 Task: Add a timeline in the project CodeScape for the epic 'Business Intelligence Development' from 2024/05/23 to 2025/07/28. Add a timeline in the project CodeScape for the epic 'Chatbot Integration' from 2024/02/10 to 2024/07/16. Add a timeline in the project CodeScape for the epic 'Social Media Integration' from 2023/06/03 to 2024/09/07
Action: Mouse moved to (247, 67)
Screenshot: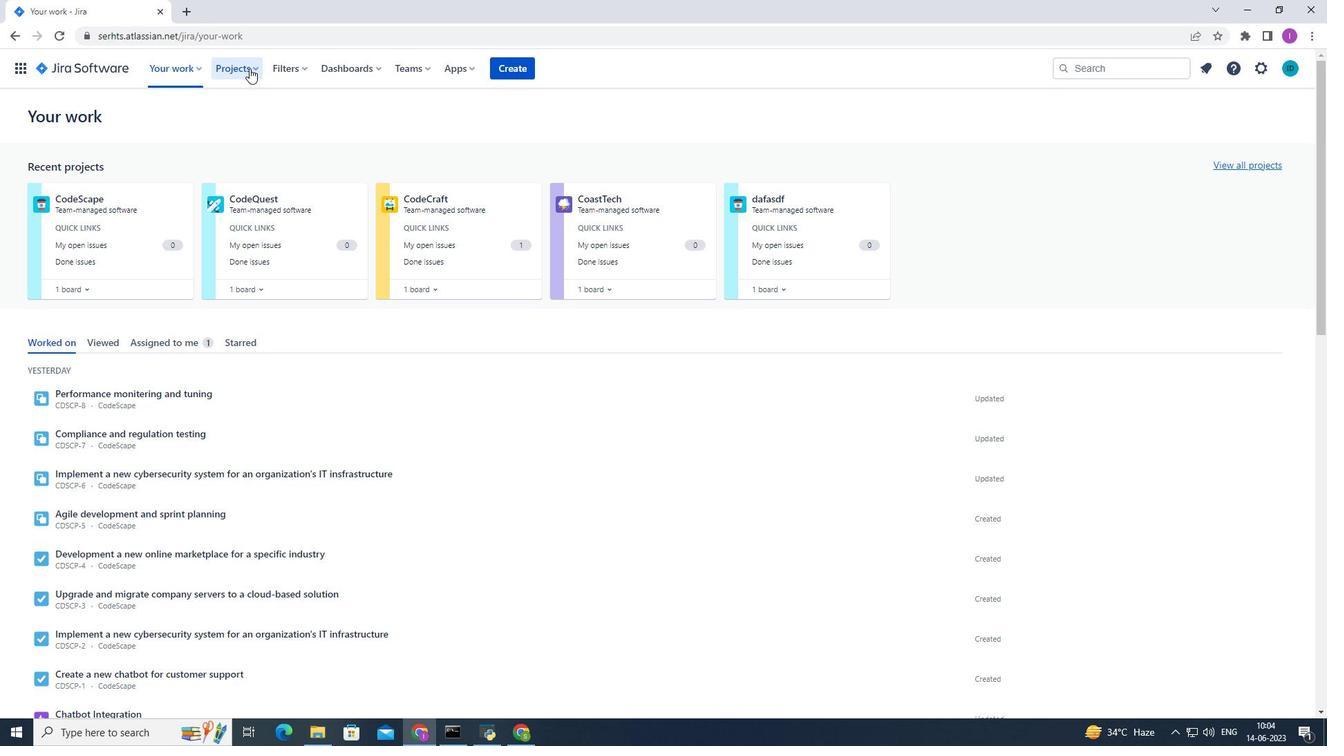 
Action: Mouse pressed left at (247, 67)
Screenshot: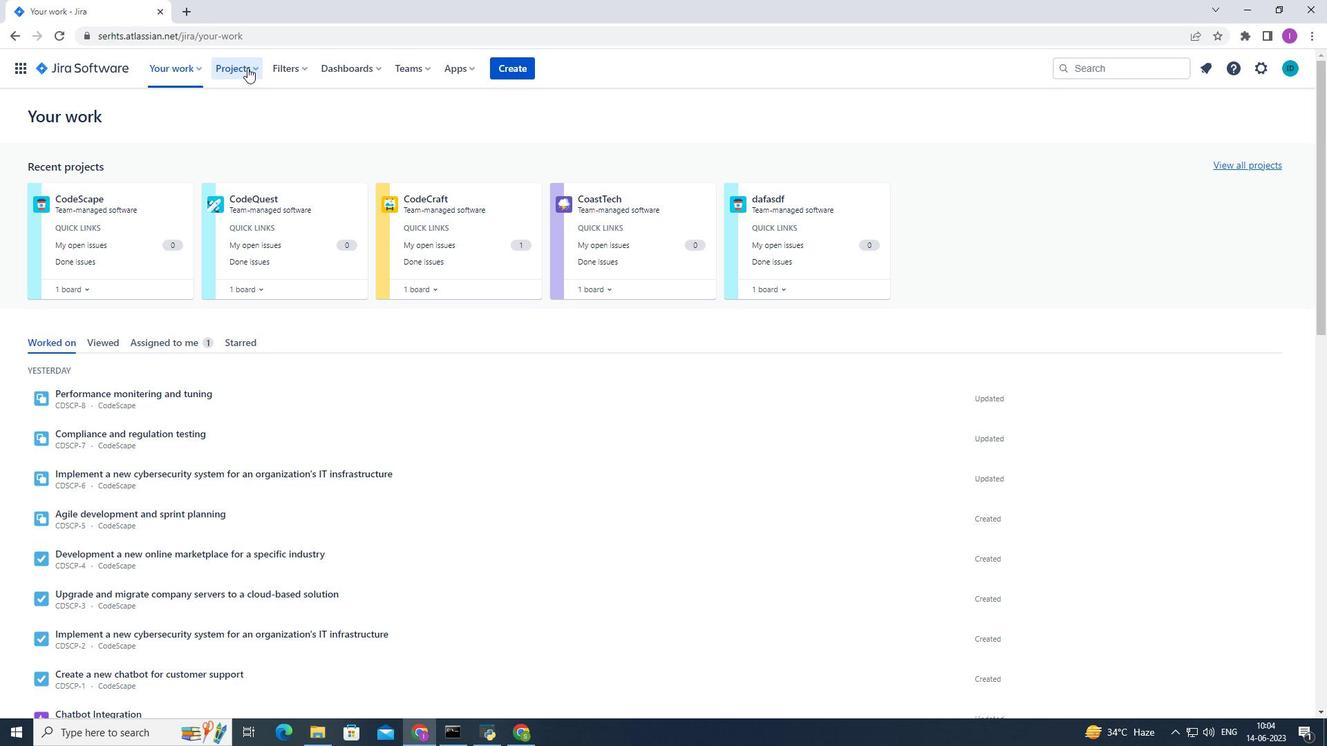 
Action: Mouse moved to (262, 134)
Screenshot: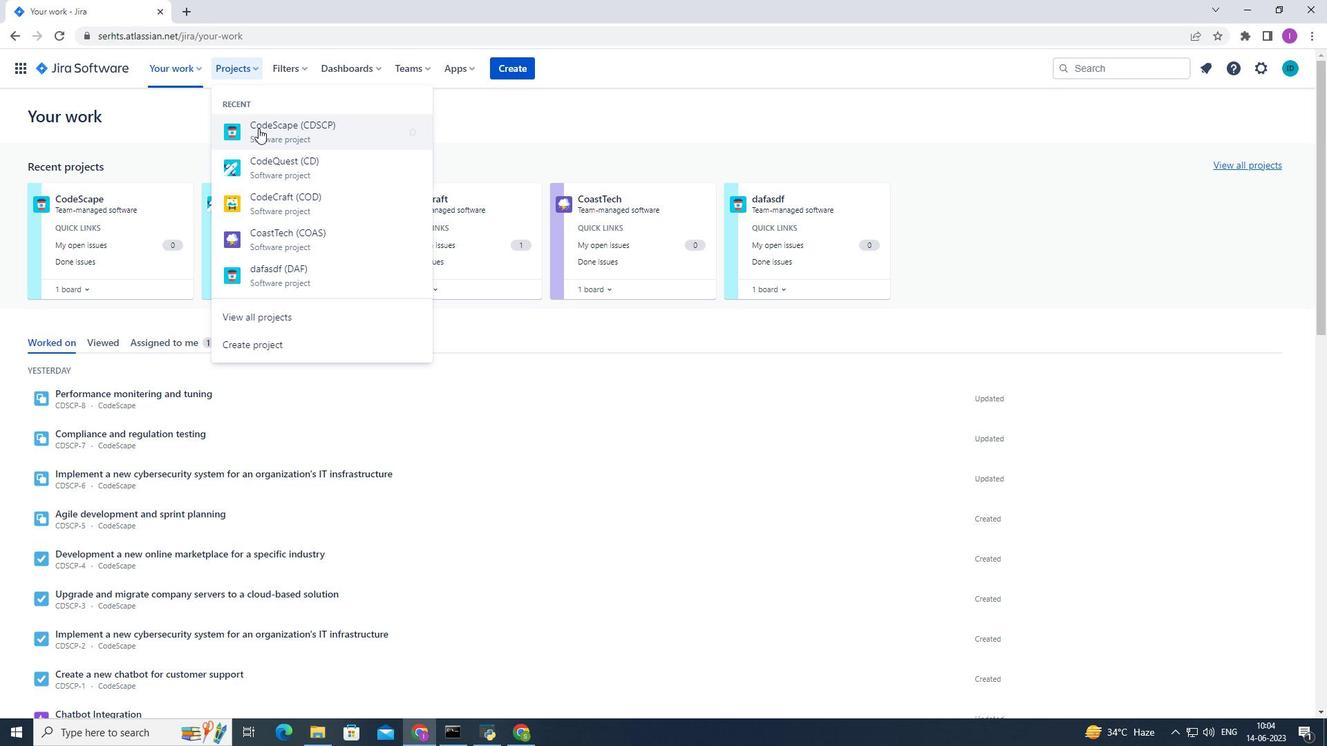 
Action: Mouse pressed left at (262, 134)
Screenshot: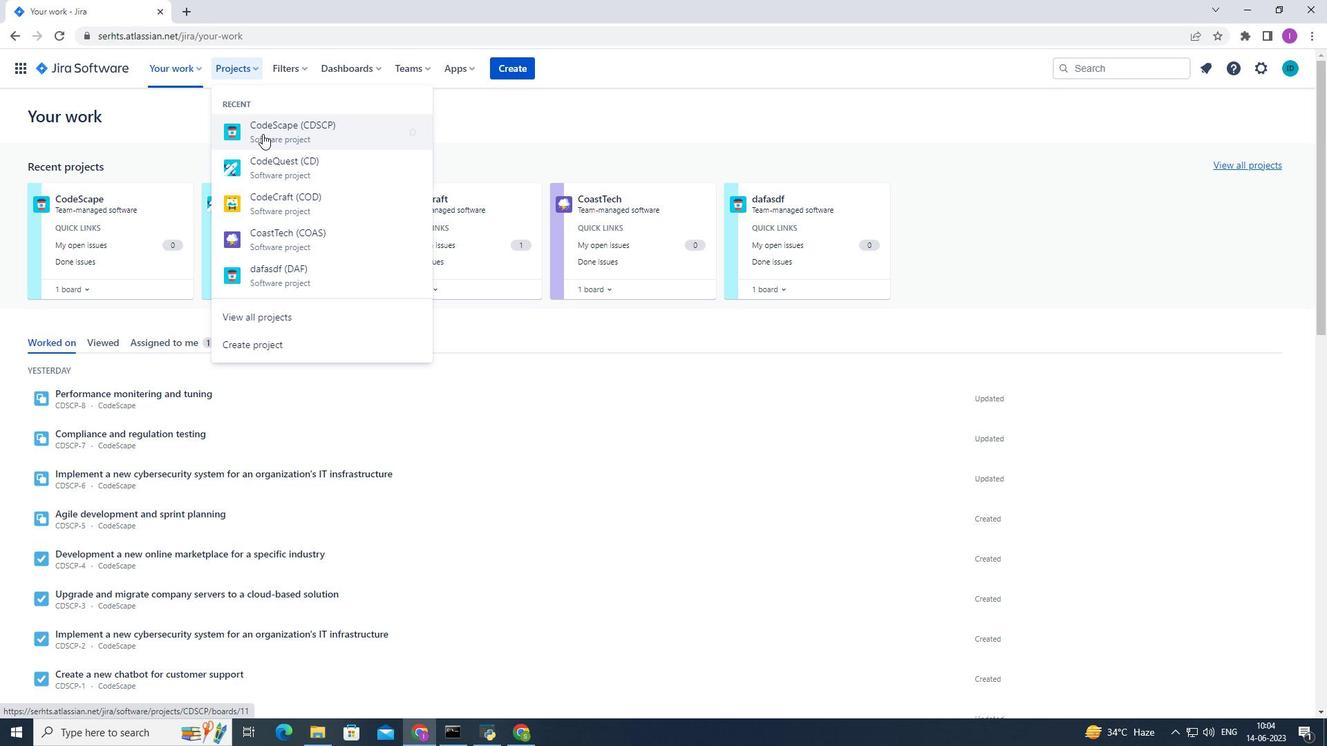 
Action: Mouse moved to (88, 201)
Screenshot: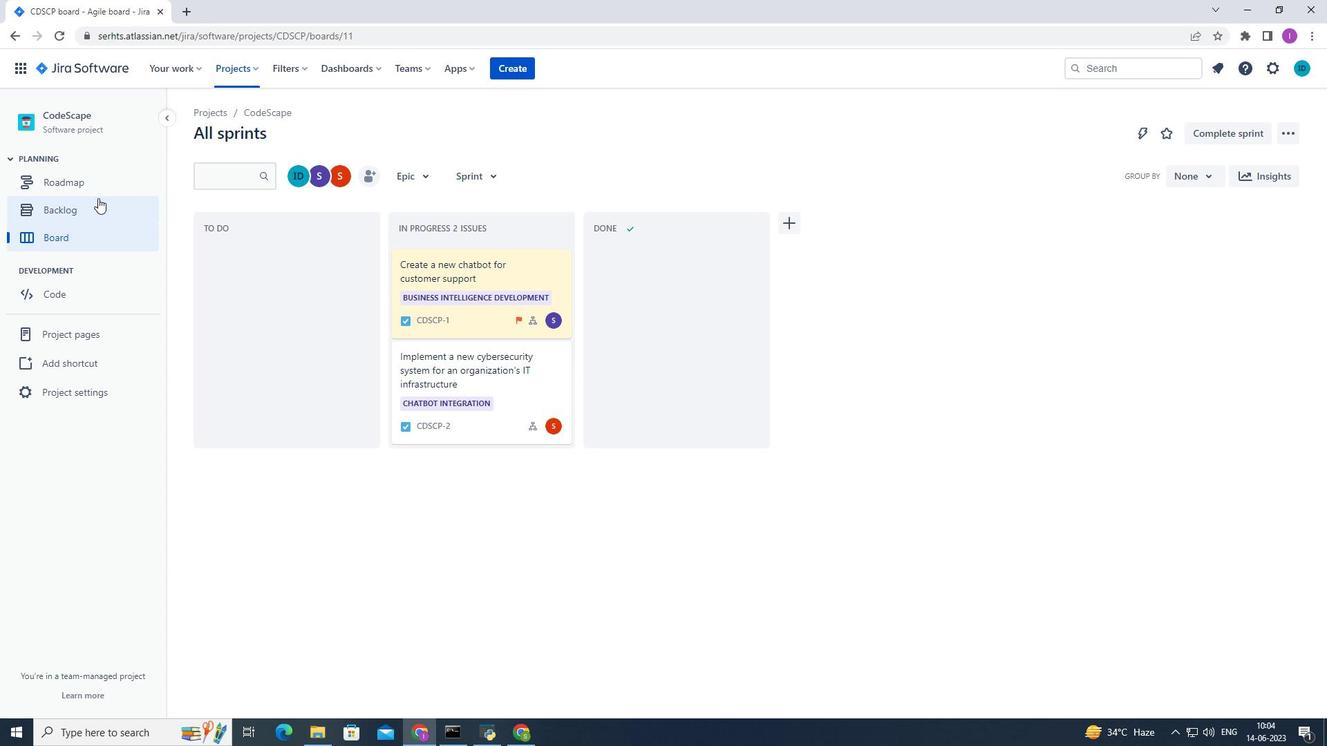 
Action: Mouse pressed left at (88, 201)
Screenshot: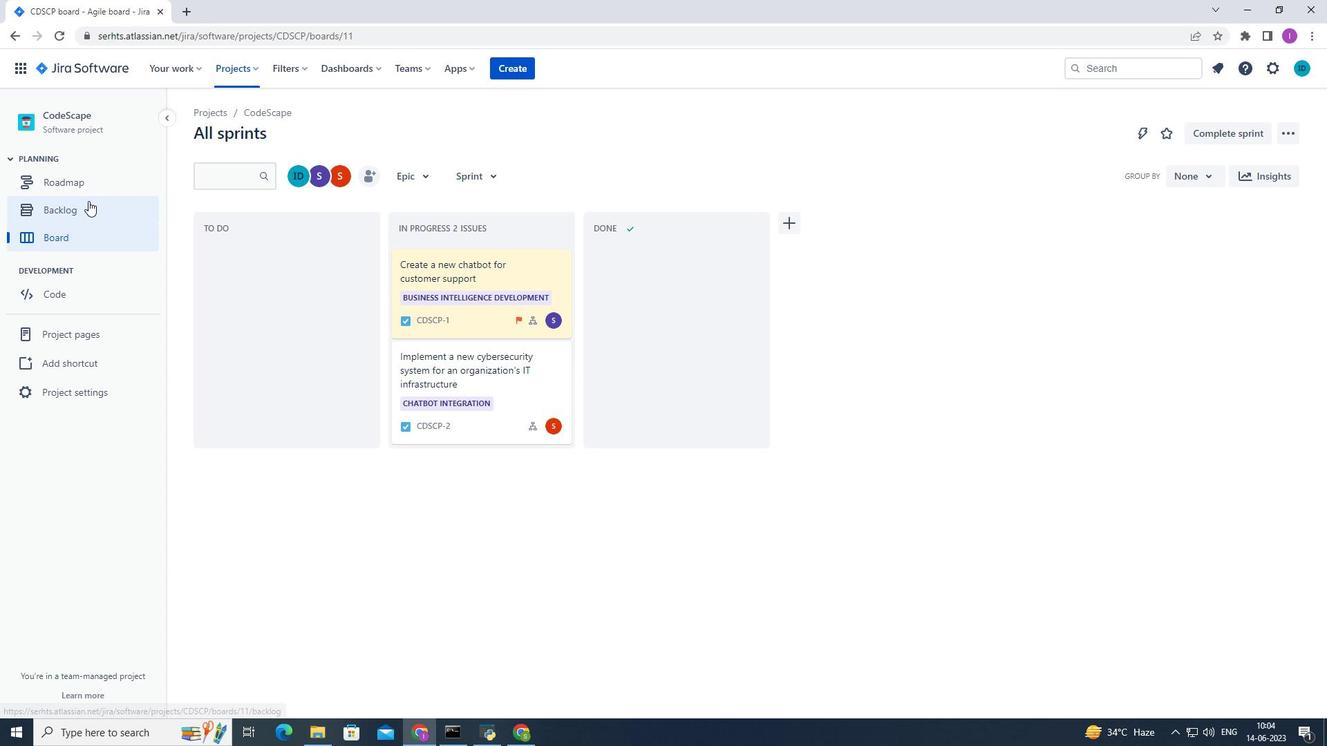 
Action: Mouse moved to (208, 280)
Screenshot: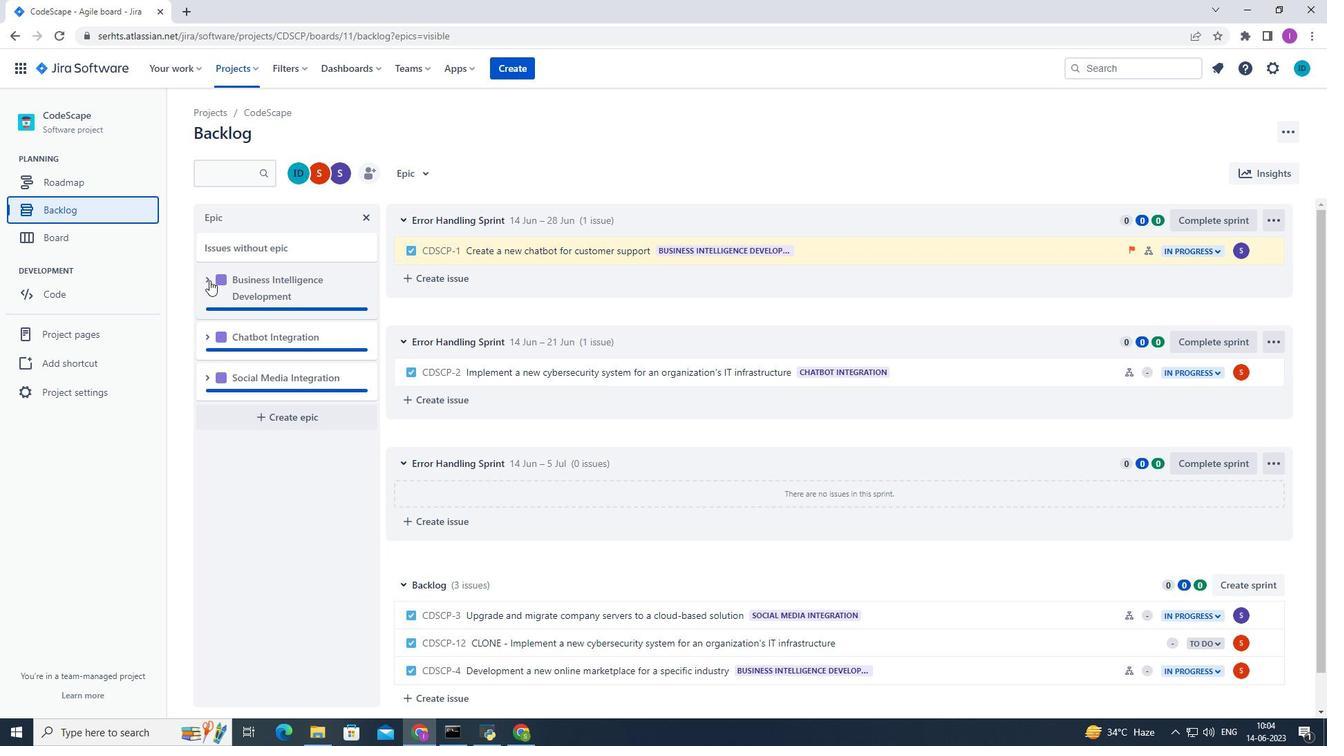 
Action: Mouse pressed left at (208, 280)
Screenshot: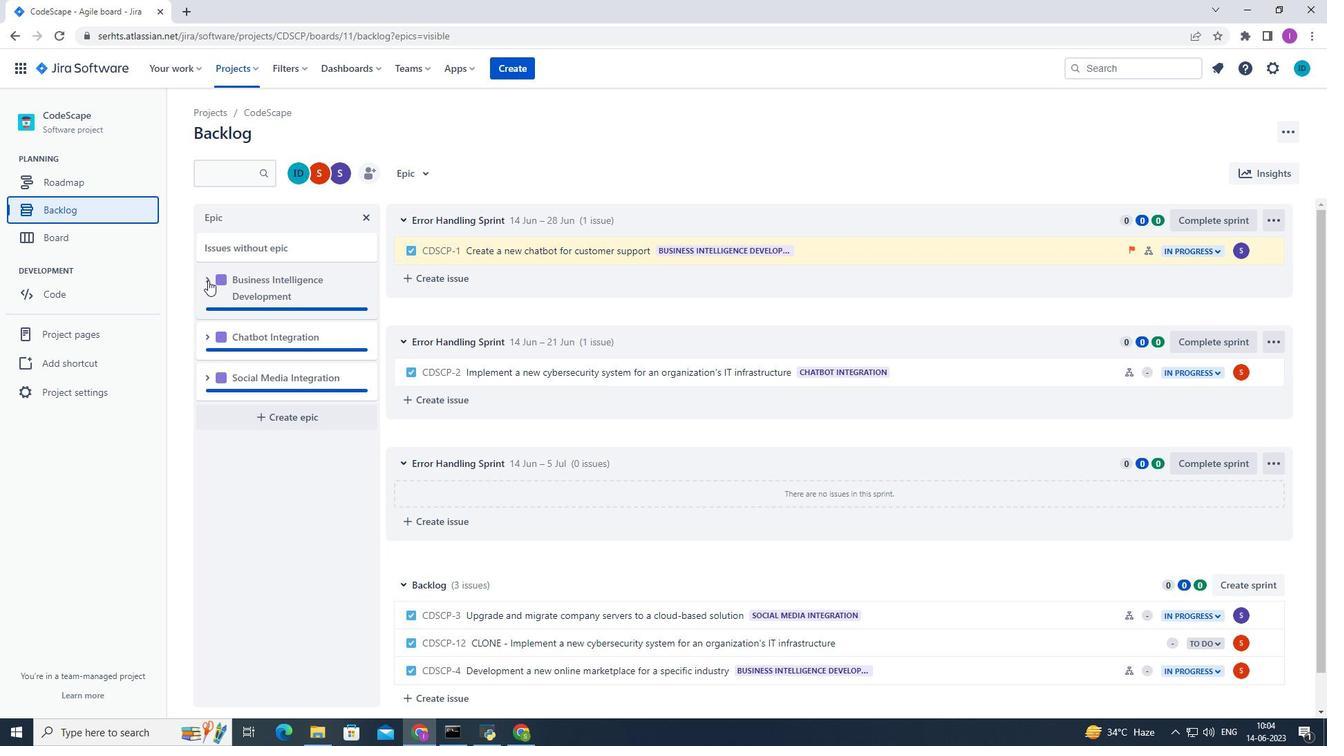 
Action: Mouse moved to (278, 396)
Screenshot: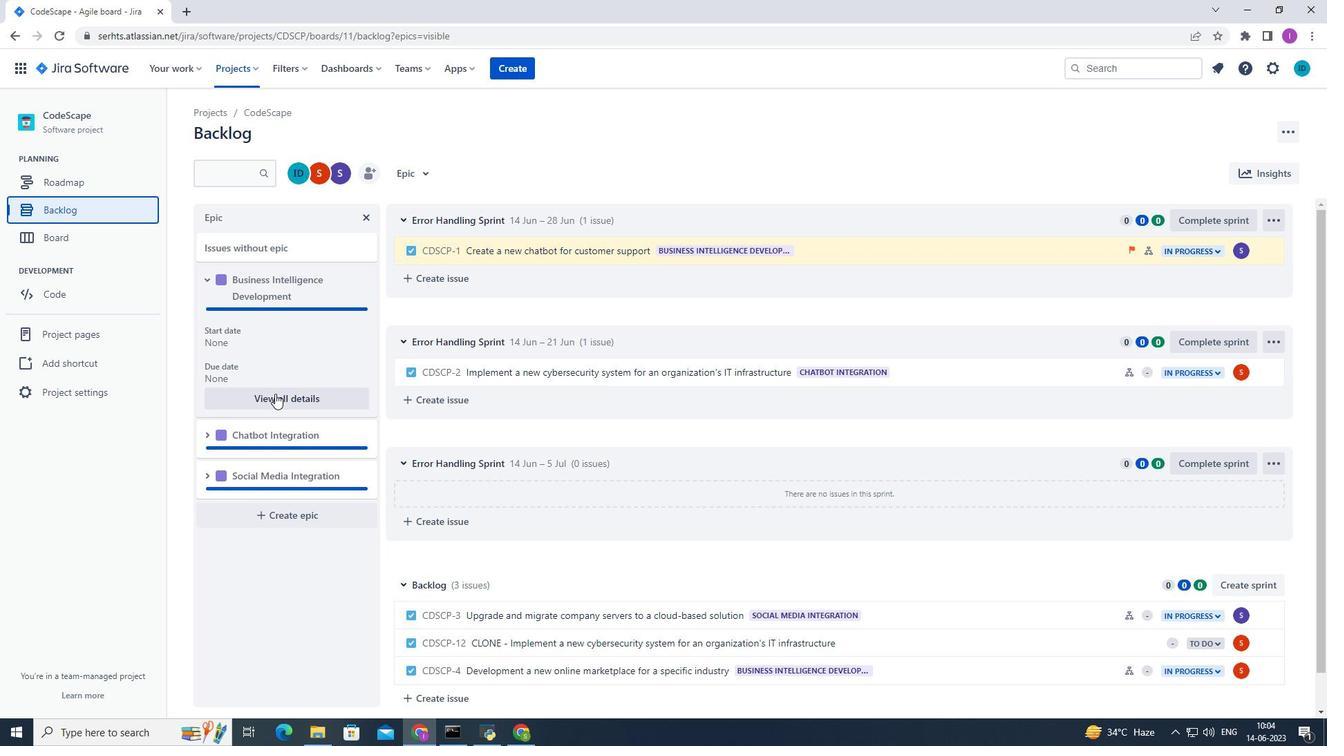 
Action: Mouse pressed left at (278, 396)
Screenshot: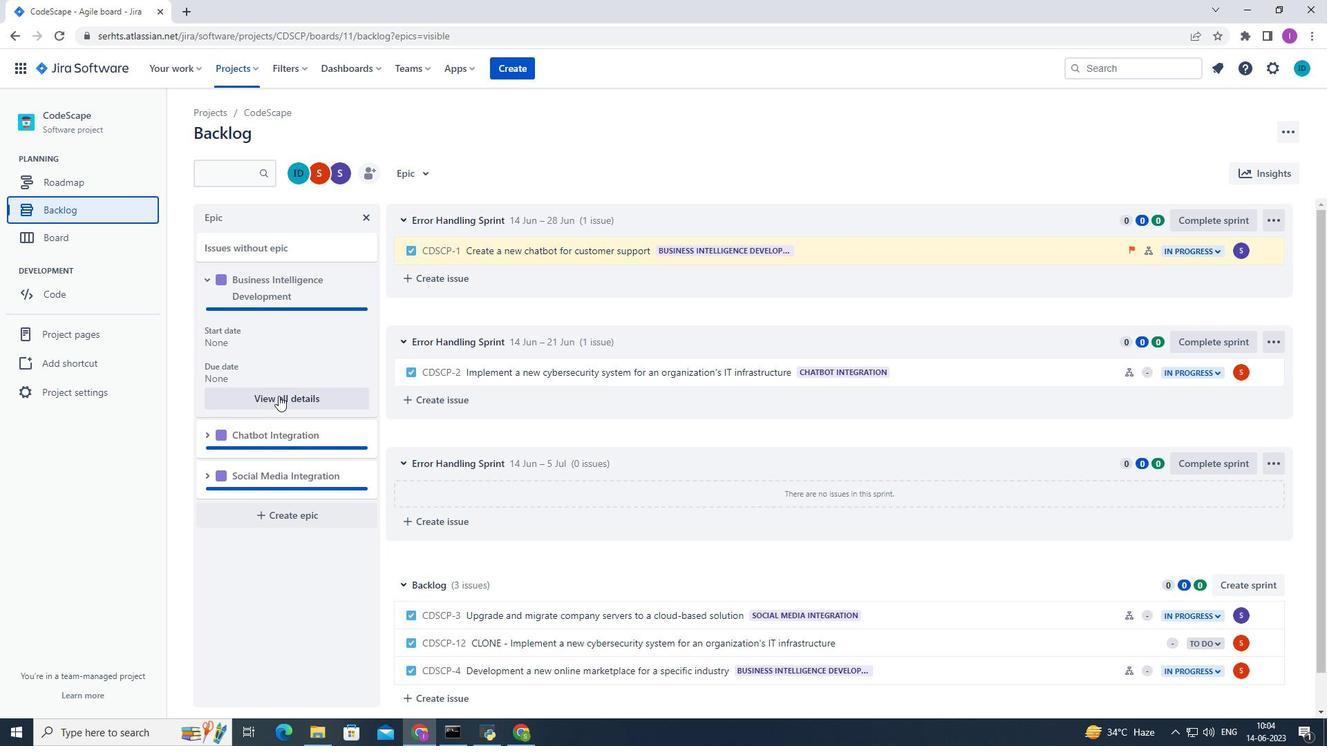 
Action: Mouse moved to (1179, 462)
Screenshot: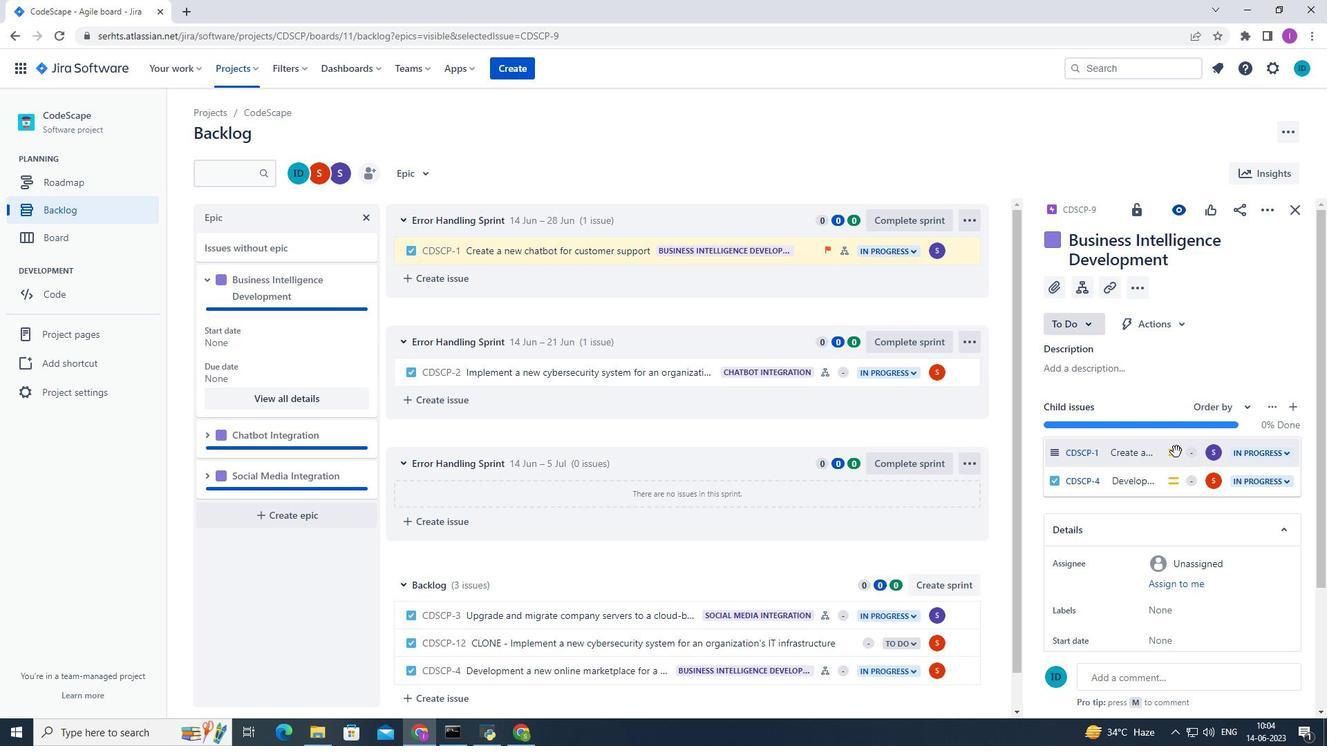 
Action: Mouse scrolled (1179, 461) with delta (0, 0)
Screenshot: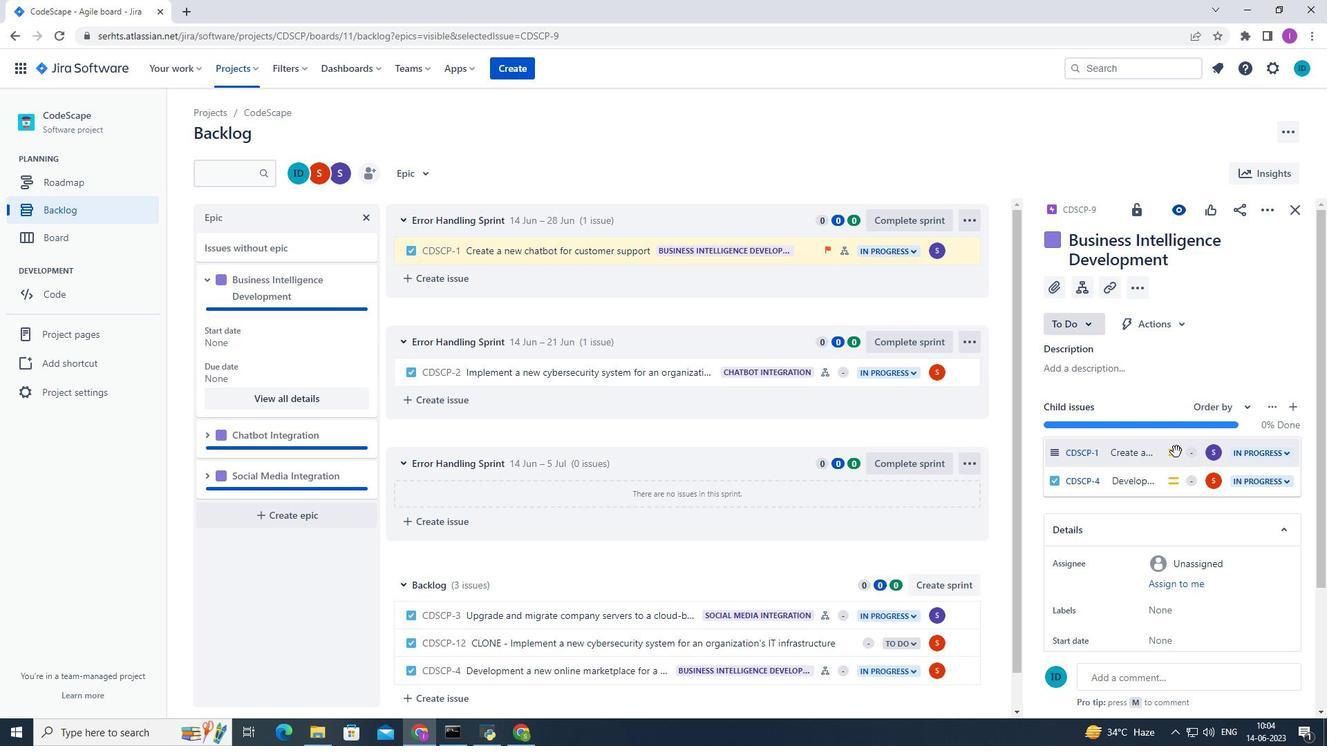 
Action: Mouse moved to (1180, 466)
Screenshot: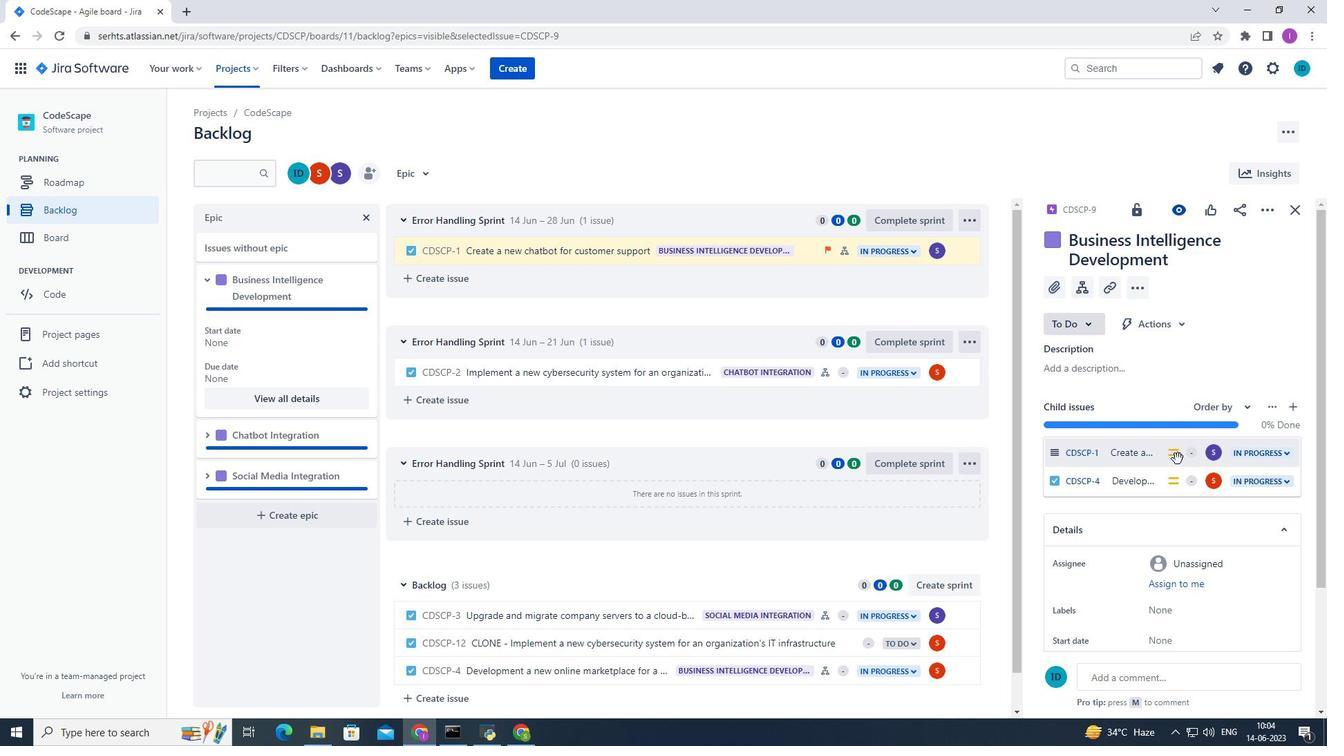 
Action: Mouse scrolled (1180, 466) with delta (0, 0)
Screenshot: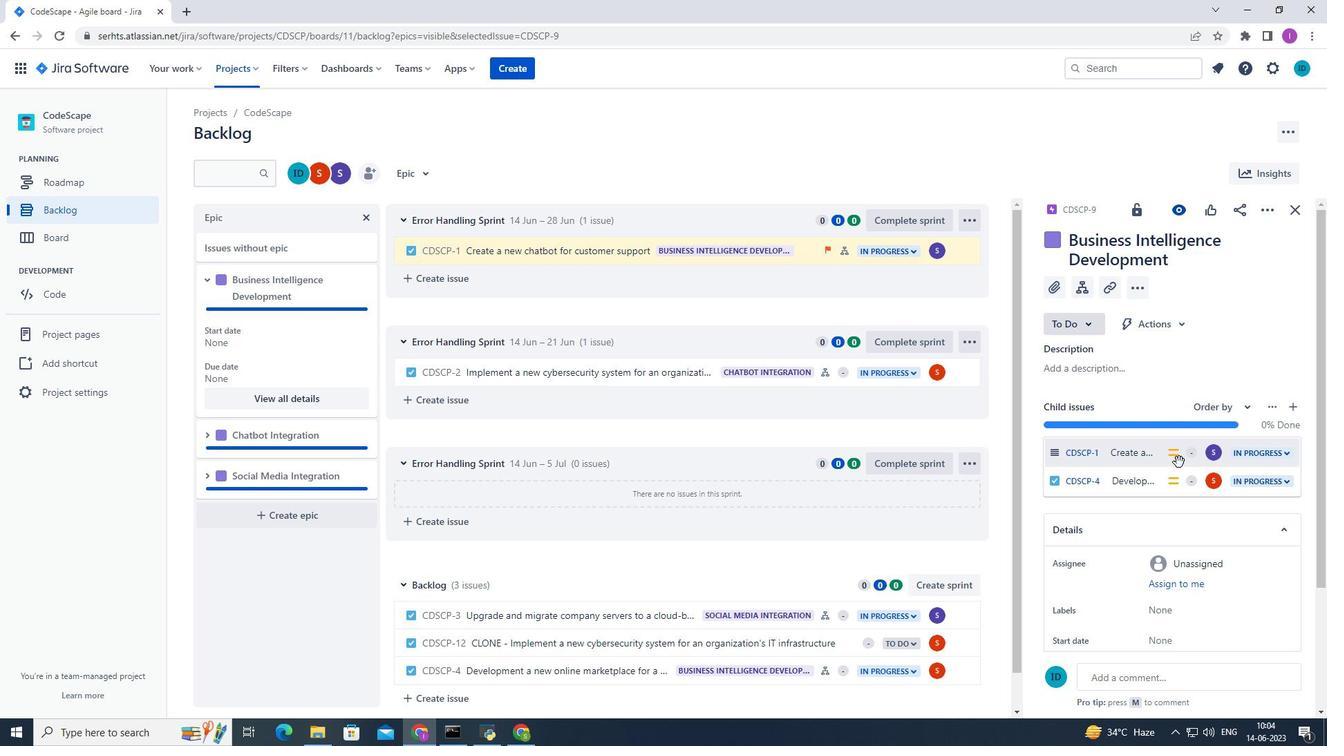 
Action: Mouse moved to (1181, 469)
Screenshot: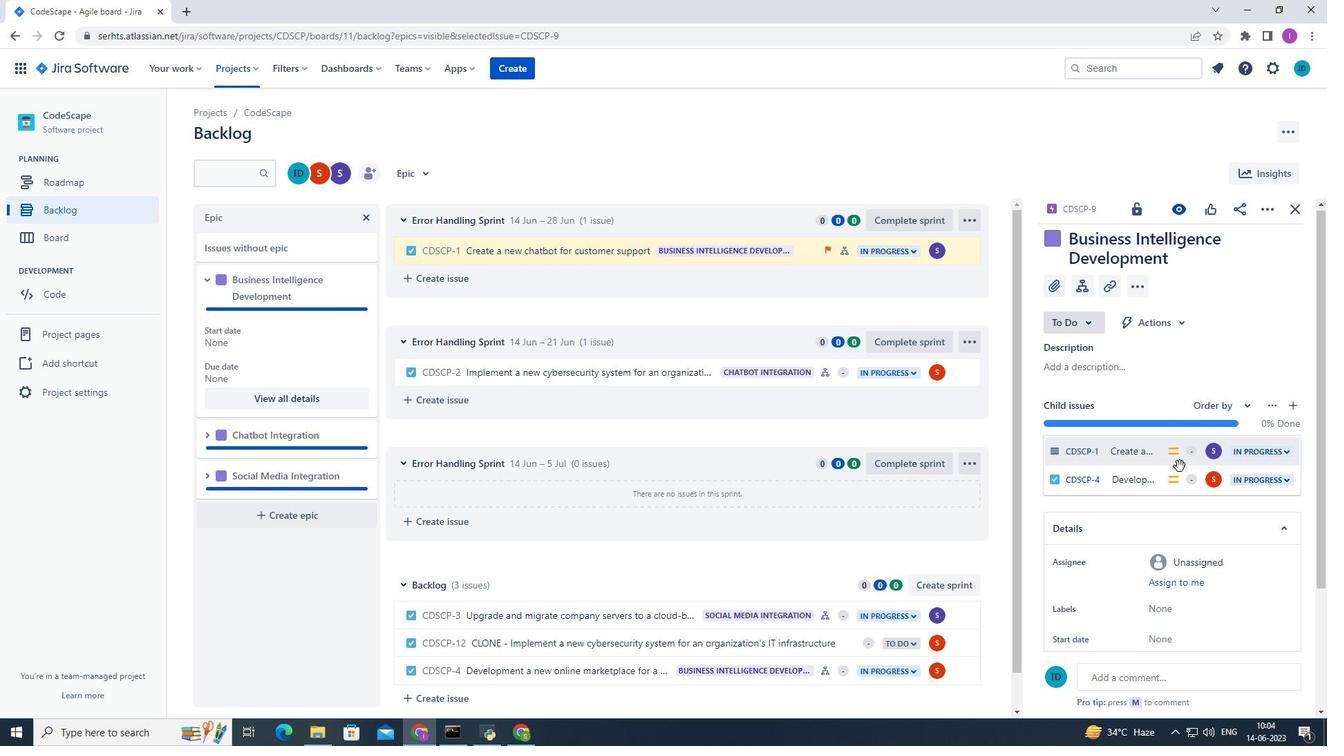 
Action: Mouse scrolled (1181, 468) with delta (0, 0)
Screenshot: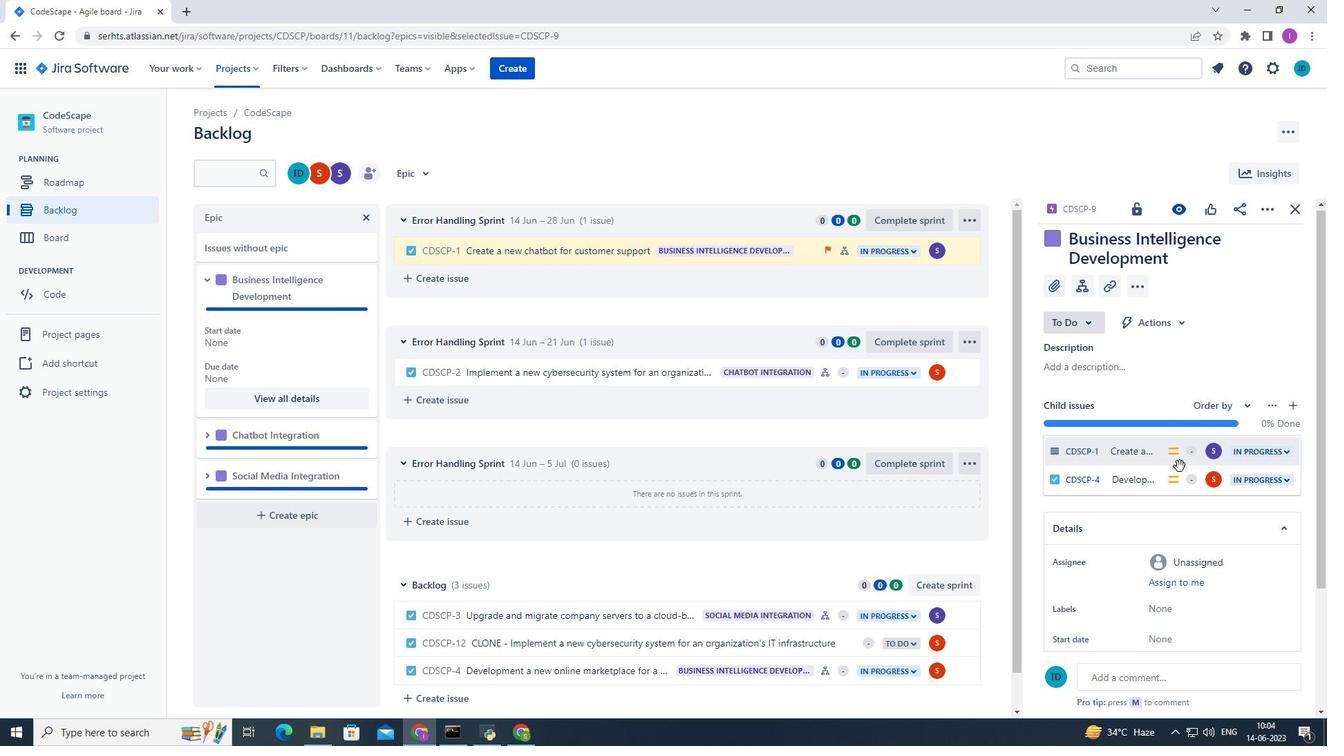 
Action: Mouse moved to (1156, 478)
Screenshot: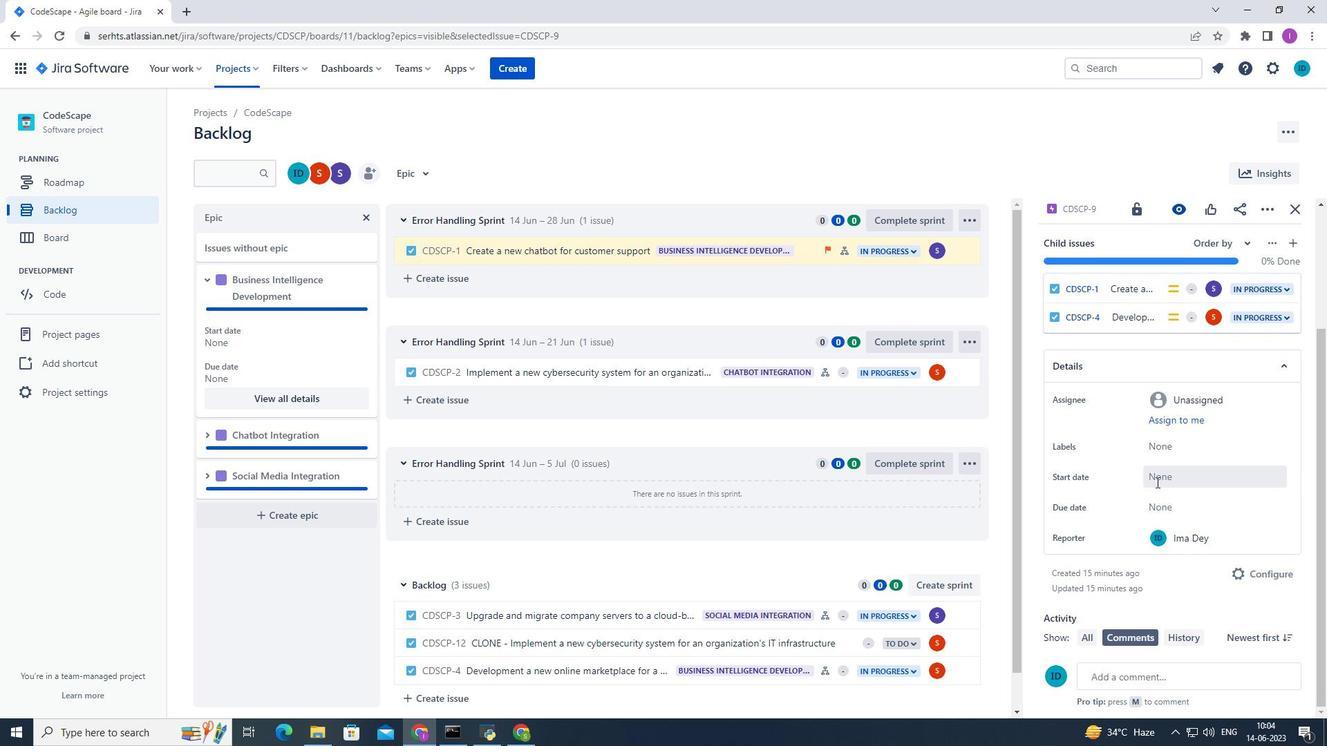 
Action: Mouse pressed left at (1156, 478)
Screenshot: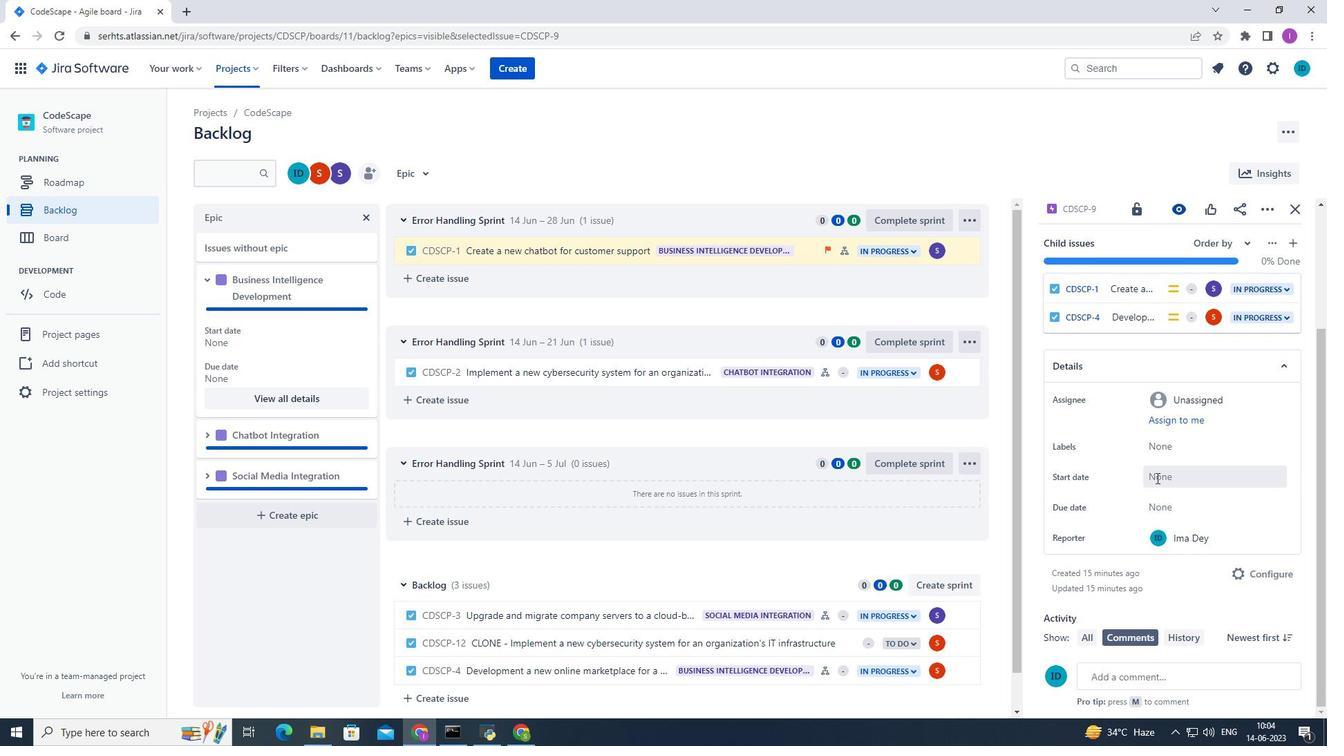 
Action: Mouse moved to (1304, 515)
Screenshot: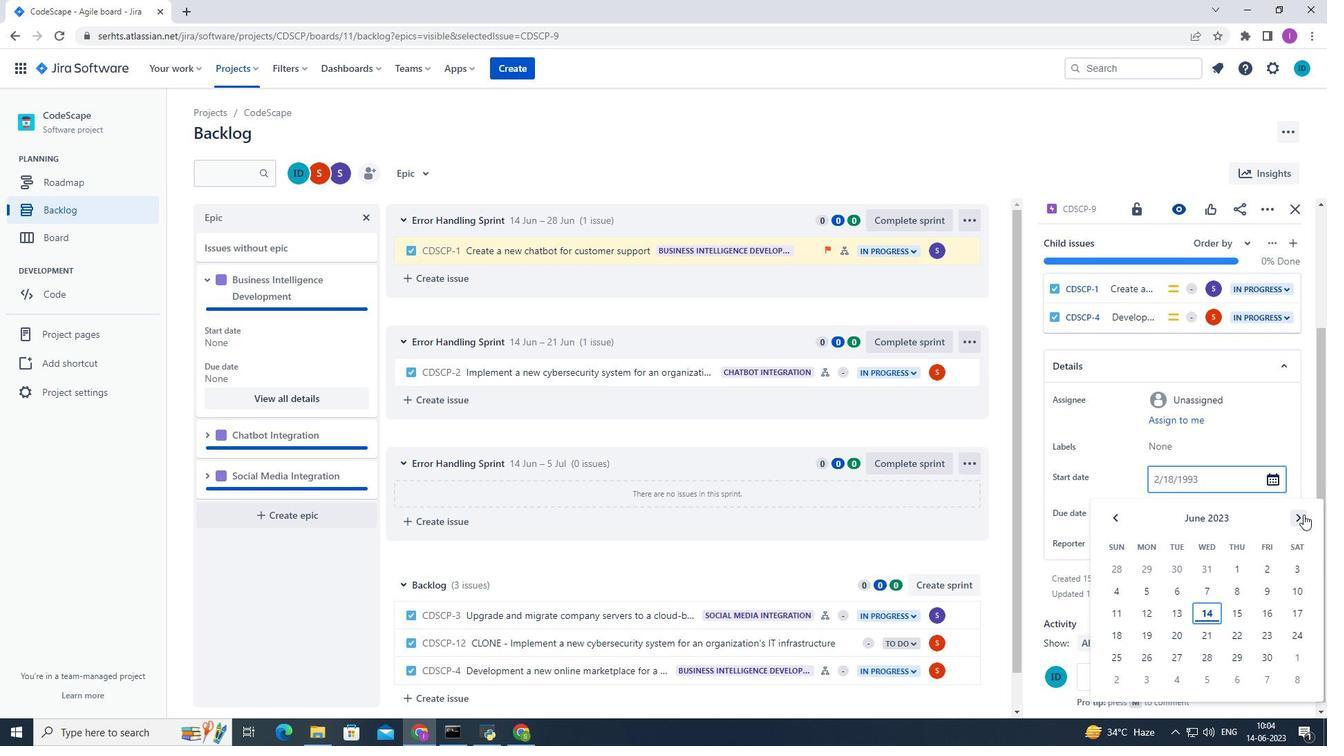 
Action: Mouse pressed left at (1304, 515)
Screenshot: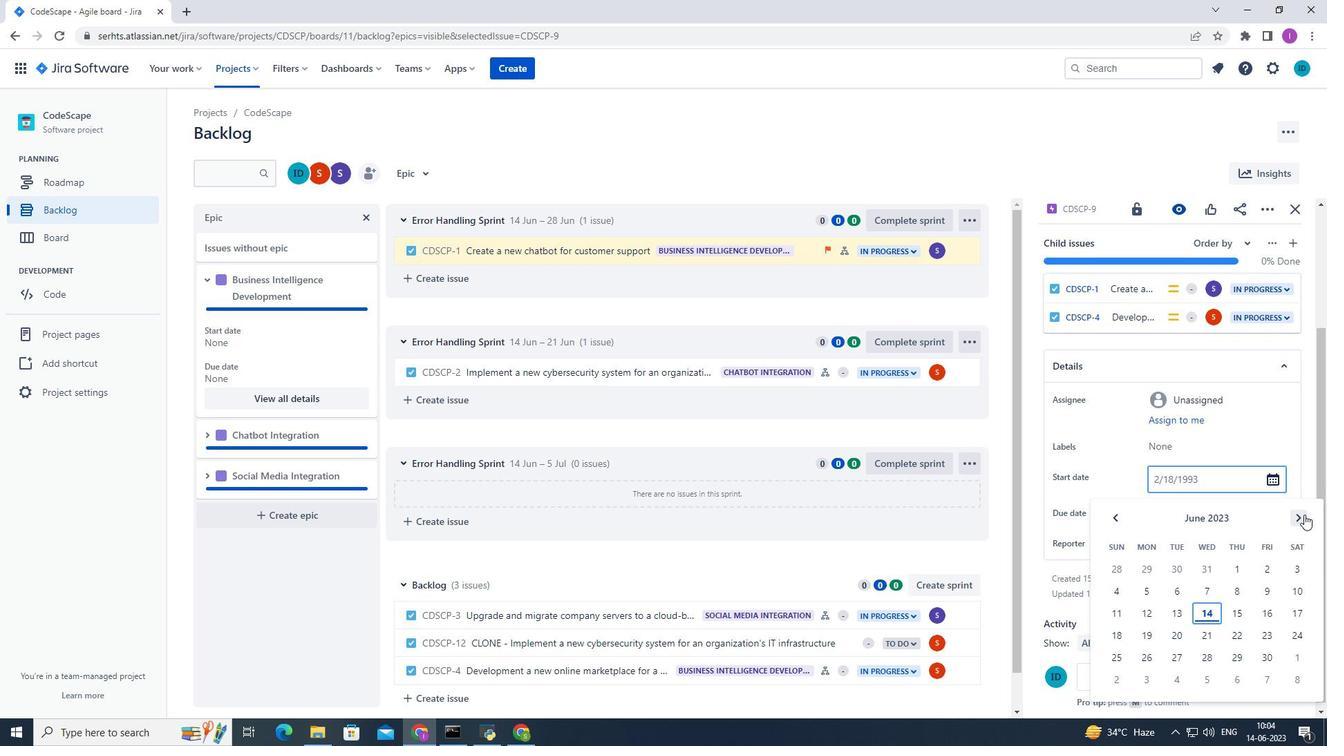 
Action: Mouse pressed left at (1304, 515)
Screenshot: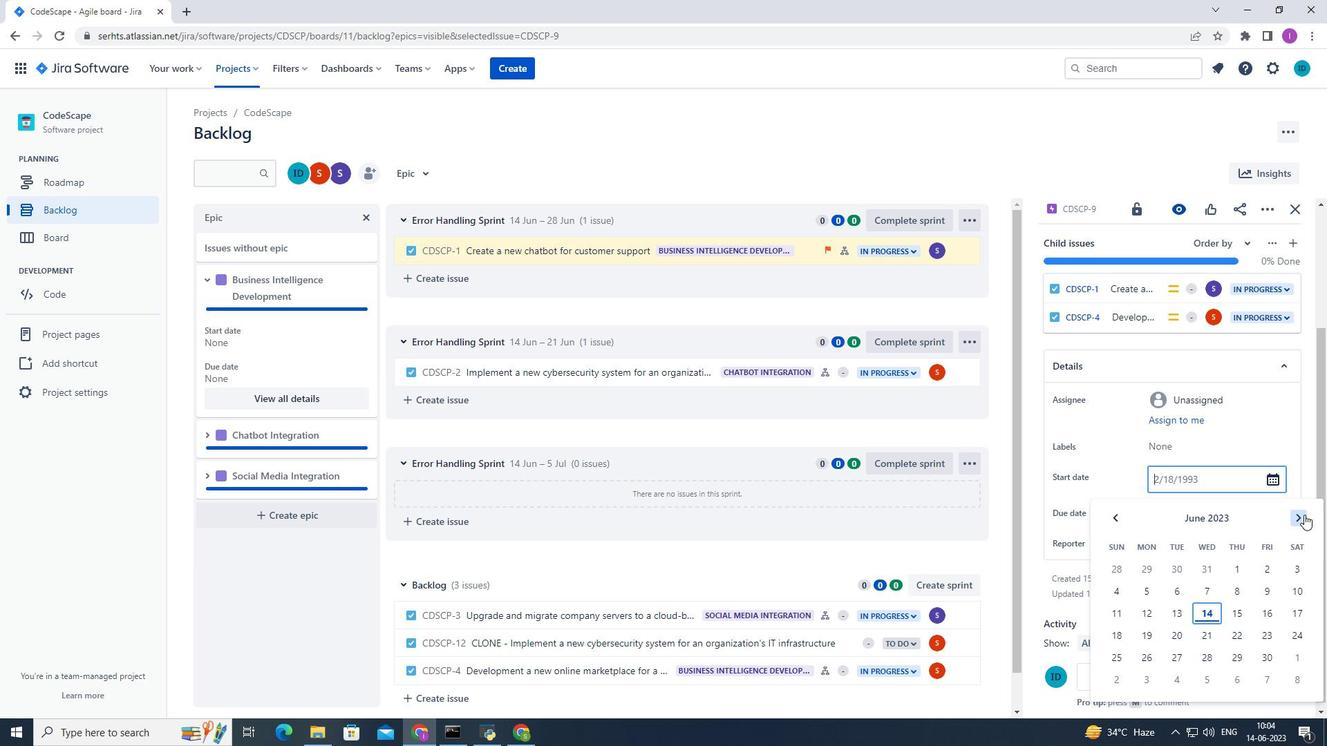 
Action: Mouse pressed left at (1304, 515)
Screenshot: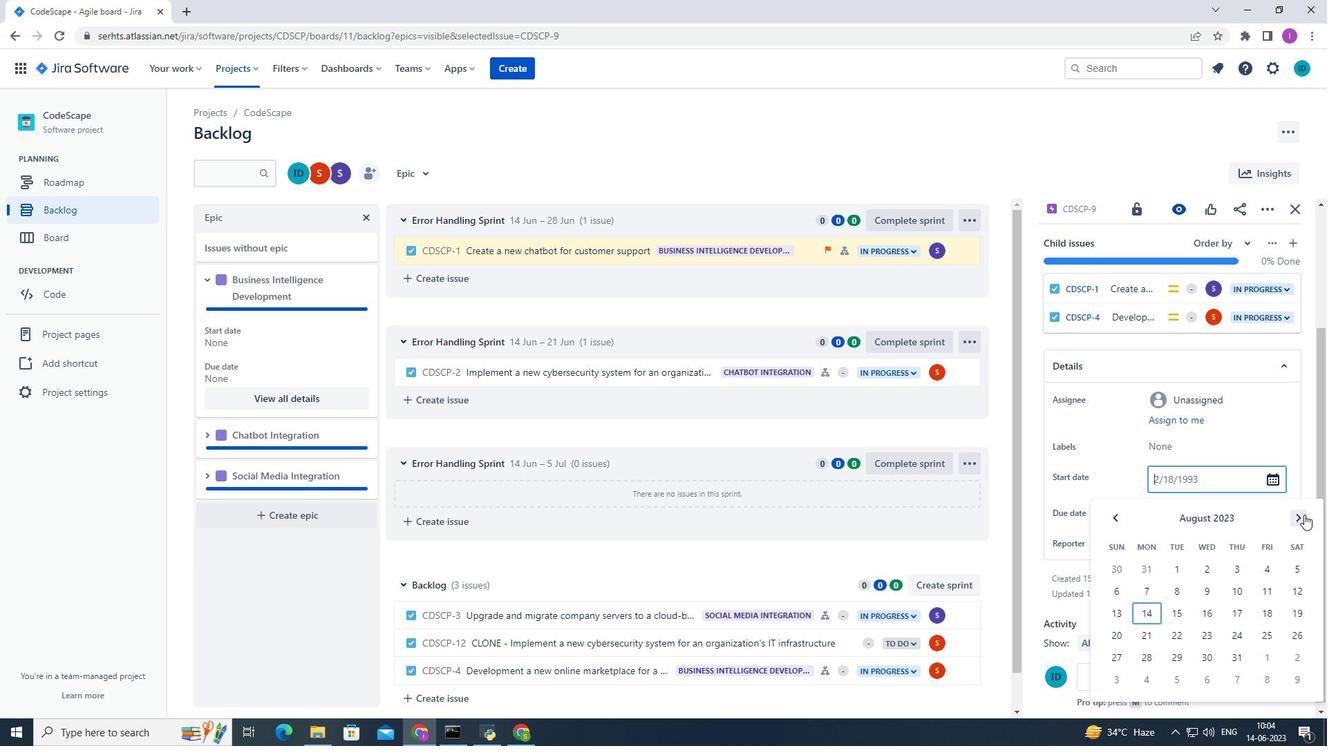 
Action: Mouse pressed left at (1304, 515)
Screenshot: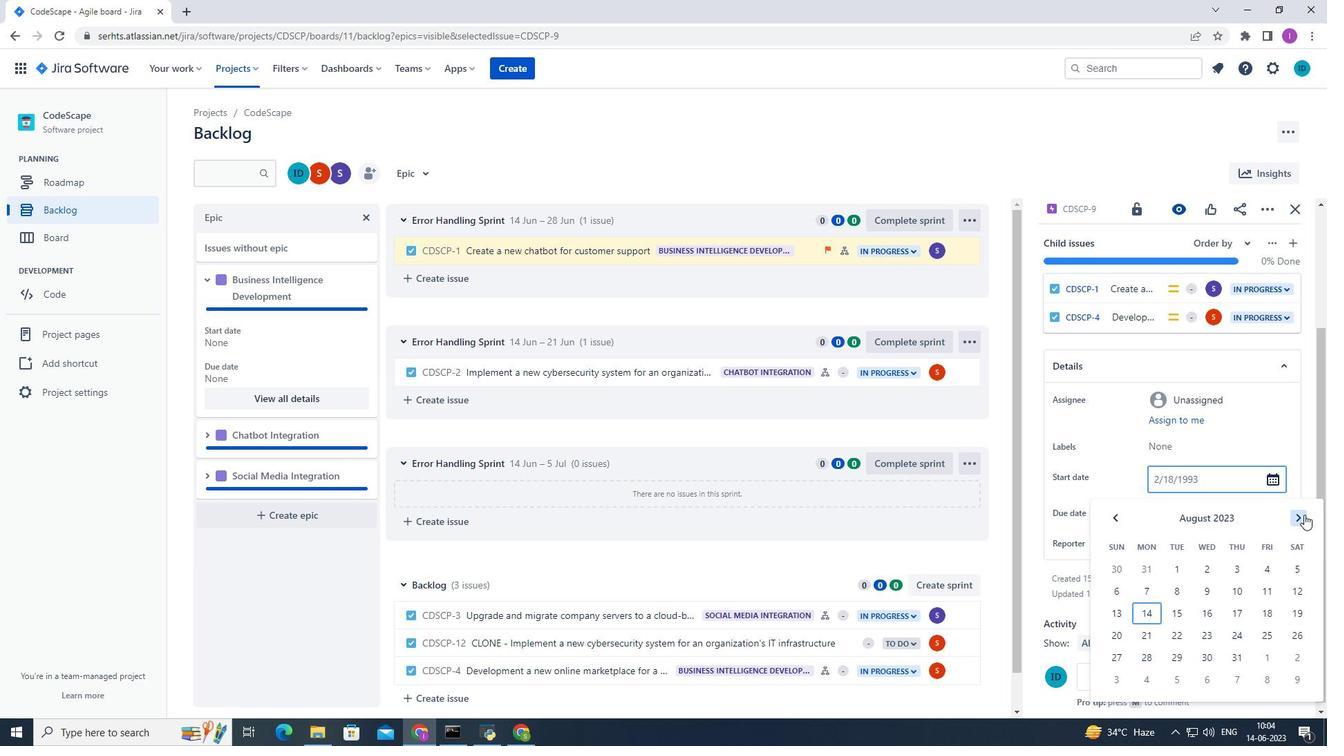 
Action: Mouse pressed left at (1304, 515)
Screenshot: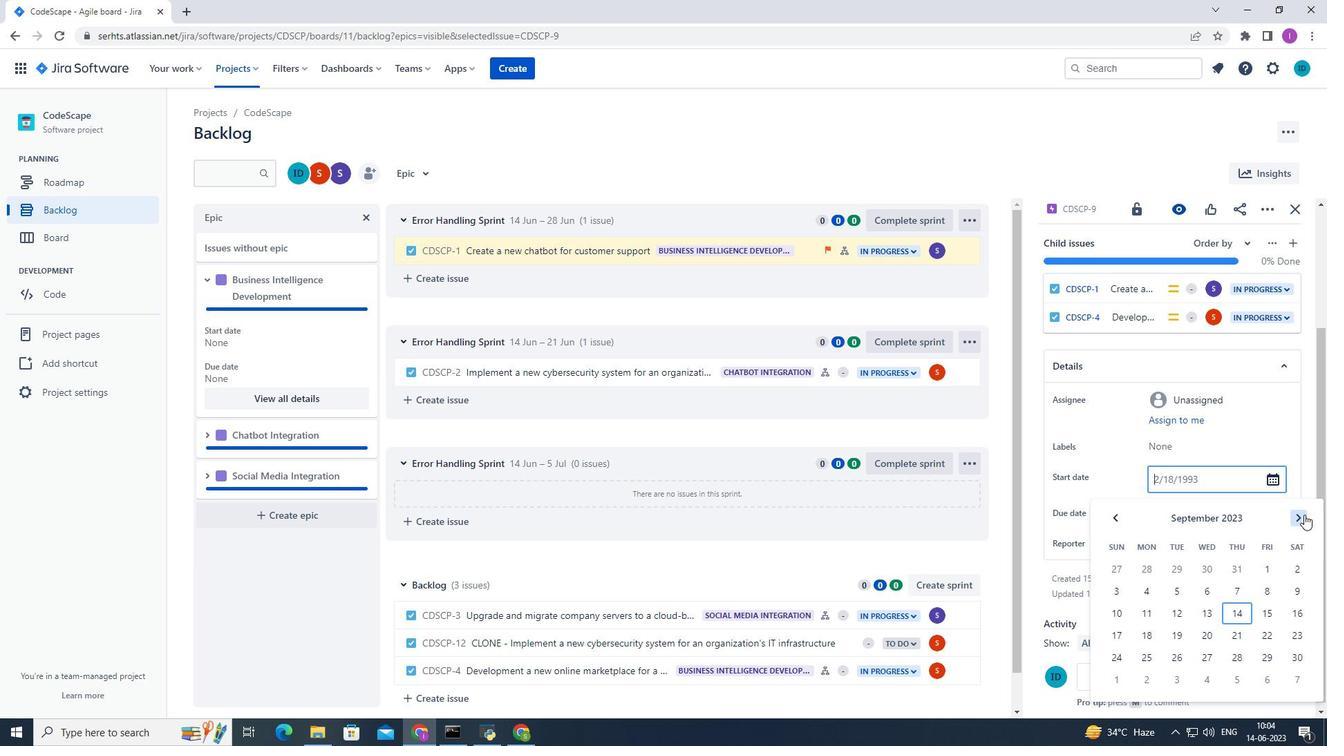 
Action: Mouse pressed left at (1304, 515)
Screenshot: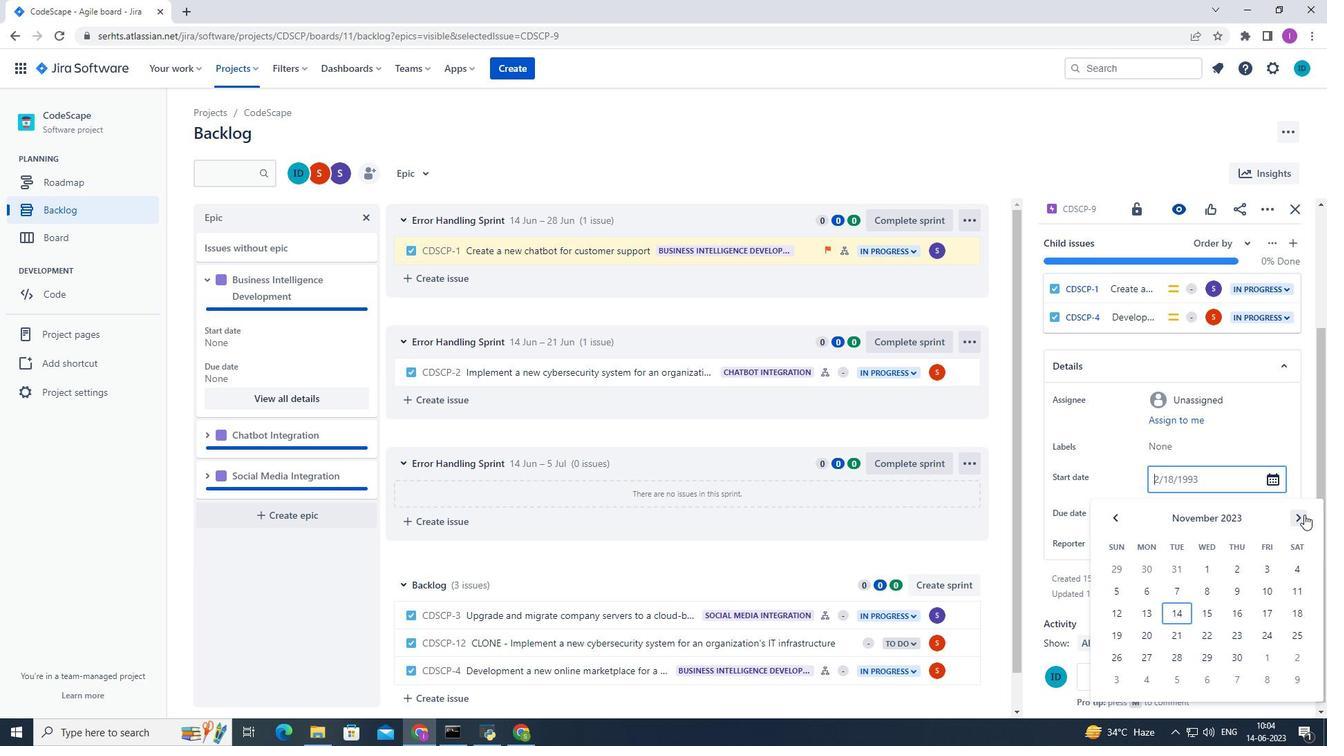 
Action: Mouse pressed left at (1304, 515)
Screenshot: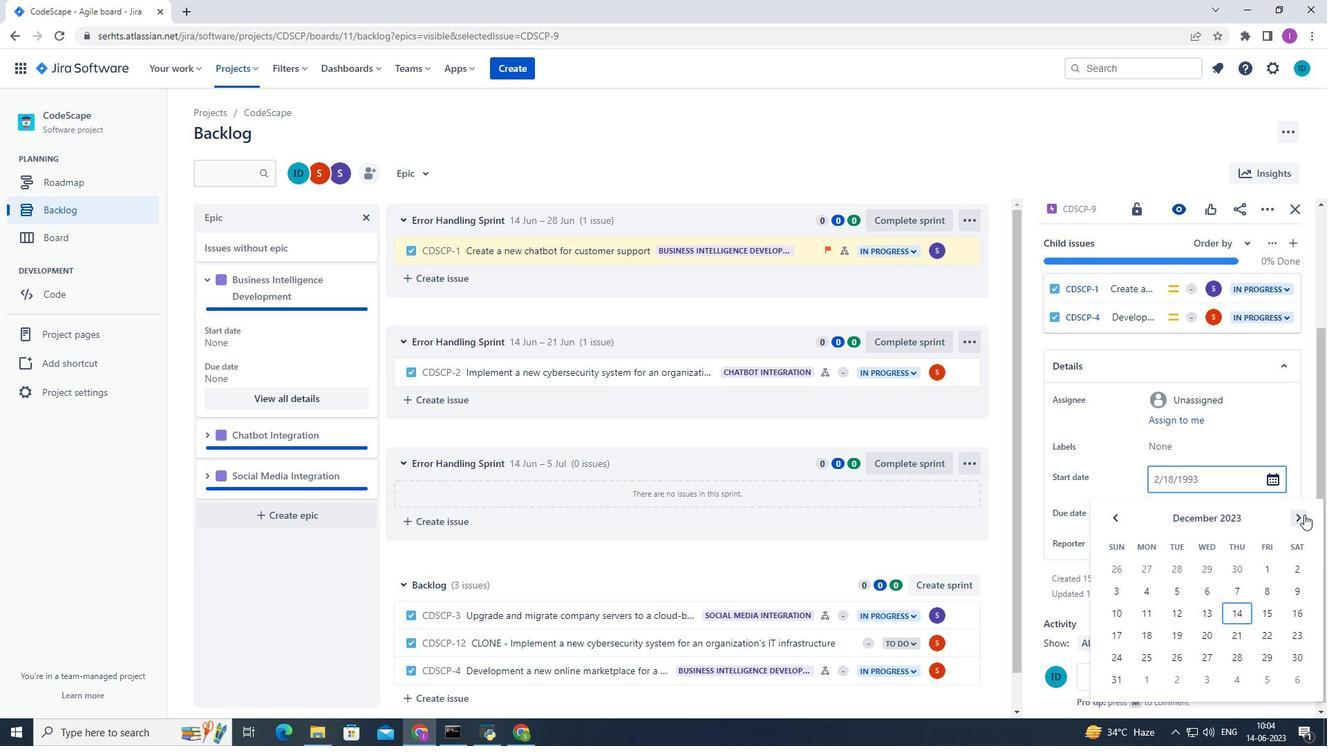 
Action: Mouse pressed left at (1304, 515)
Screenshot: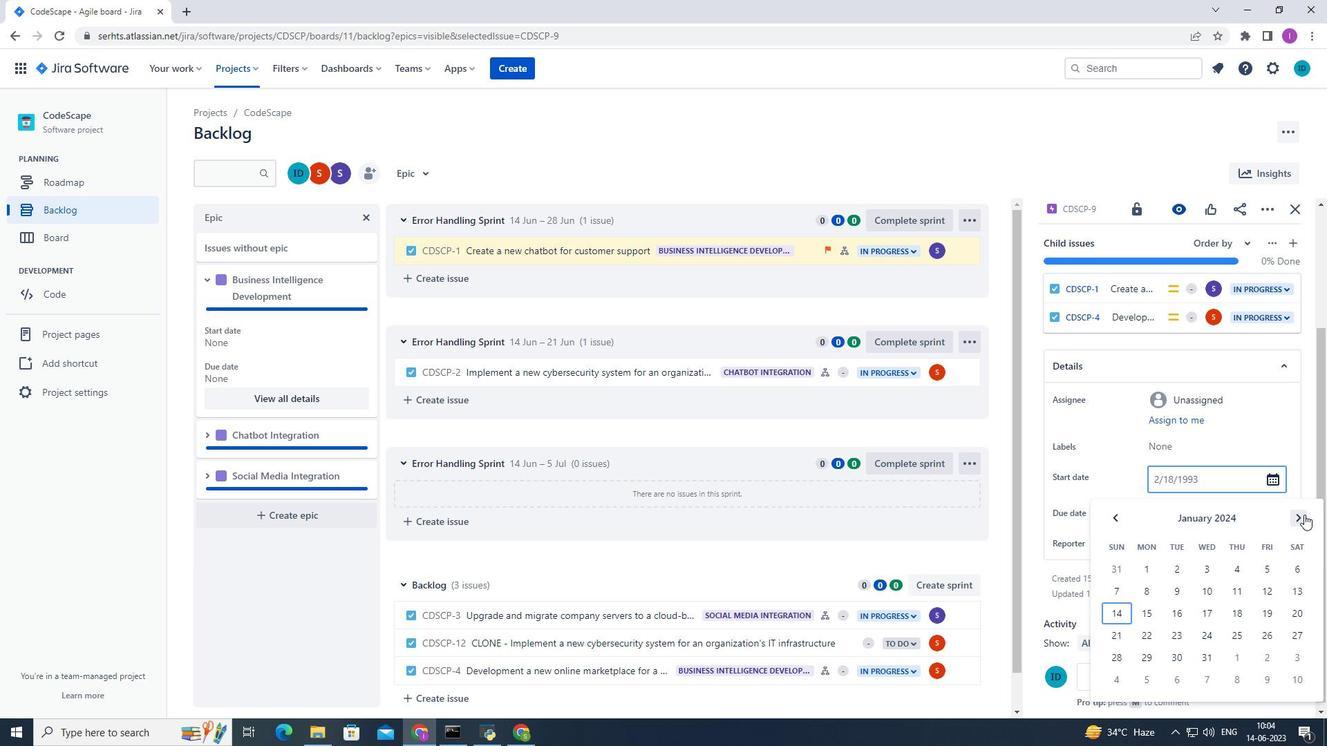
Action: Mouse pressed left at (1304, 515)
Screenshot: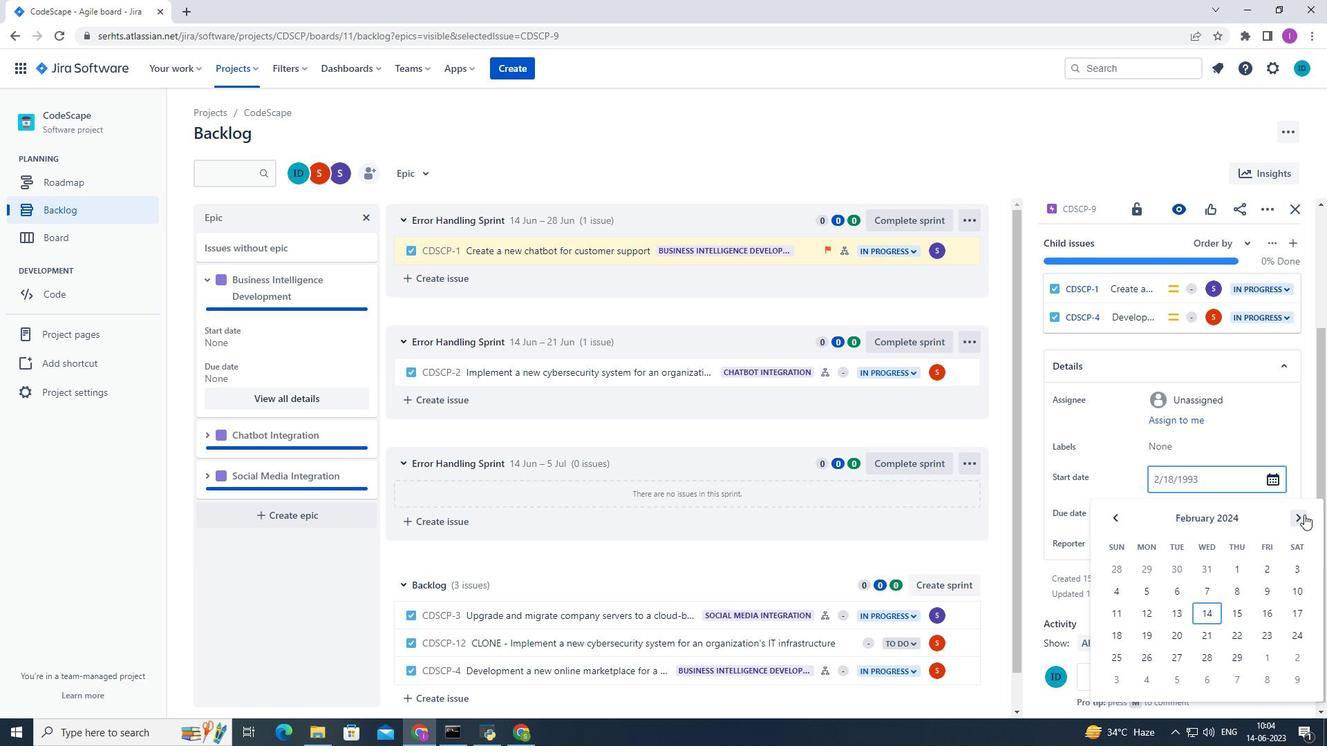 
Action: Mouse pressed left at (1304, 515)
Screenshot: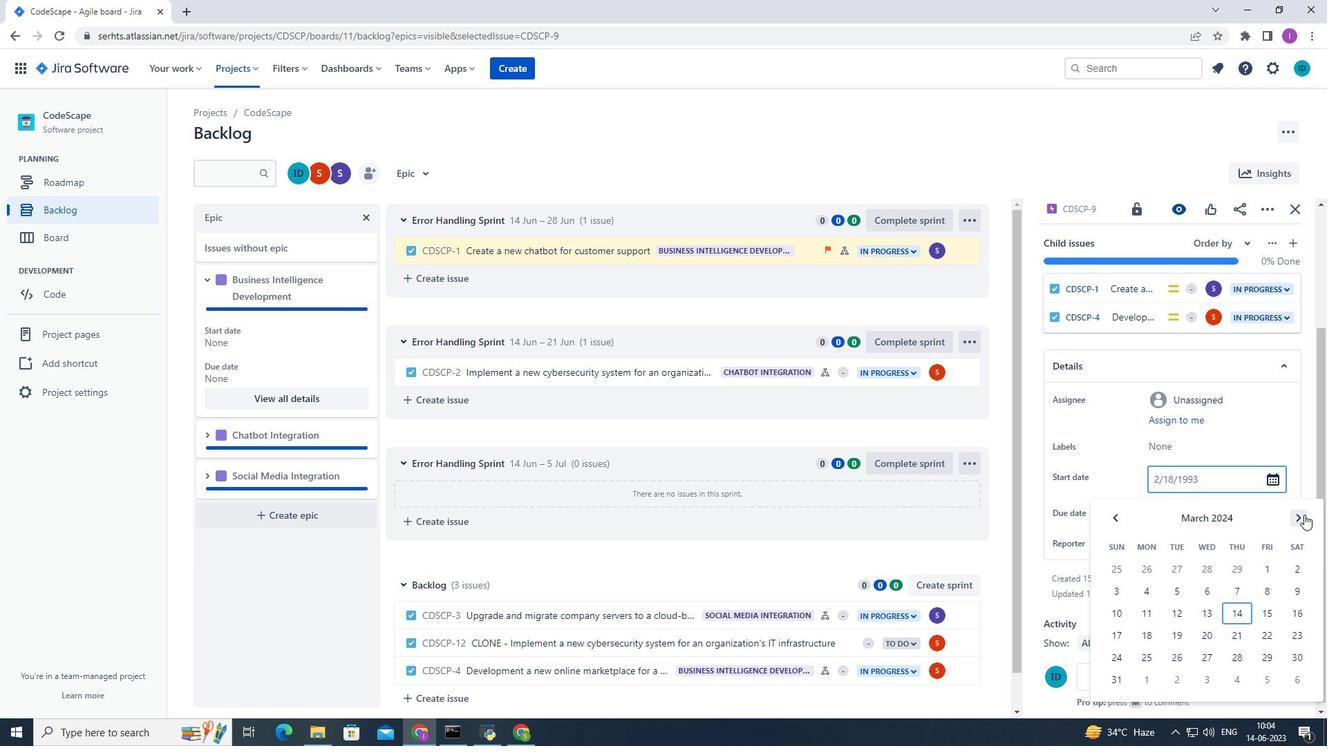
Action: Mouse pressed left at (1304, 515)
Screenshot: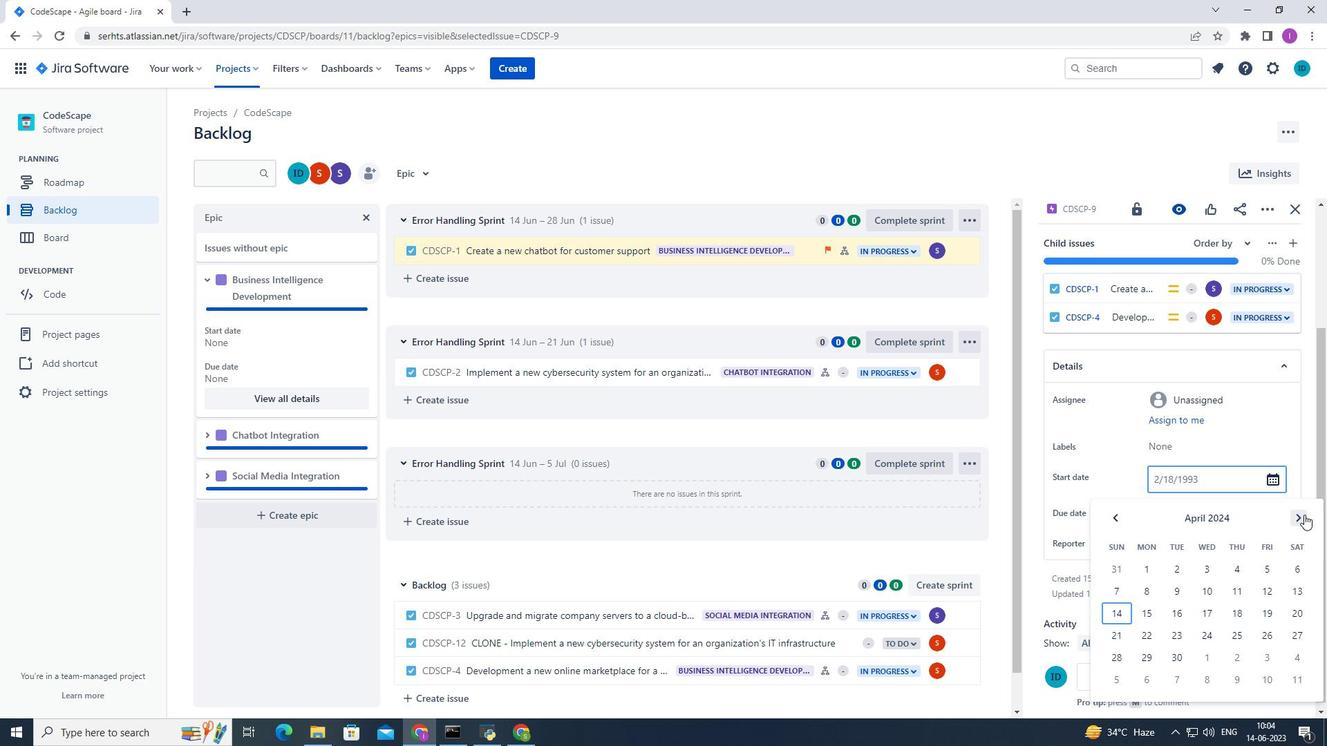 
Action: Mouse moved to (1244, 633)
Screenshot: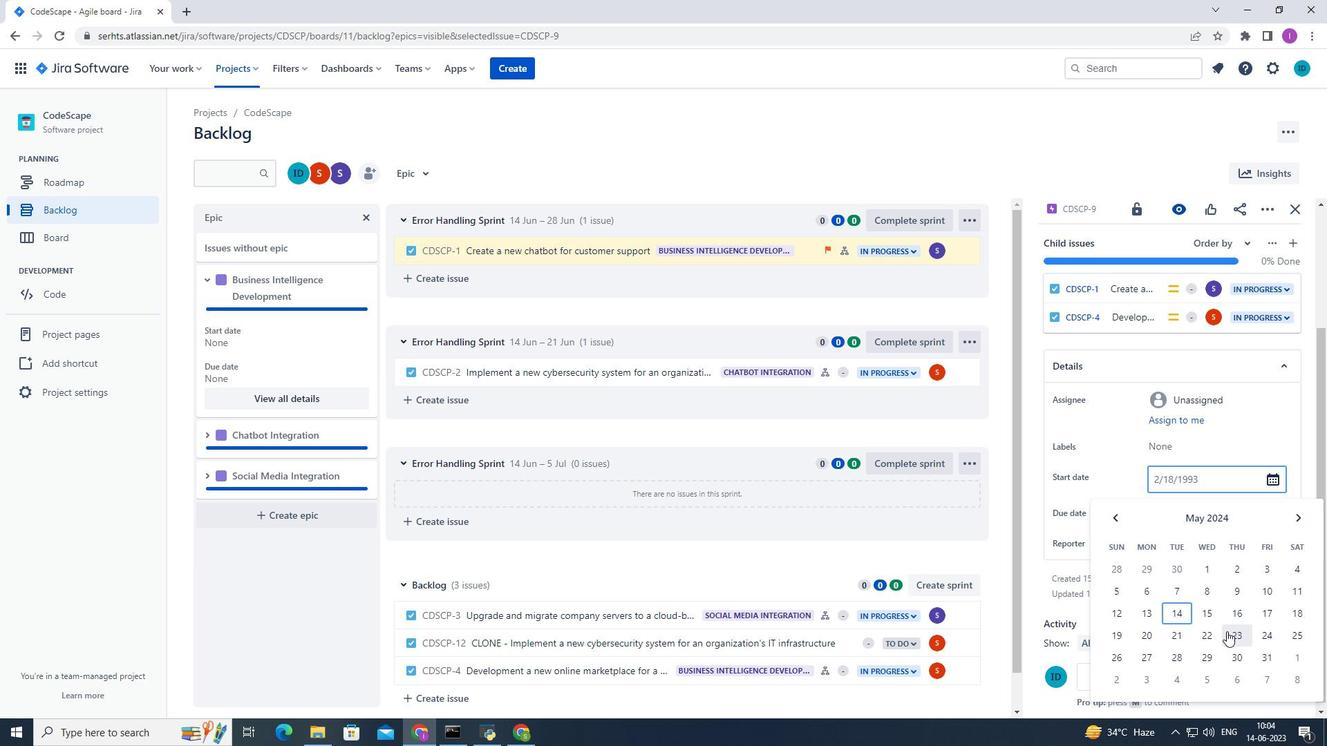 
Action: Mouse pressed left at (1244, 633)
Screenshot: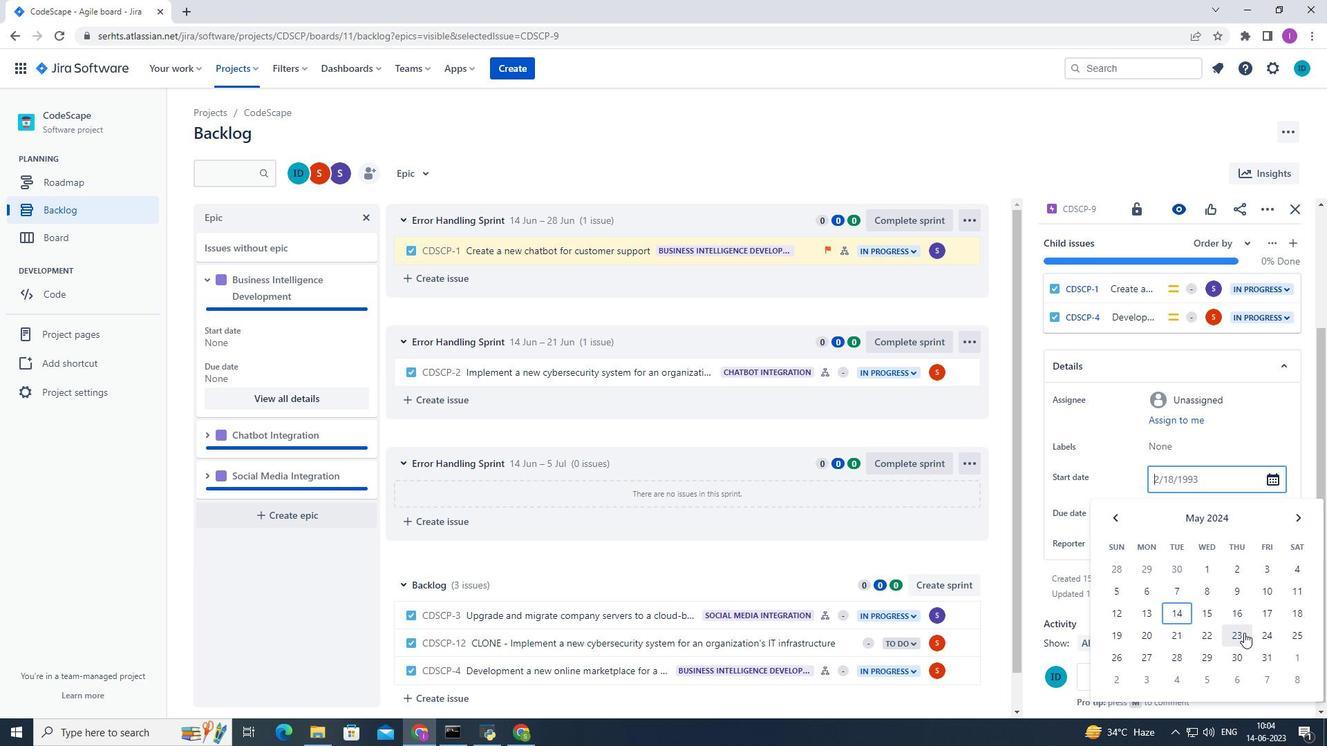 
Action: Mouse moved to (1277, 510)
Screenshot: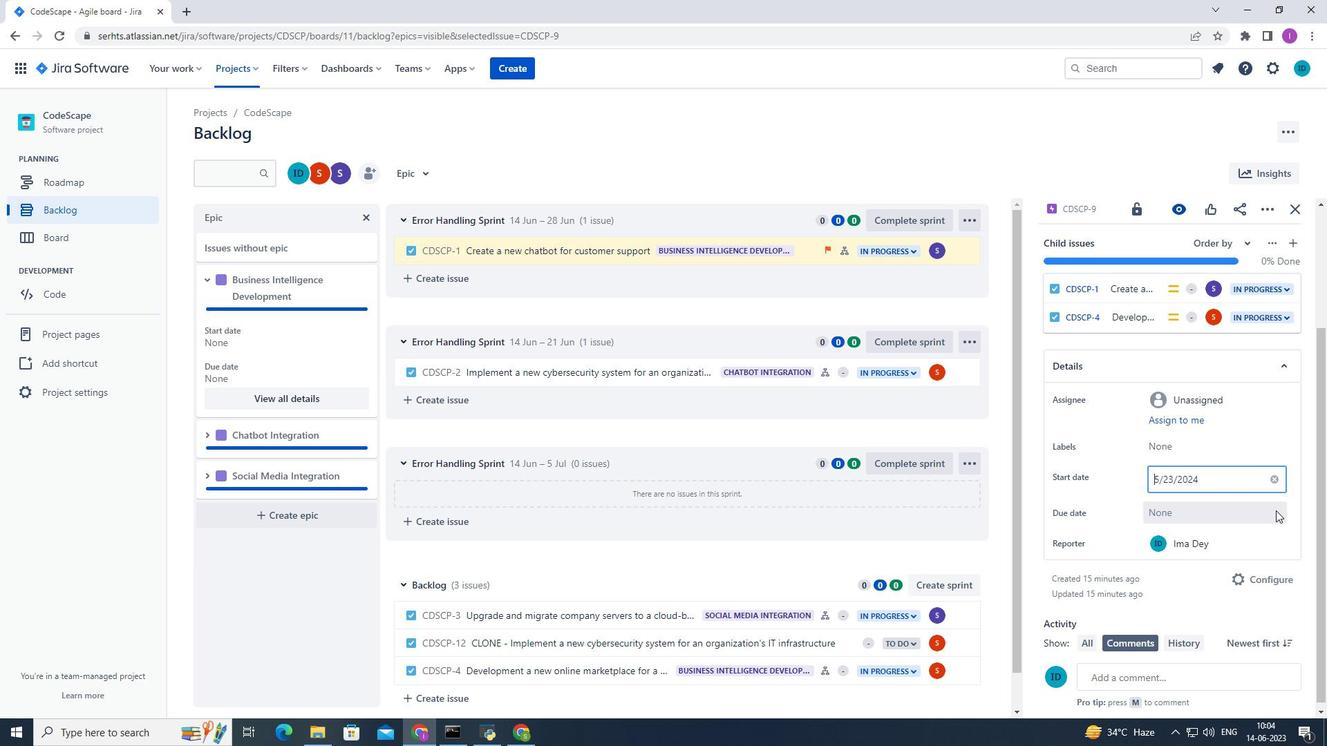 
Action: Mouse pressed left at (1277, 510)
Screenshot: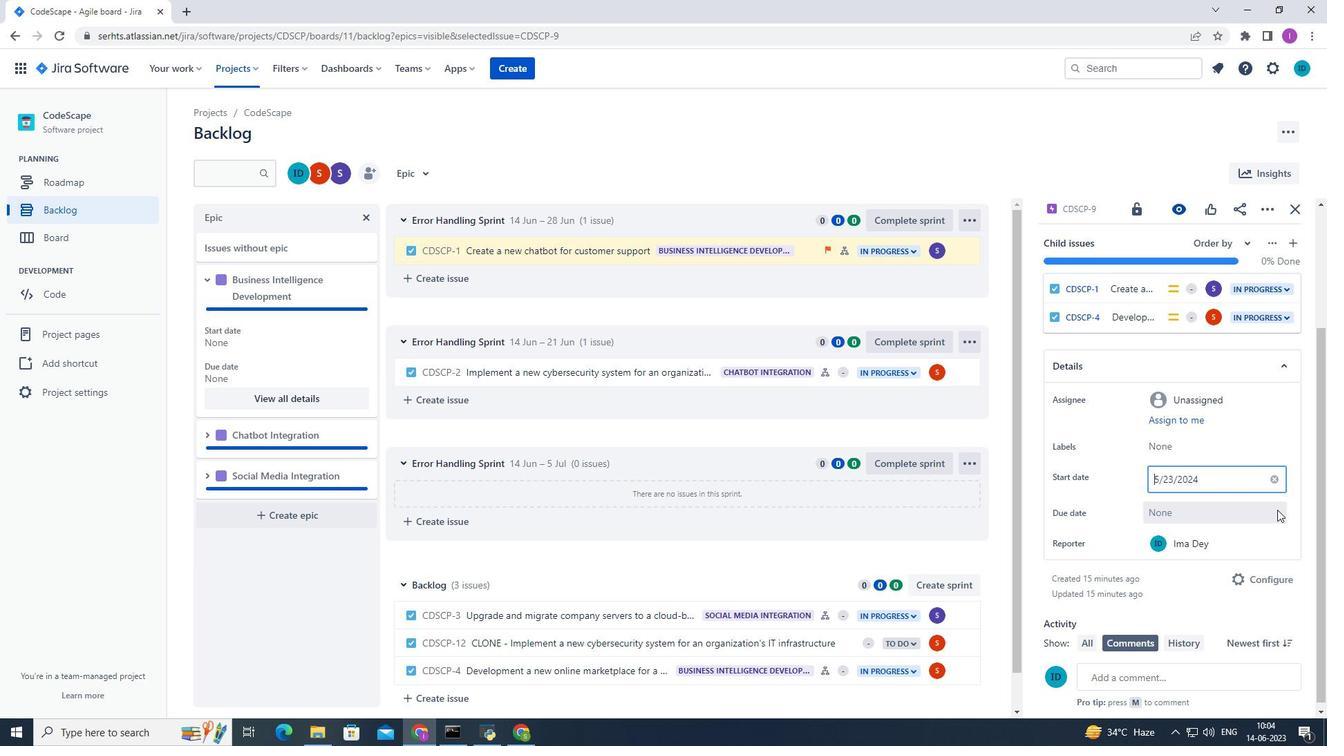 
Action: Mouse moved to (1303, 318)
Screenshot: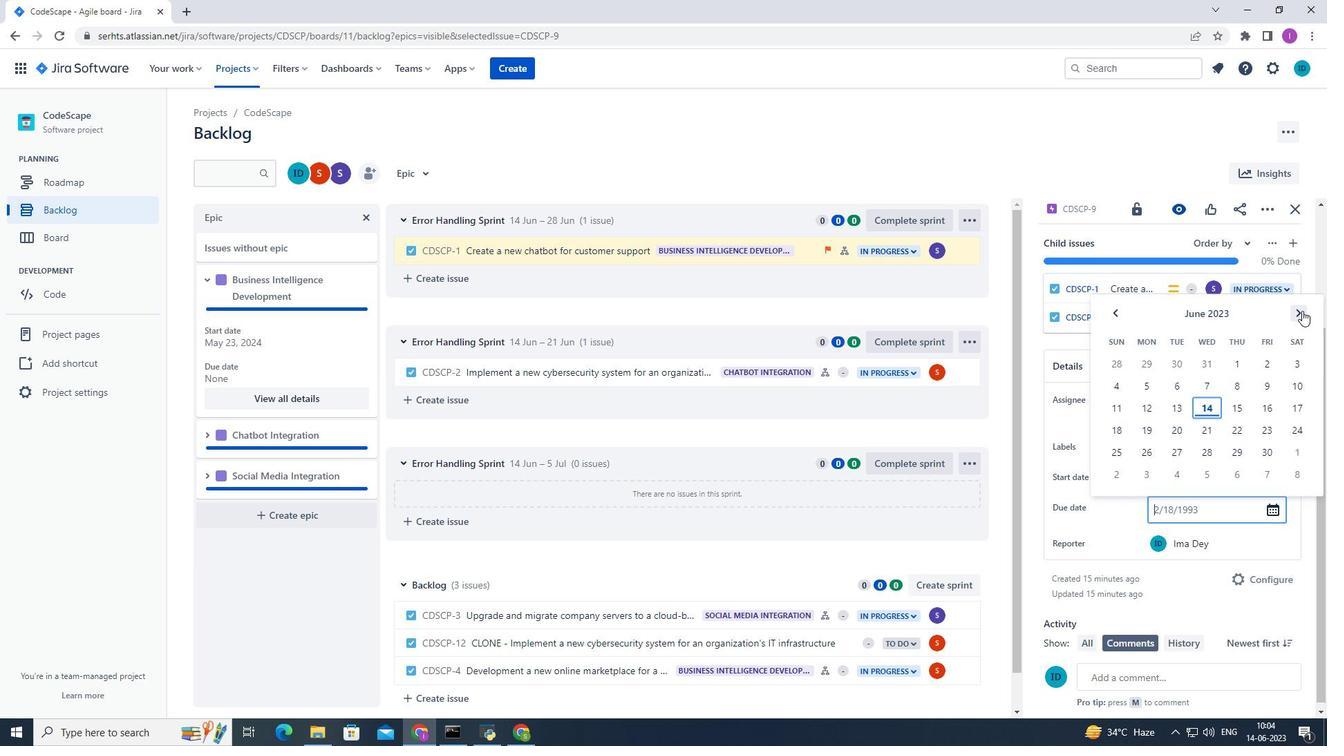 
Action: Mouse pressed left at (1303, 318)
Screenshot: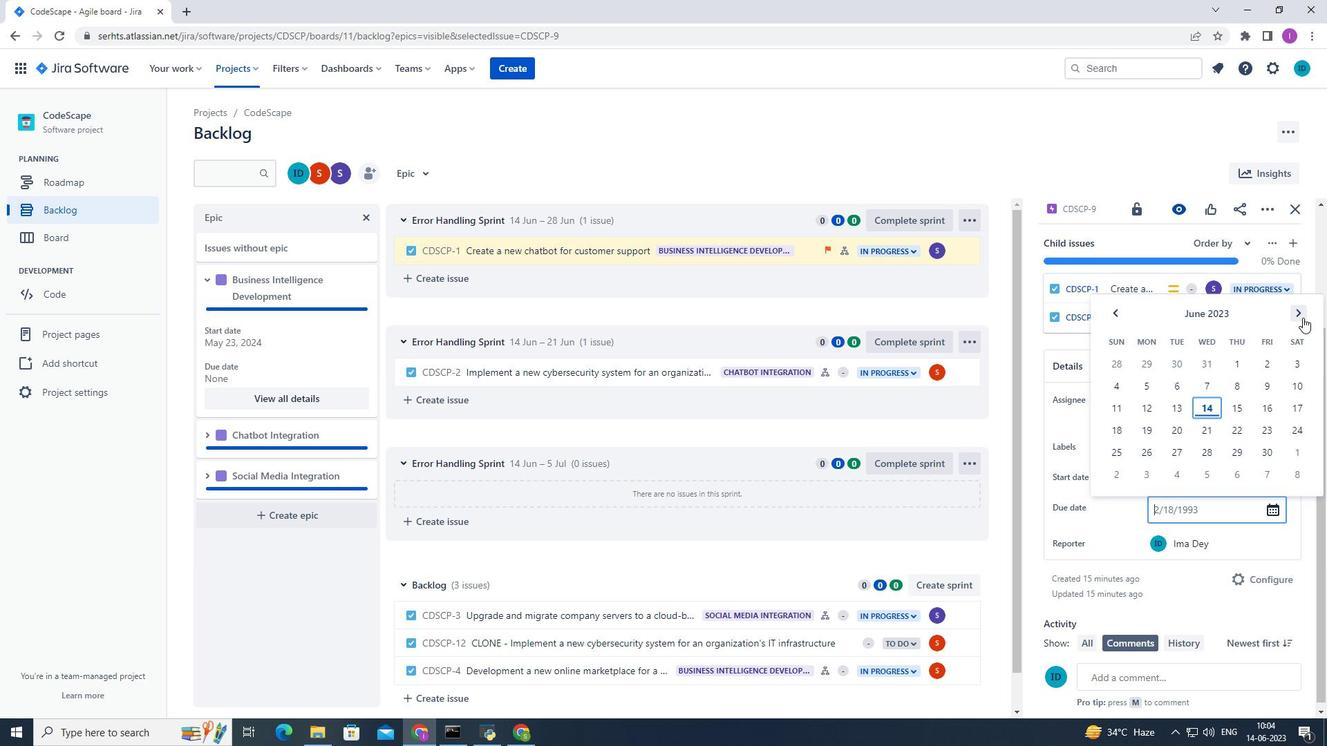 
Action: Mouse pressed left at (1303, 318)
Screenshot: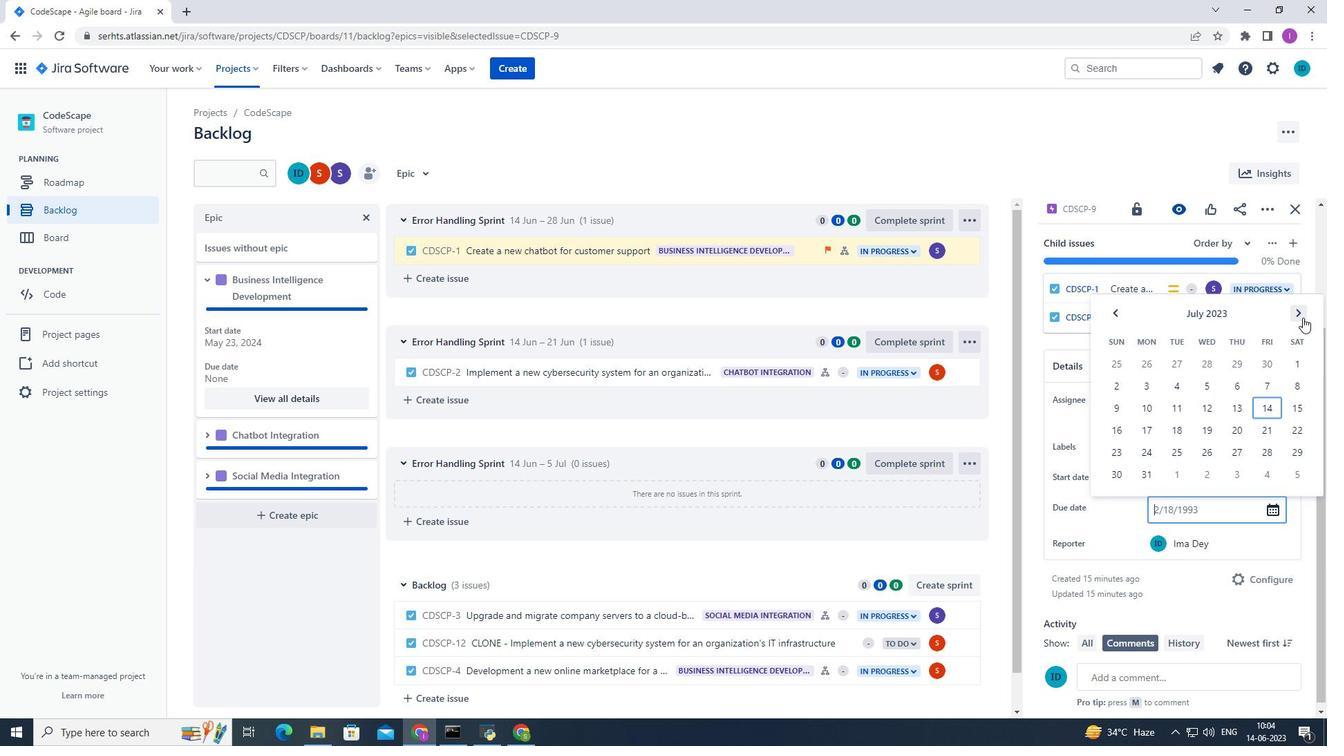 
Action: Mouse pressed left at (1303, 318)
Screenshot: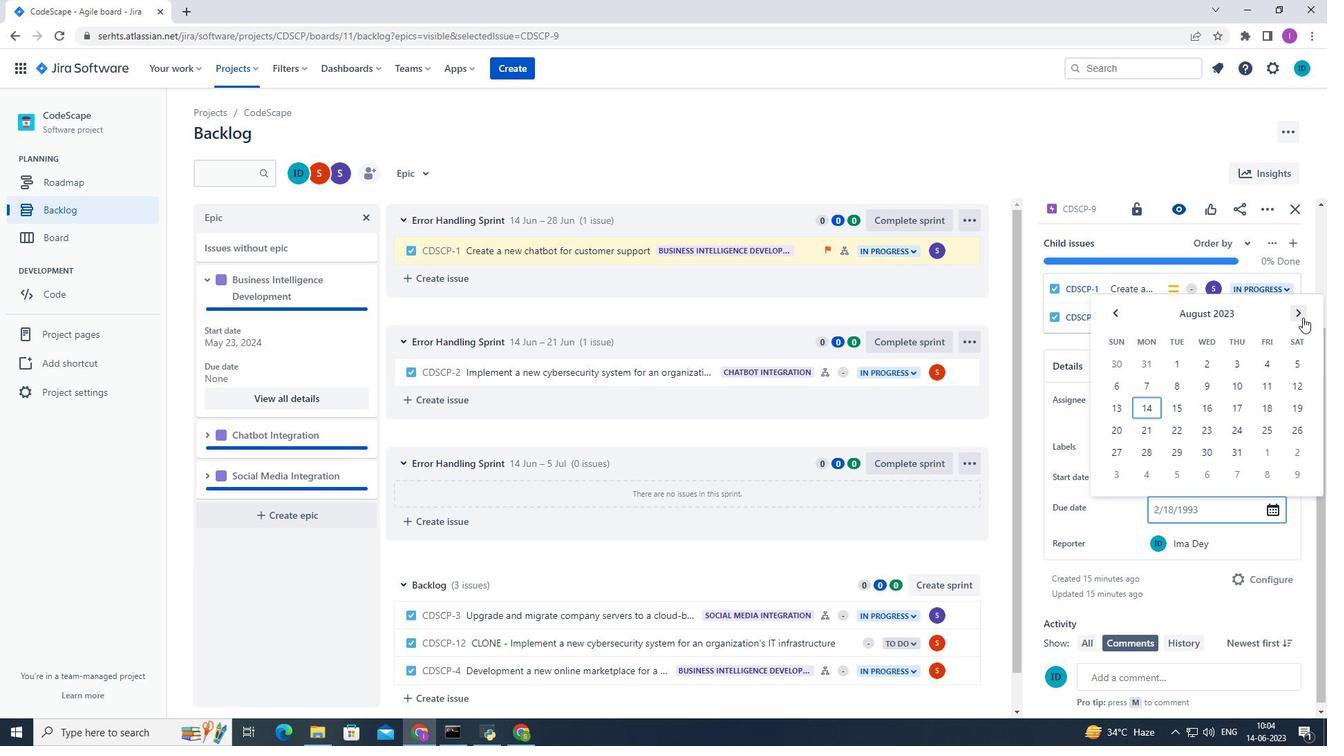 
Action: Mouse pressed left at (1303, 318)
Screenshot: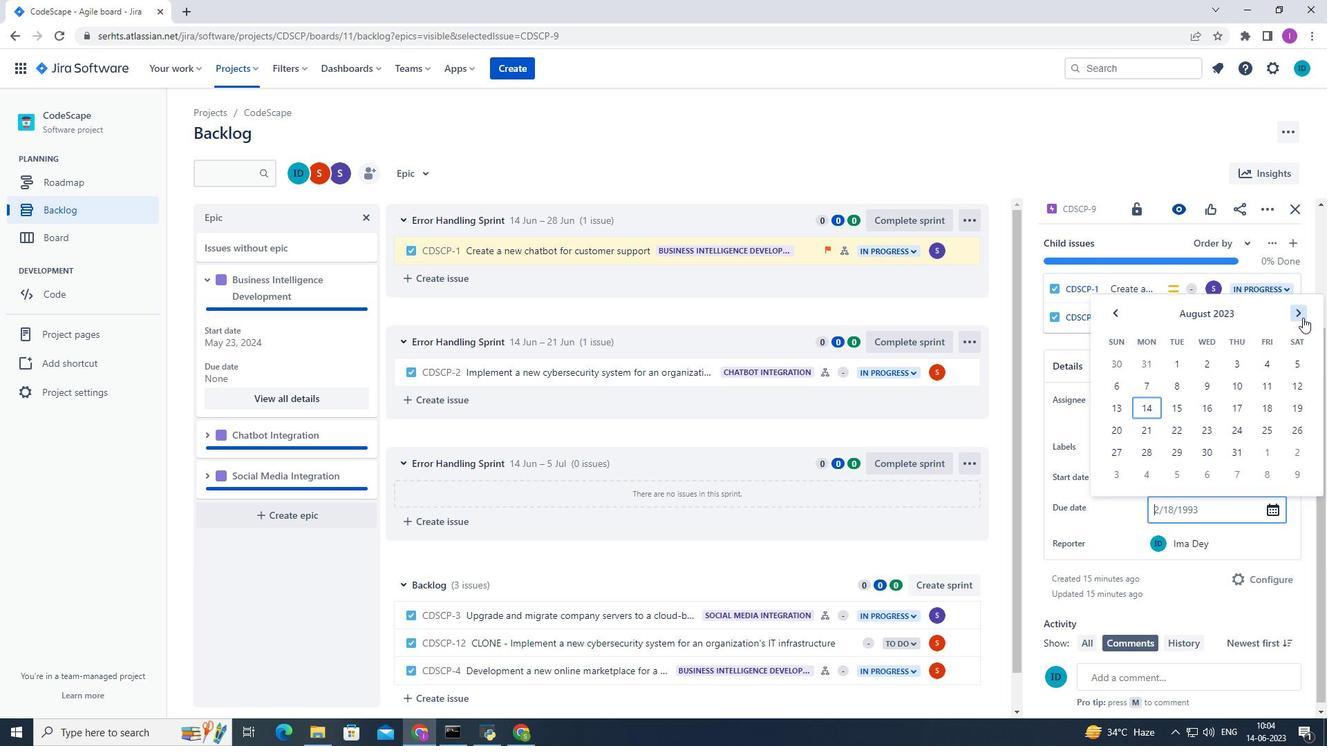 
Action: Mouse pressed left at (1303, 318)
Screenshot: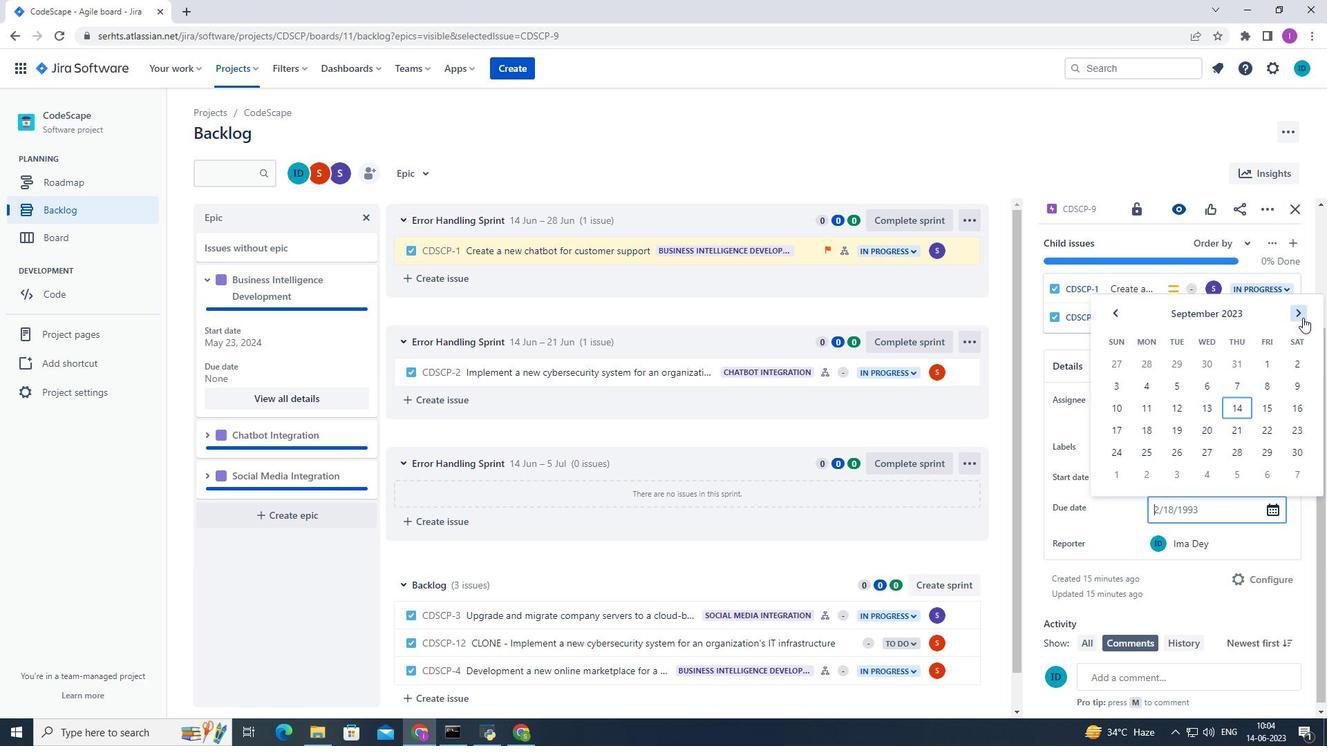
Action: Mouse pressed left at (1303, 318)
Screenshot: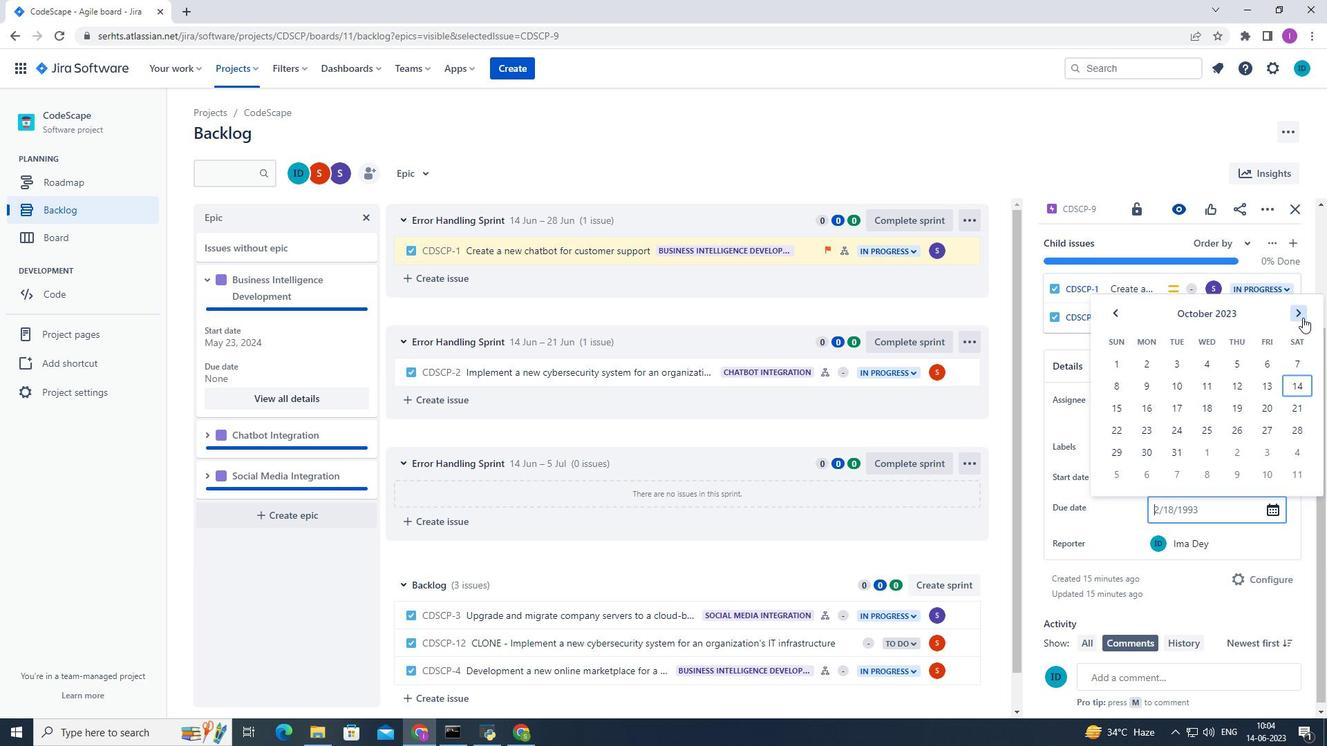 
Action: Mouse pressed left at (1303, 318)
Screenshot: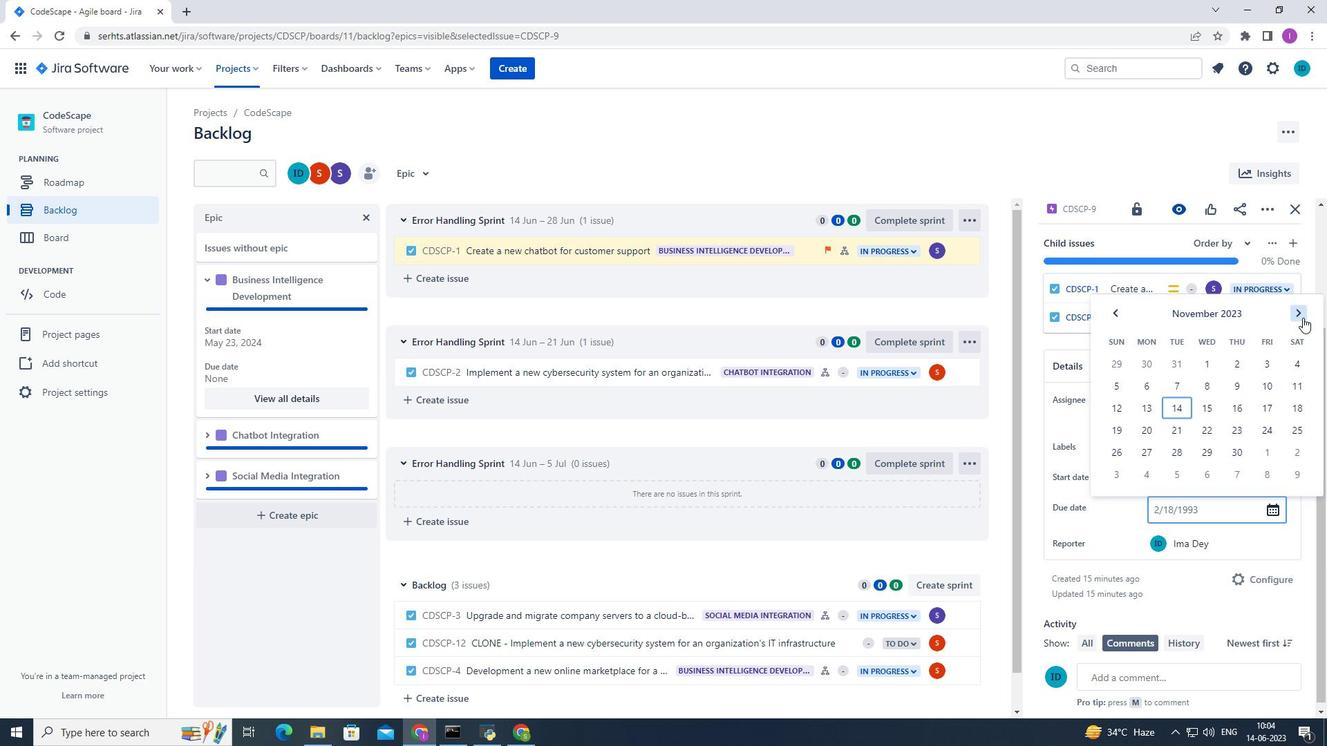
Action: Mouse pressed left at (1303, 318)
Screenshot: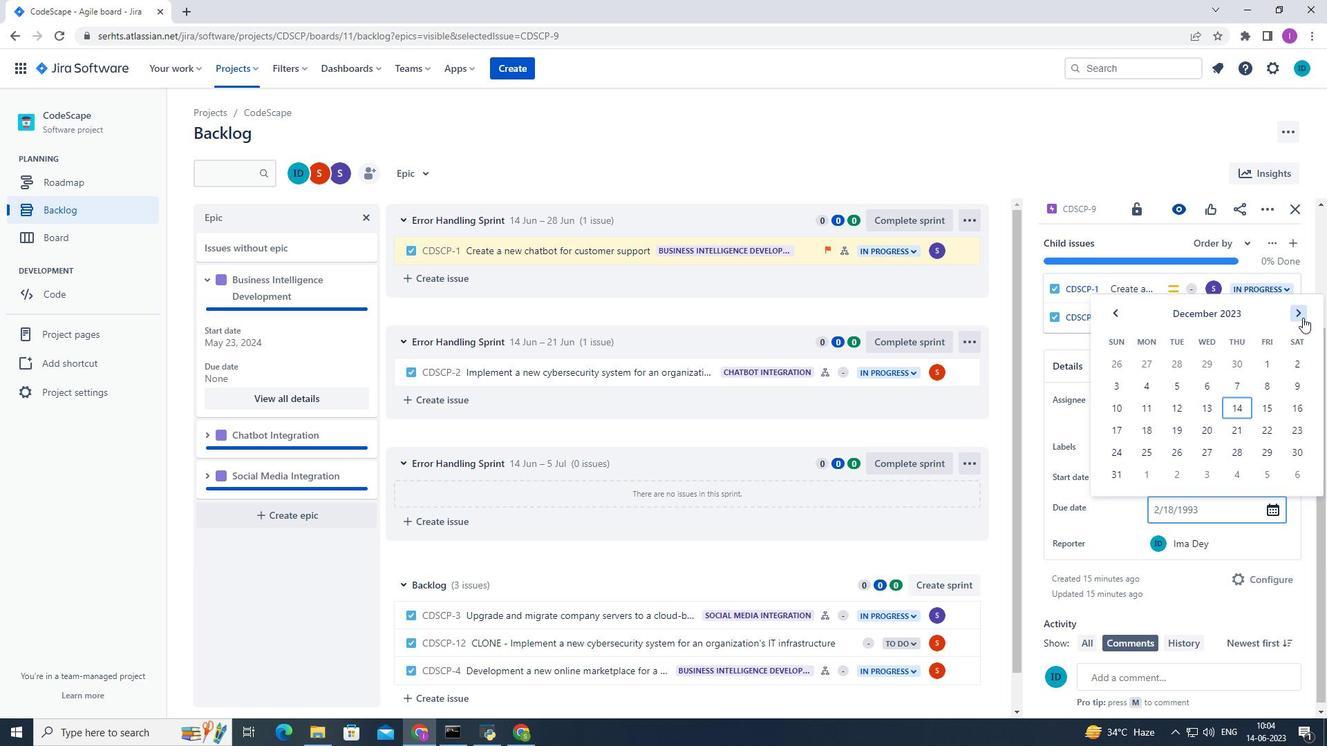 
Action: Mouse pressed left at (1303, 318)
Screenshot: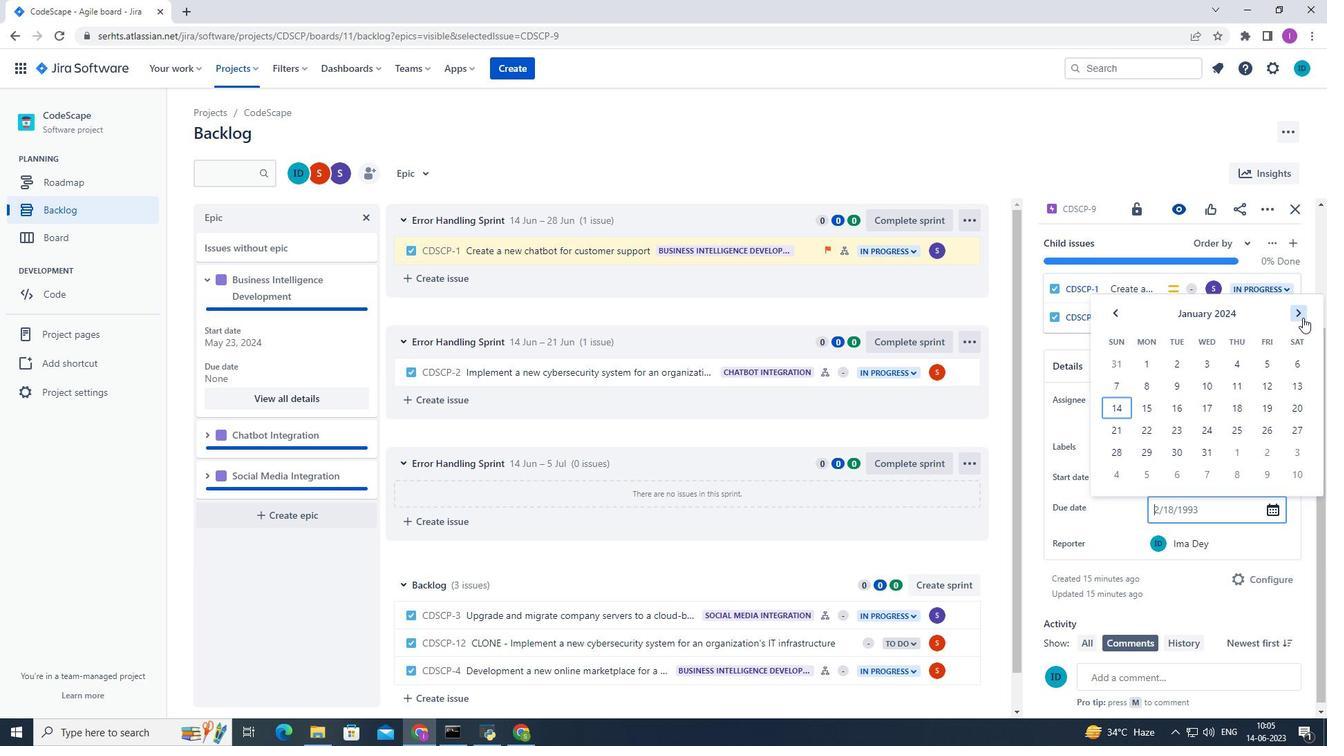 
Action: Mouse pressed left at (1303, 318)
Screenshot: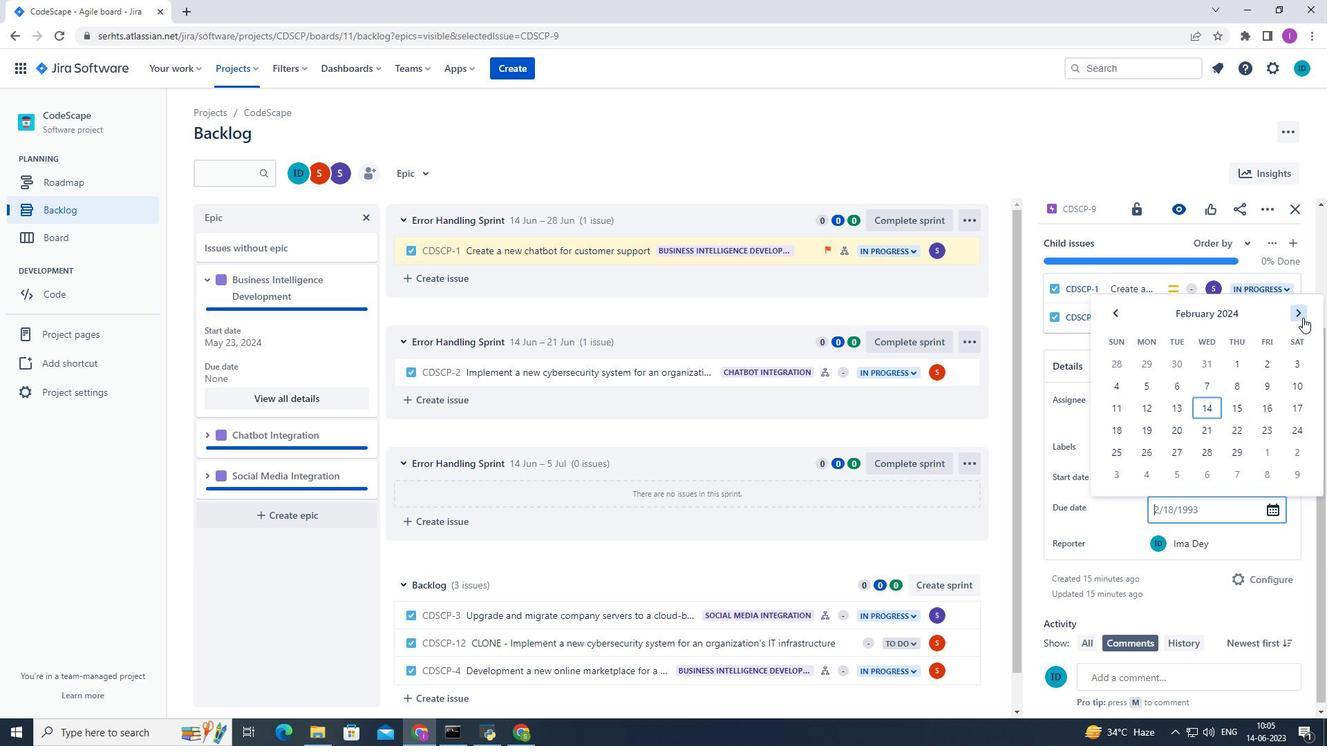 
Action: Mouse pressed left at (1303, 318)
Screenshot: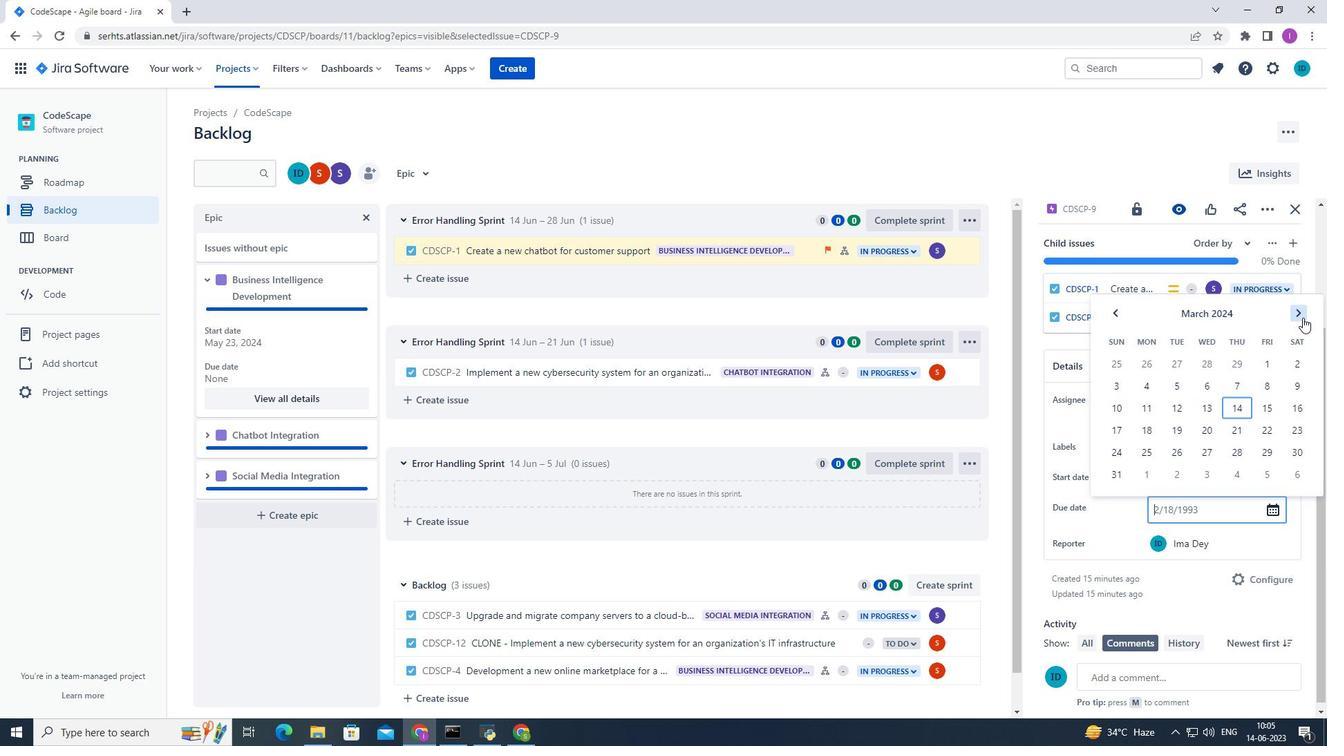 
Action: Mouse pressed left at (1303, 318)
Screenshot: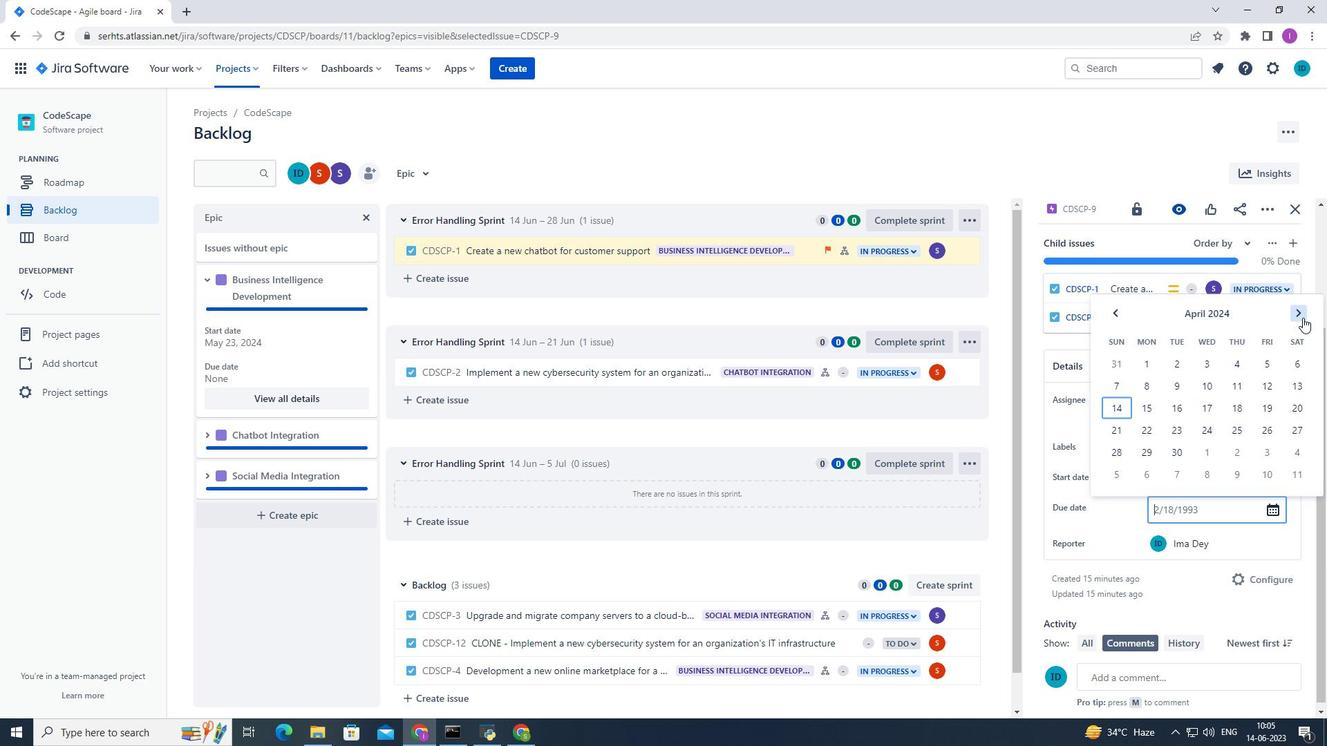 
Action: Mouse pressed left at (1303, 318)
Screenshot: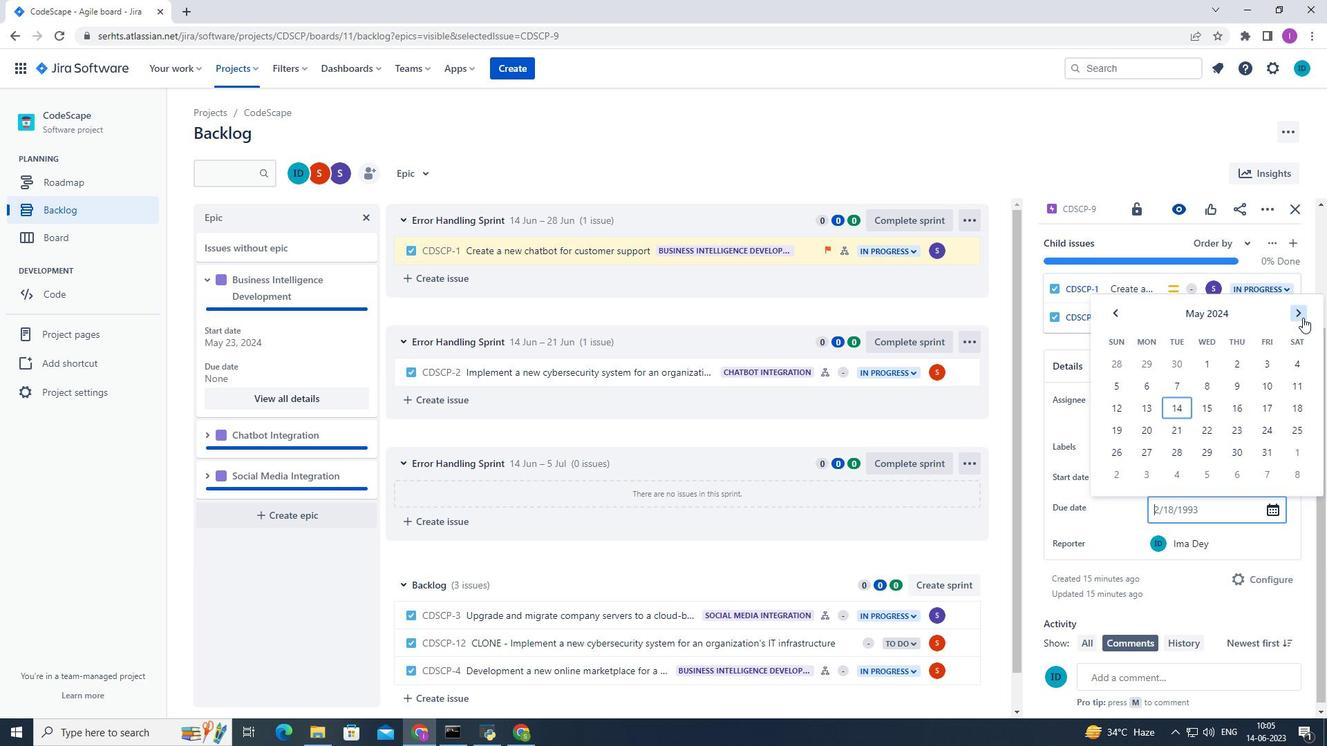 
Action: Mouse pressed left at (1303, 318)
Screenshot: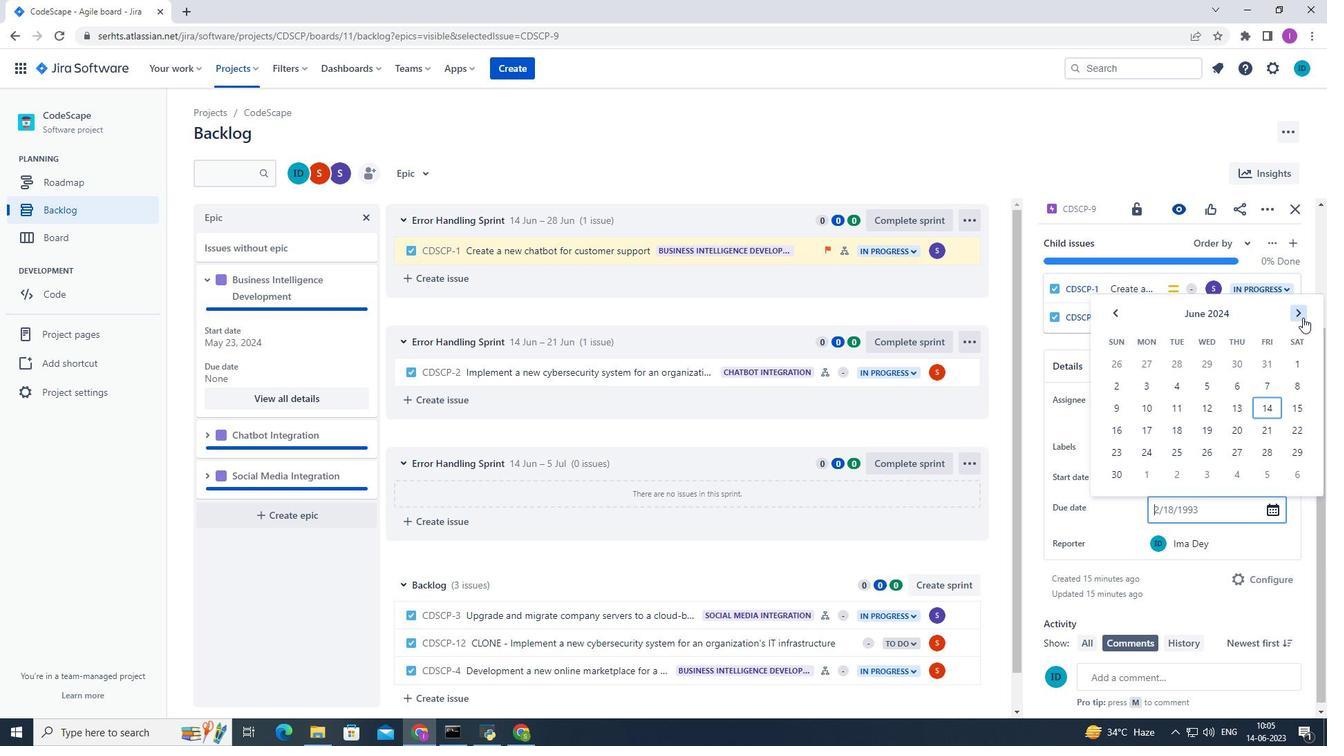 
Action: Mouse pressed left at (1303, 318)
Screenshot: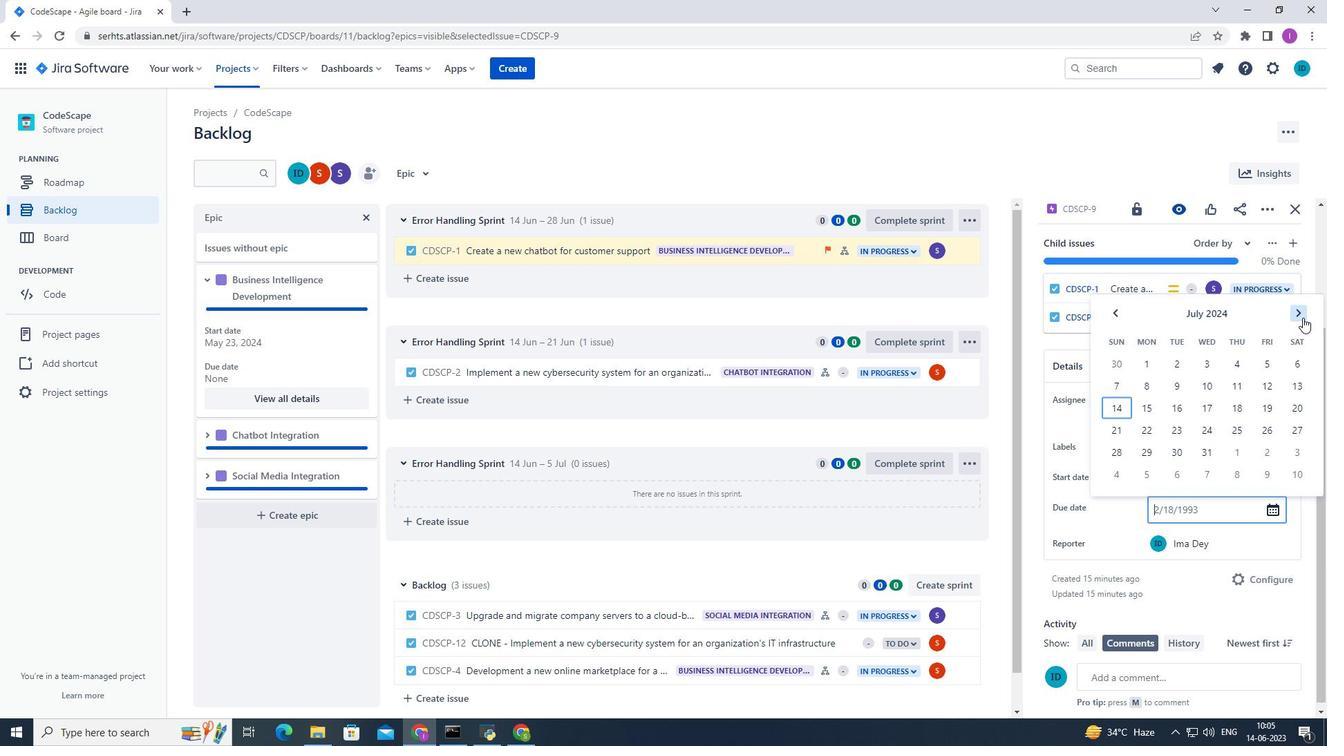 
Action: Mouse pressed left at (1303, 318)
Screenshot: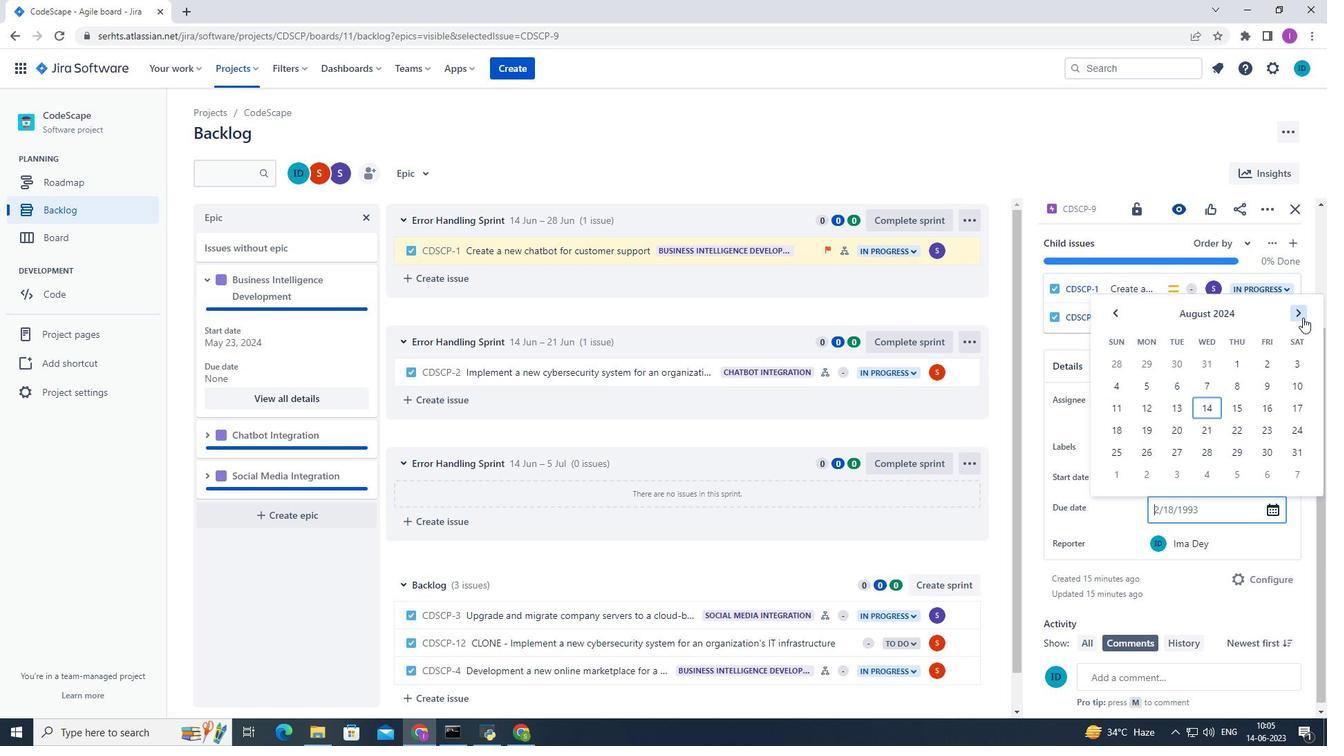 
Action: Mouse pressed left at (1303, 318)
Screenshot: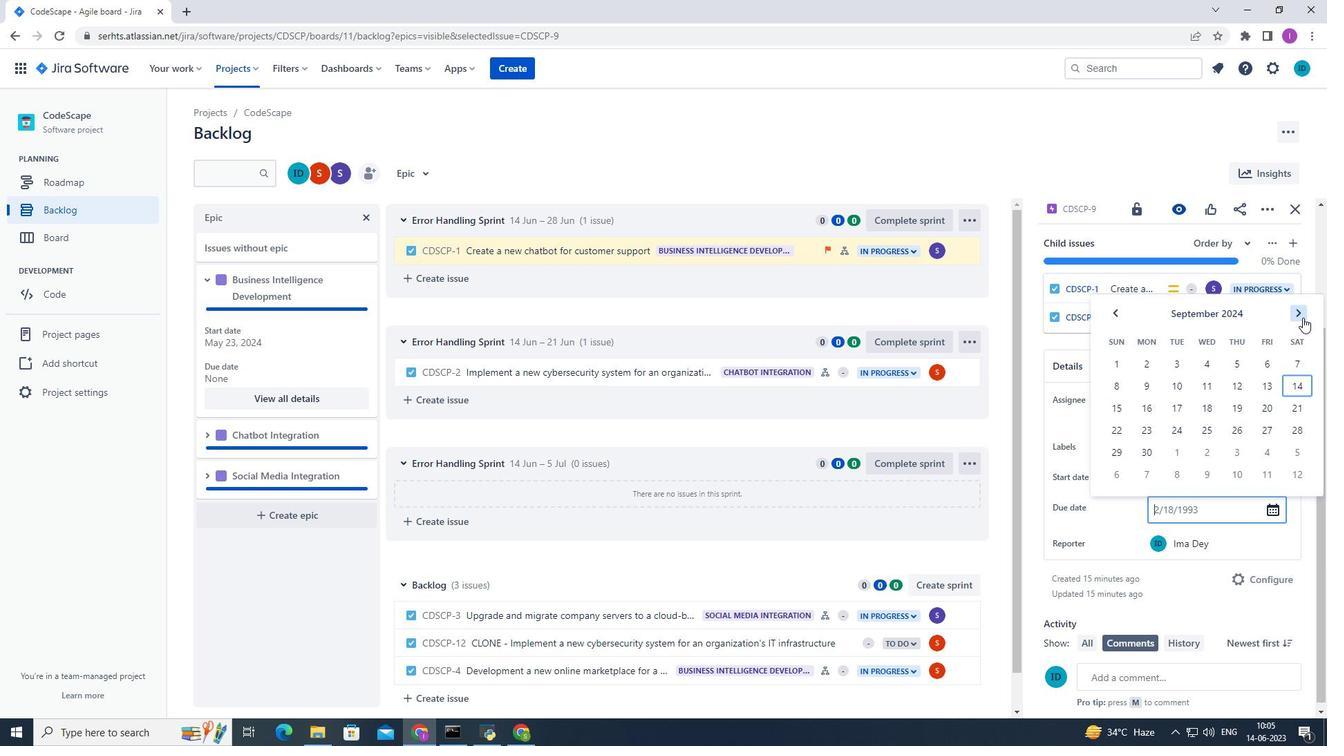 
Action: Mouse pressed left at (1303, 318)
Screenshot: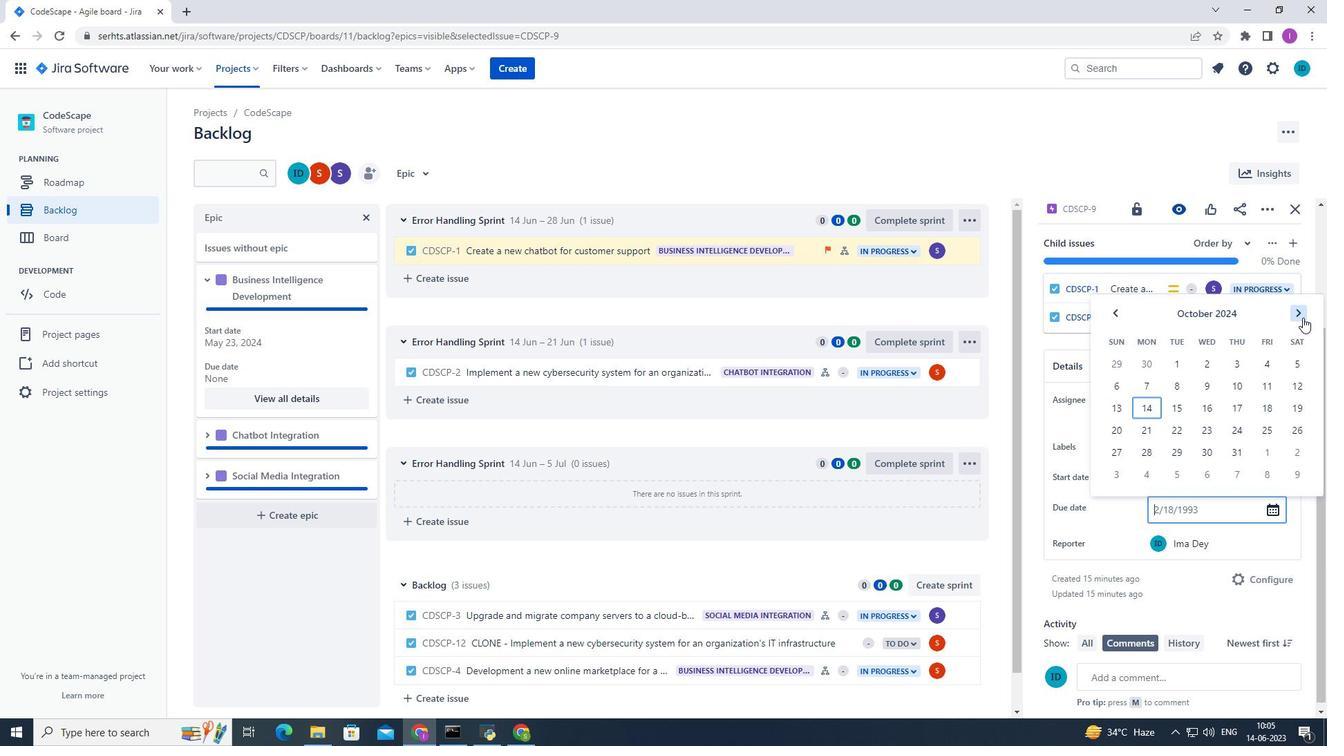 
Action: Mouse pressed left at (1303, 318)
Screenshot: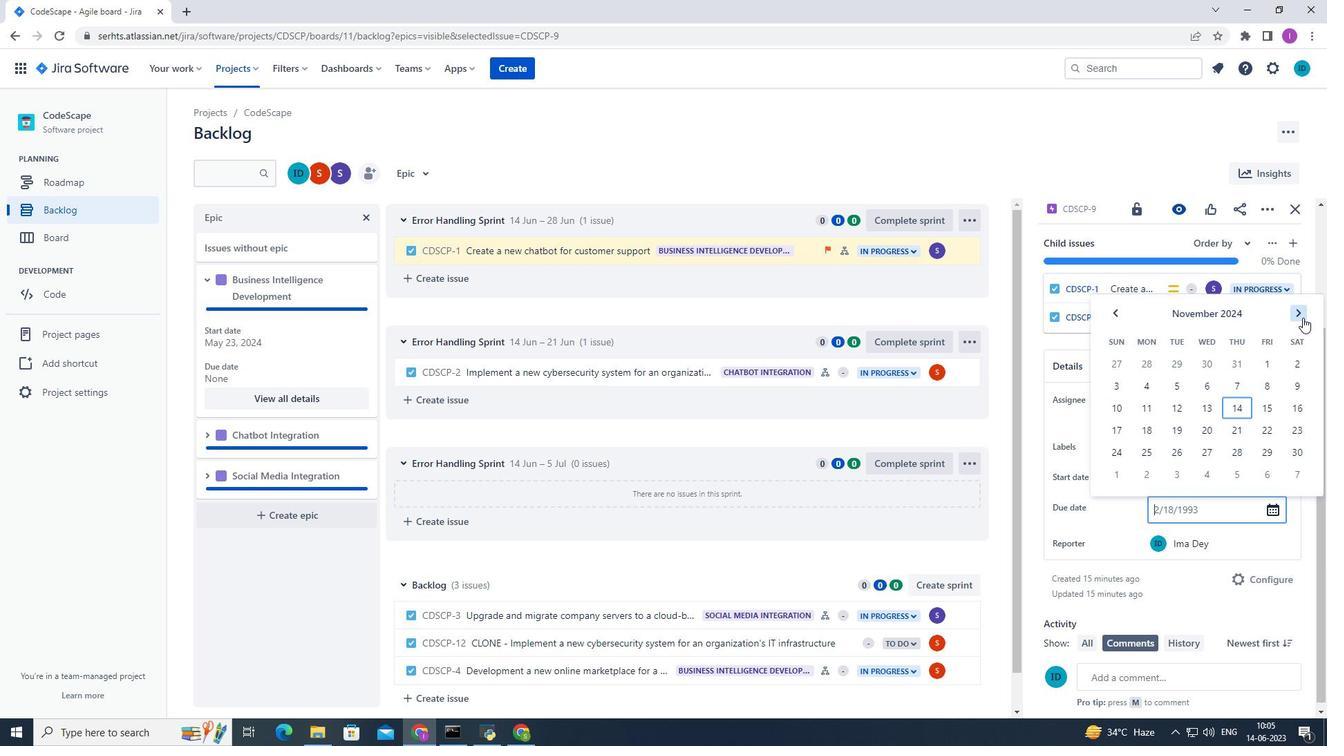 
Action: Mouse pressed left at (1303, 318)
Screenshot: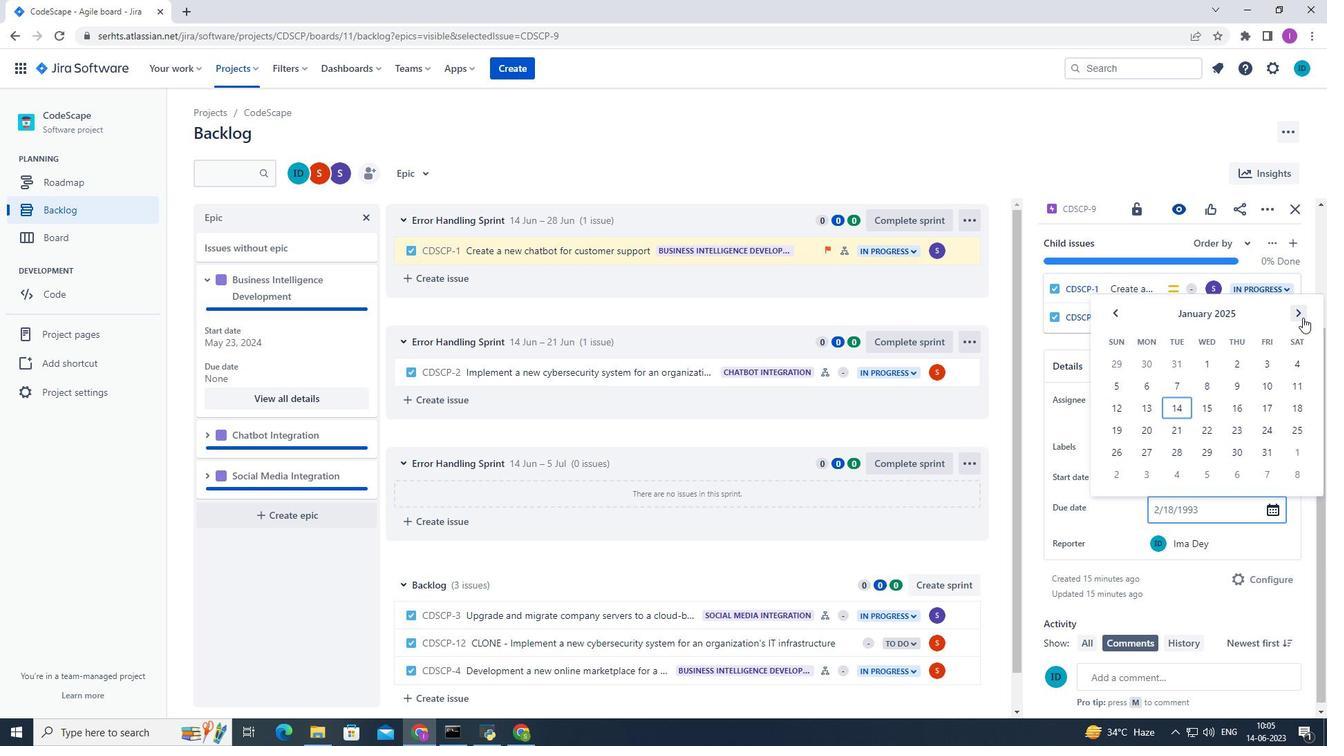 
Action: Mouse pressed left at (1303, 318)
Screenshot: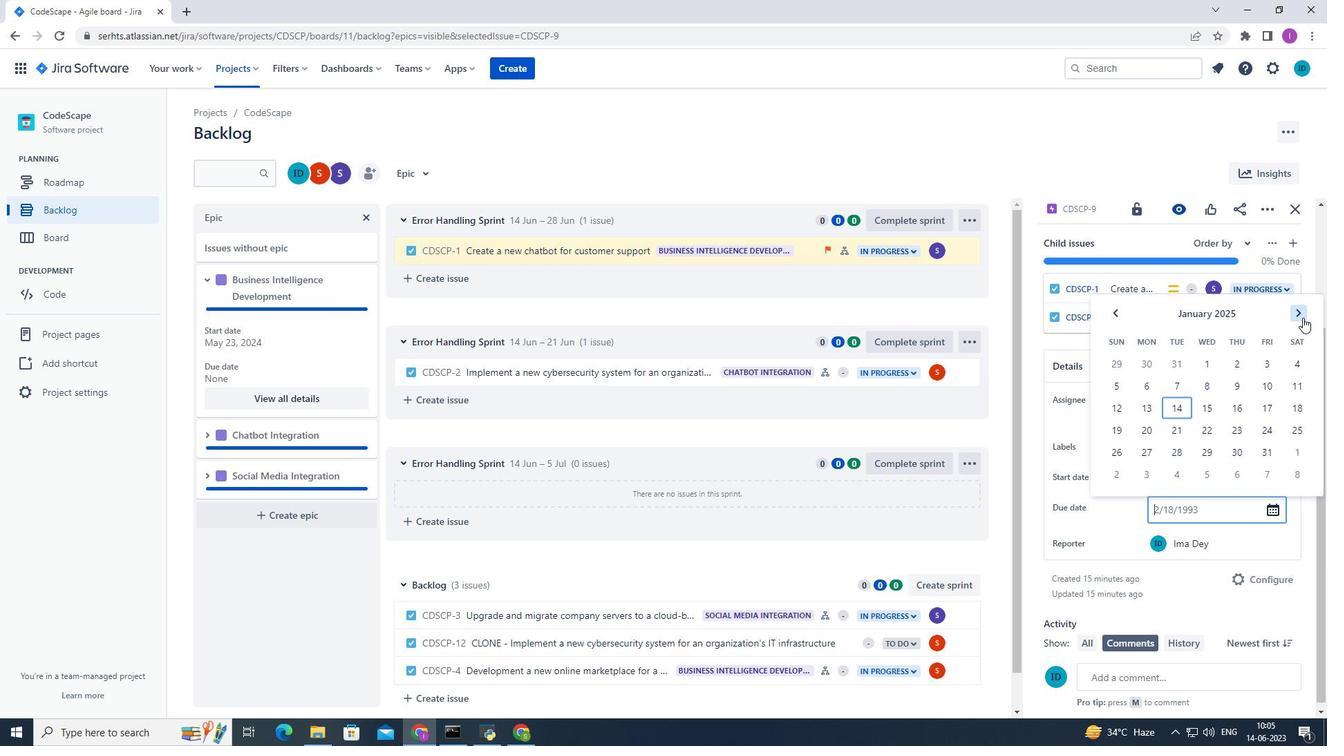 
Action: Mouse pressed left at (1303, 318)
Screenshot: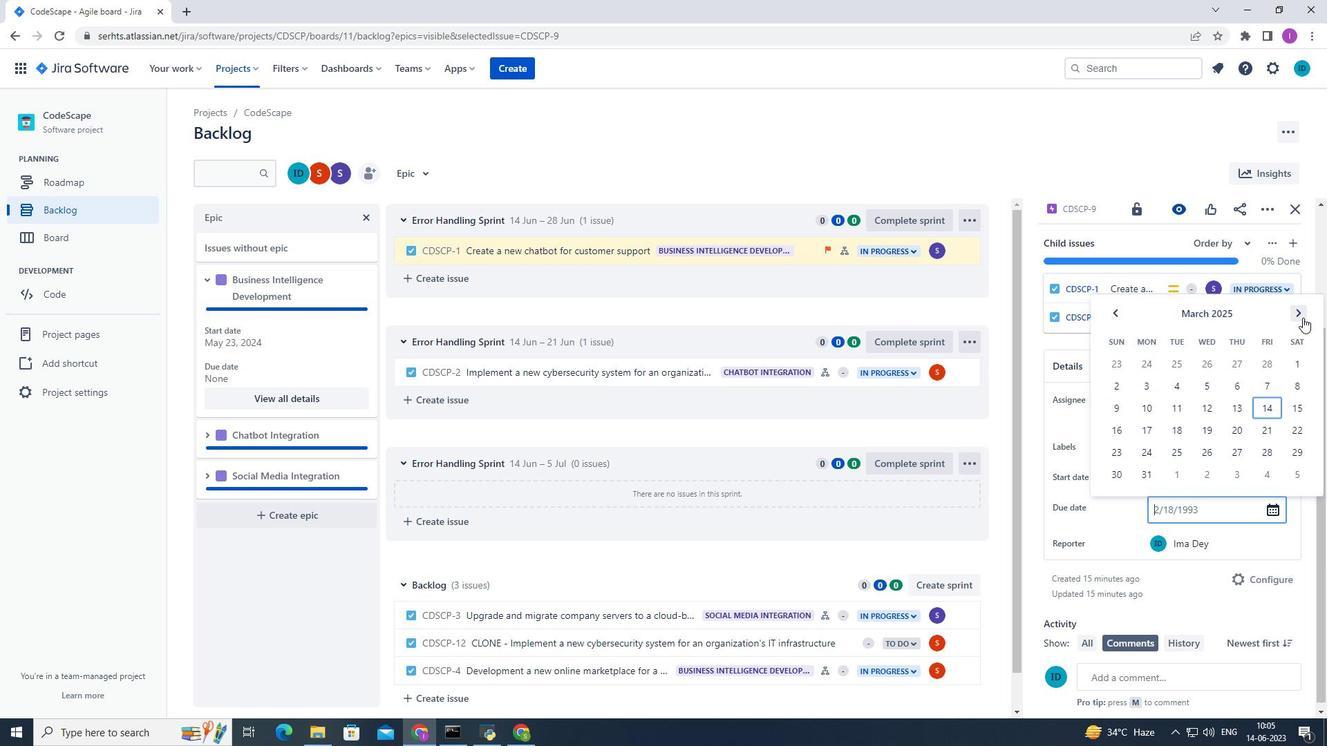 
Action: Mouse pressed left at (1303, 318)
Screenshot: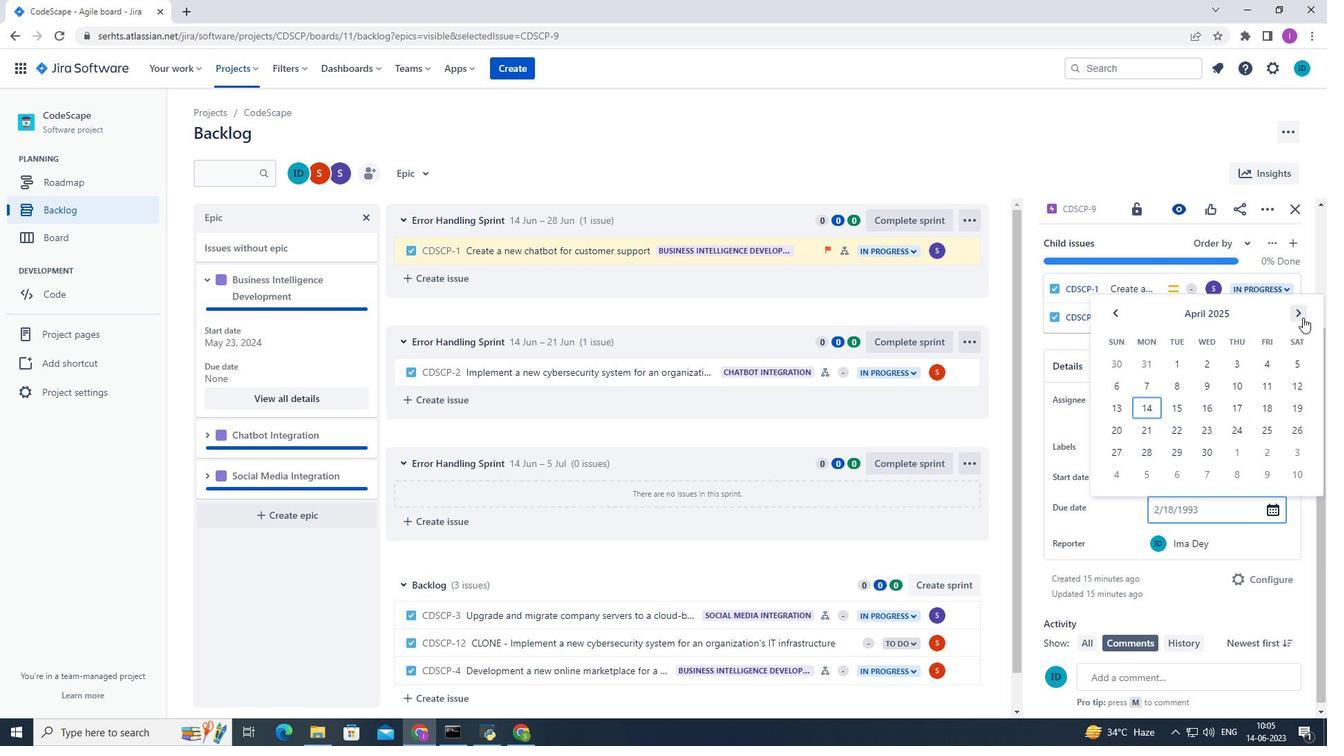 
Action: Mouse pressed left at (1303, 318)
Screenshot: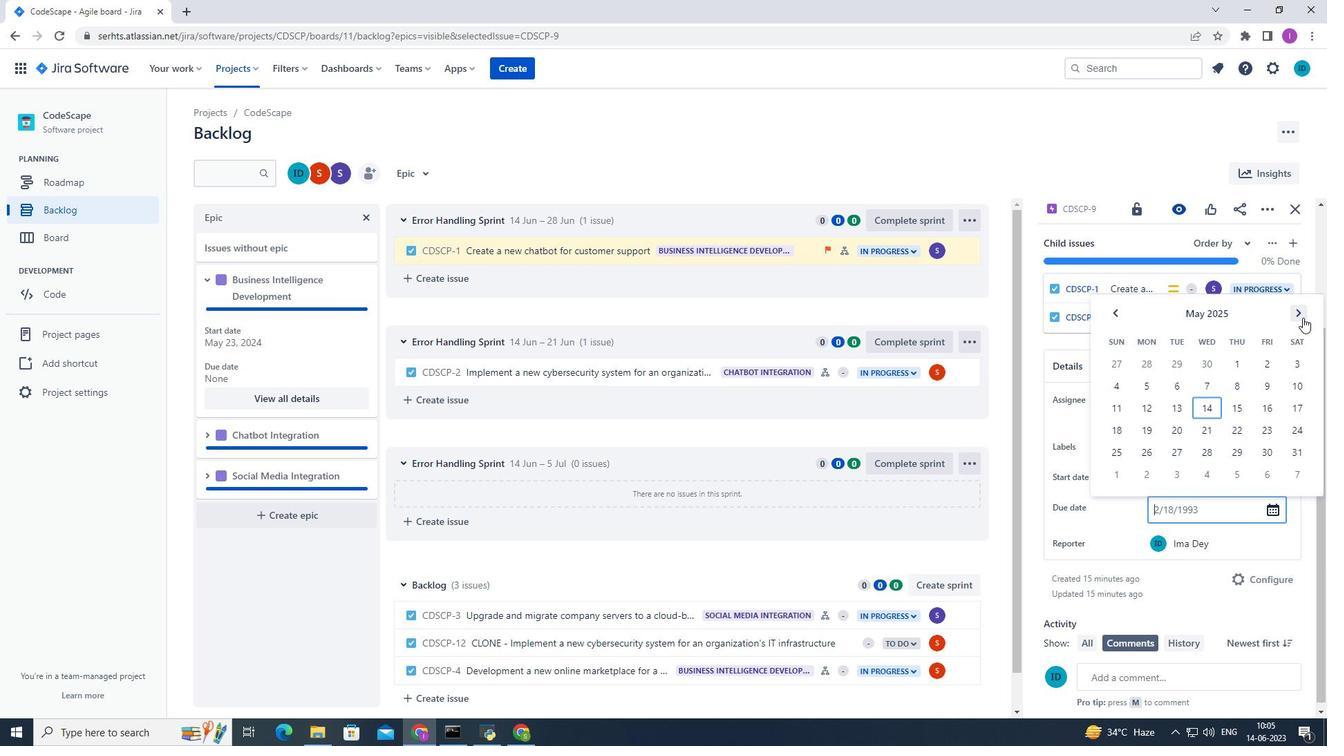 
Action: Mouse pressed left at (1303, 318)
Screenshot: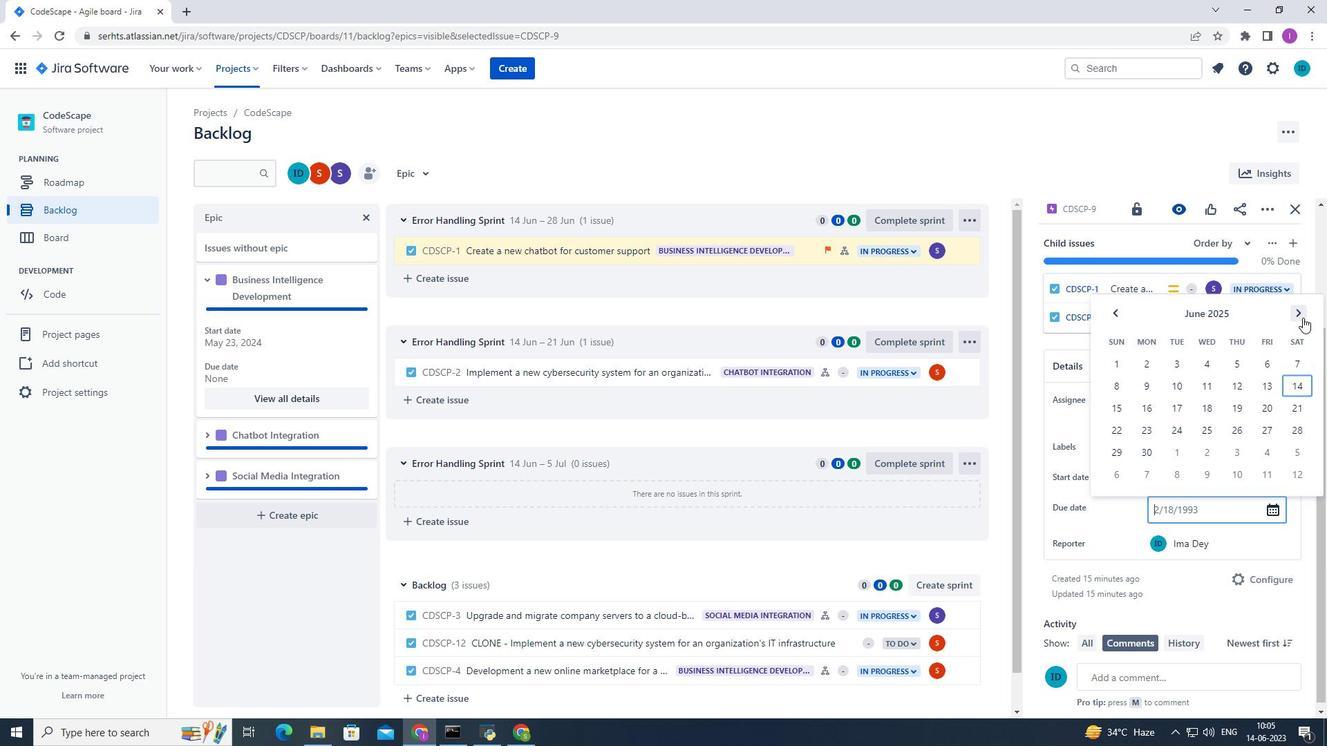
Action: Mouse moved to (1144, 453)
Screenshot: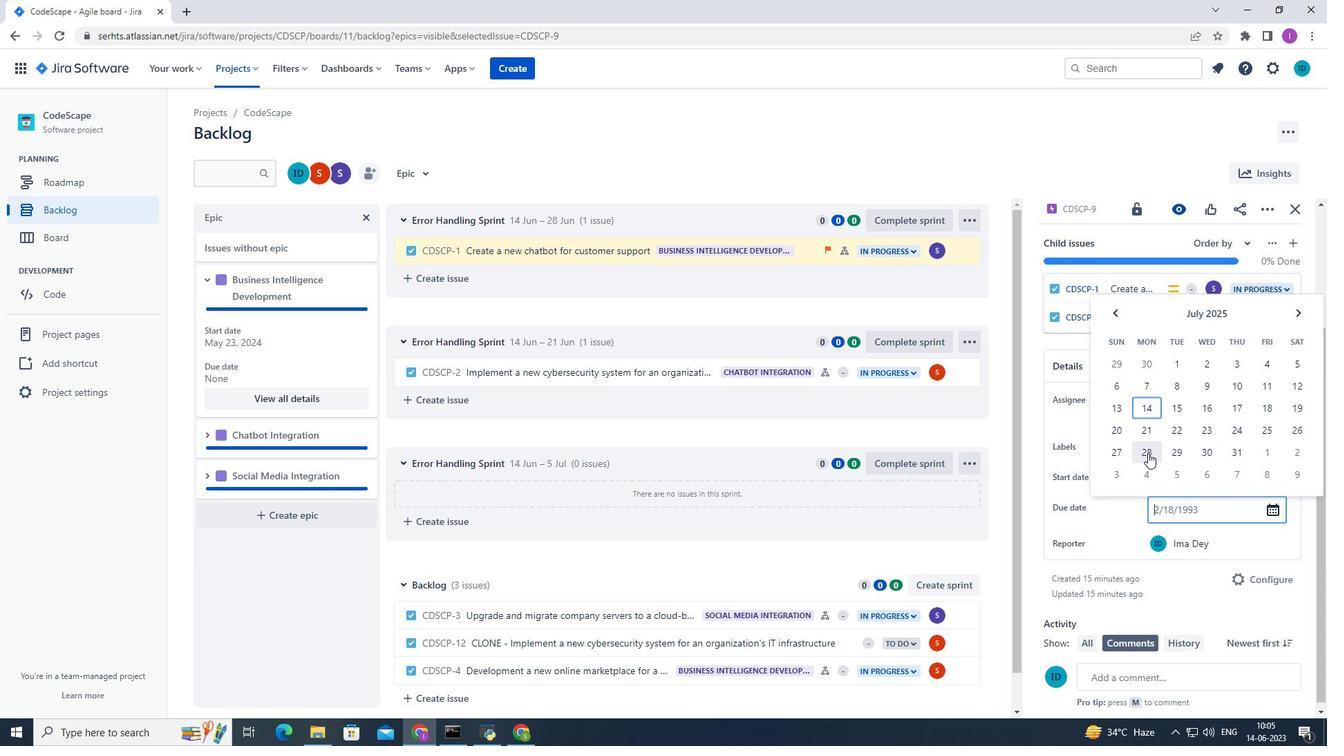 
Action: Mouse pressed left at (1144, 453)
Screenshot: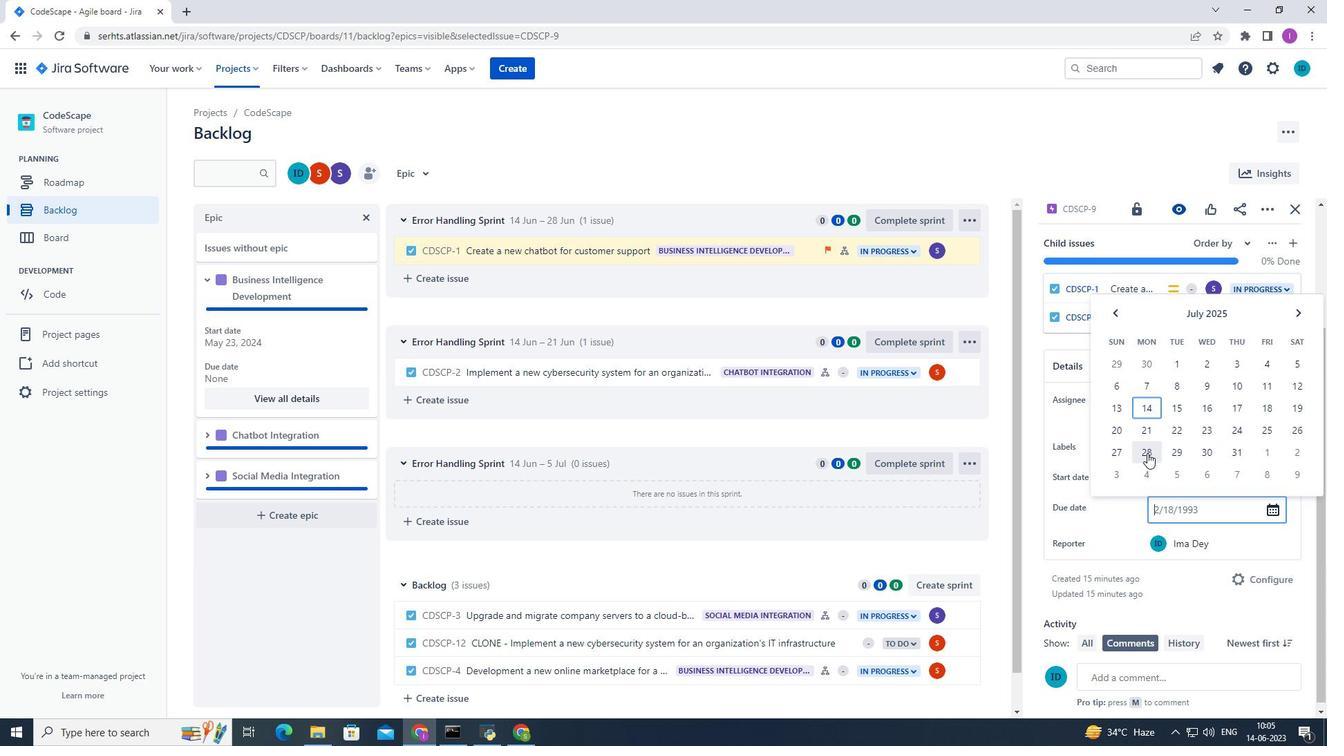 
Action: Mouse moved to (1117, 537)
Screenshot: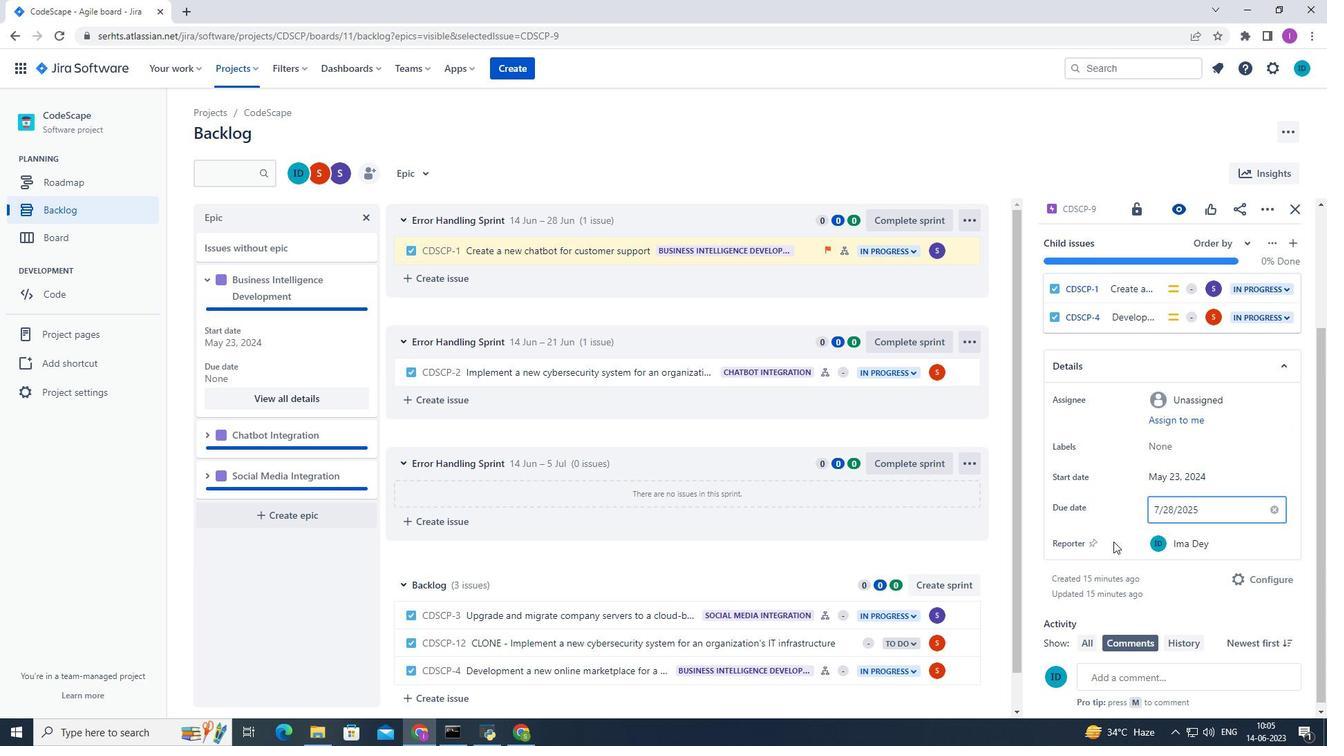 
Action: Mouse scrolled (1117, 536) with delta (0, 0)
Screenshot: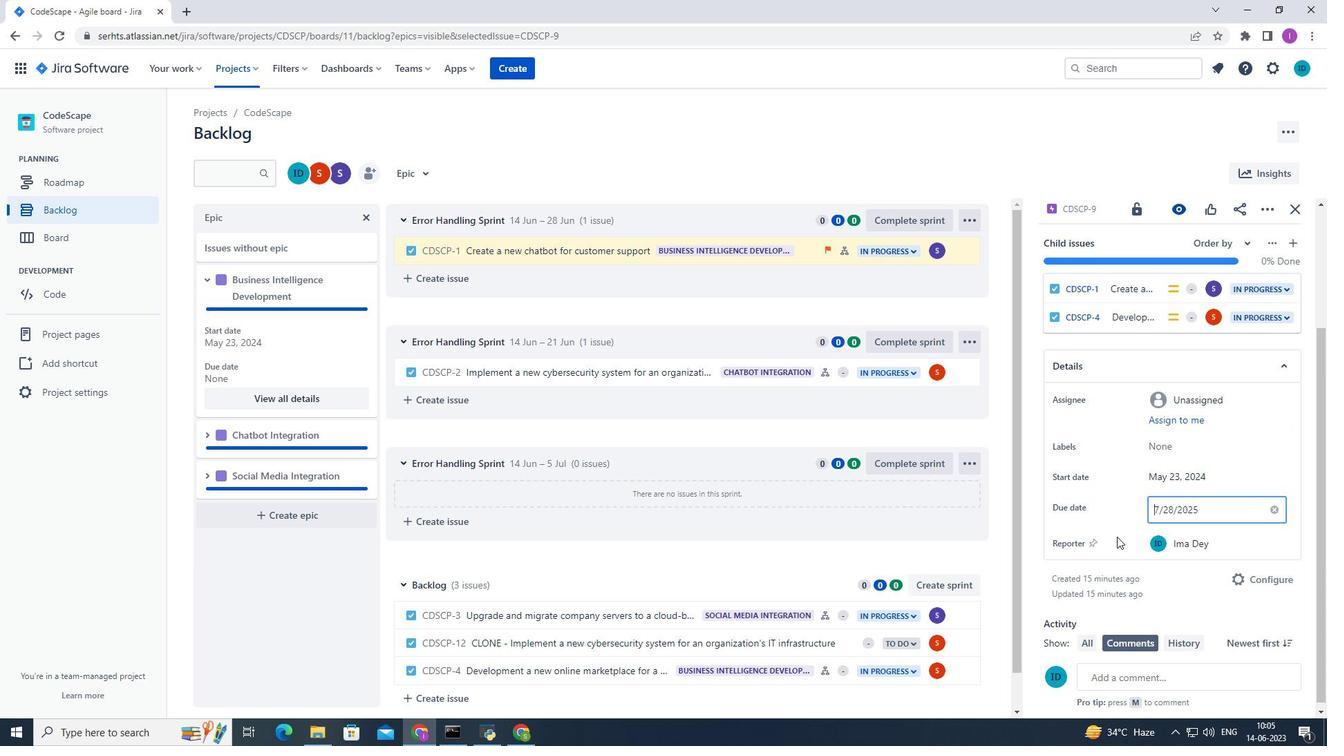 
Action: Mouse scrolled (1117, 536) with delta (0, 0)
Screenshot: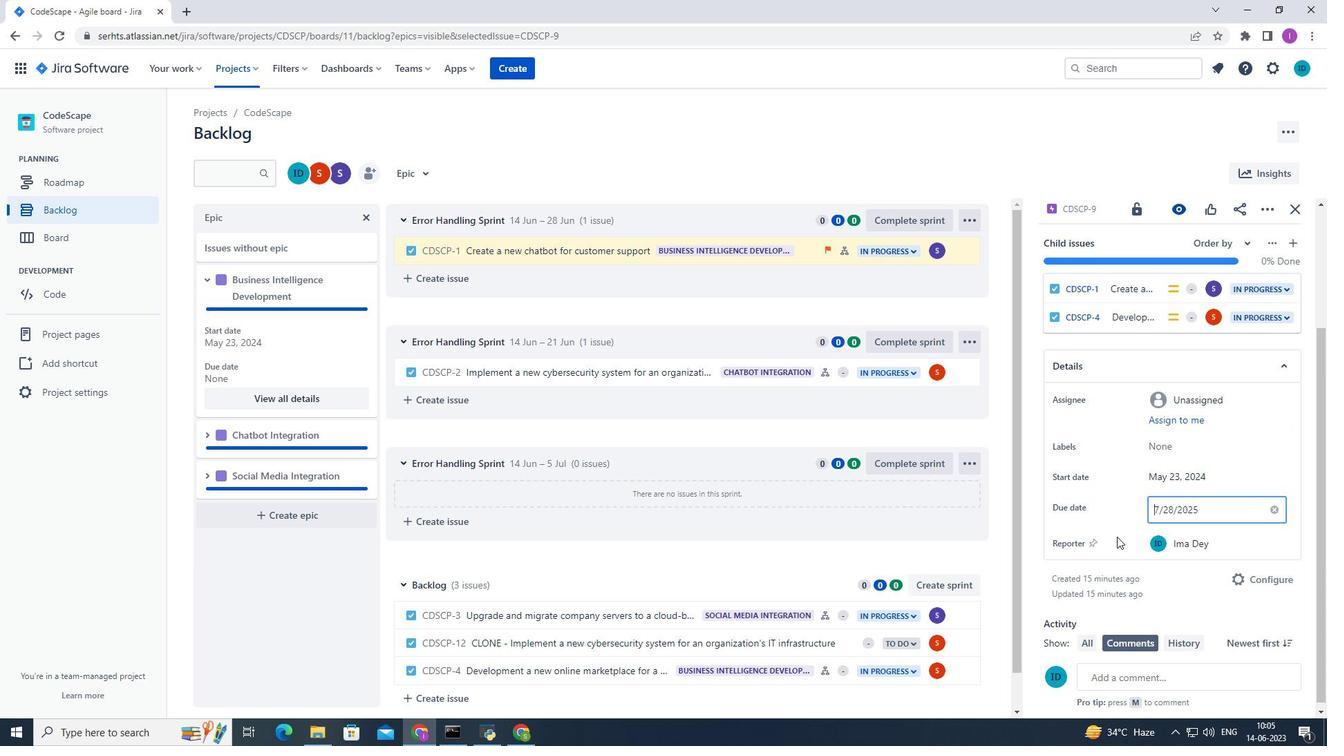 
Action: Mouse moved to (1118, 537)
Screenshot: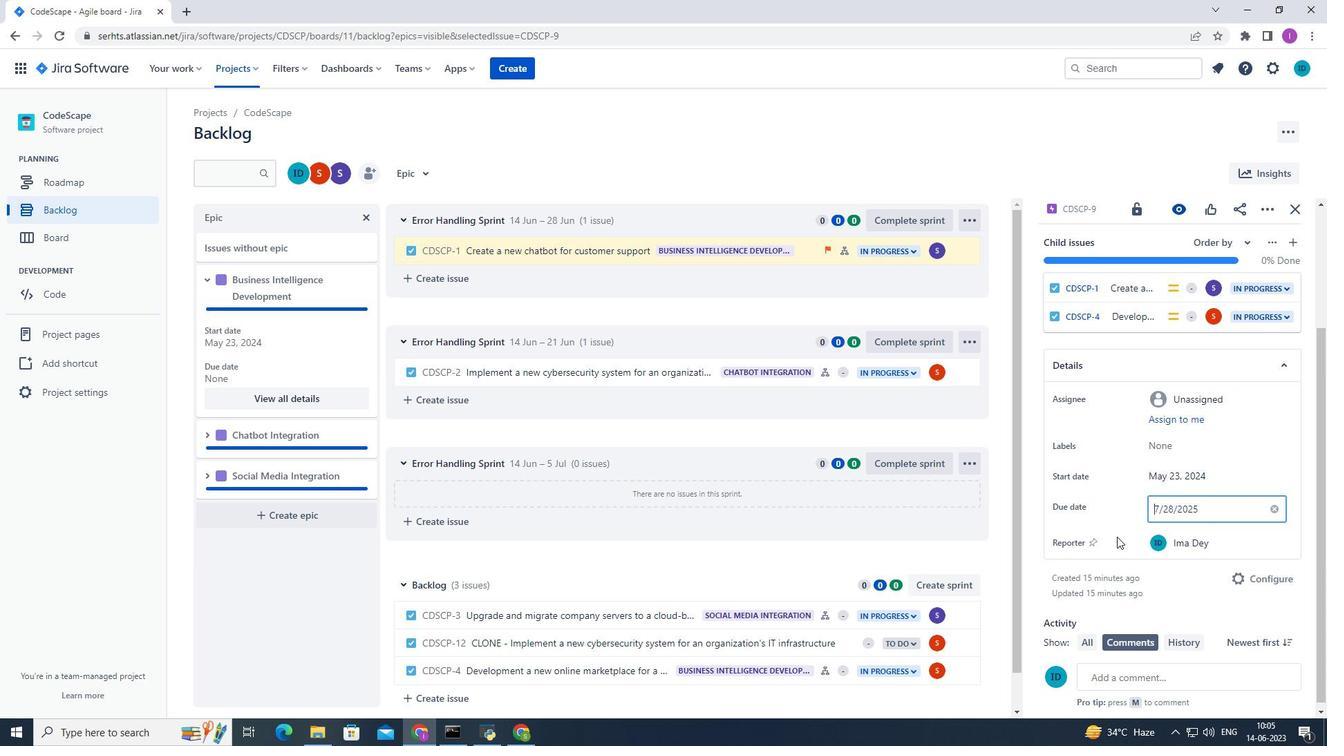 
Action: Mouse scrolled (1118, 536) with delta (0, 0)
Screenshot: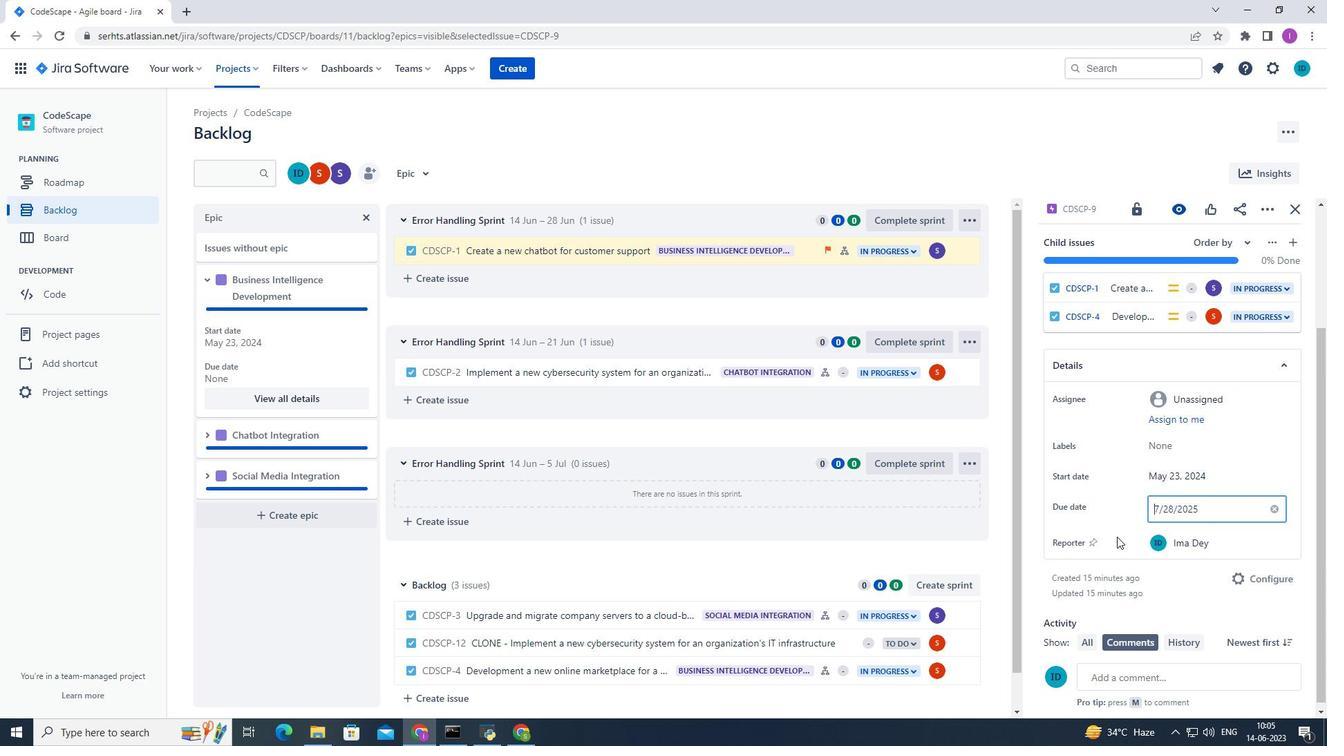 
Action: Mouse scrolled (1118, 536) with delta (0, 0)
Screenshot: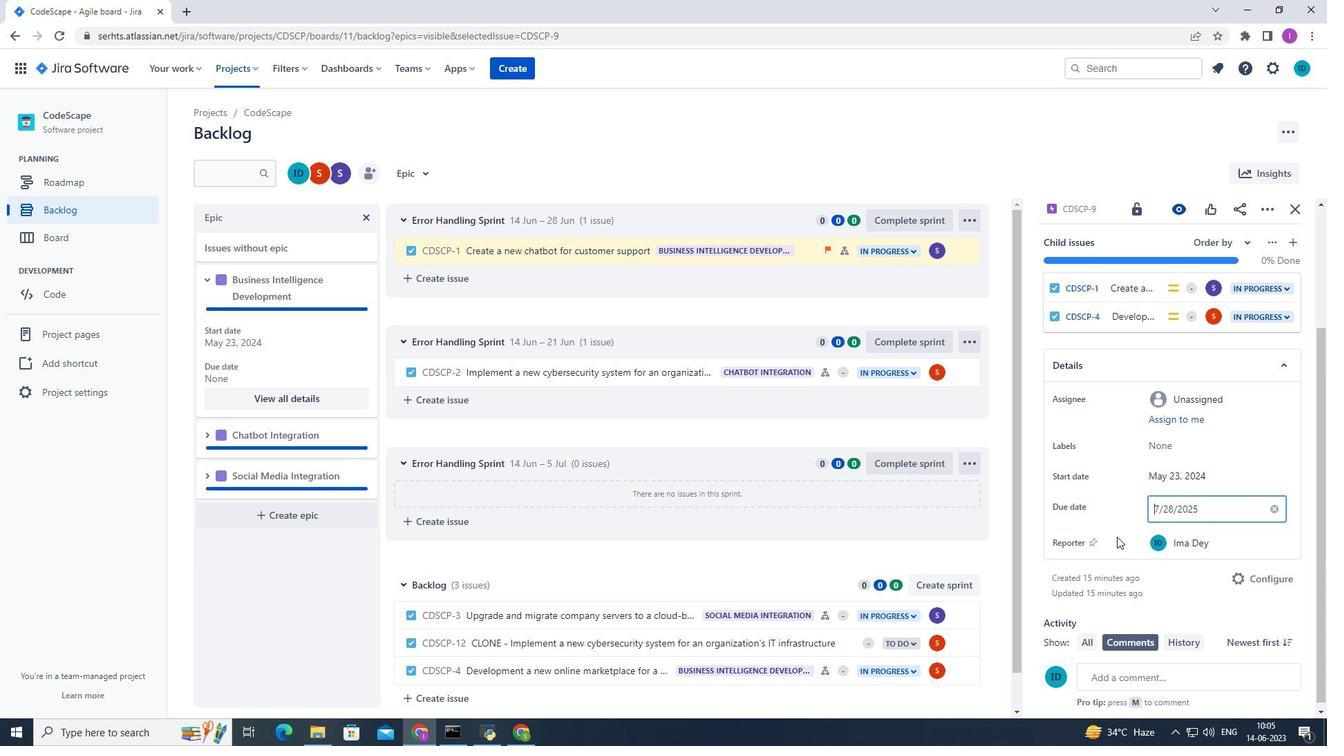 
Action: Mouse moved to (205, 435)
Screenshot: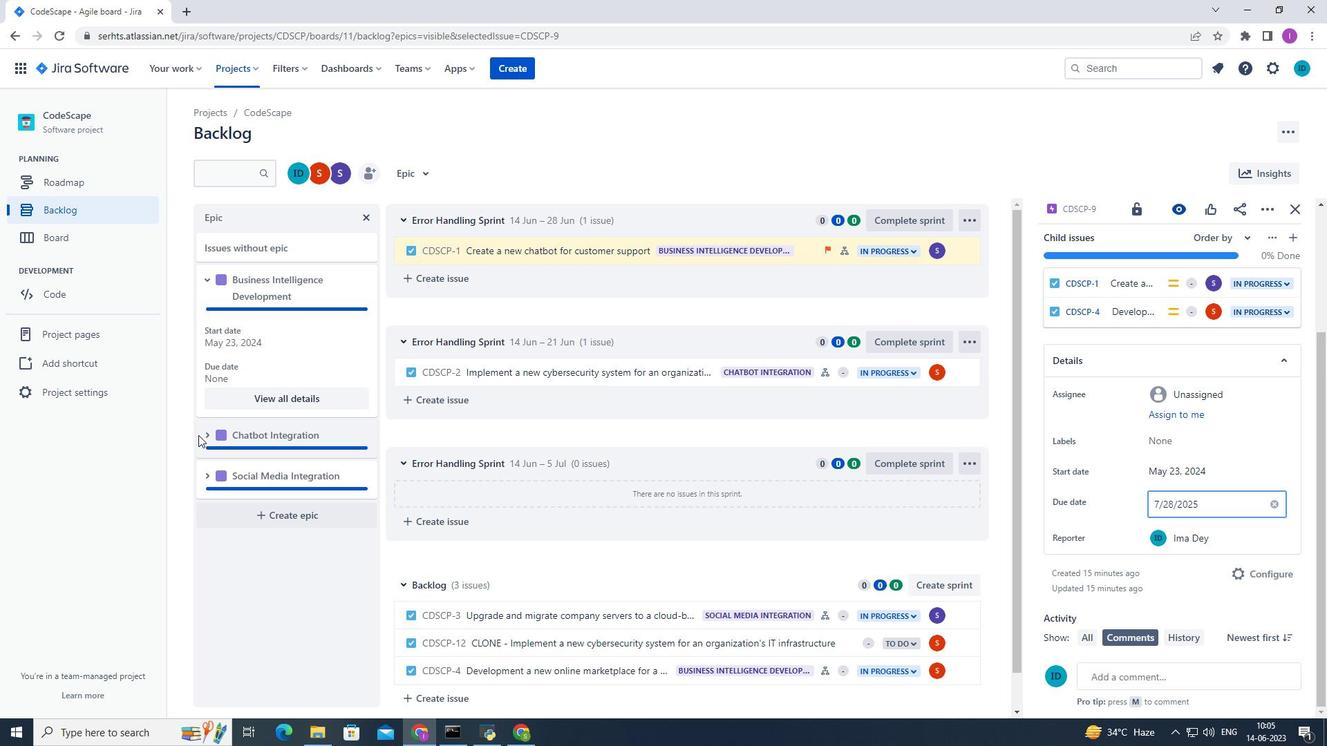 
Action: Mouse pressed left at (205, 435)
Screenshot: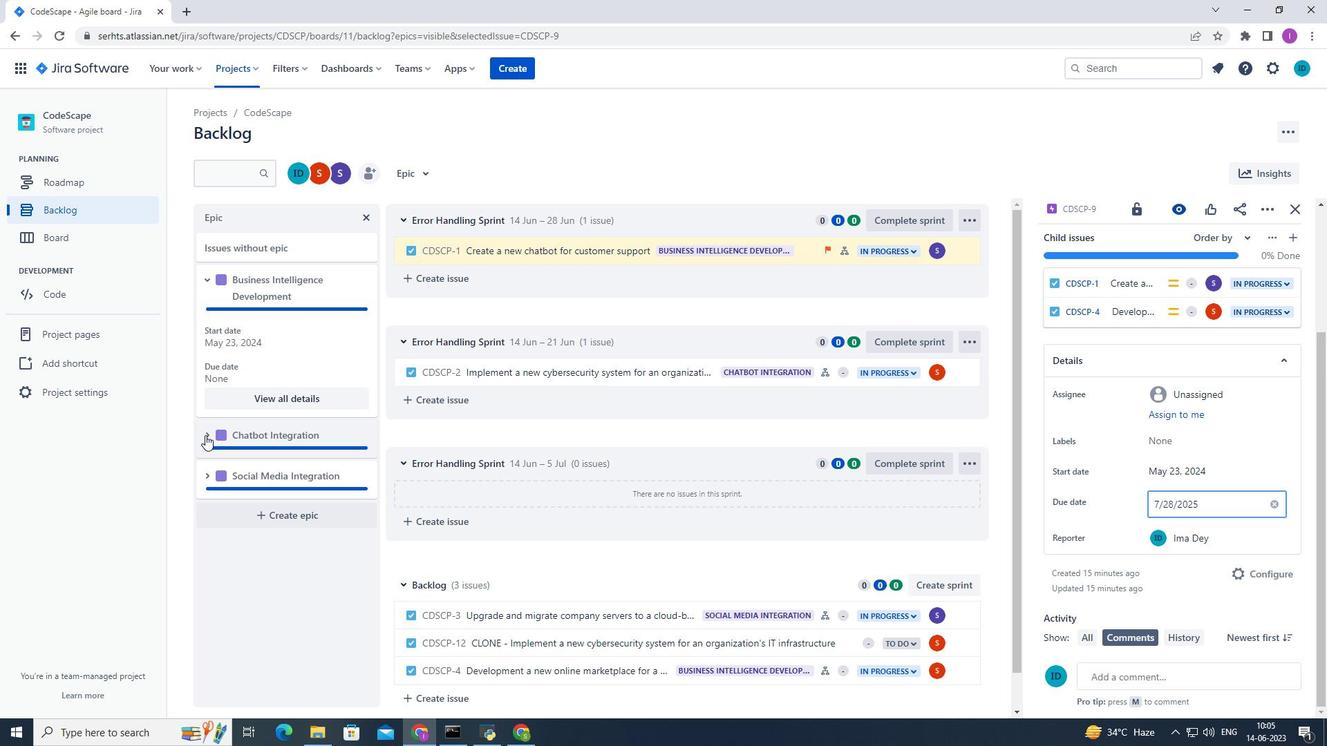 
Action: Mouse moved to (278, 542)
Screenshot: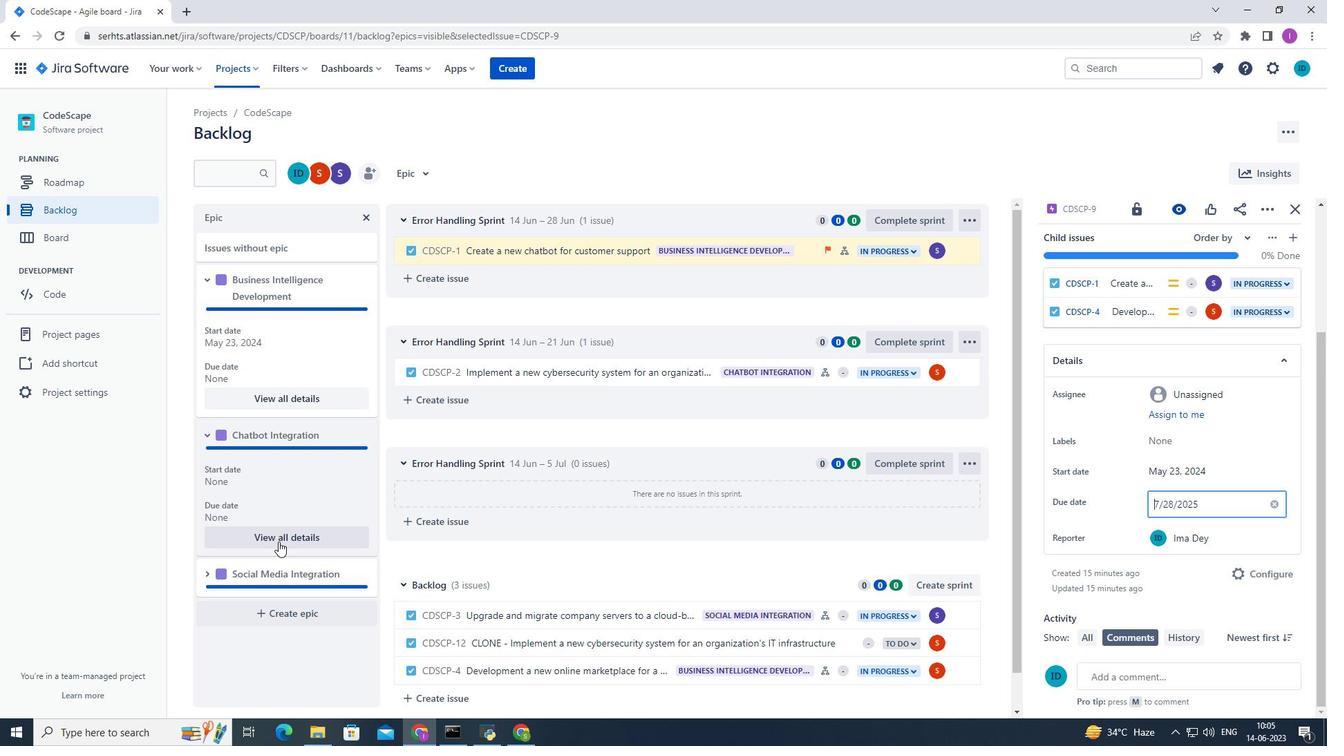 
Action: Mouse pressed left at (278, 542)
Screenshot: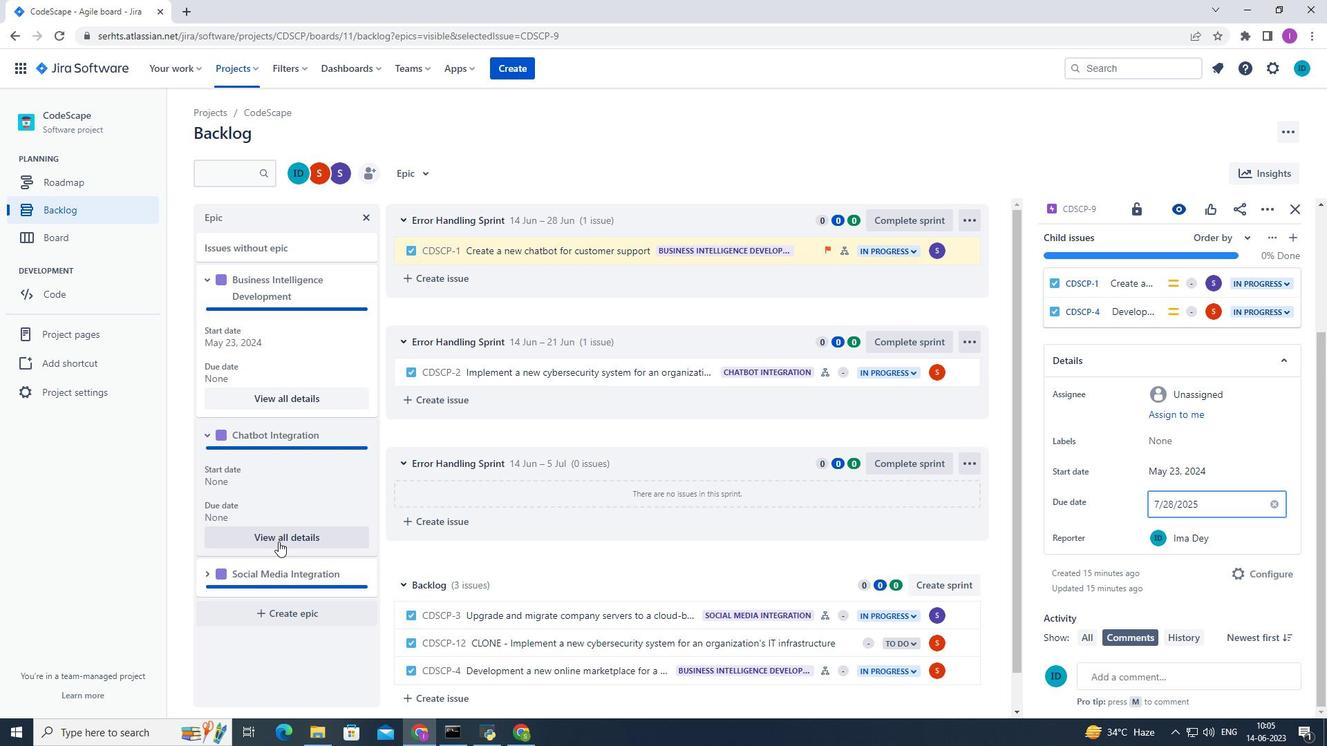 
Action: Mouse moved to (1288, 549)
Screenshot: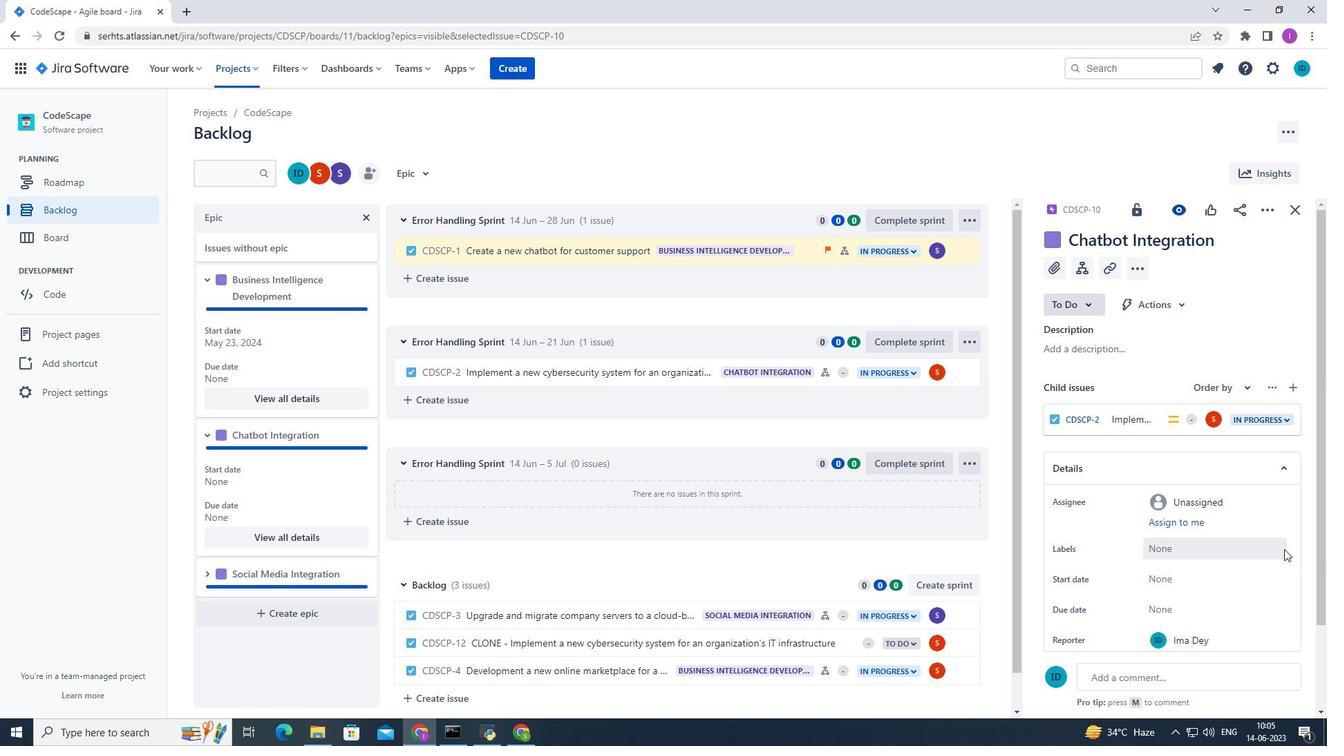 
Action: Mouse scrolled (1288, 549) with delta (0, 0)
Screenshot: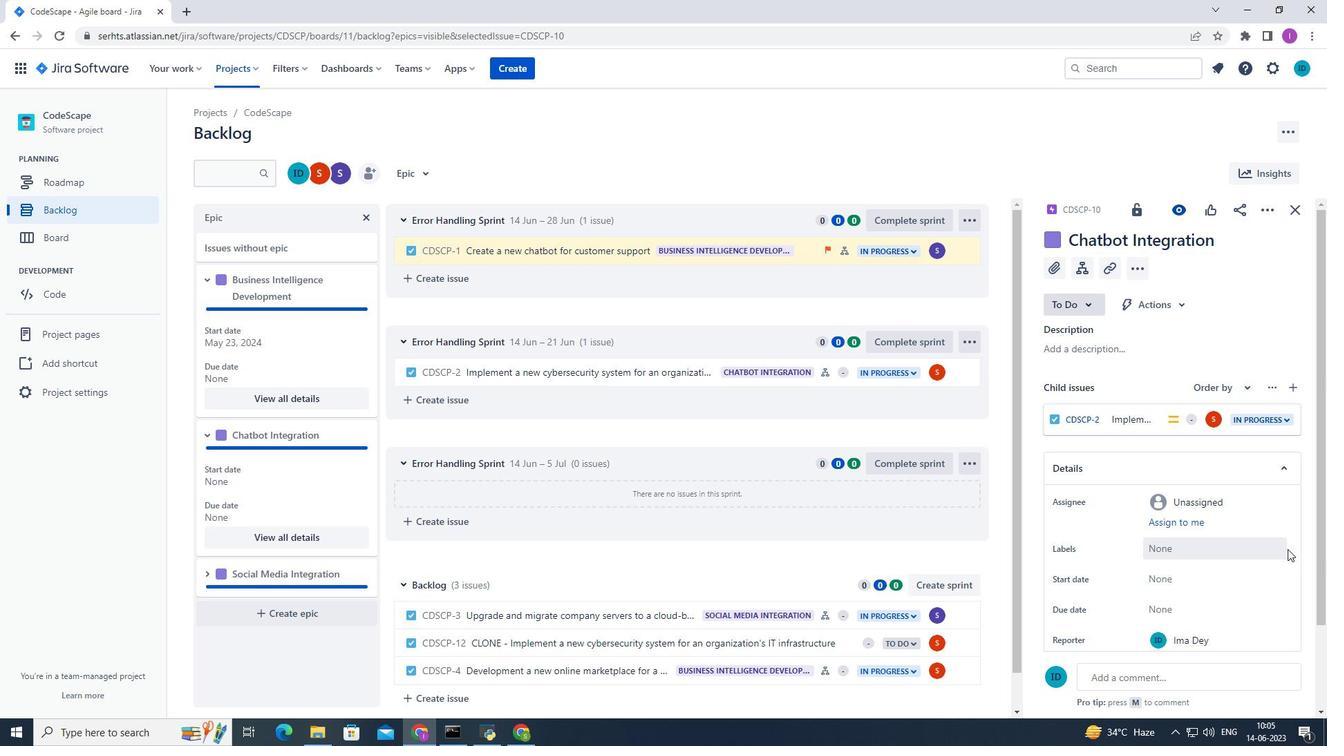 
Action: Mouse scrolled (1288, 549) with delta (0, 0)
Screenshot: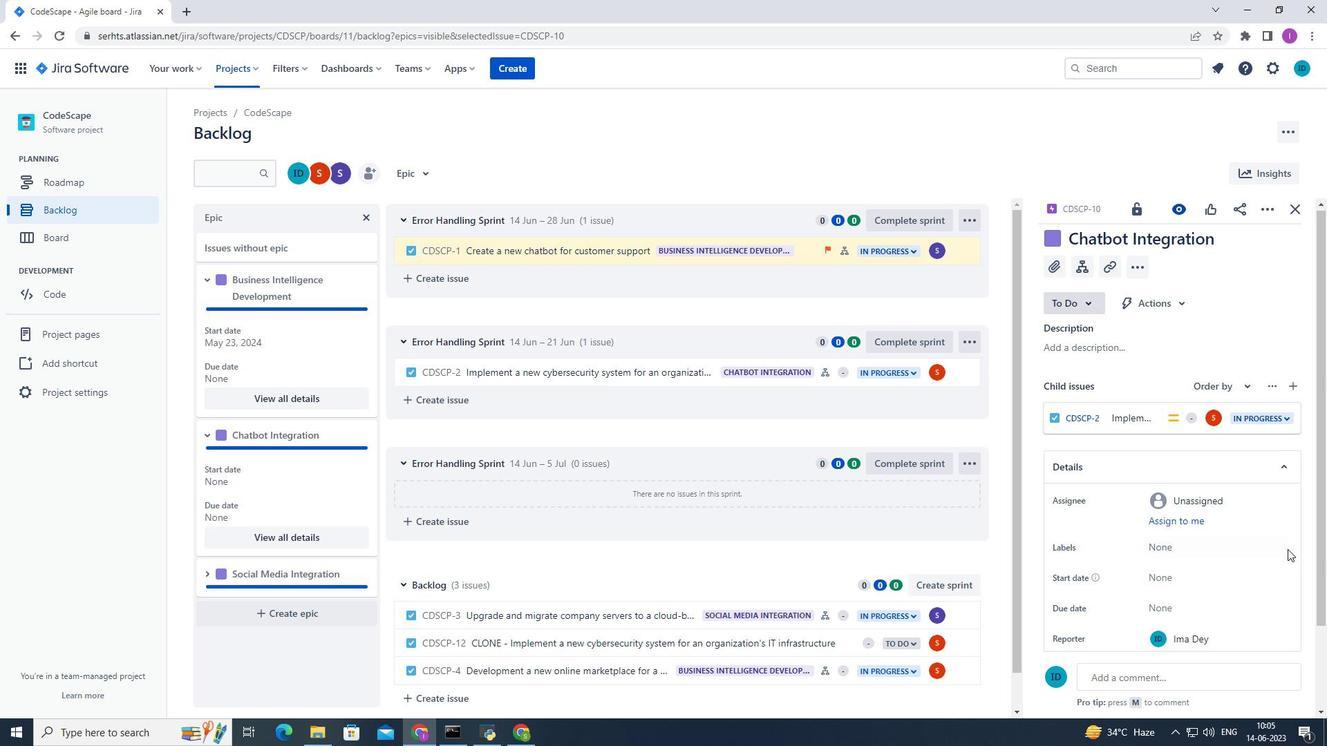 
Action: Mouse moved to (1179, 477)
Screenshot: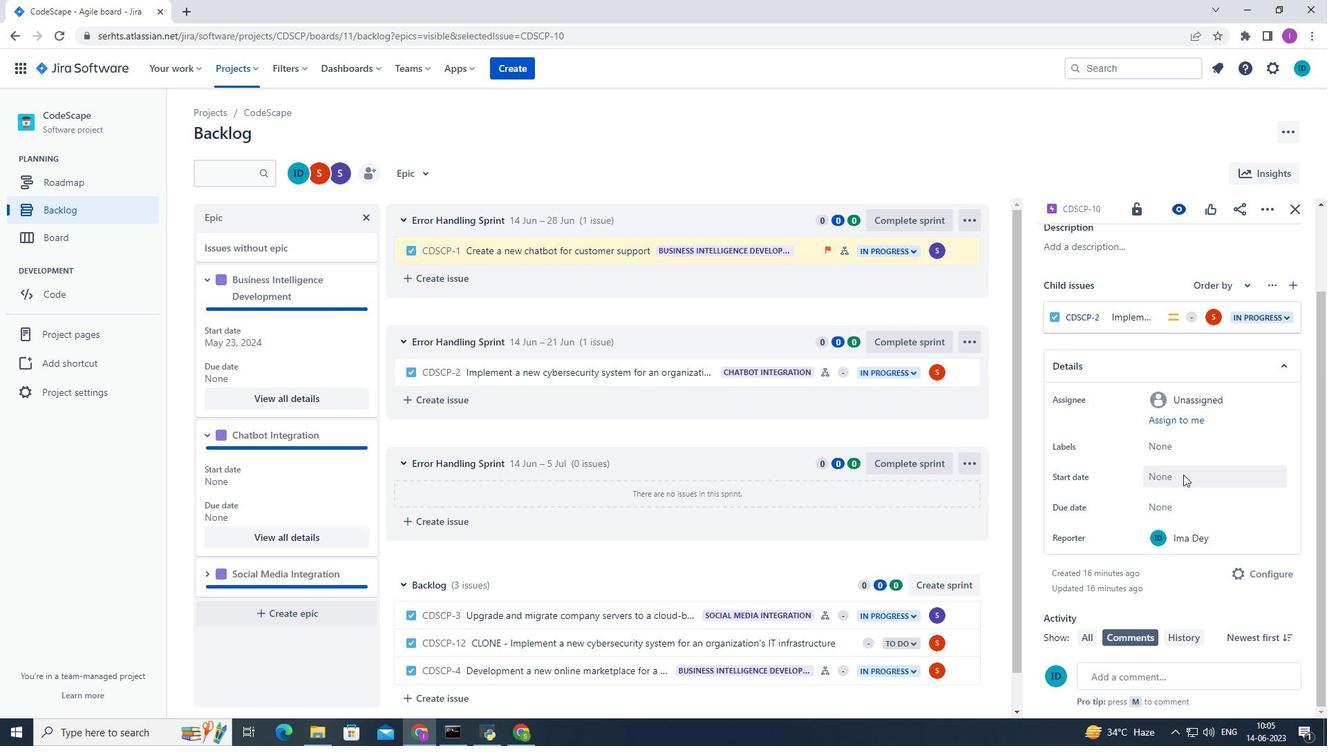 
Action: Mouse pressed left at (1179, 477)
Screenshot: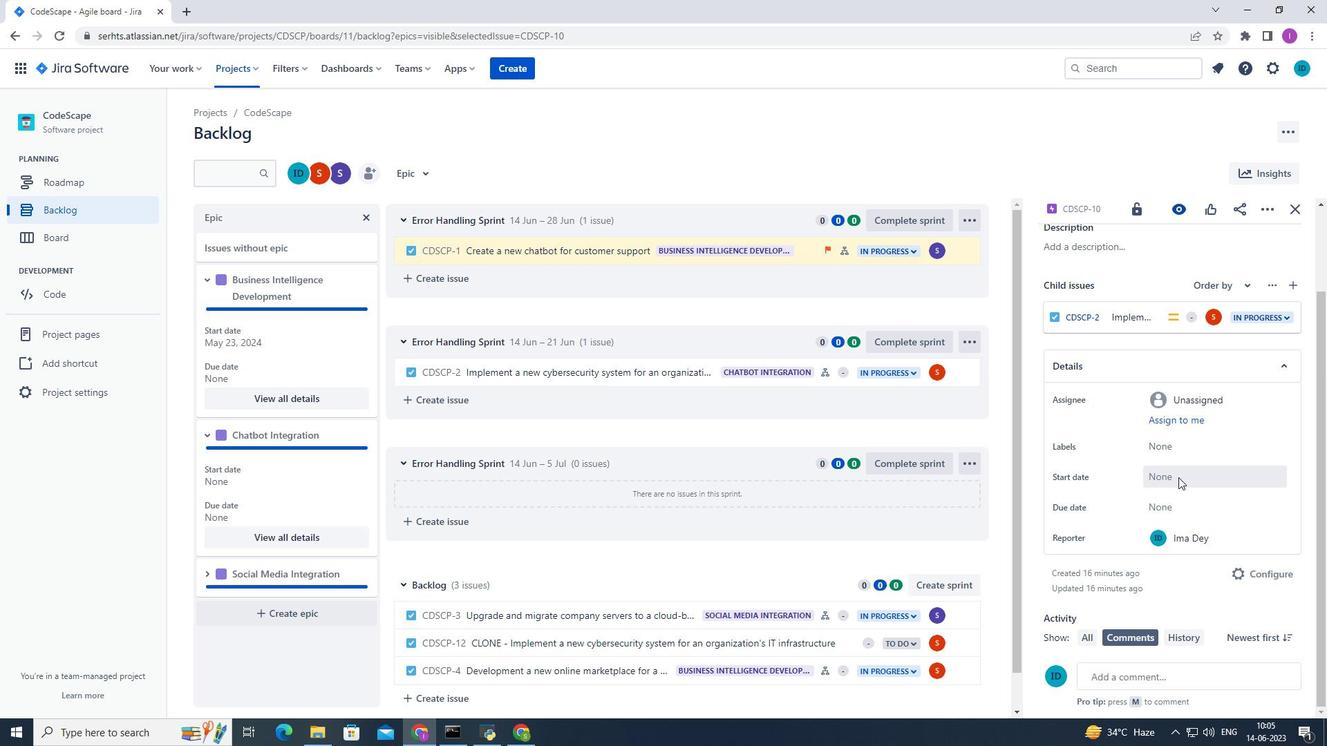 
Action: Mouse moved to (1301, 518)
Screenshot: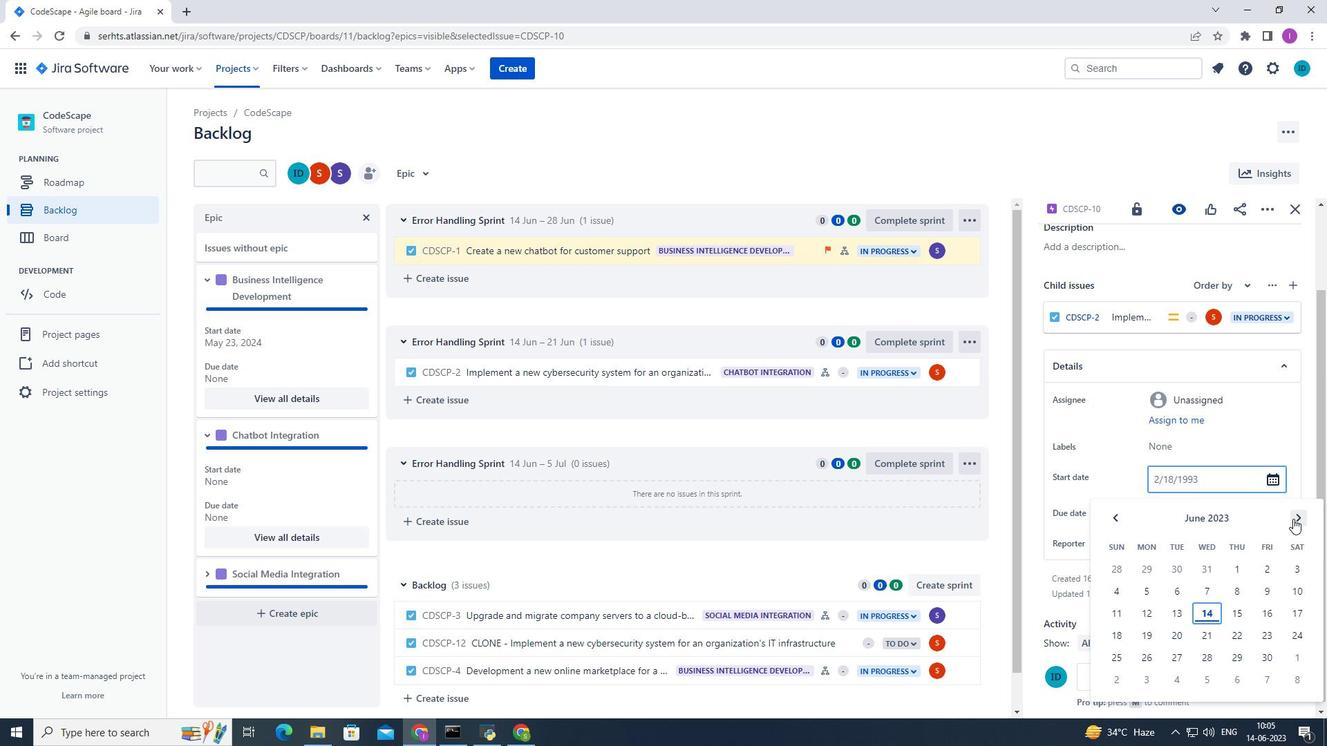 
Action: Mouse pressed left at (1301, 518)
Screenshot: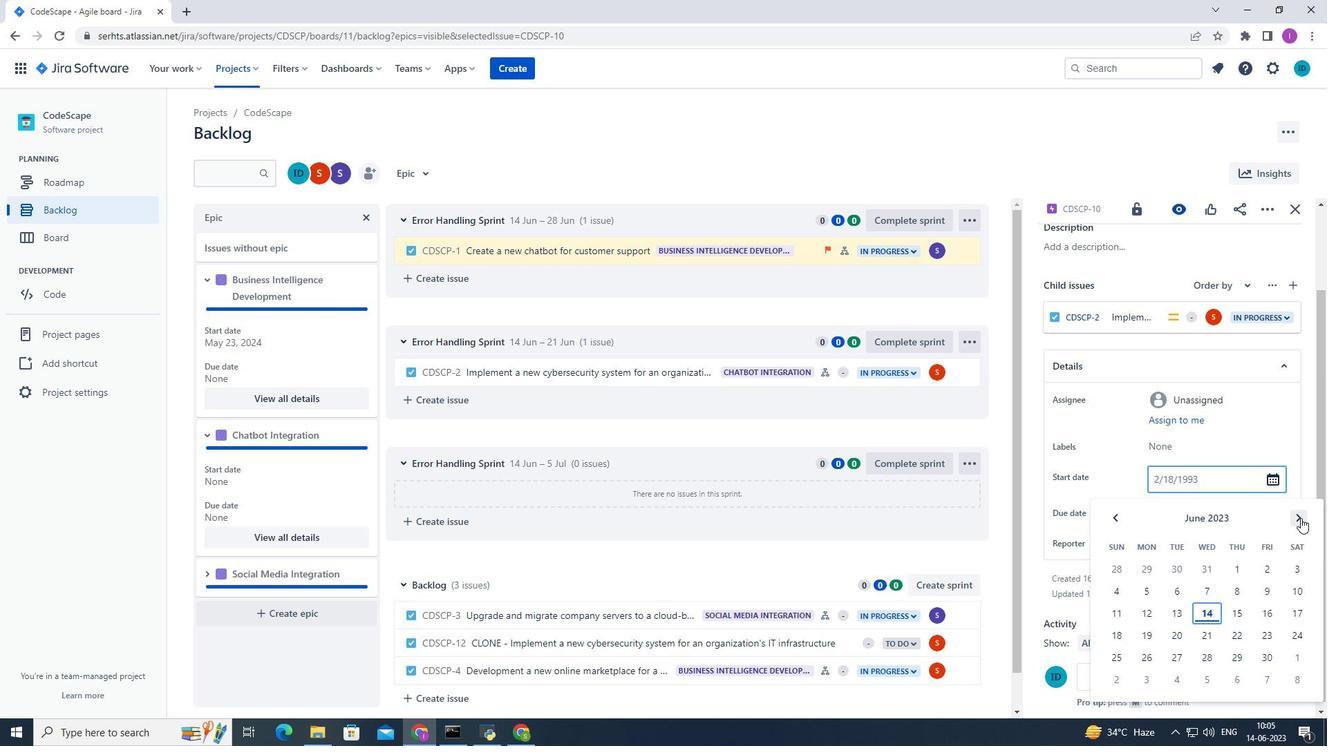 
Action: Mouse pressed left at (1301, 518)
Screenshot: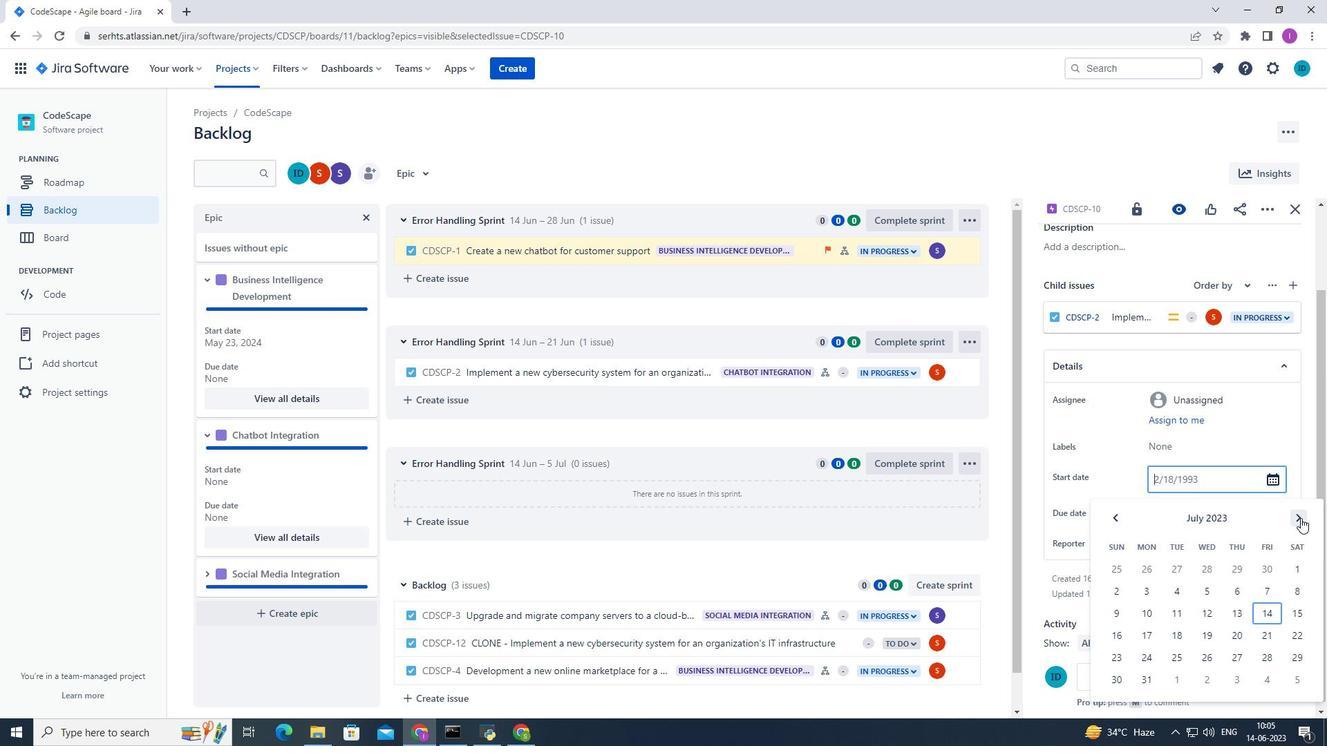 
Action: Mouse pressed left at (1301, 518)
Screenshot: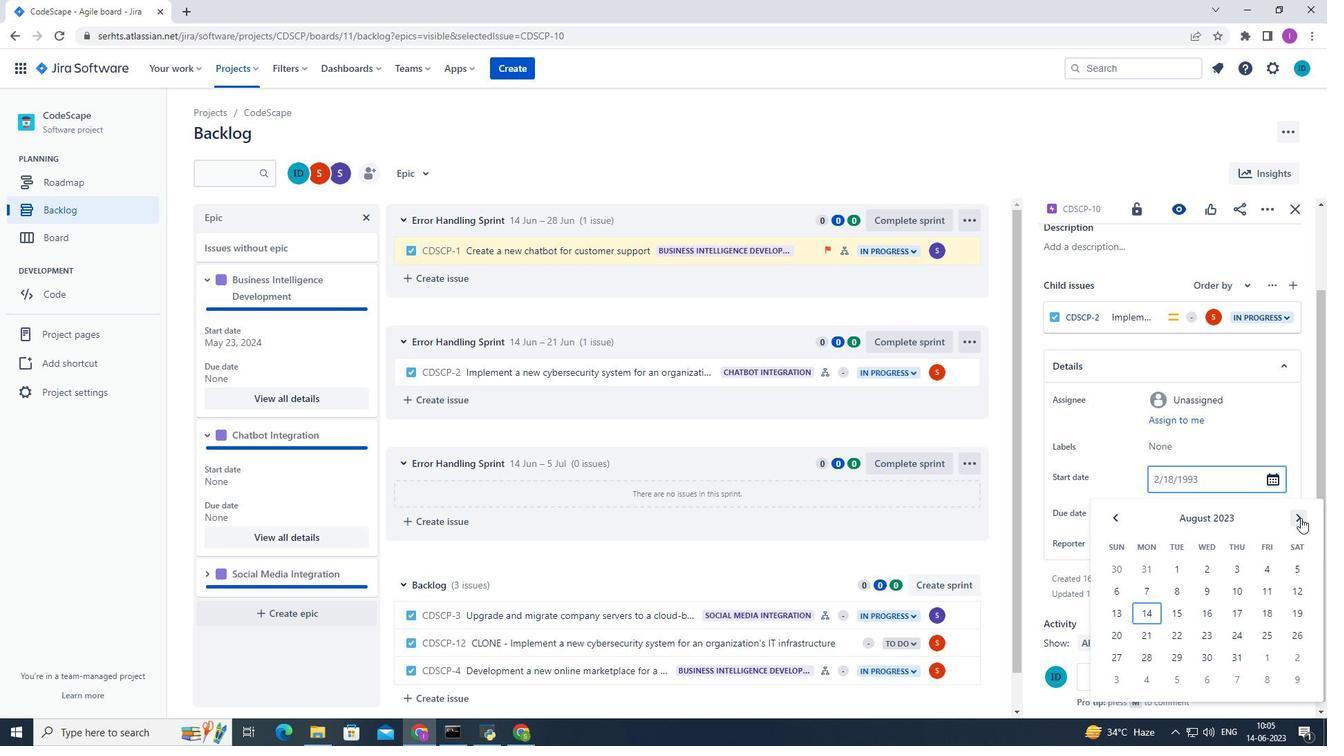 
Action: Mouse pressed left at (1301, 518)
Screenshot: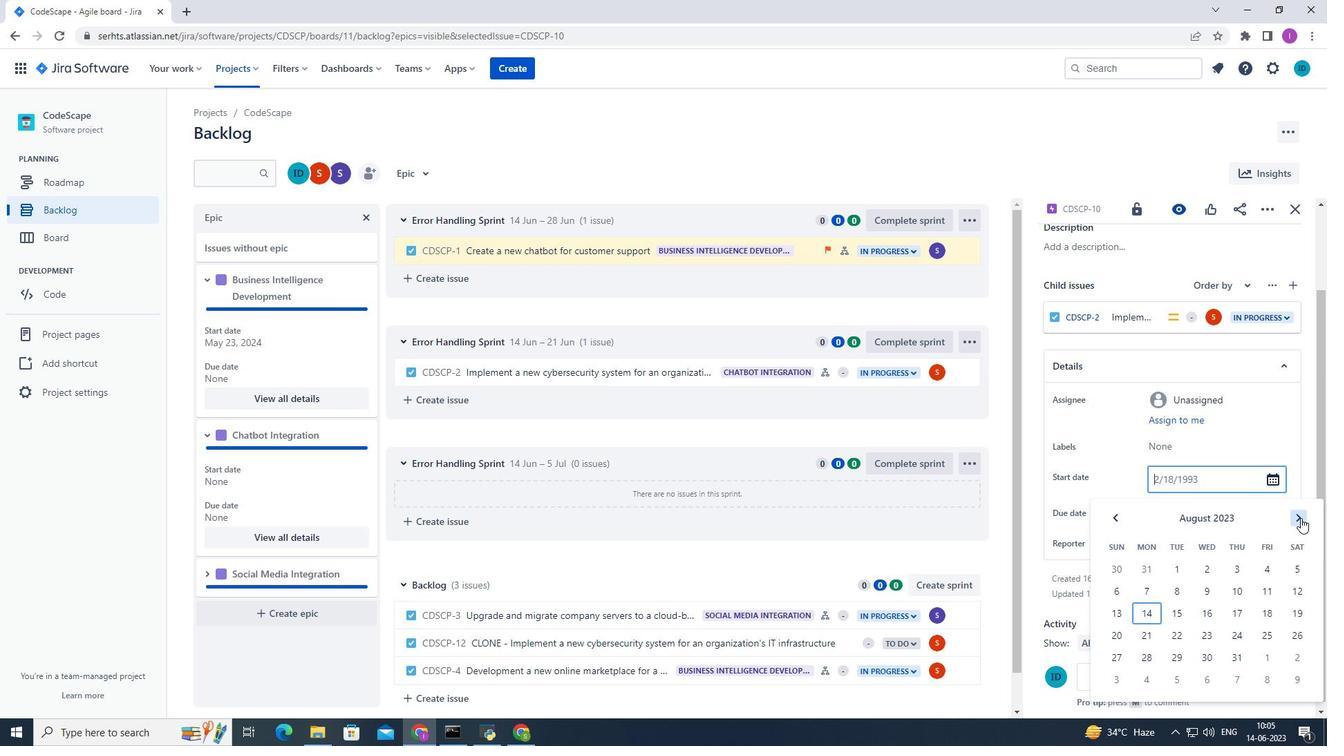 
Action: Mouse pressed left at (1301, 518)
Screenshot: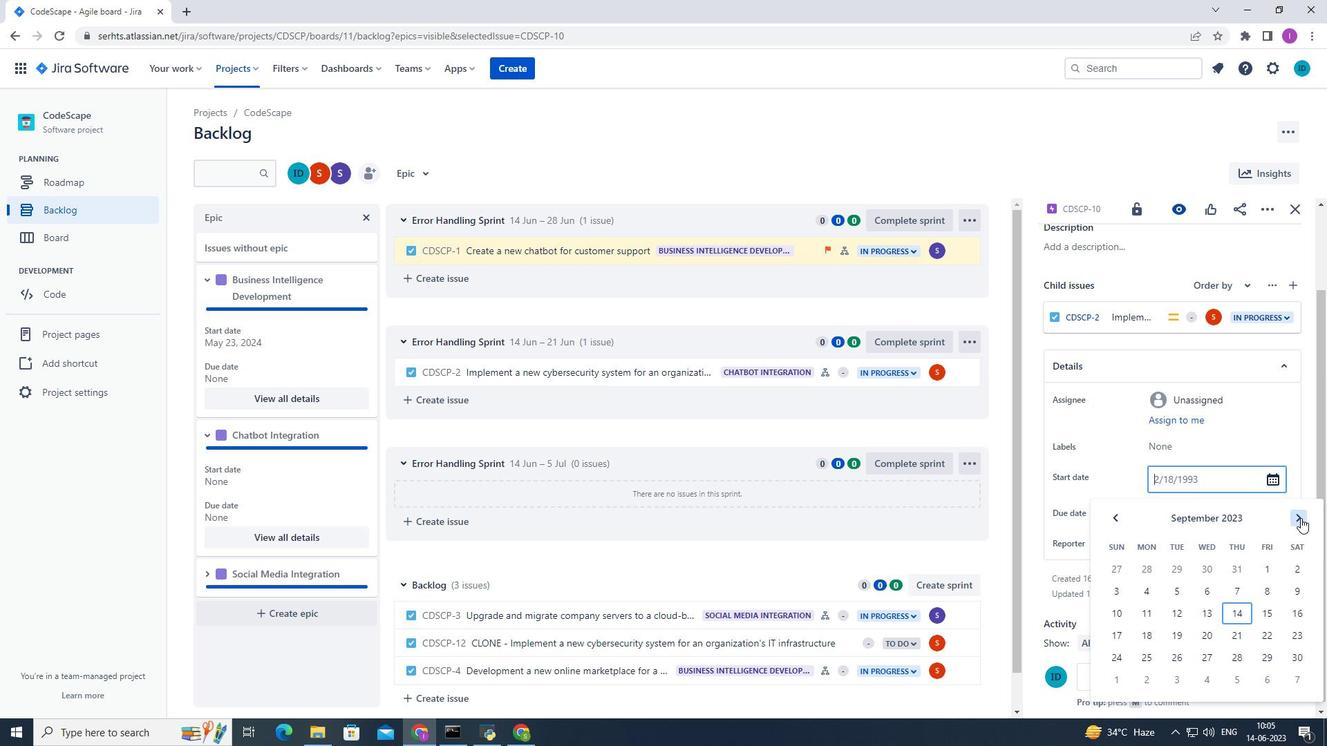 
Action: Mouse pressed left at (1301, 518)
Screenshot: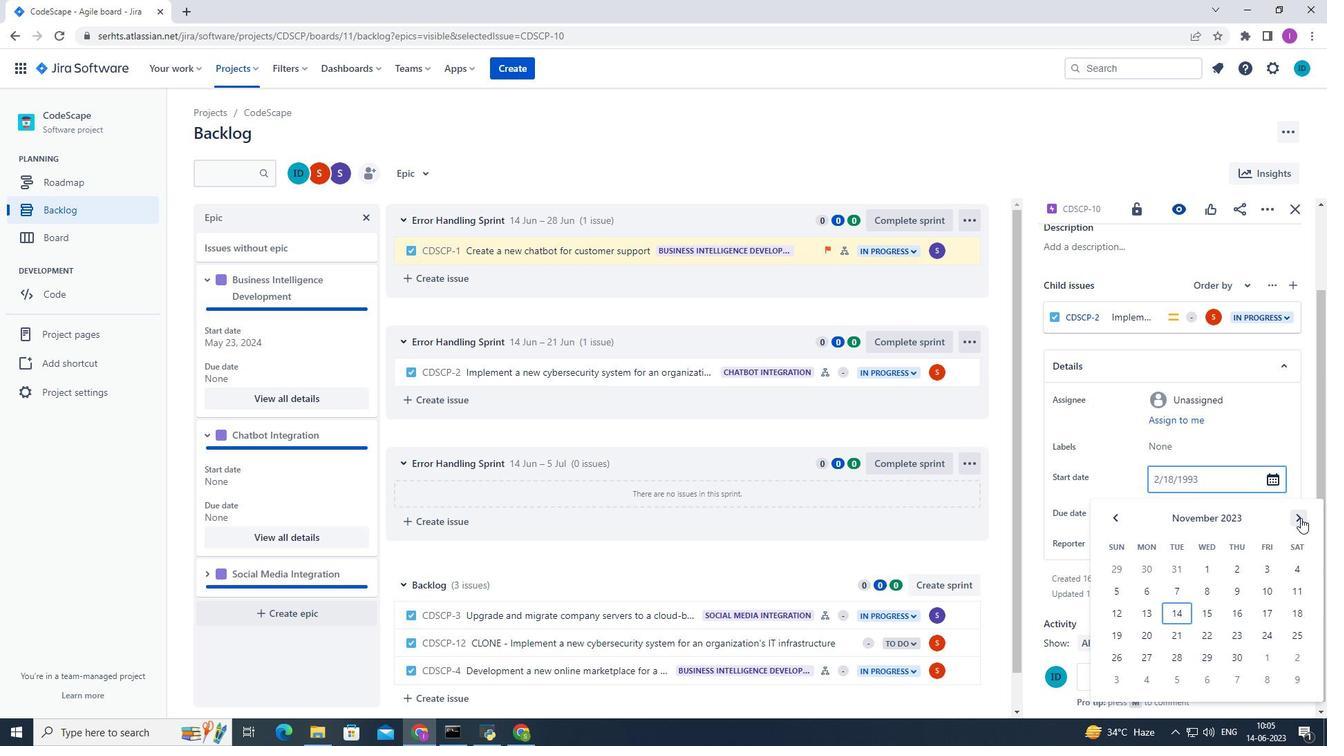 
Action: Mouse pressed left at (1301, 518)
Screenshot: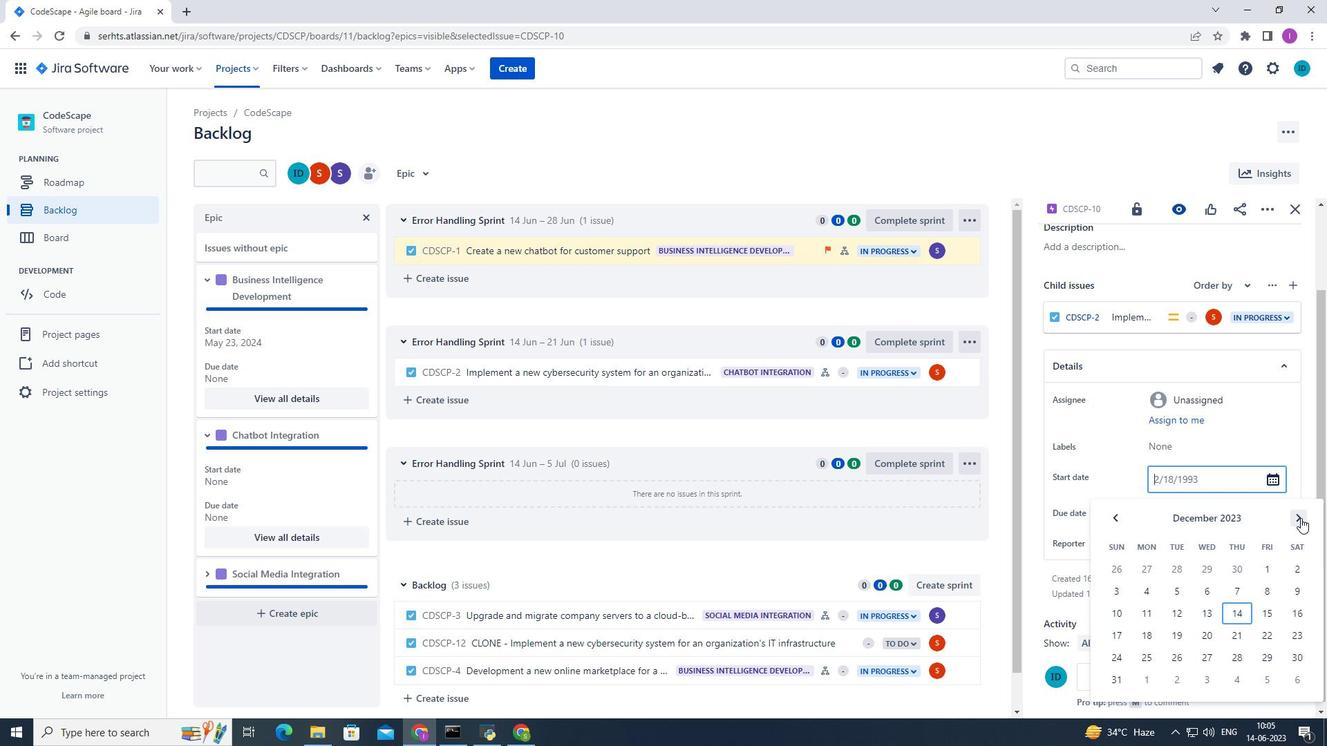 
Action: Mouse pressed left at (1301, 518)
Screenshot: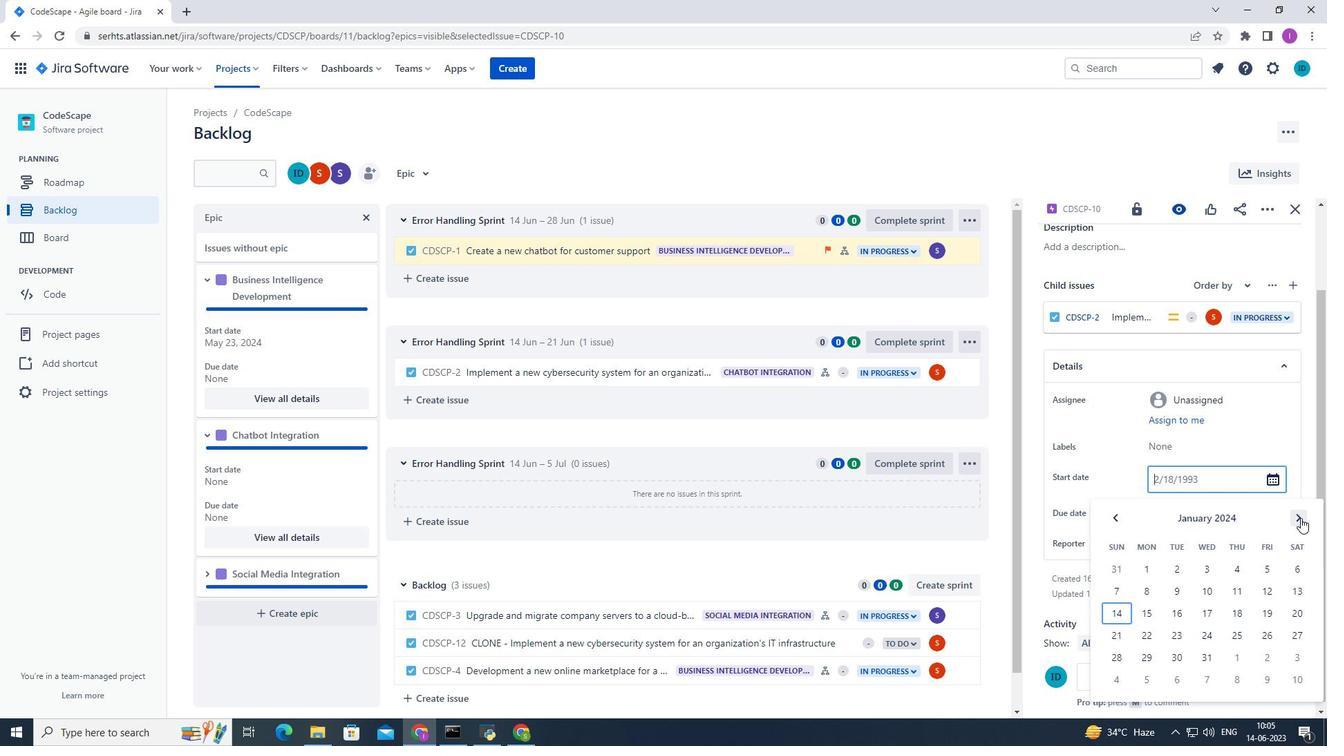 
Action: Mouse moved to (1293, 587)
Screenshot: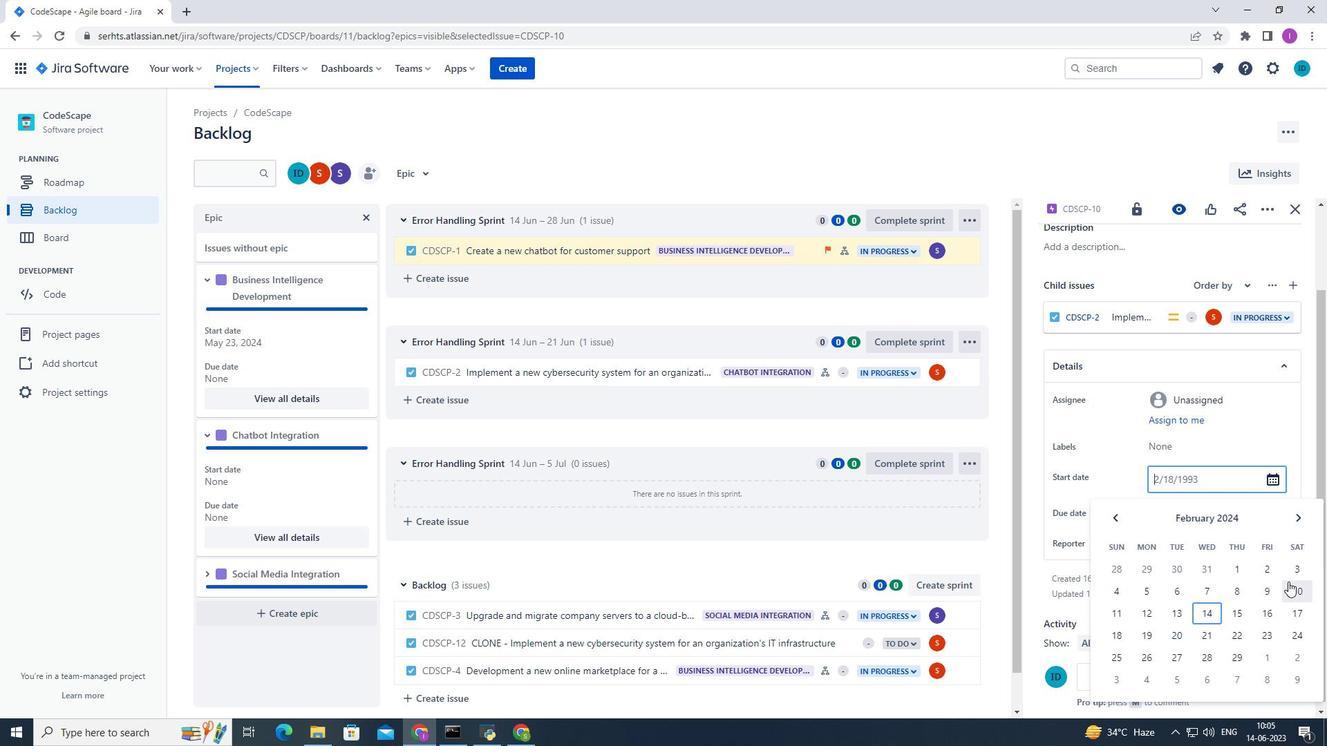 
Action: Mouse pressed left at (1293, 587)
Screenshot: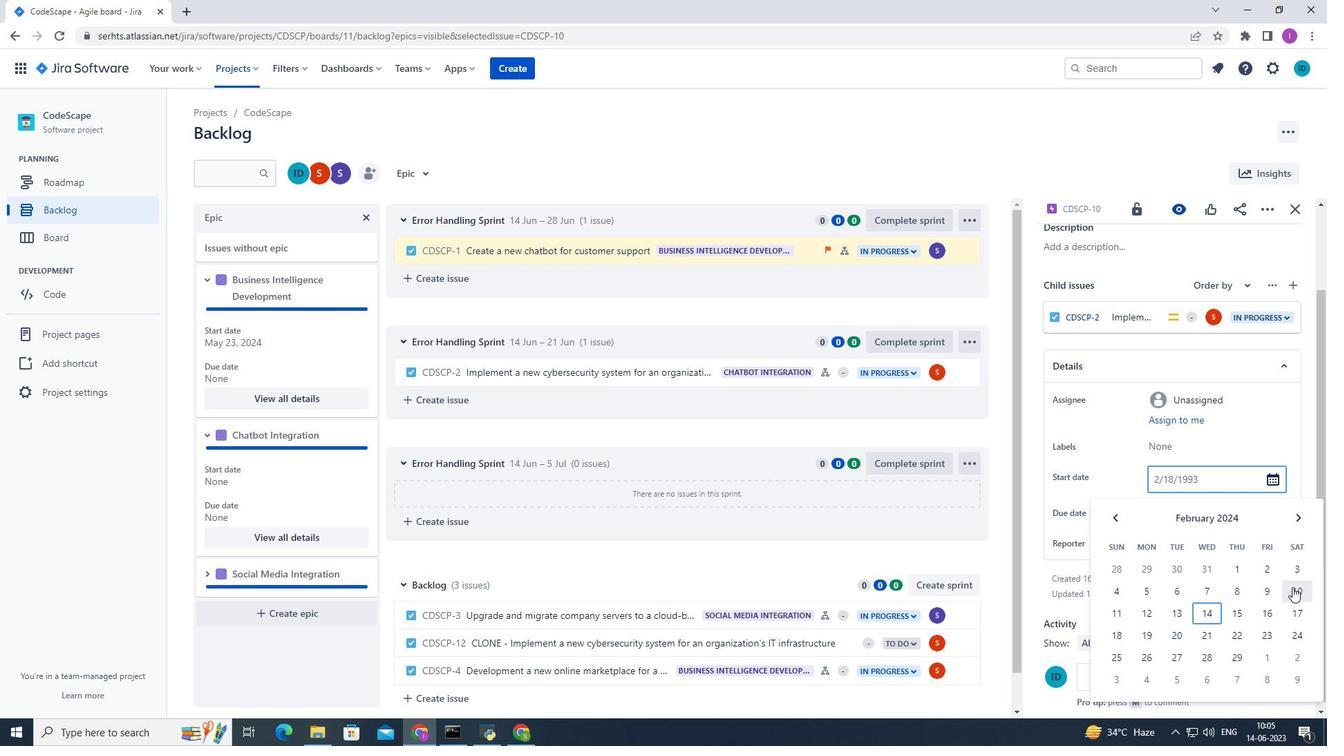 
Action: Mouse moved to (1221, 518)
Screenshot: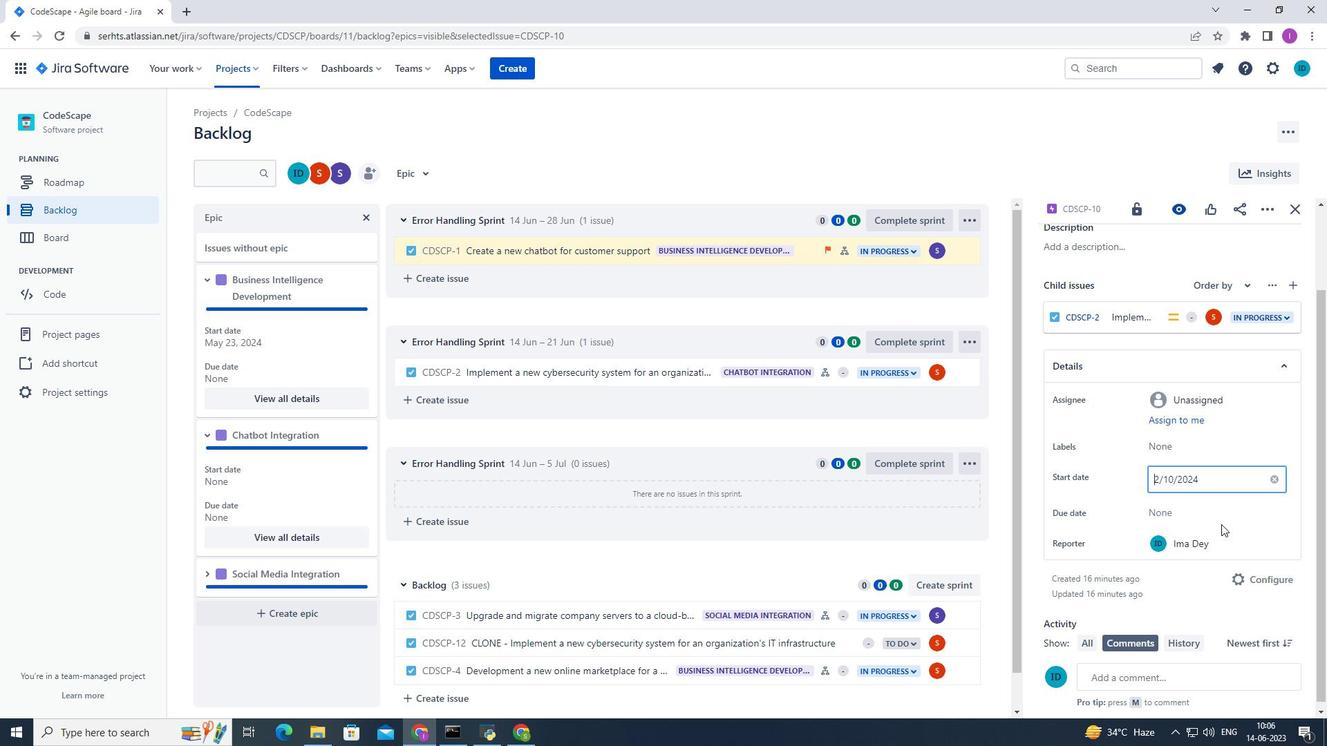 
Action: Mouse pressed left at (1221, 518)
Screenshot: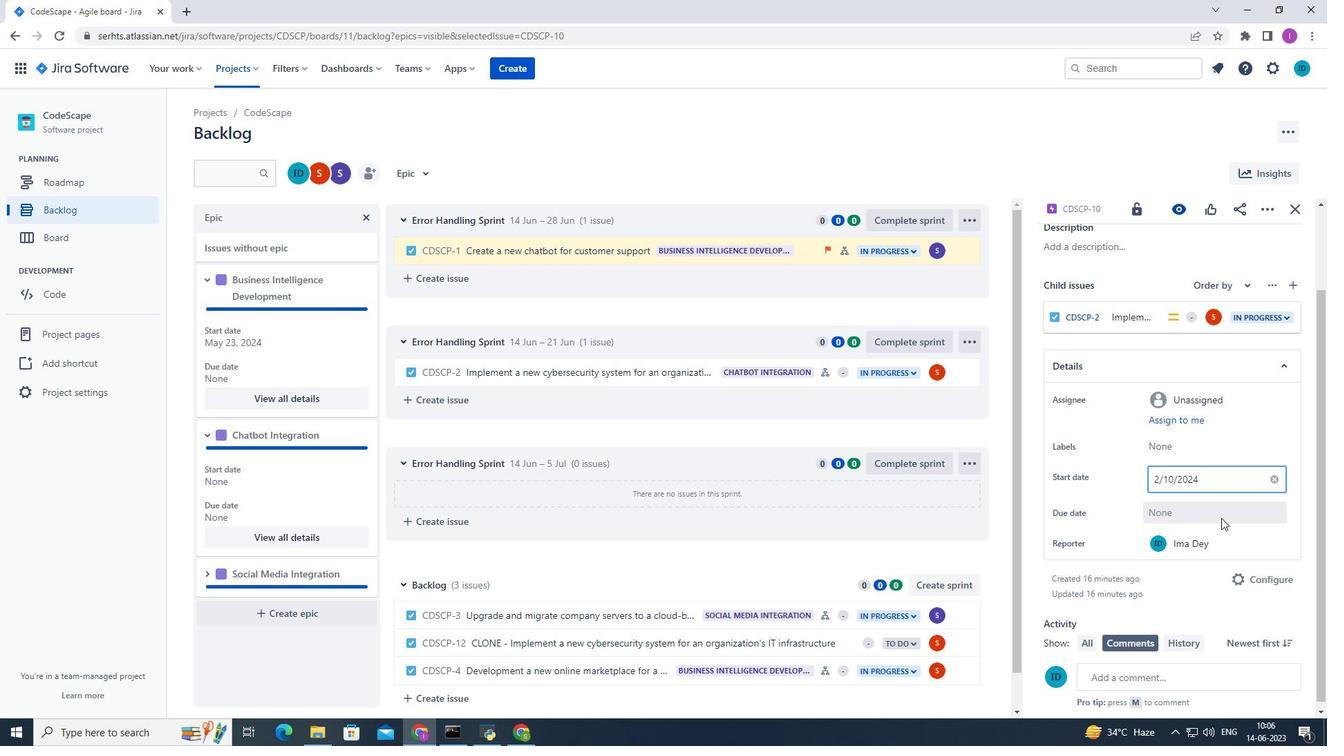 
Action: Mouse moved to (1292, 313)
Screenshot: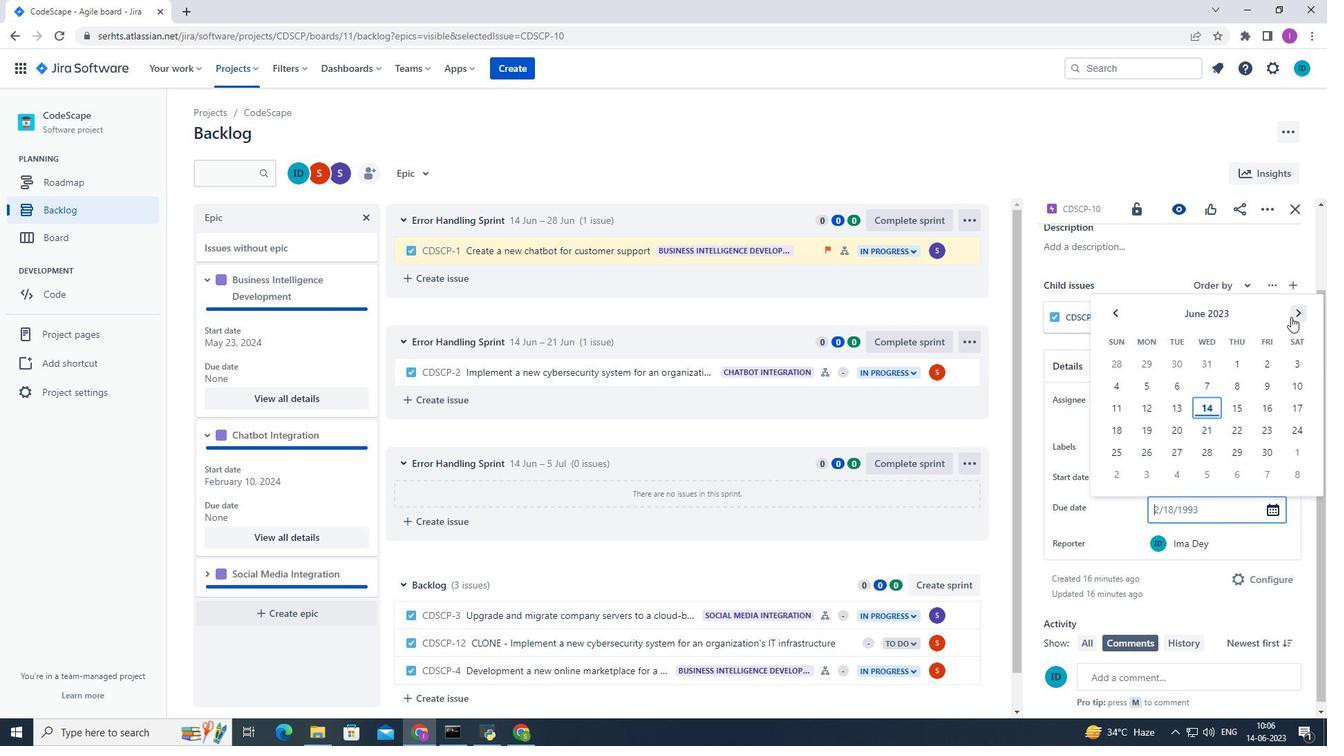 
Action: Mouse pressed left at (1292, 313)
Screenshot: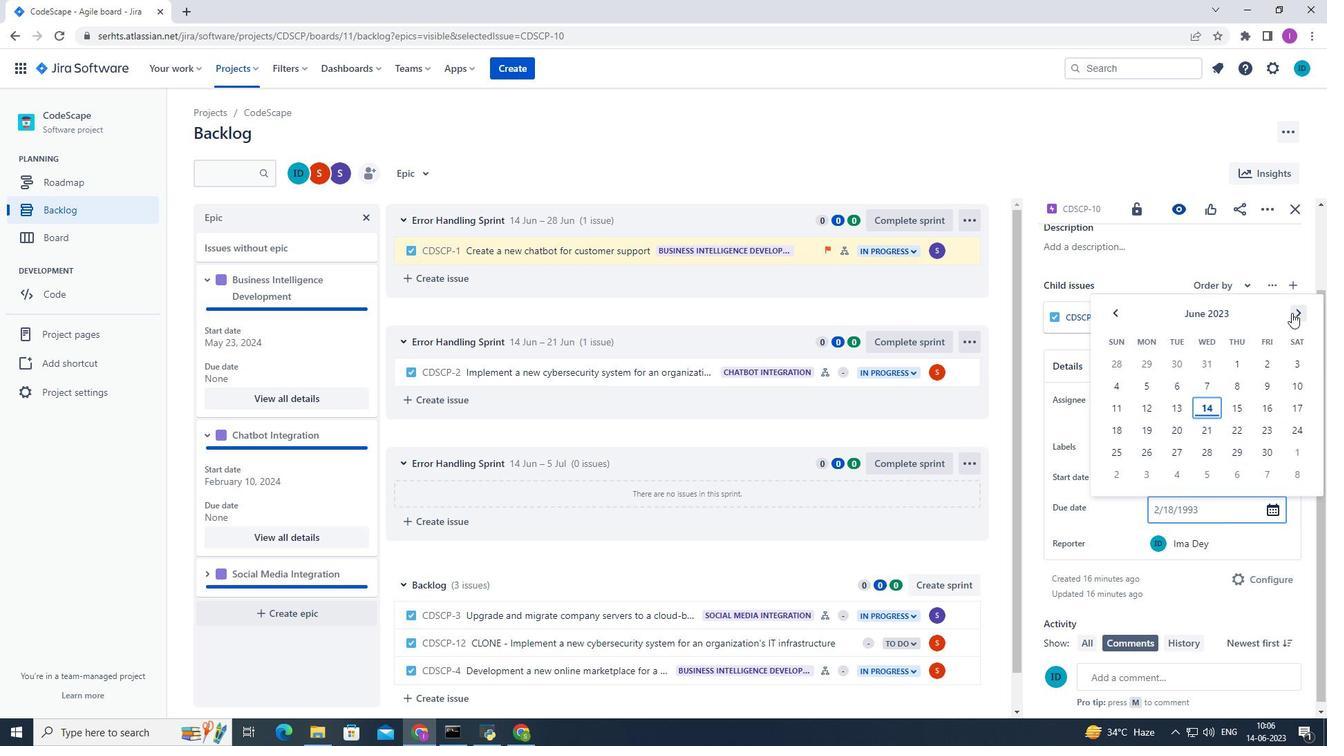 
Action: Mouse pressed left at (1292, 313)
Screenshot: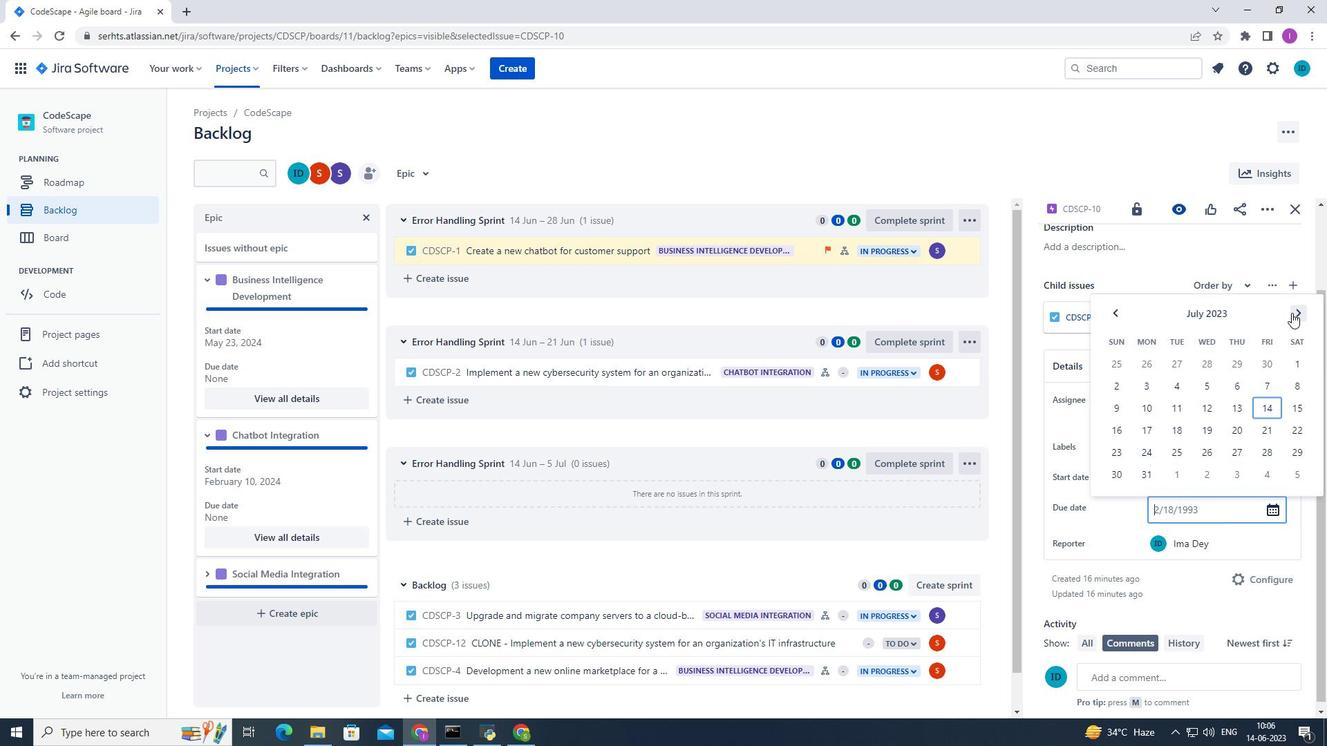 
Action: Mouse pressed left at (1292, 313)
Screenshot: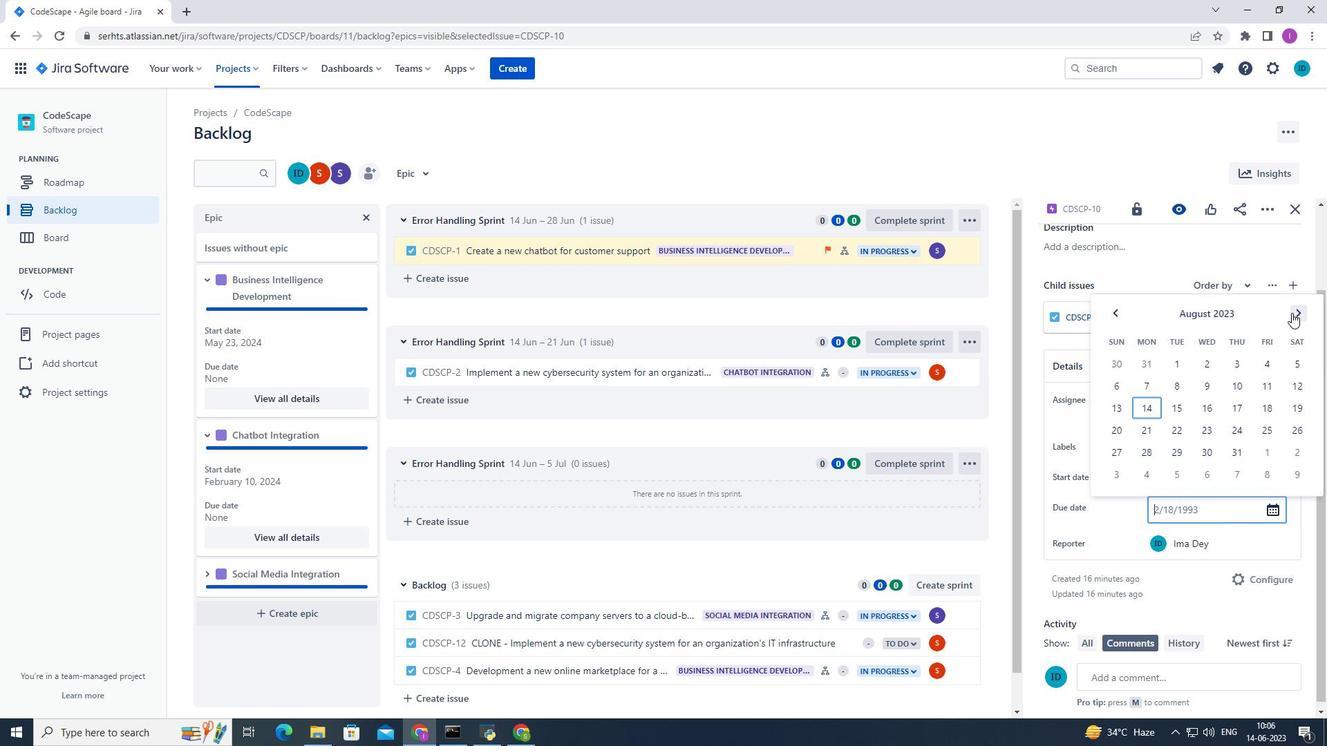 
Action: Mouse pressed left at (1292, 313)
Screenshot: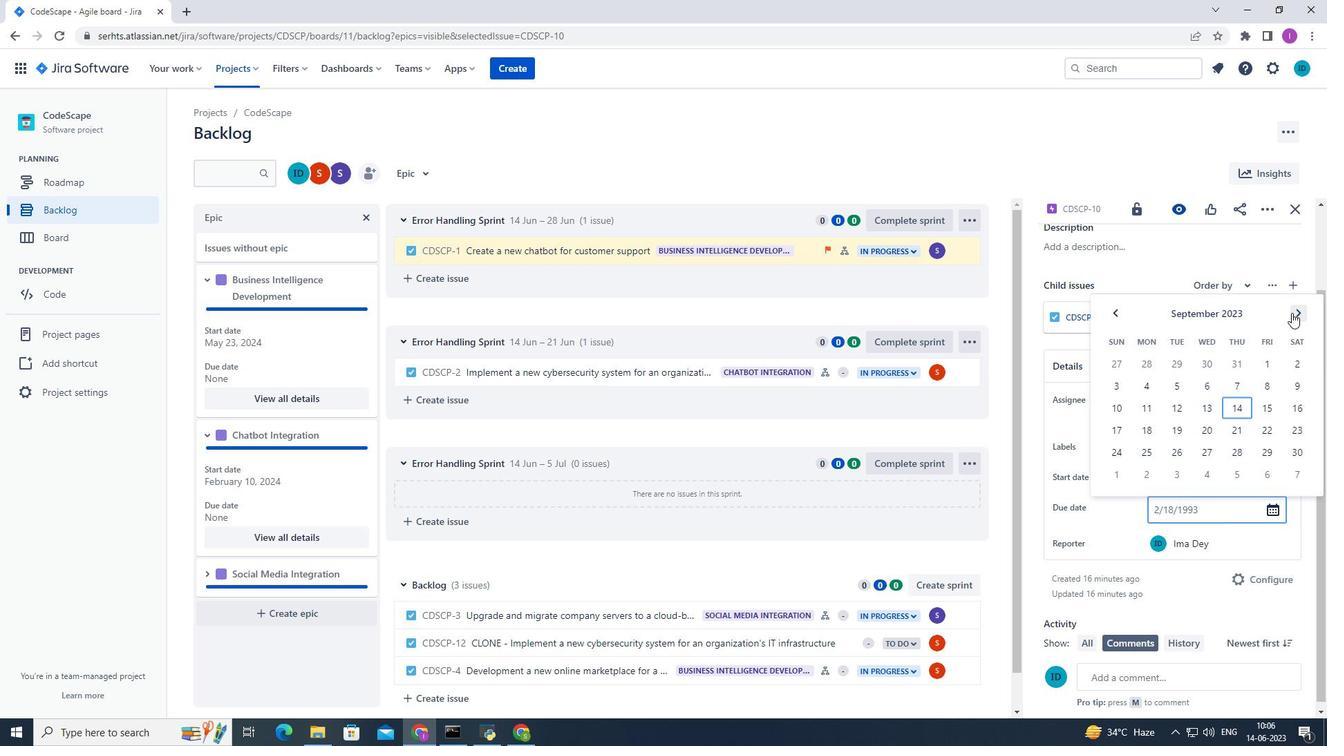 
Action: Mouse pressed left at (1292, 313)
Screenshot: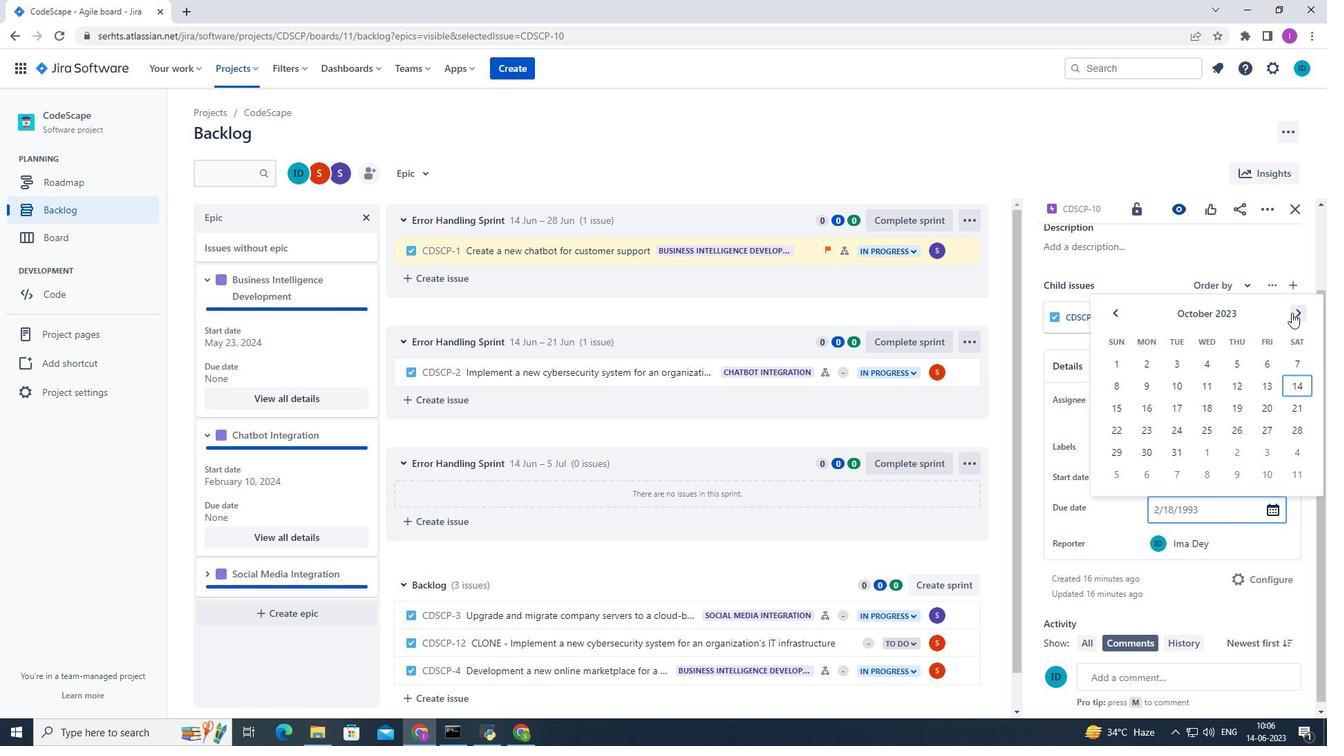 
Action: Mouse pressed left at (1292, 313)
Screenshot: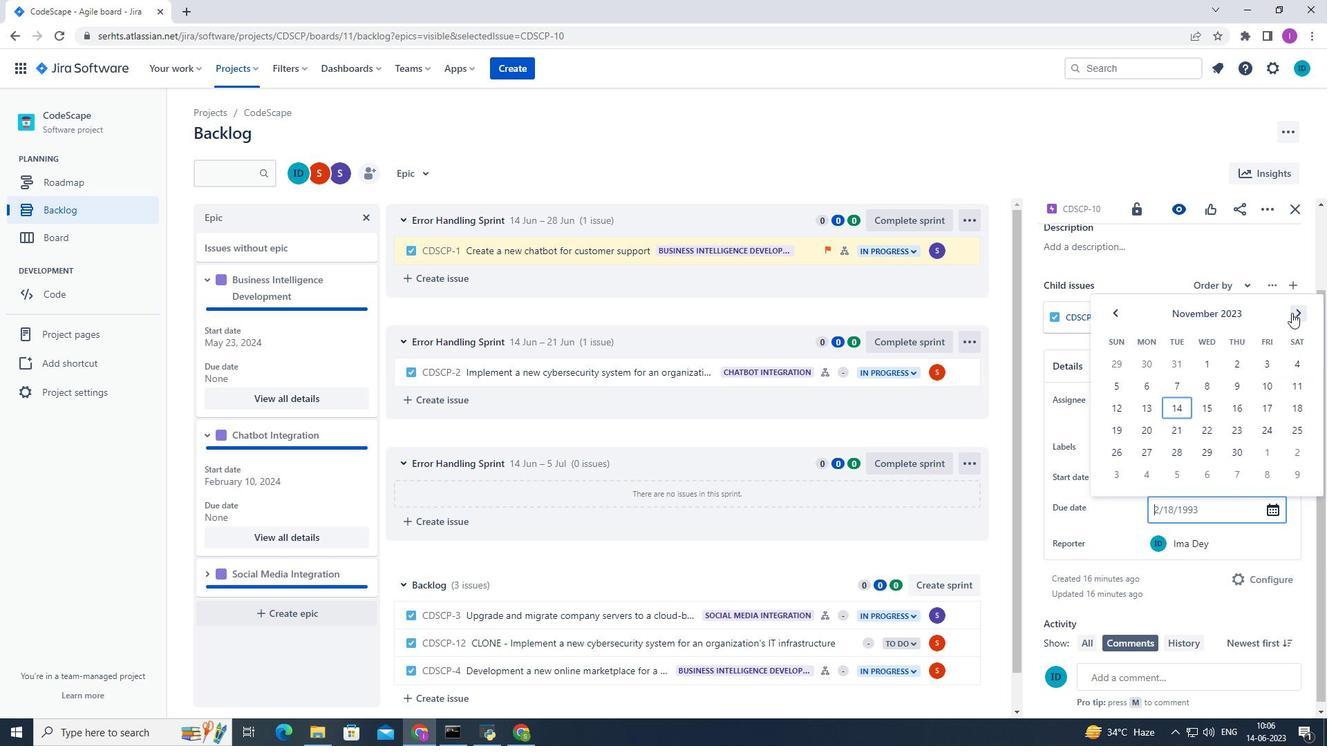 
Action: Mouse pressed left at (1292, 313)
Screenshot: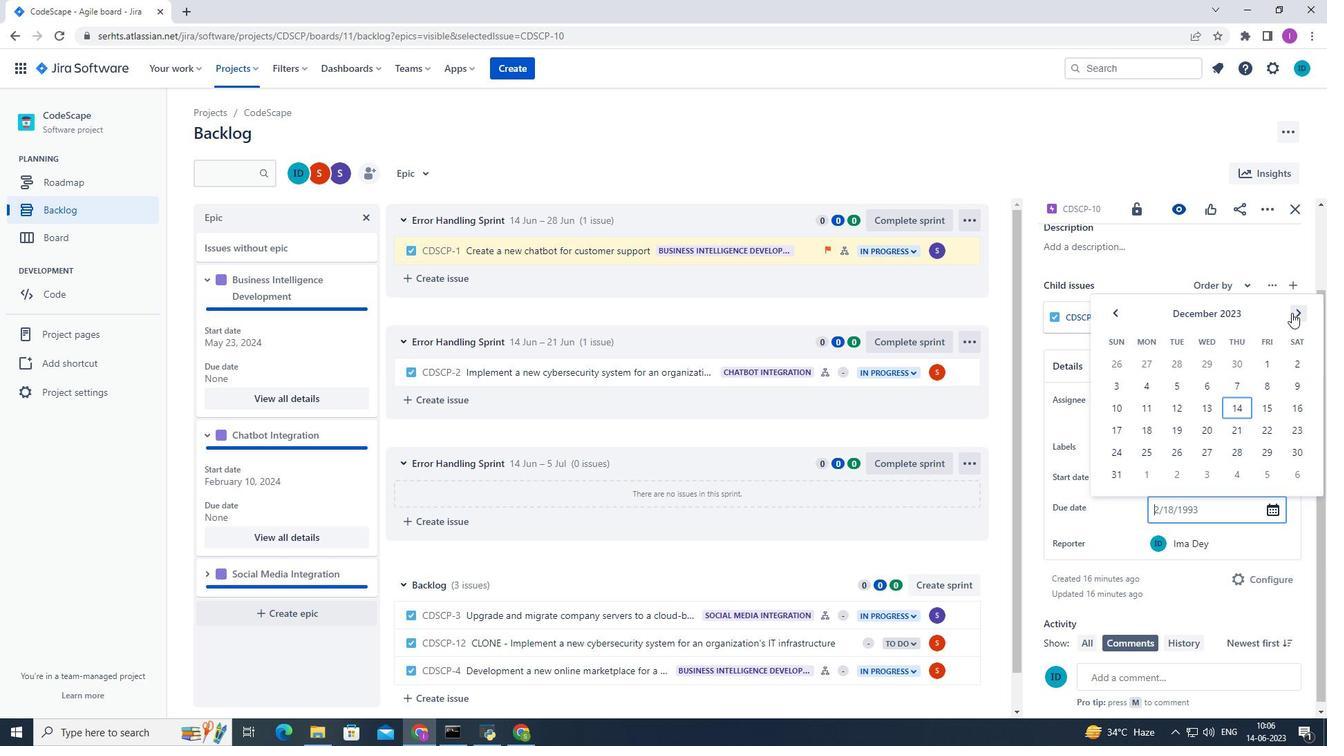 
Action: Mouse pressed left at (1292, 313)
Screenshot: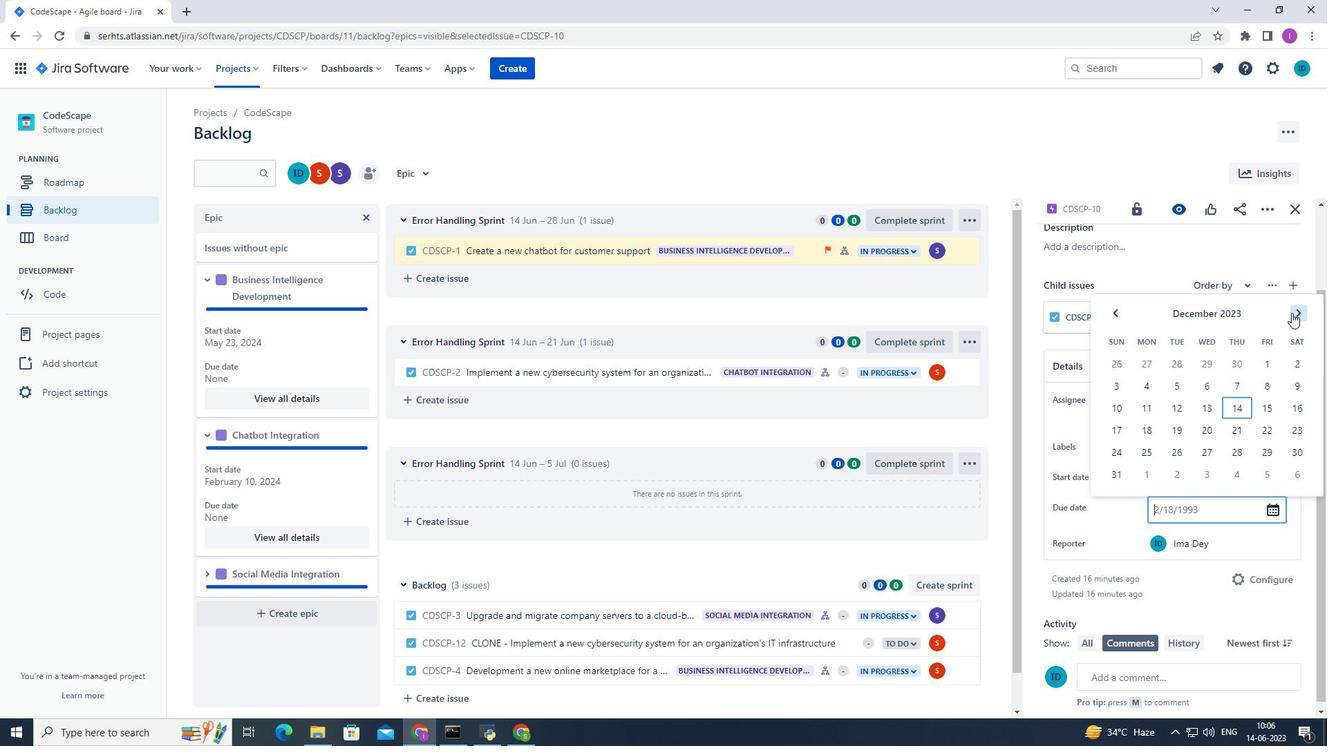 
Action: Mouse pressed left at (1292, 313)
Screenshot: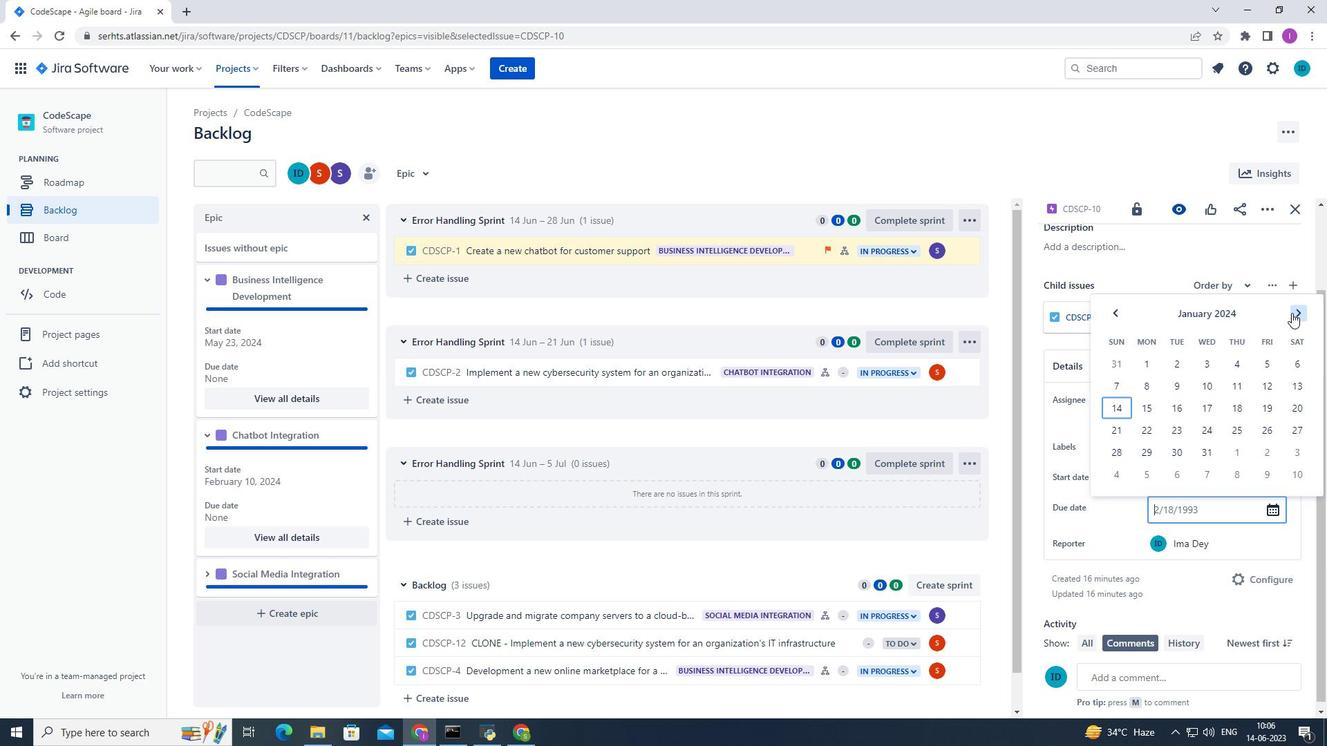 
Action: Mouse pressed left at (1292, 313)
Screenshot: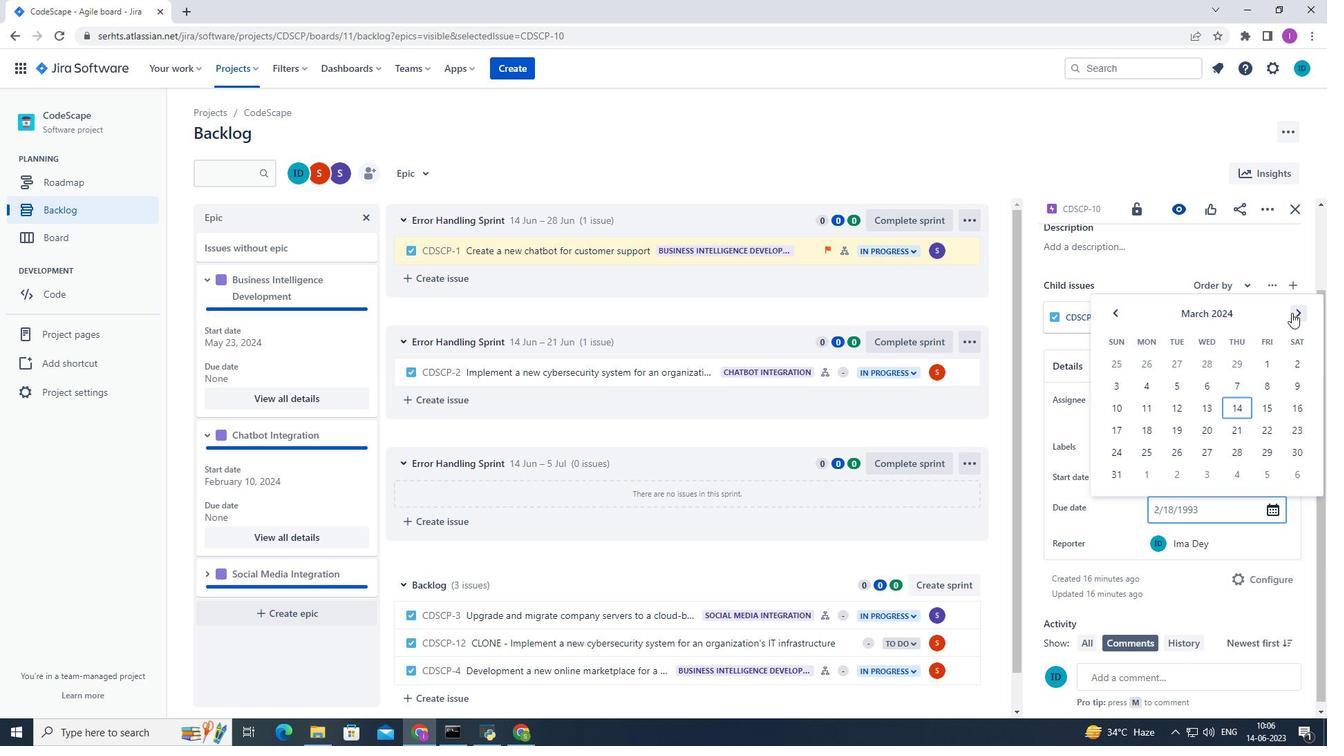 
Action: Mouse pressed left at (1292, 313)
Screenshot: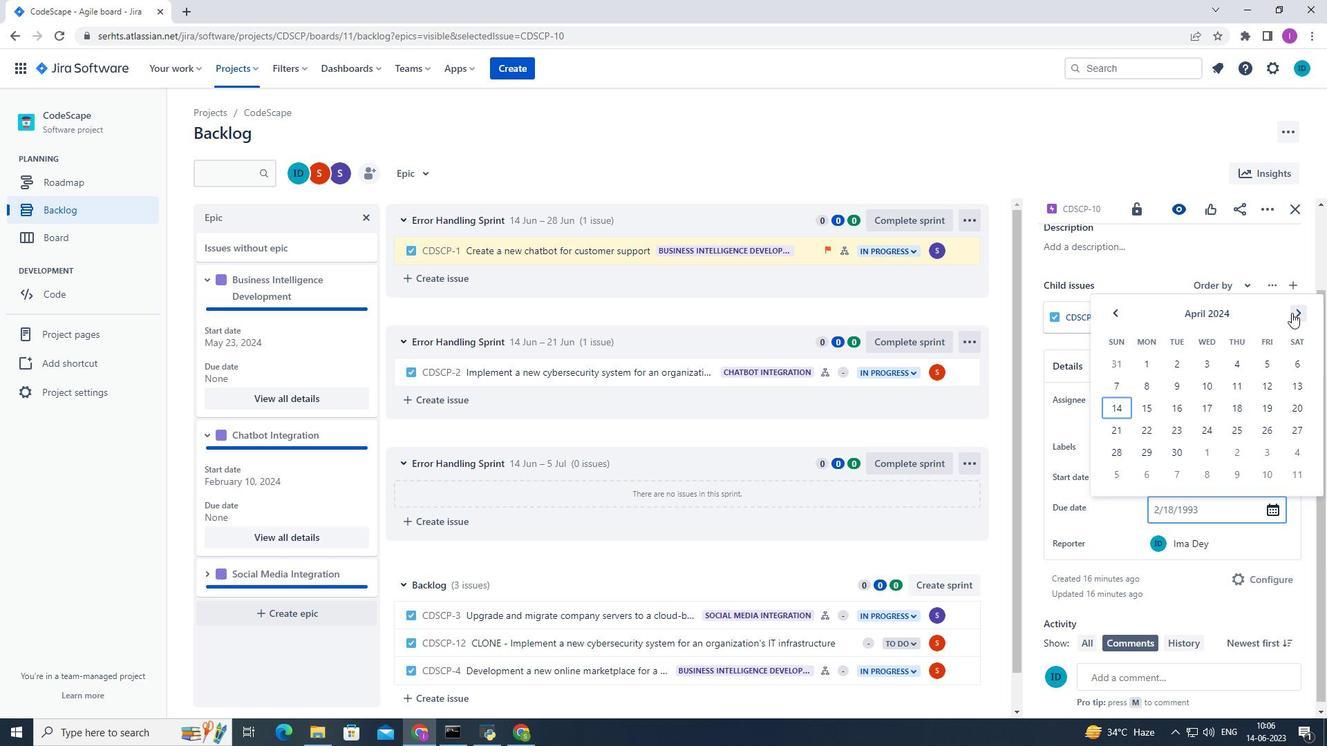 
Action: Mouse pressed left at (1292, 313)
Screenshot: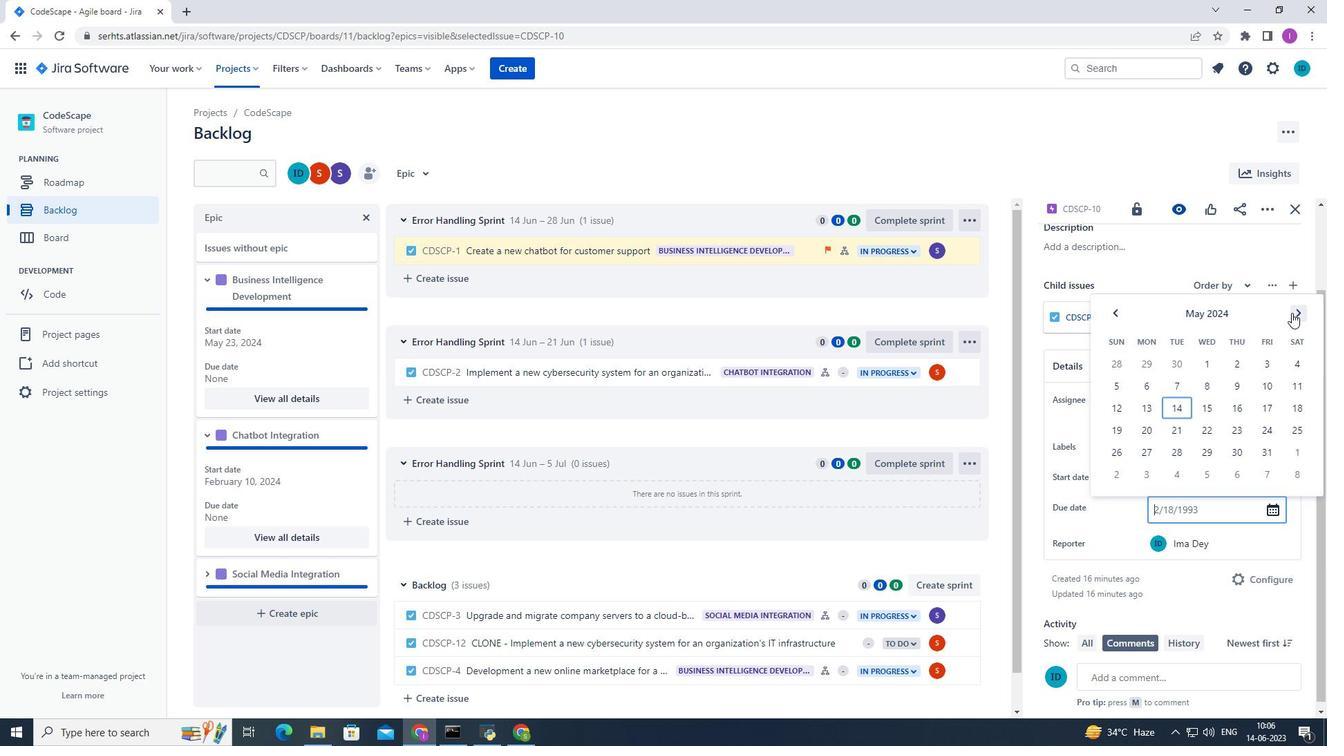 
Action: Mouse pressed left at (1292, 313)
Screenshot: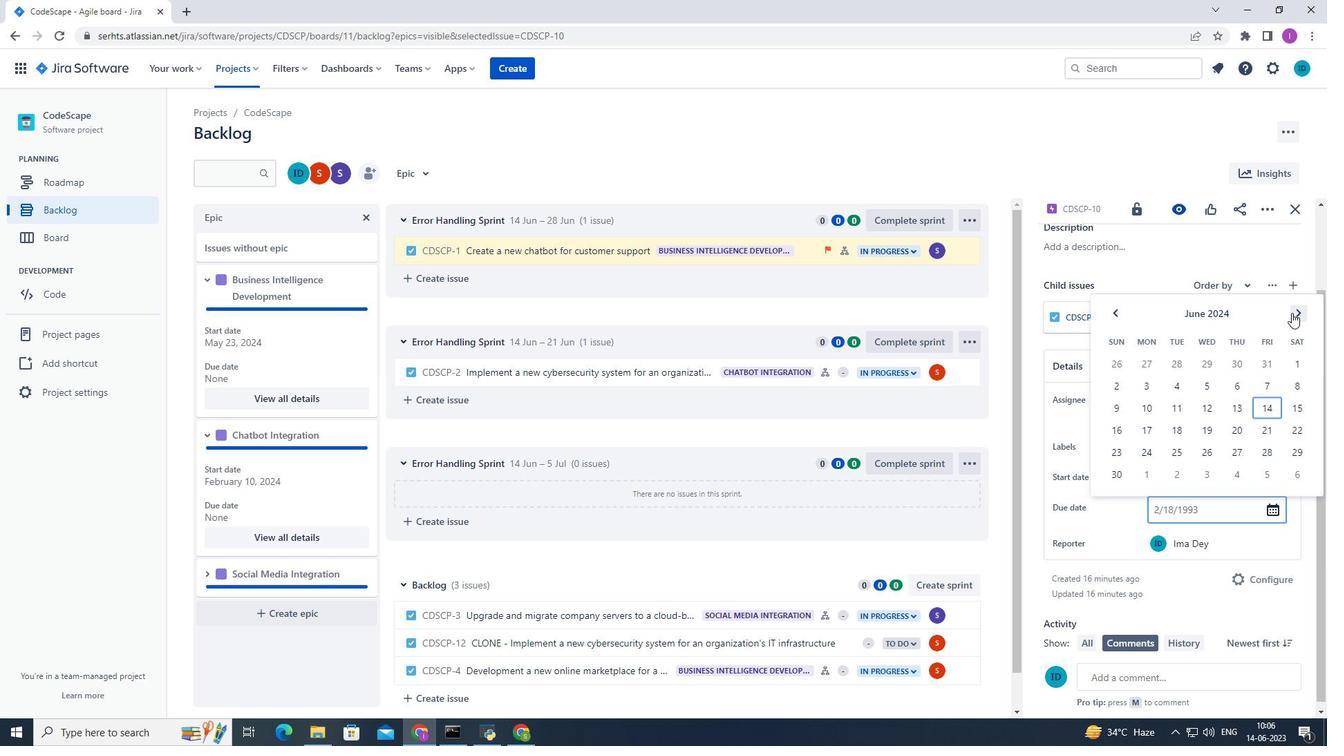 
Action: Mouse moved to (1184, 414)
Screenshot: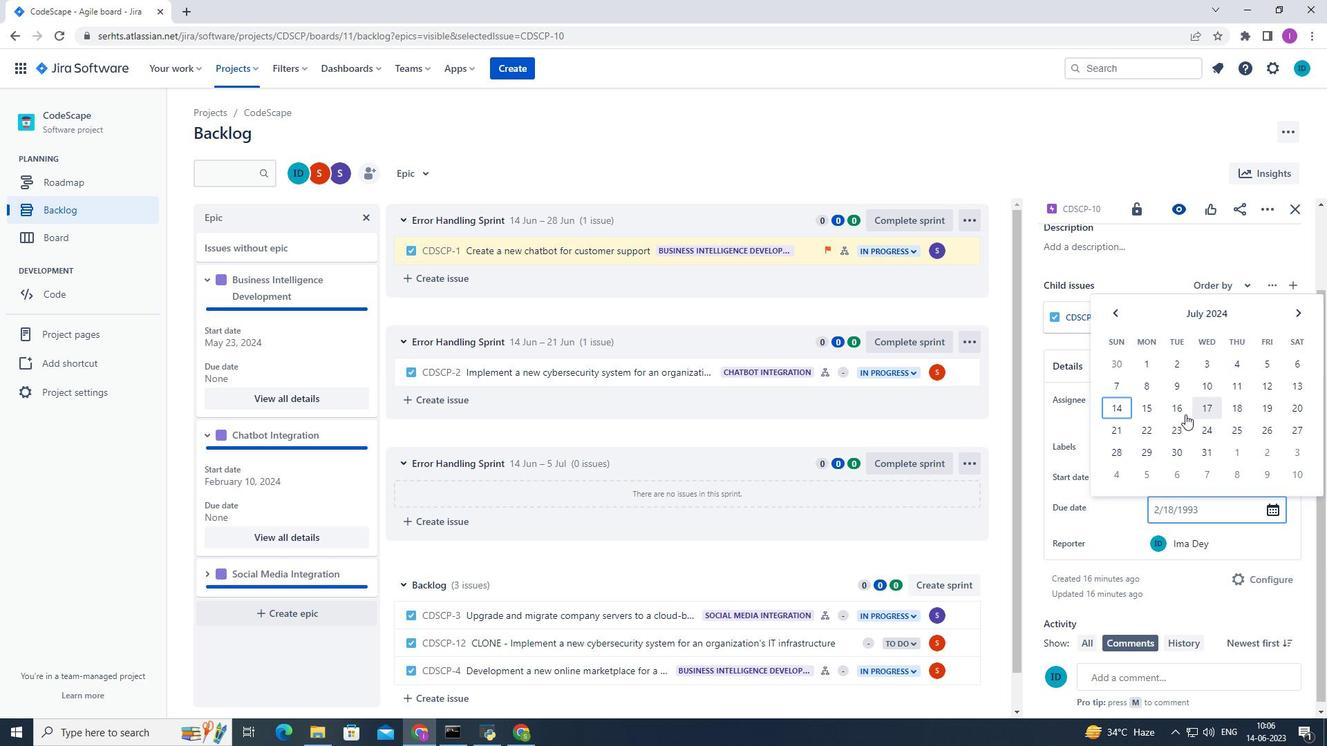 
Action: Mouse pressed left at (1184, 414)
Screenshot: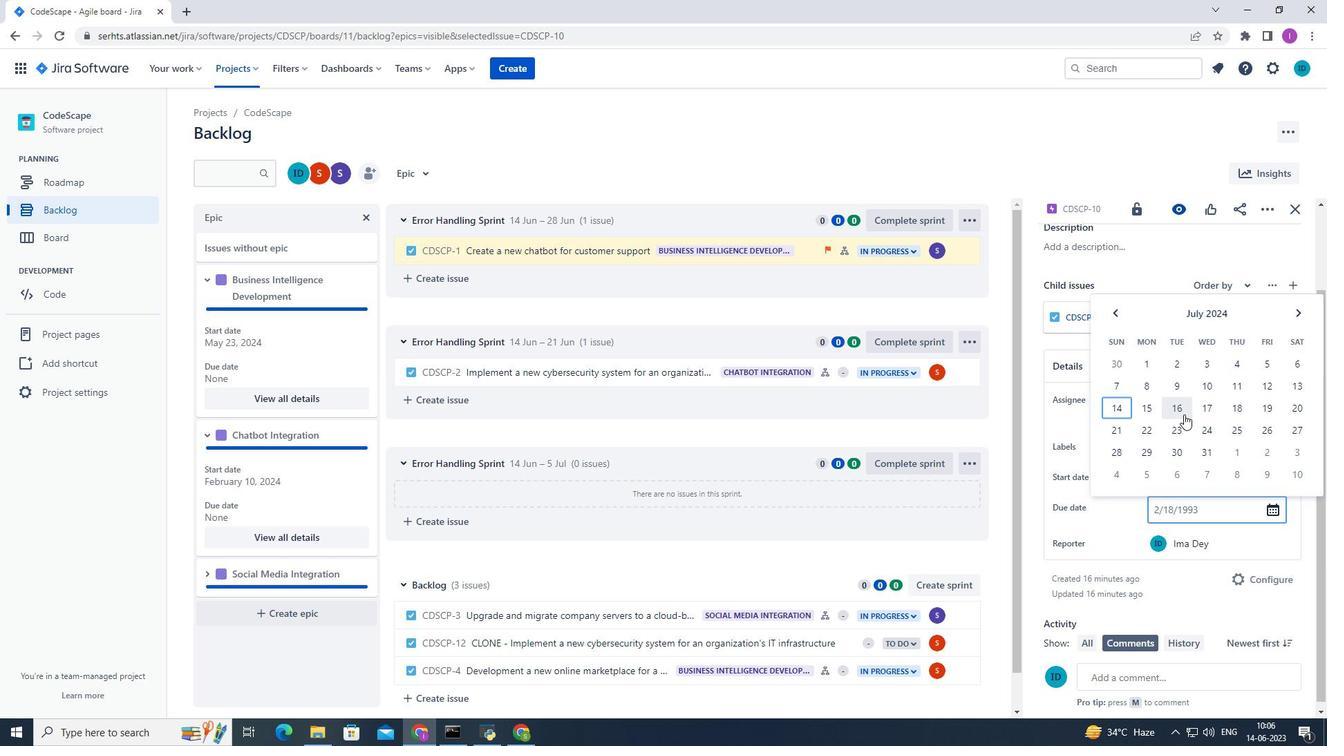 
Action: Mouse moved to (208, 573)
Screenshot: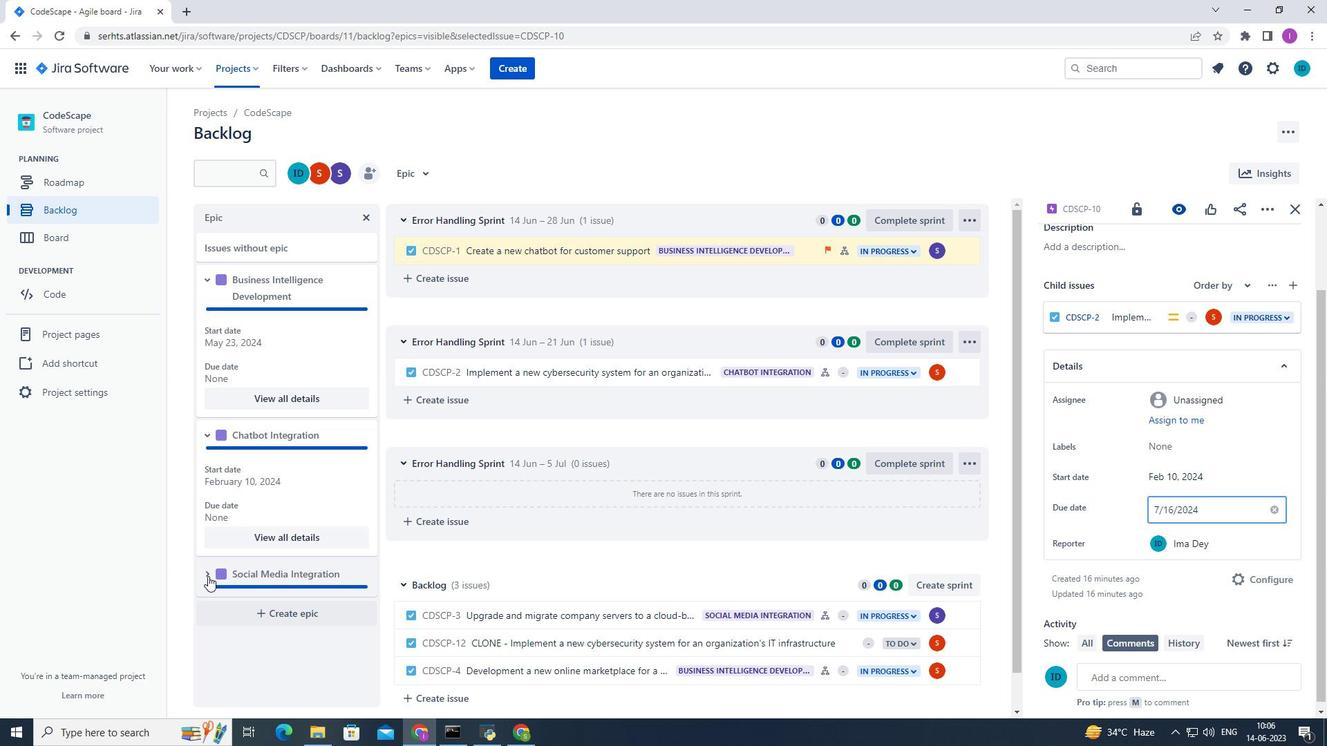 
Action: Mouse pressed left at (208, 573)
Screenshot: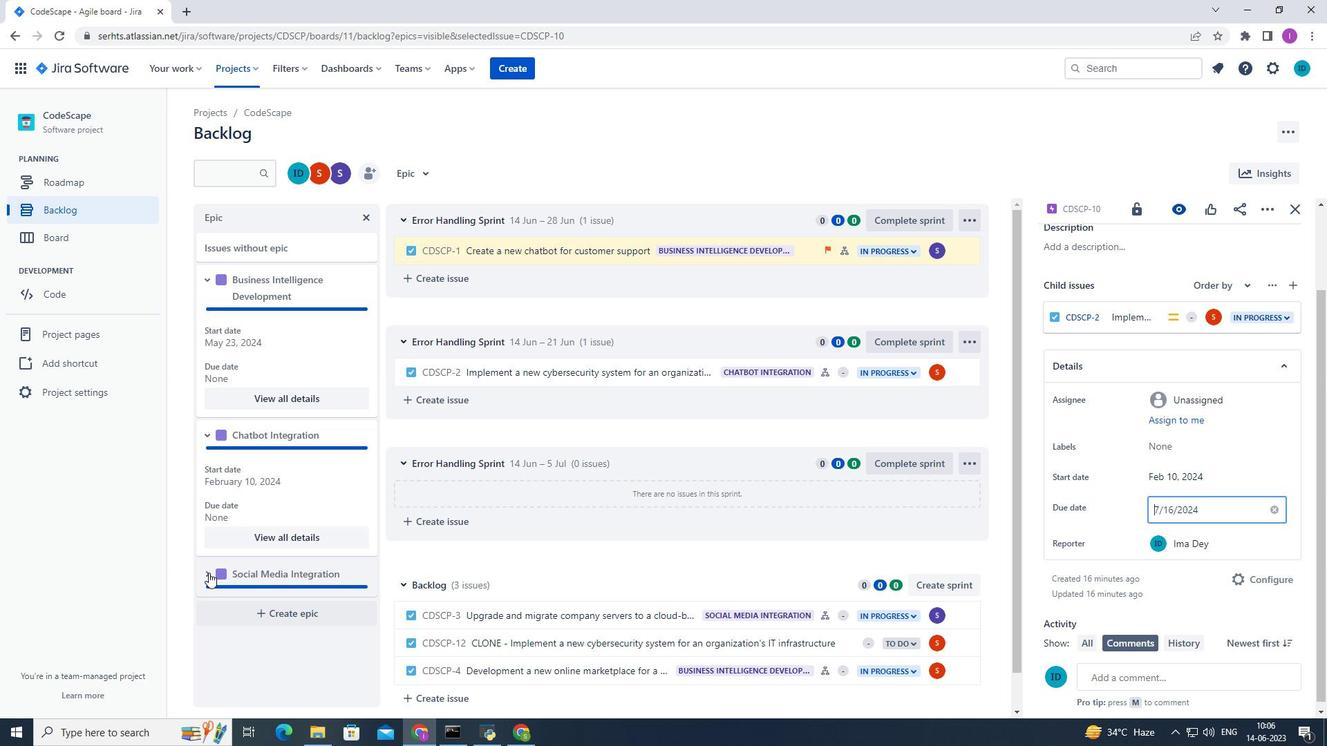 
Action: Mouse moved to (304, 566)
Screenshot: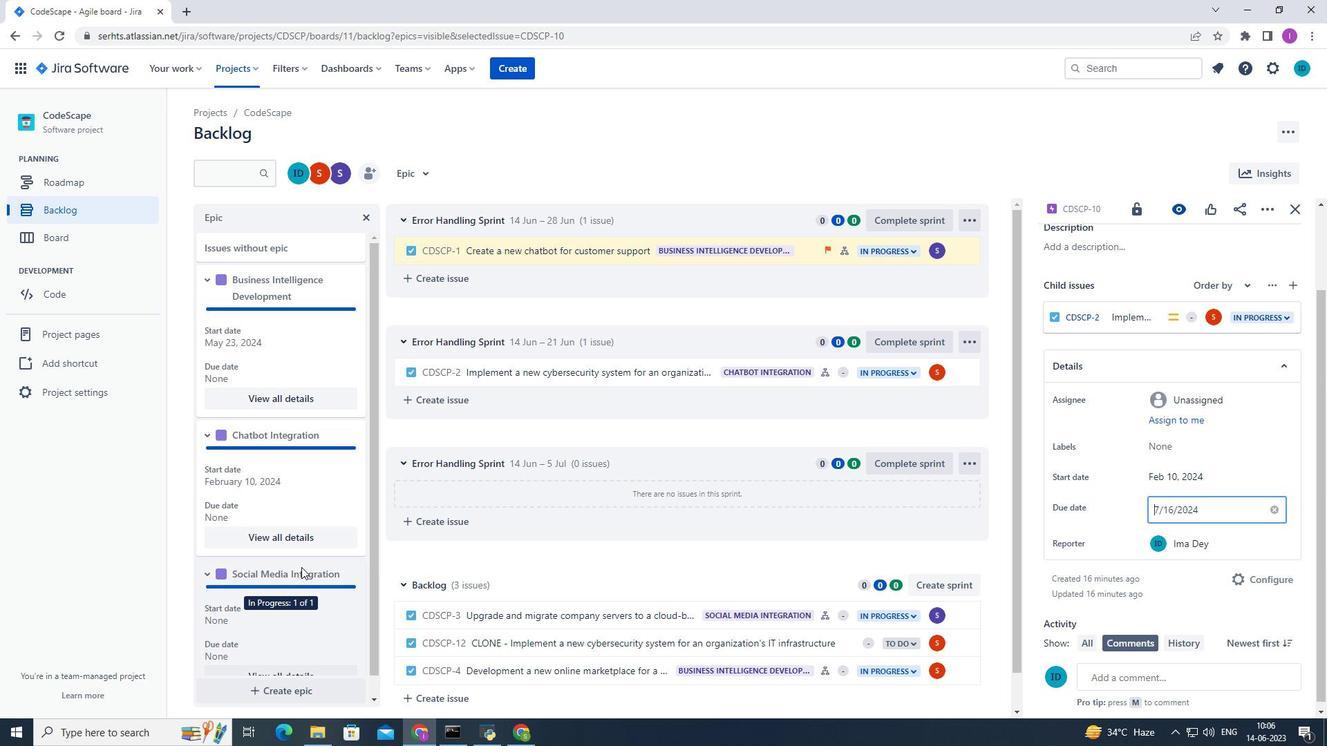 
Action: Mouse scrolled (304, 565) with delta (0, 0)
Screenshot: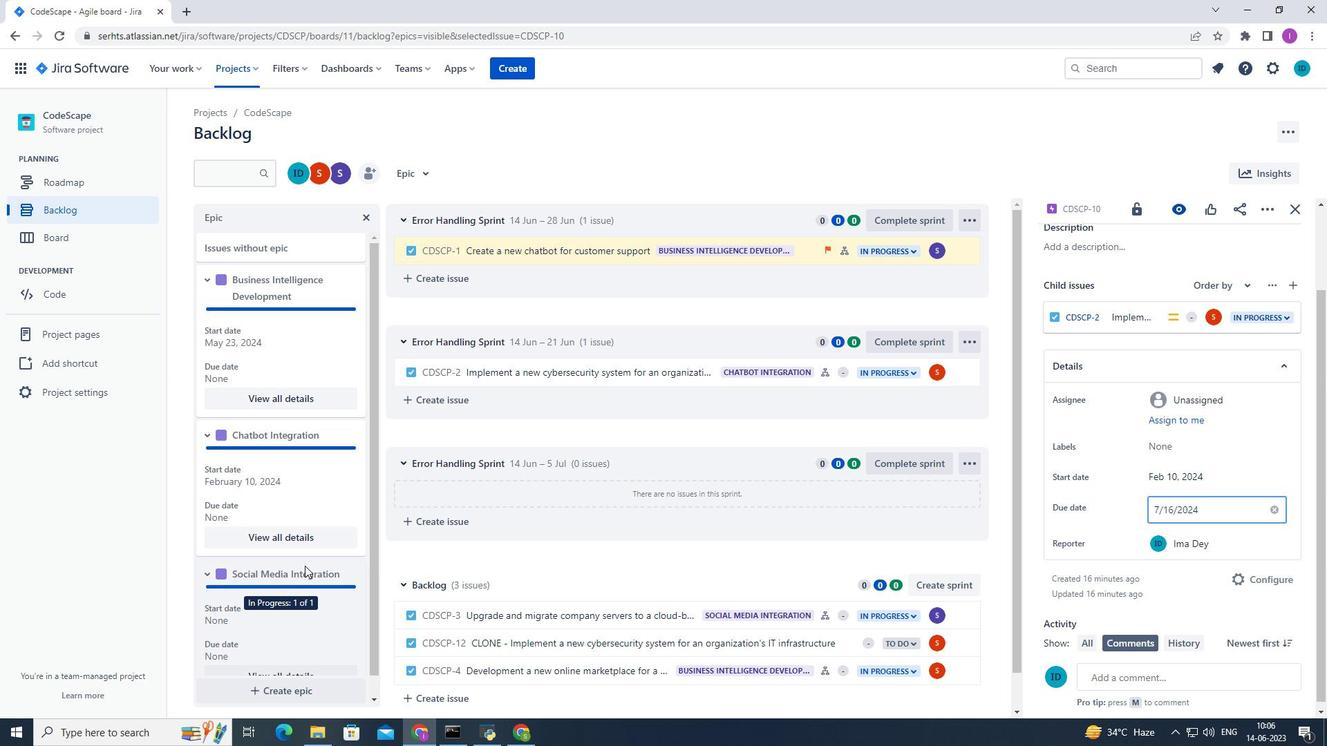 
Action: Mouse scrolled (304, 565) with delta (0, 0)
Screenshot: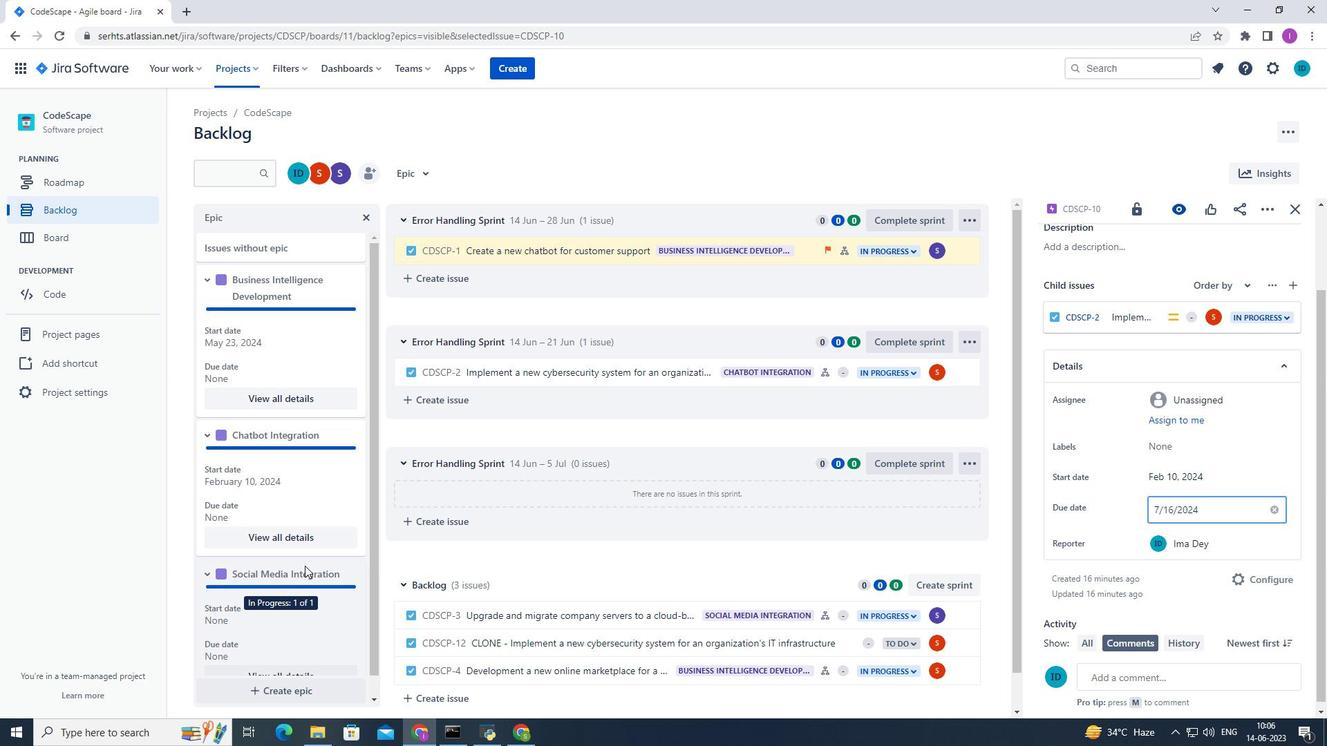 
Action: Mouse moved to (304, 566)
Screenshot: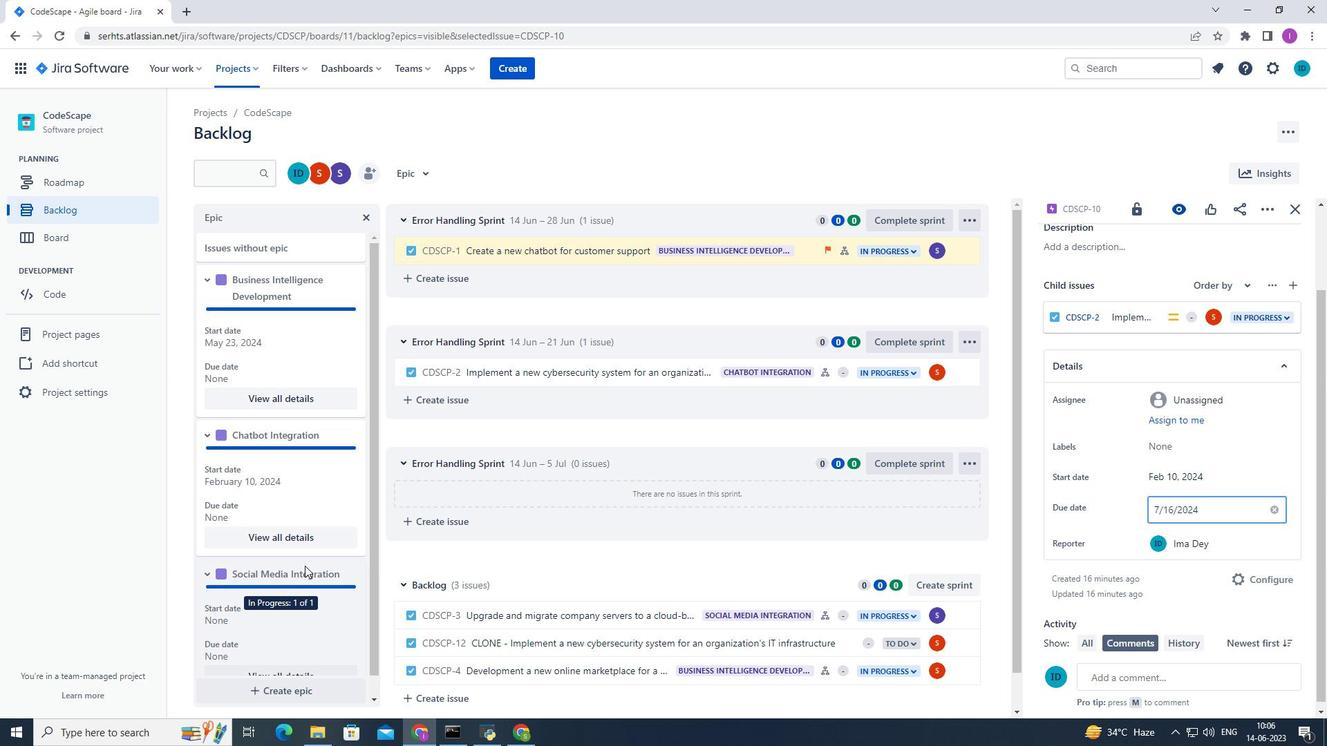 
Action: Mouse scrolled (304, 565) with delta (0, 0)
Screenshot: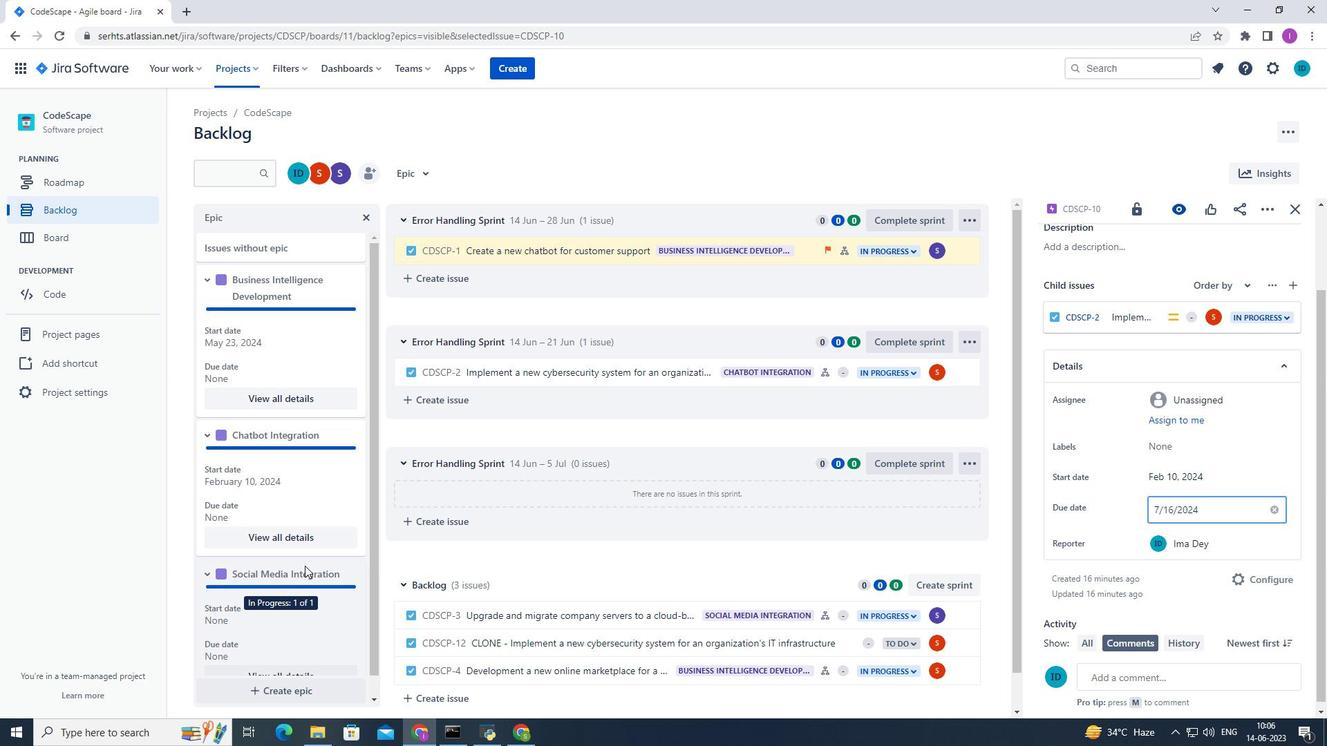 
Action: Mouse moved to (305, 566)
Screenshot: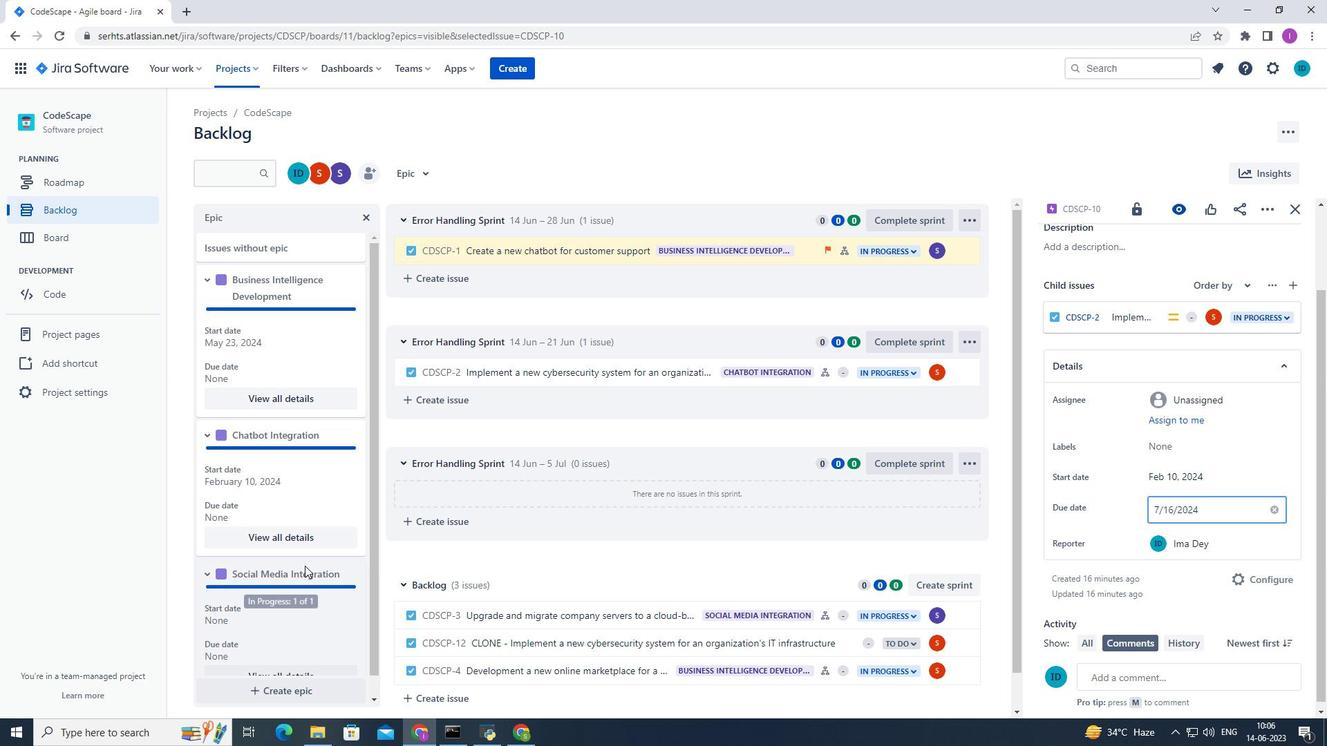 
Action: Mouse scrolled (305, 565) with delta (0, 0)
Screenshot: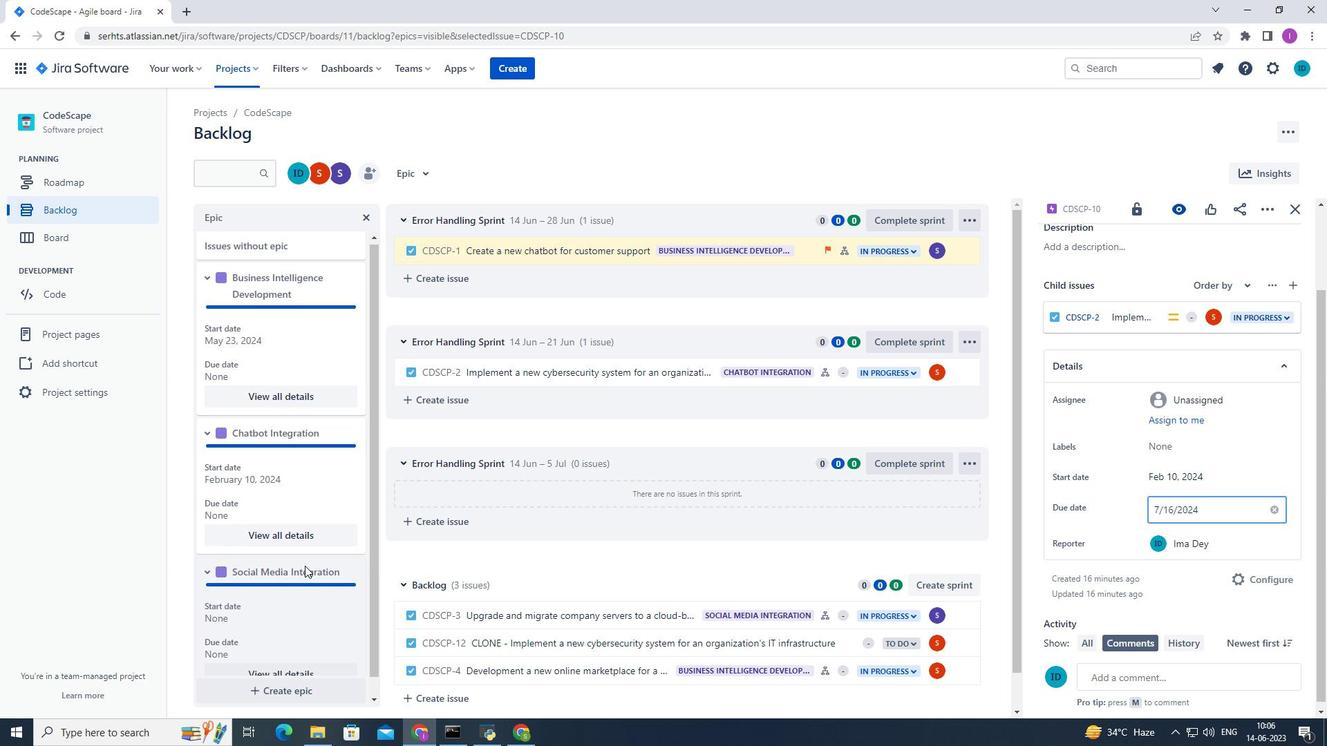 
Action: Mouse moved to (306, 565)
Screenshot: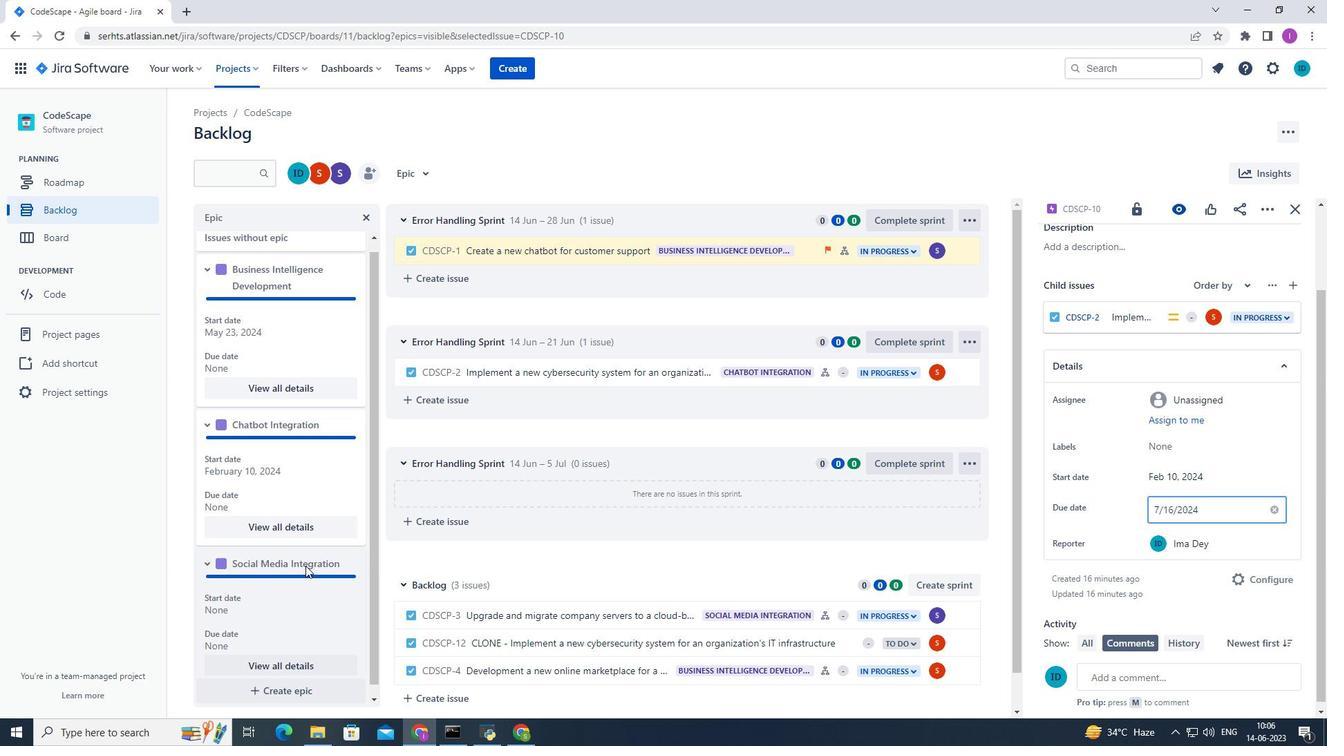 
Action: Mouse scrolled (306, 566) with delta (0, 0)
Screenshot: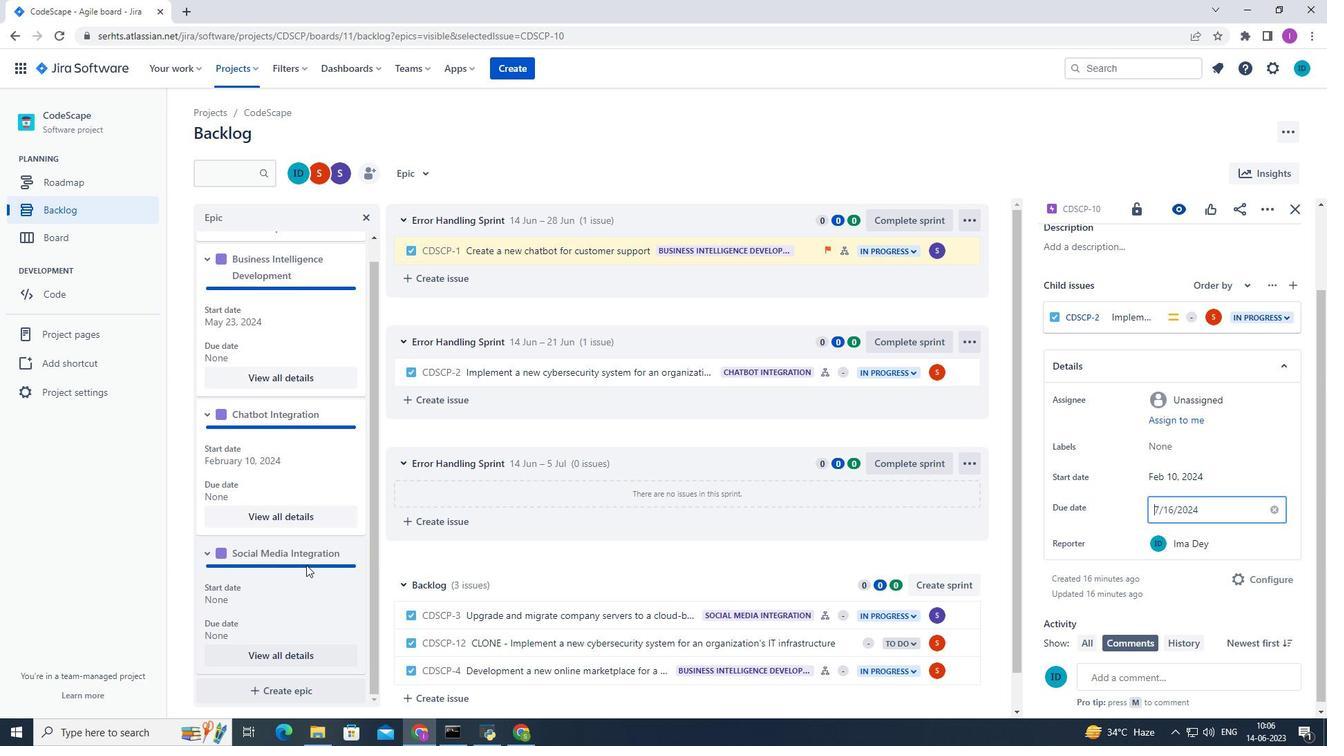 
Action: Mouse scrolled (306, 564) with delta (0, 0)
Screenshot: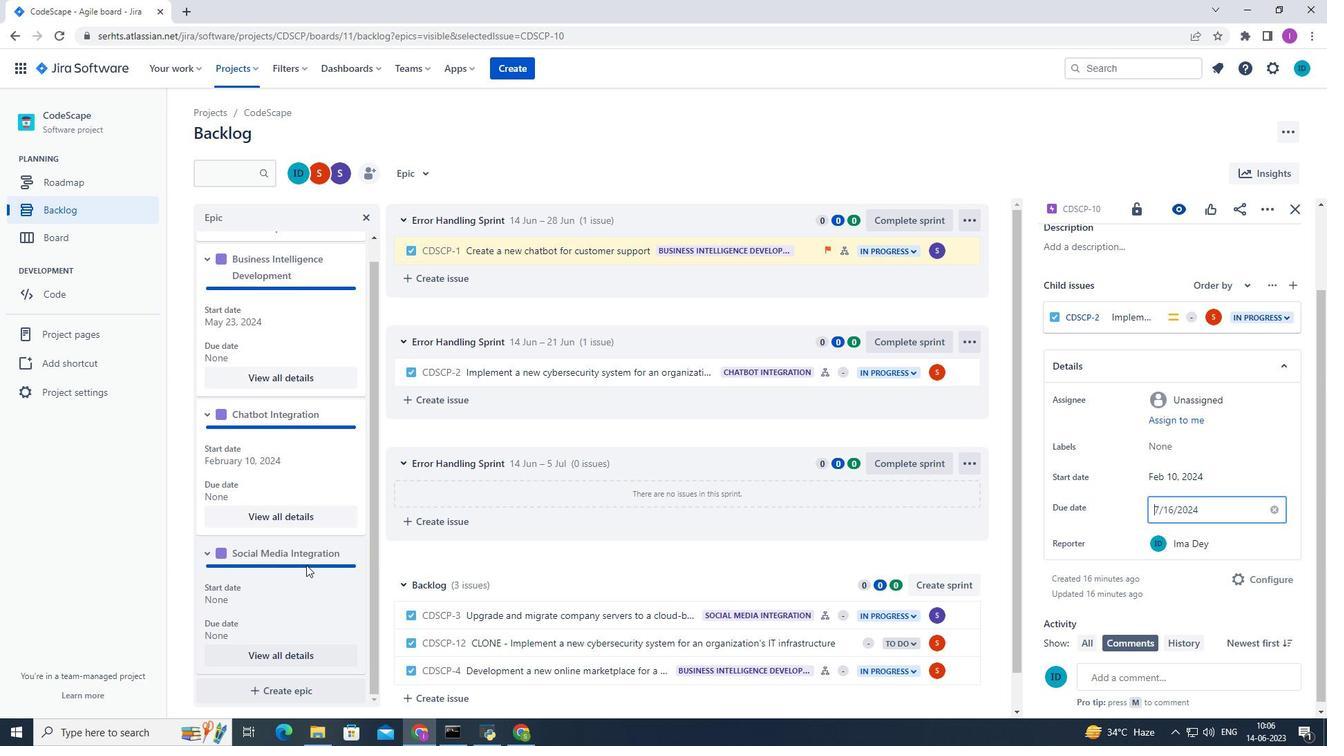 
Action: Mouse moved to (298, 653)
Screenshot: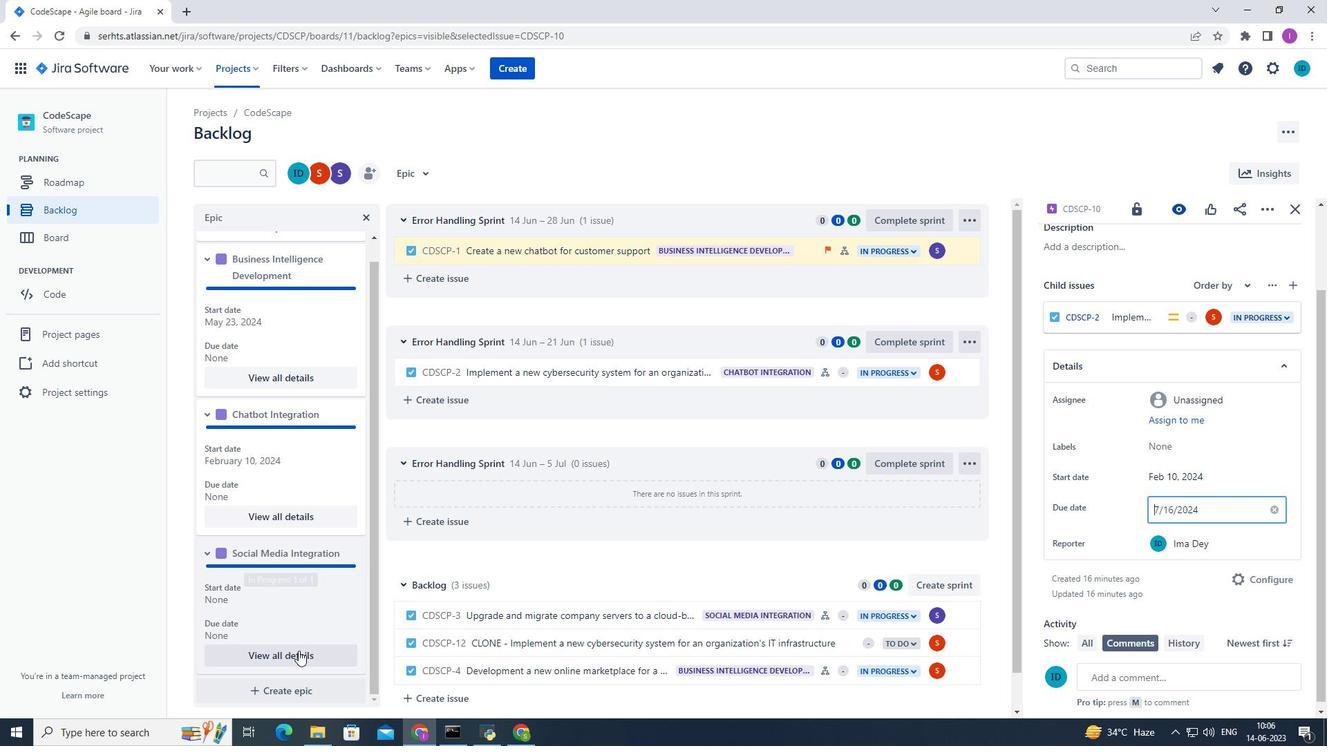 
Action: Mouse pressed left at (298, 653)
Screenshot: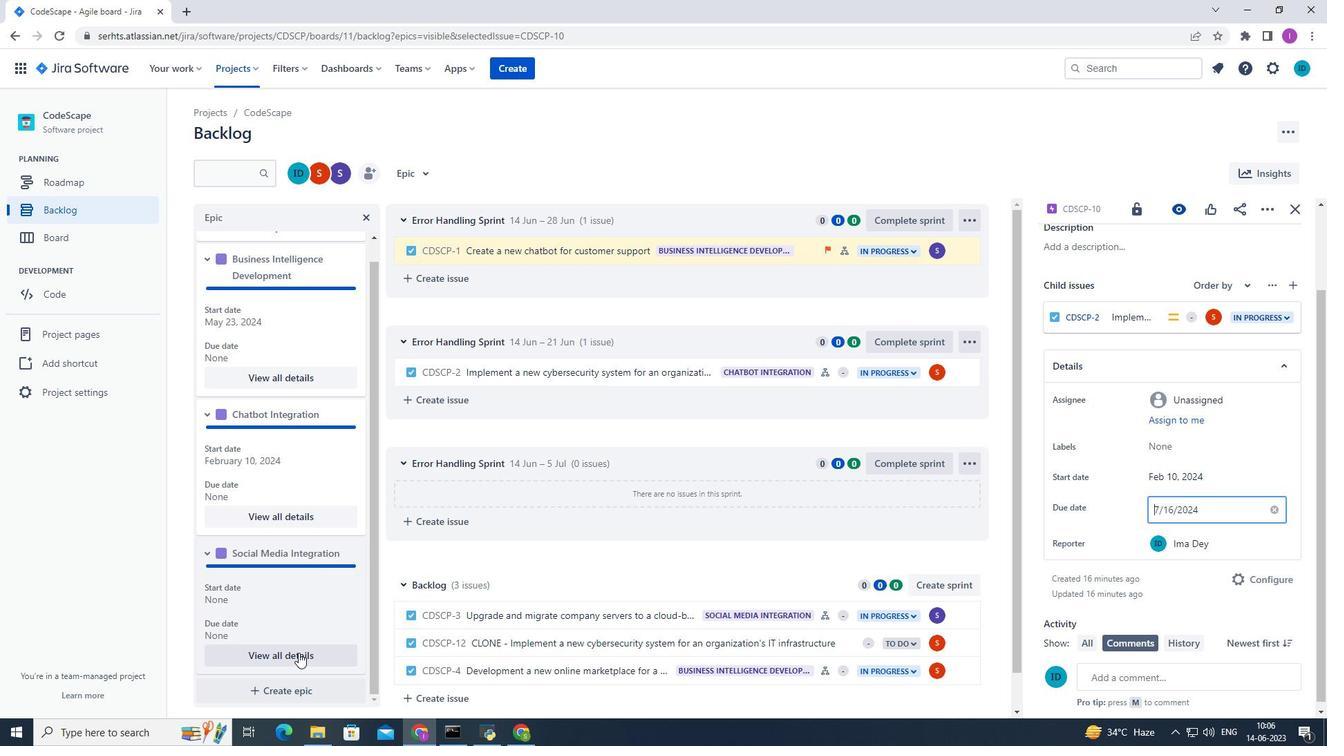 
Action: Mouse moved to (1187, 578)
Screenshot: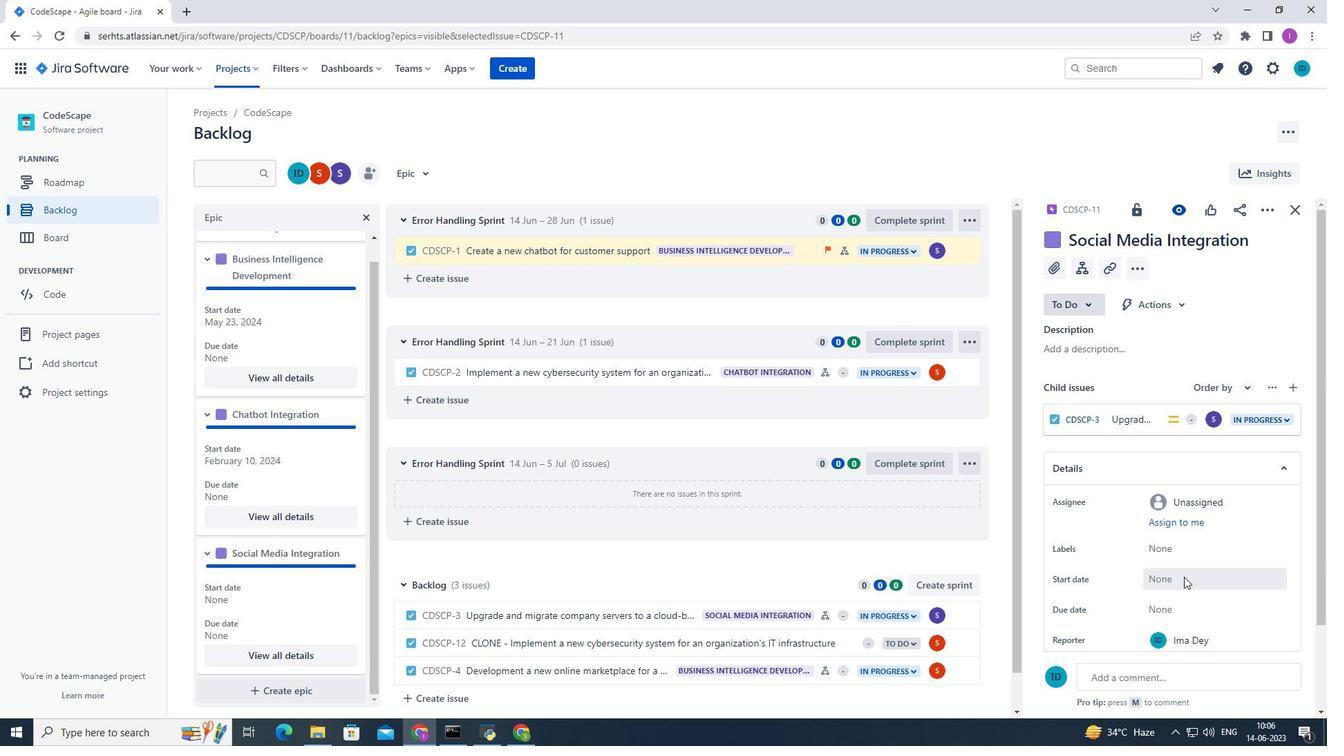 
Action: Mouse pressed left at (1187, 578)
Screenshot: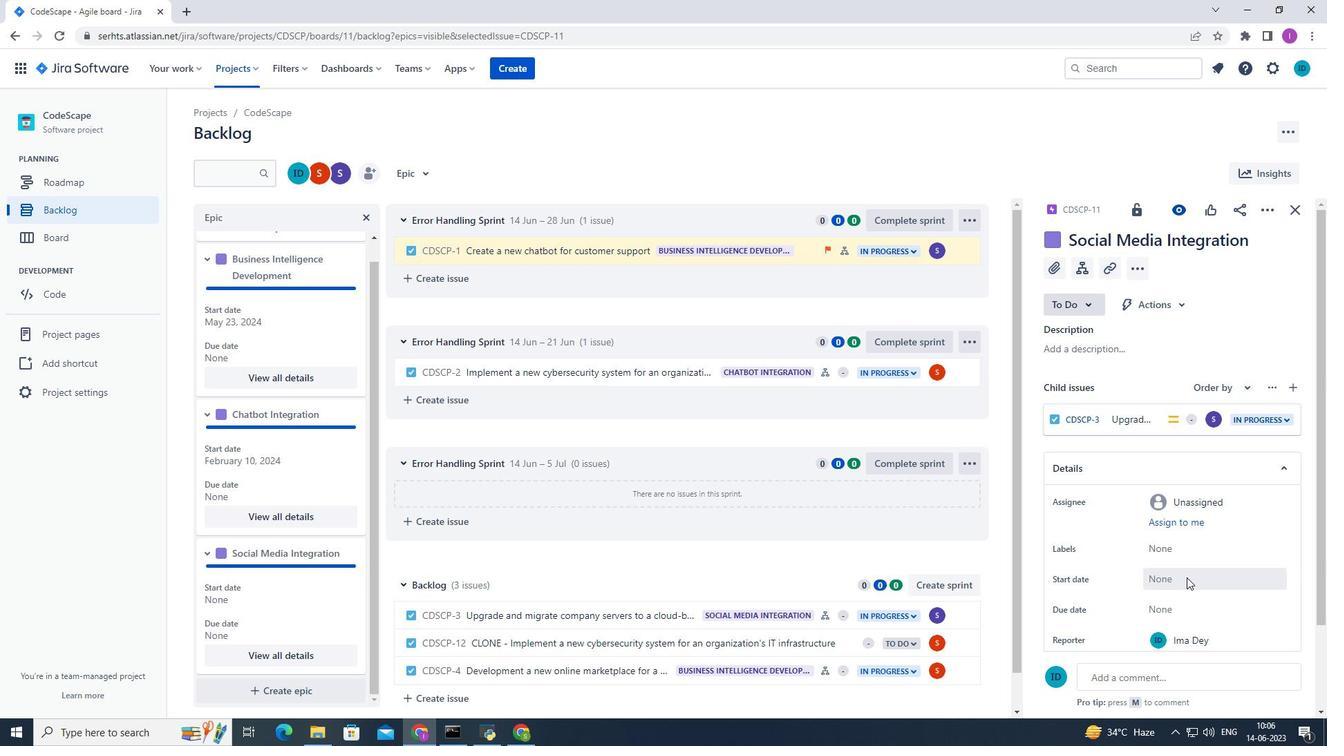 
Action: Mouse moved to (1297, 421)
Screenshot: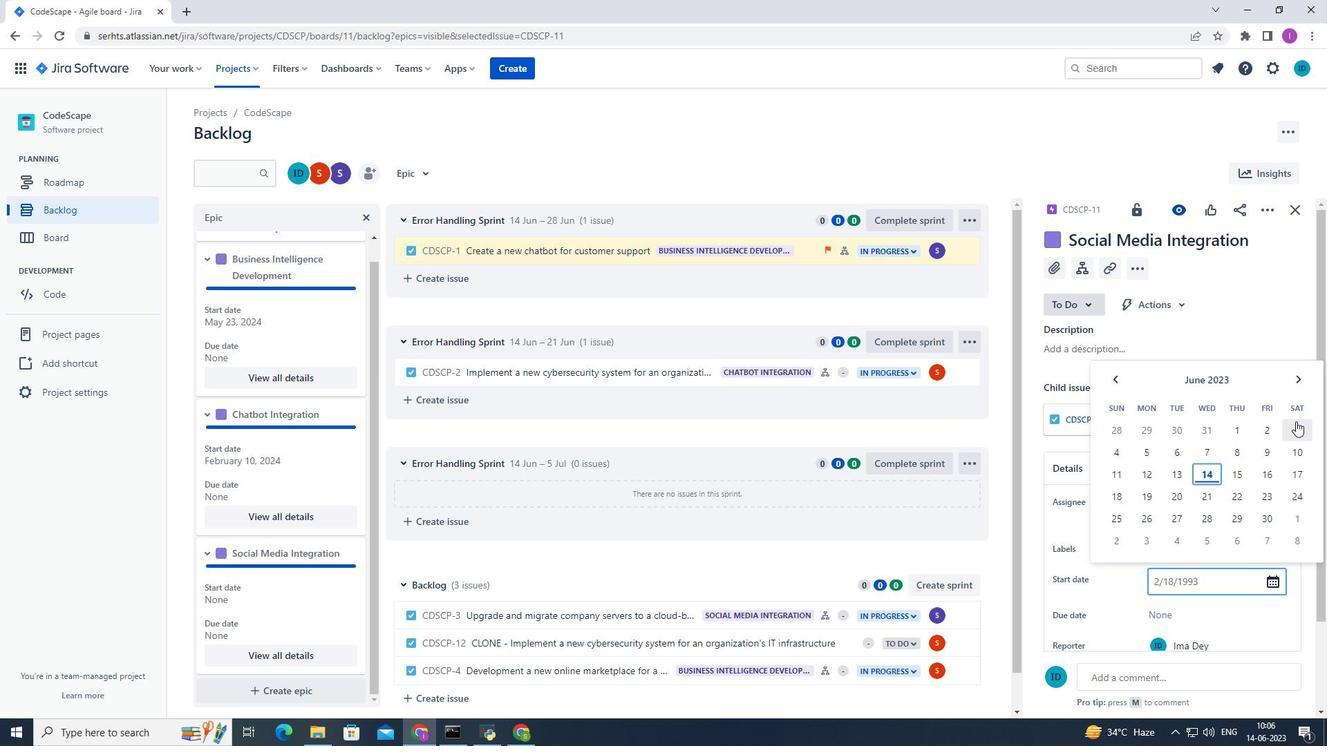 
Action: Mouse pressed left at (1297, 421)
Screenshot: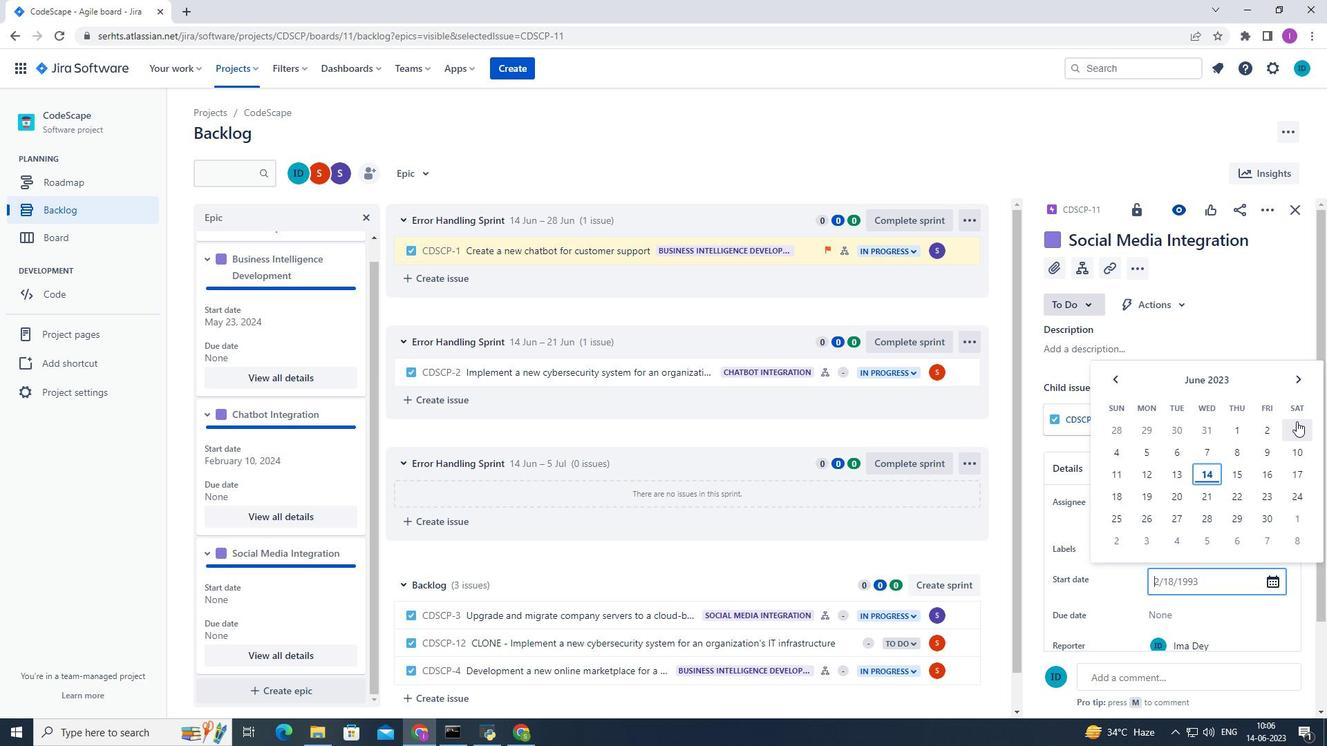 
Action: Mouse moved to (1178, 622)
Screenshot: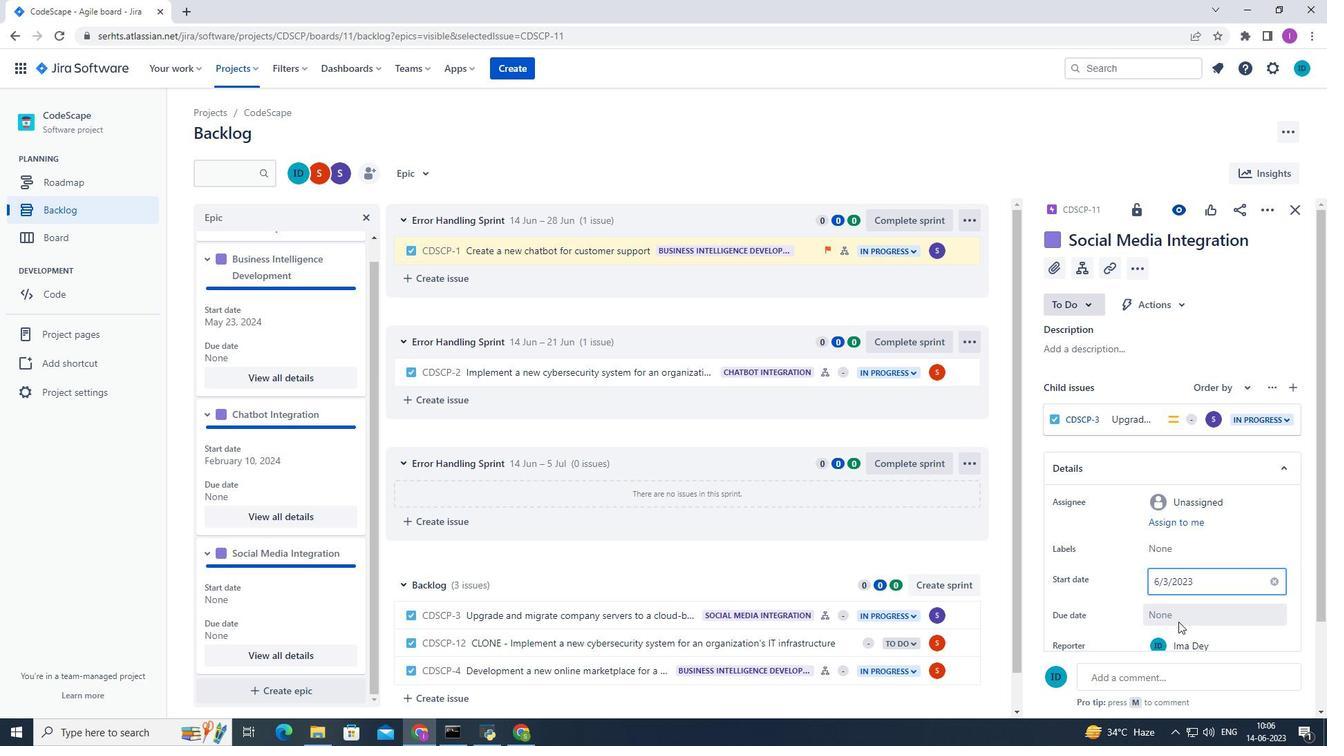 
Action: Mouse pressed left at (1178, 622)
Screenshot: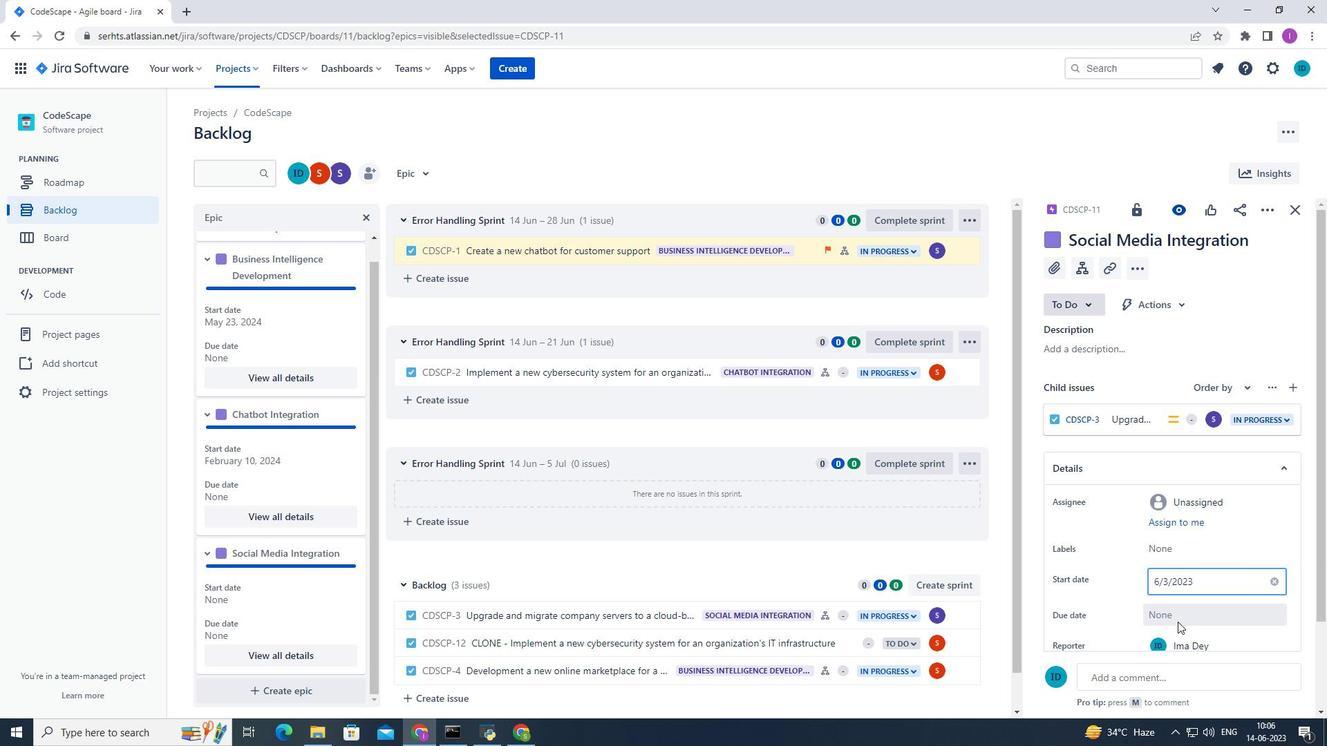 
Action: Mouse moved to (1297, 417)
Screenshot: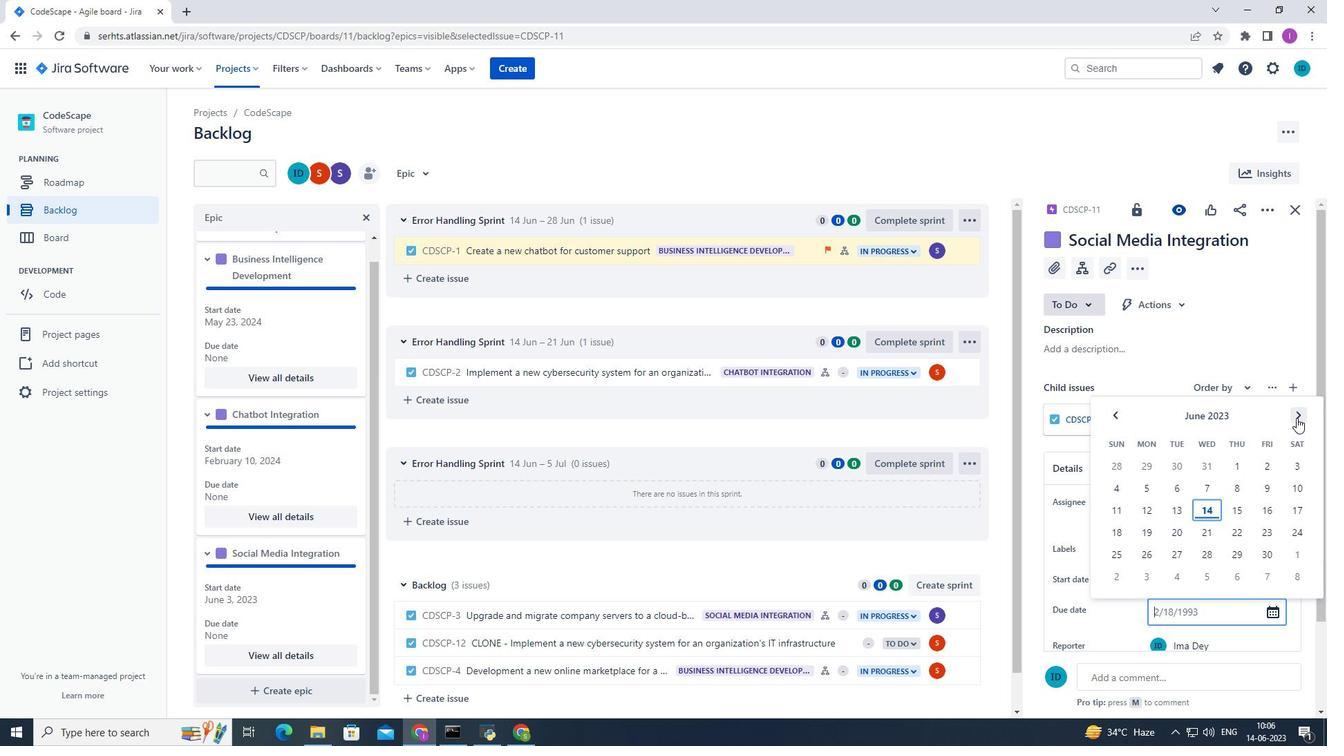 
Action: Mouse pressed left at (1297, 417)
Screenshot: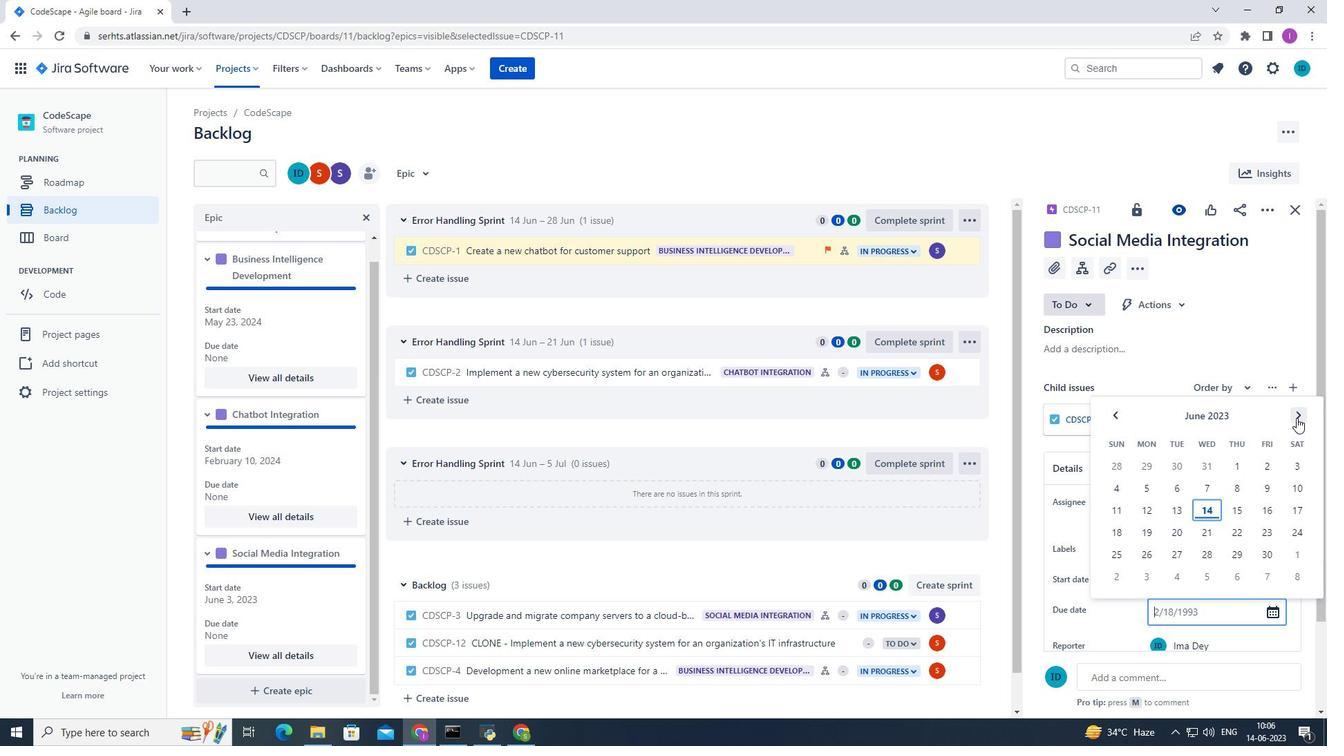 
Action: Mouse pressed left at (1297, 417)
Screenshot: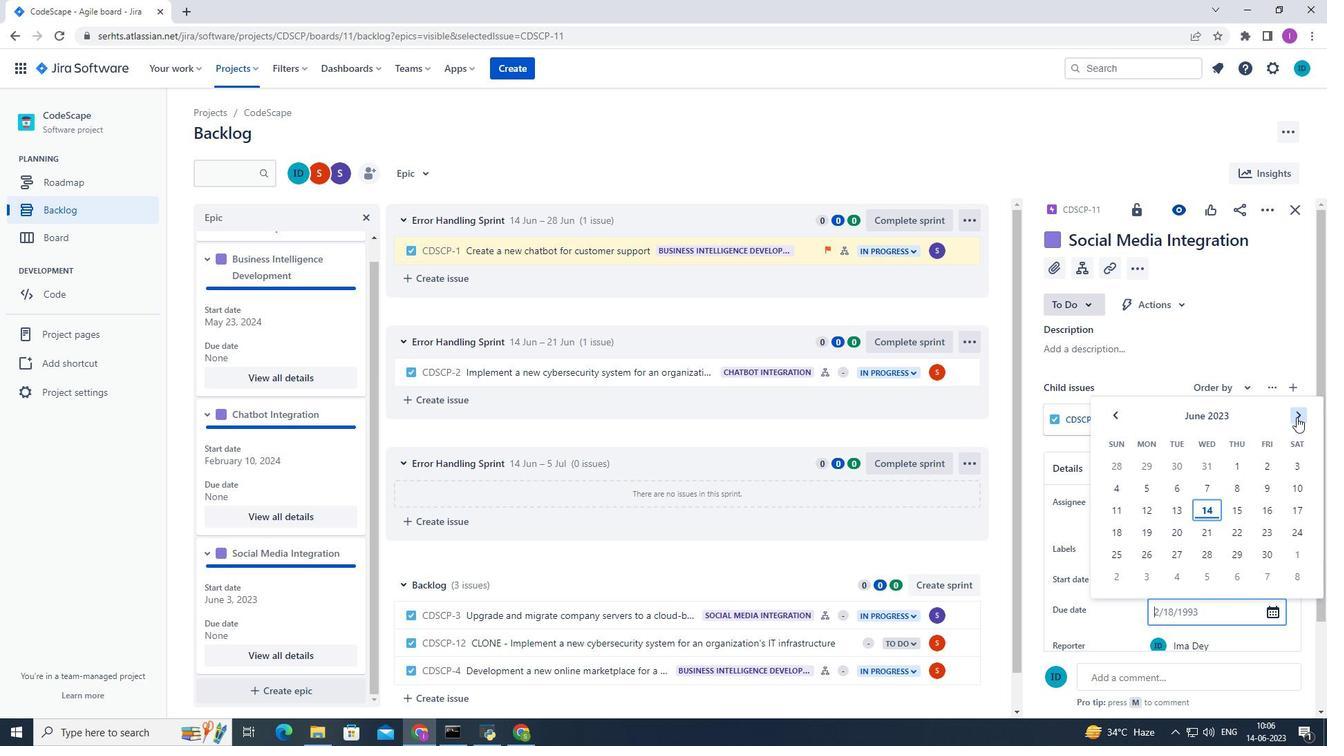 
Action: Mouse pressed left at (1297, 417)
Screenshot: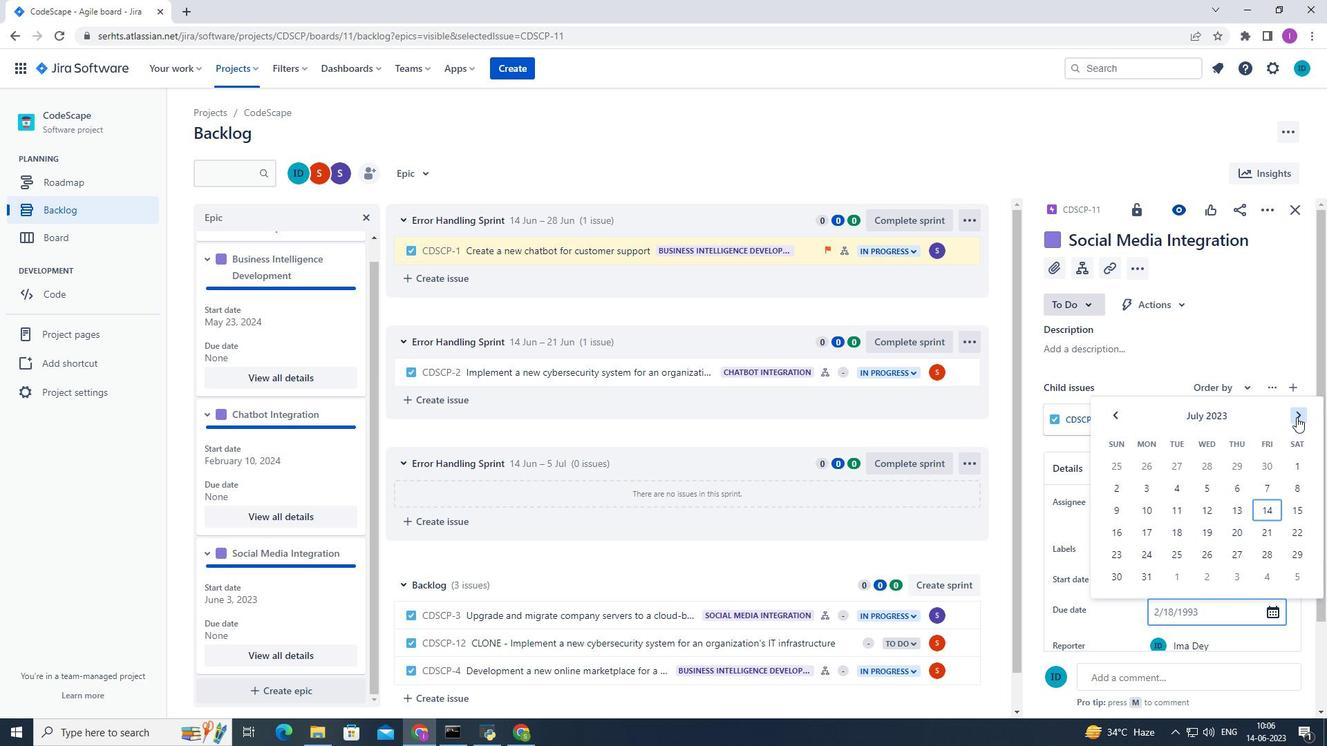 
Action: Mouse pressed left at (1297, 417)
Screenshot: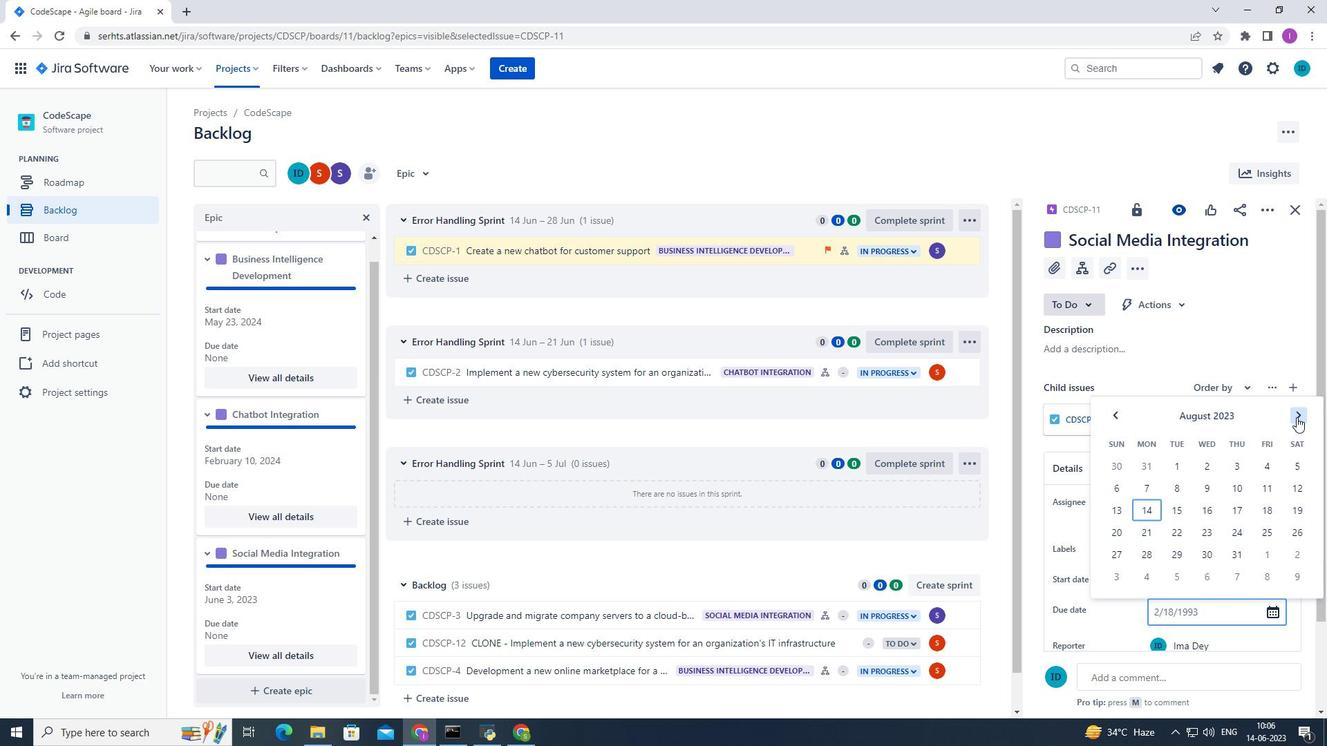 
Action: Mouse pressed left at (1297, 417)
Screenshot: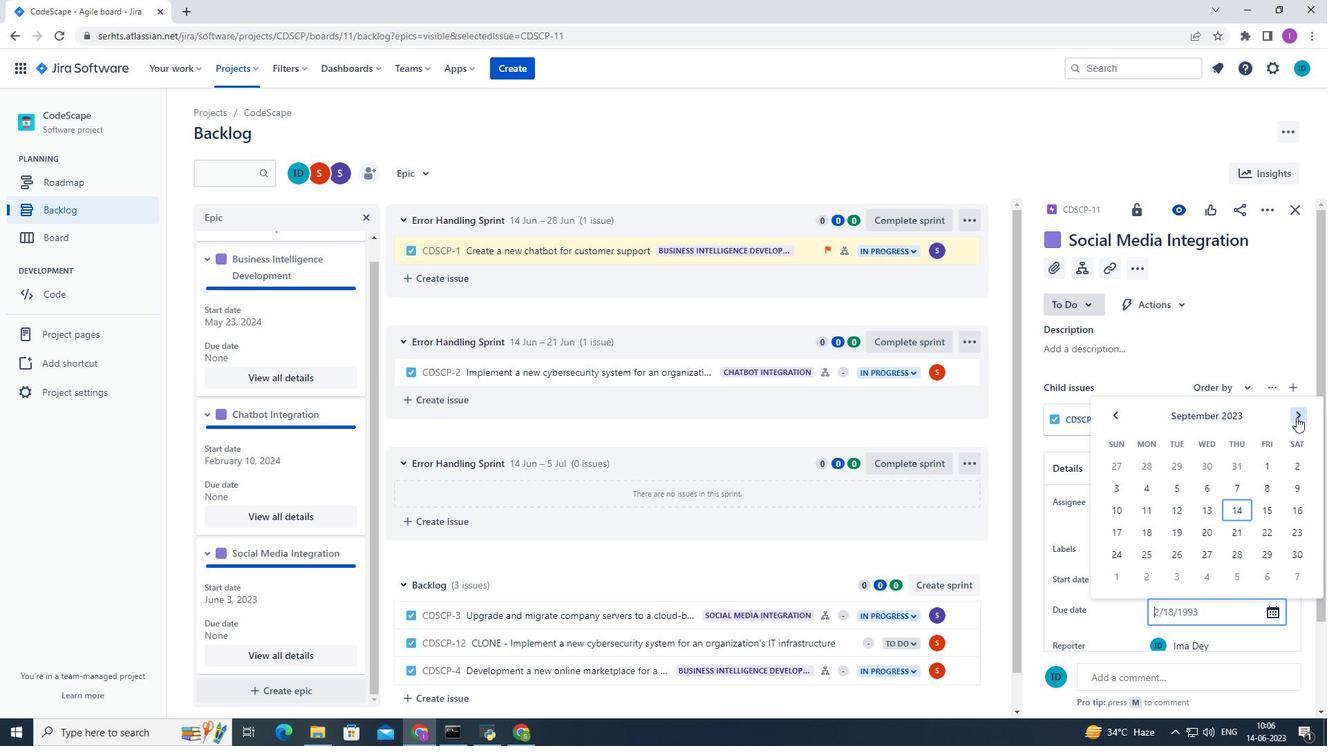 
Action: Mouse pressed left at (1297, 417)
Screenshot: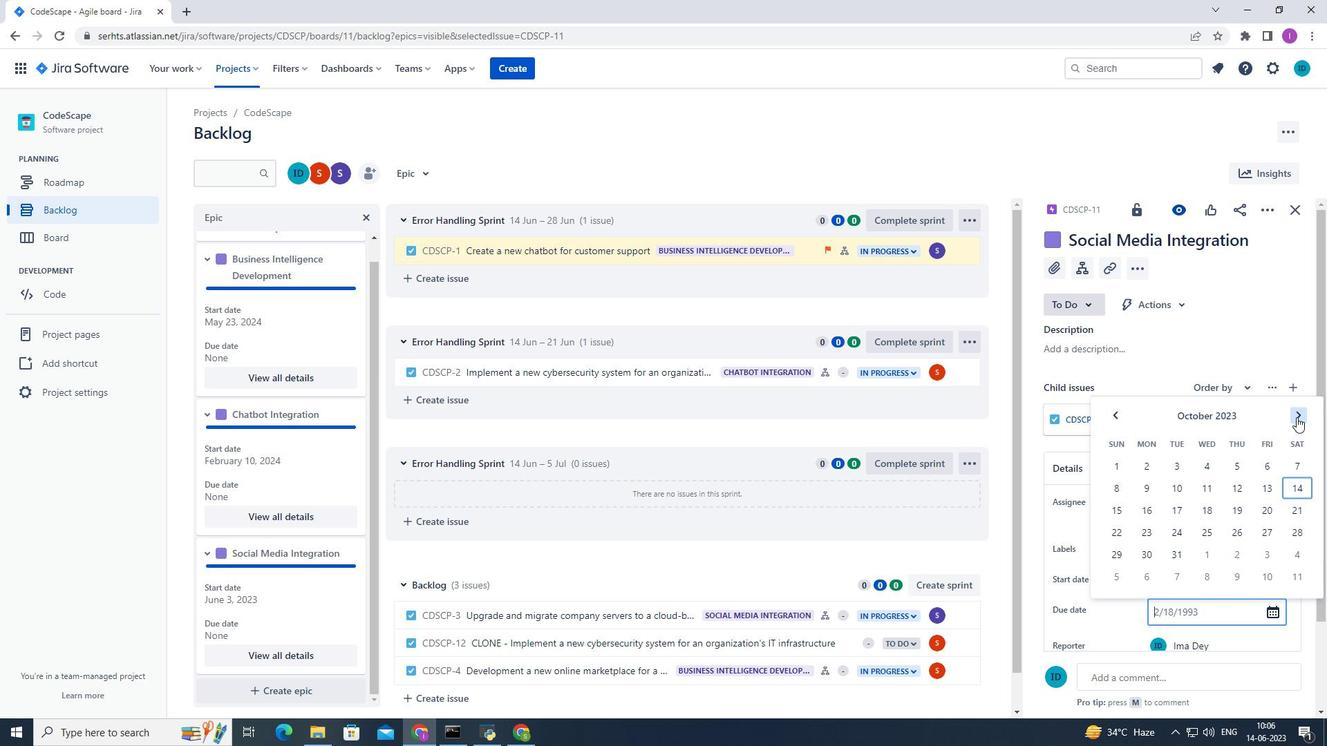 
Action: Mouse pressed left at (1297, 417)
Screenshot: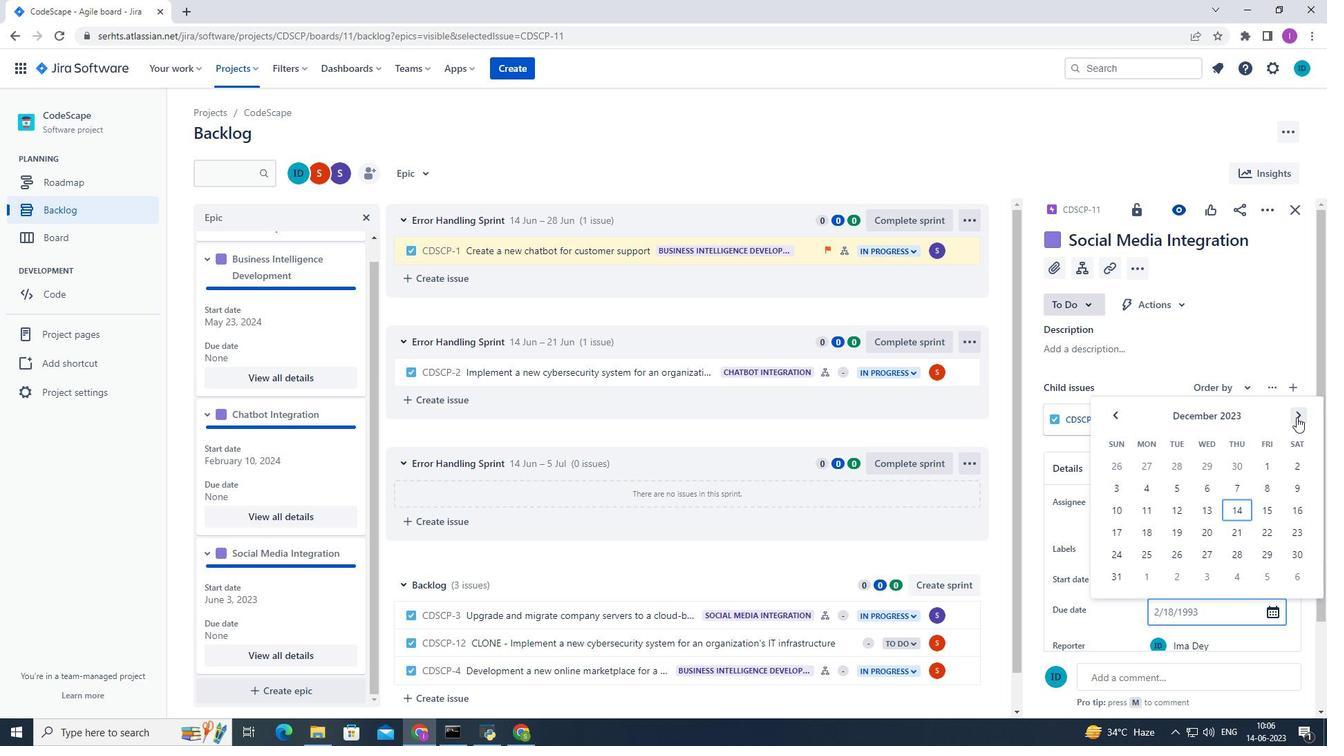 
Action: Mouse pressed left at (1297, 417)
Screenshot: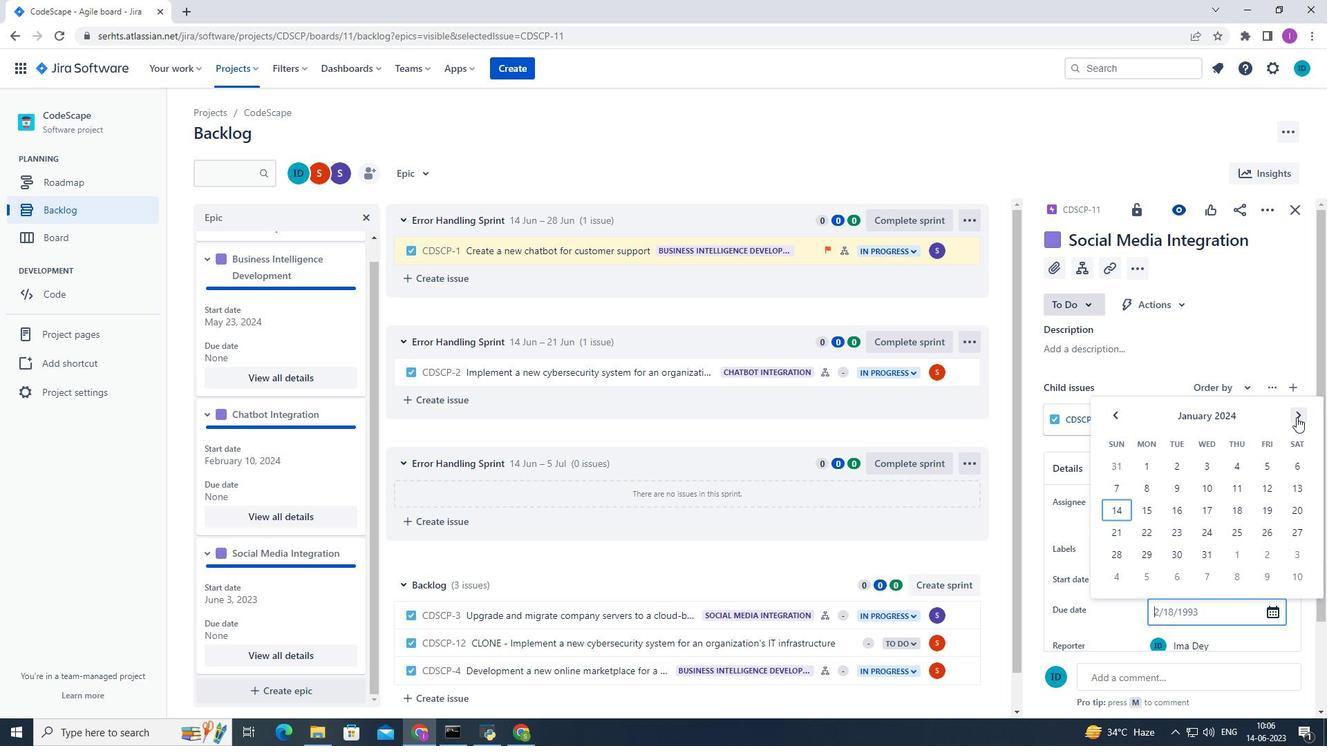 
Action: Mouse pressed left at (1297, 417)
Screenshot: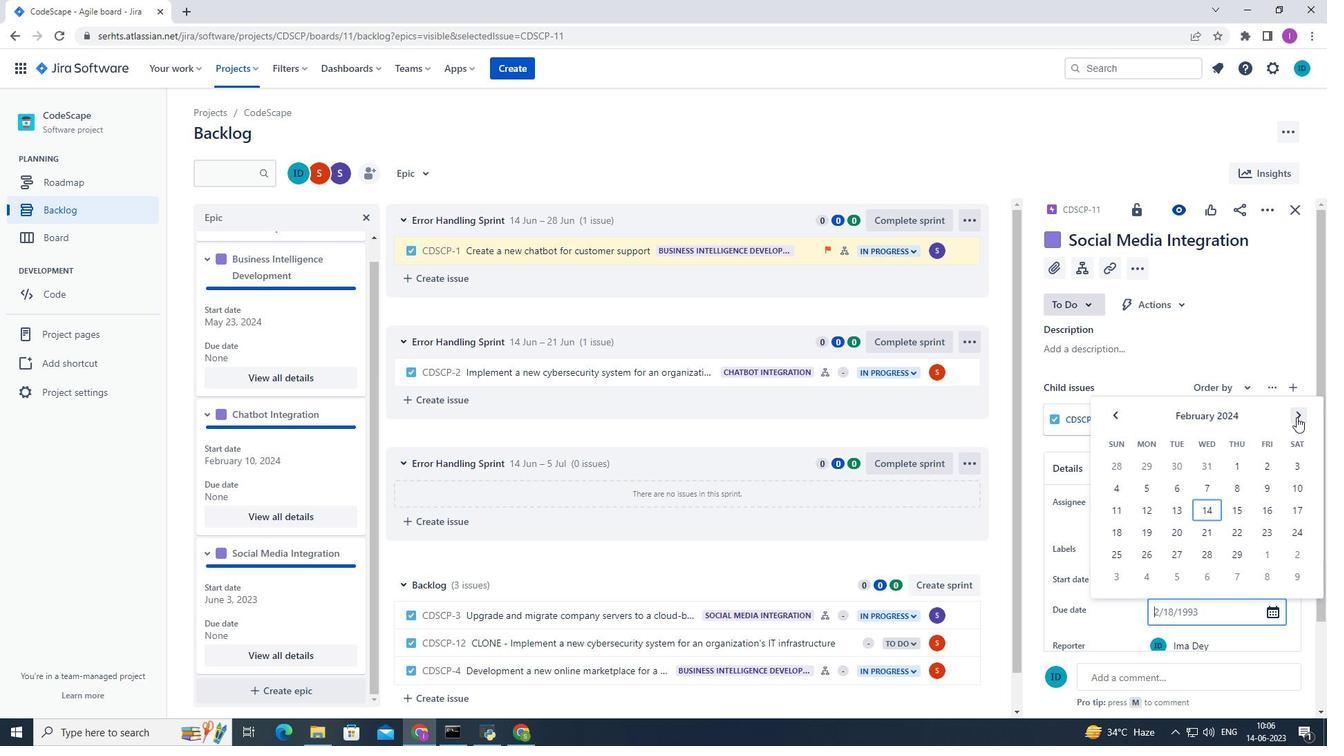 
Action: Mouse pressed left at (1297, 417)
Screenshot: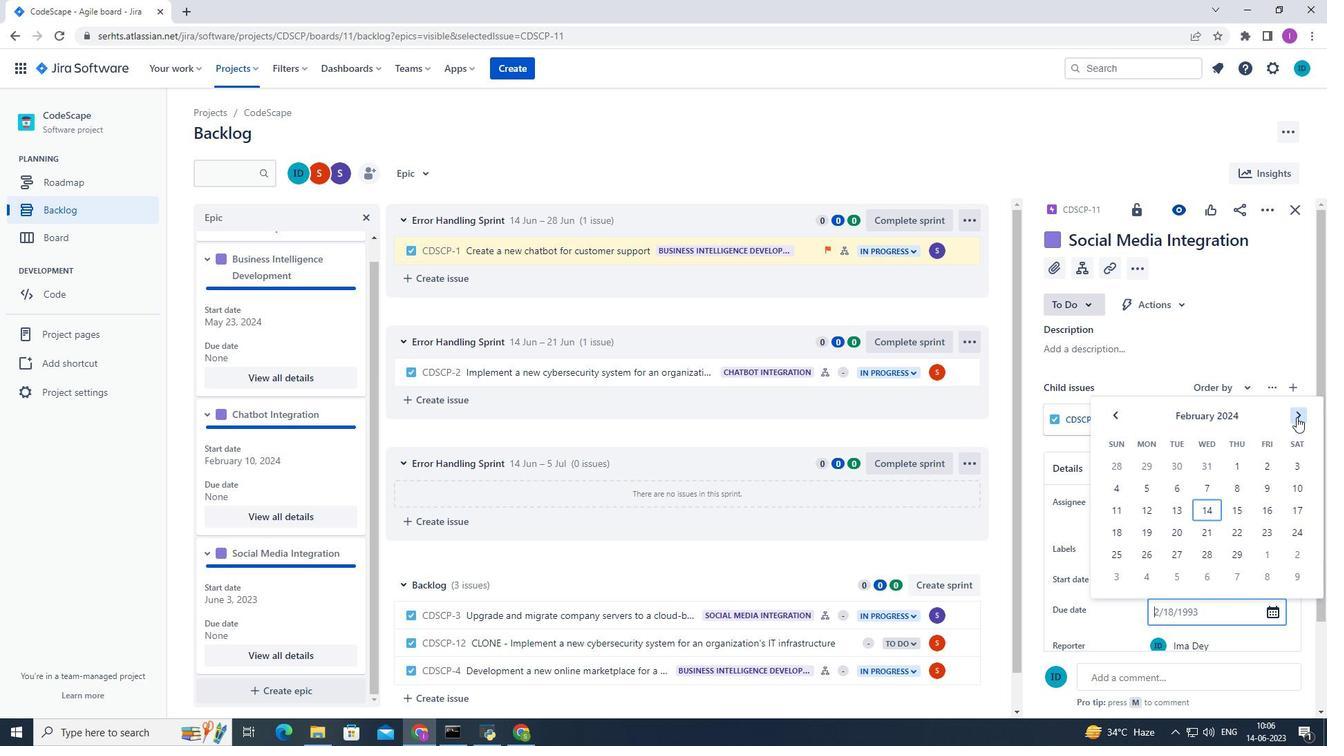 
Action: Mouse pressed left at (1297, 417)
Screenshot: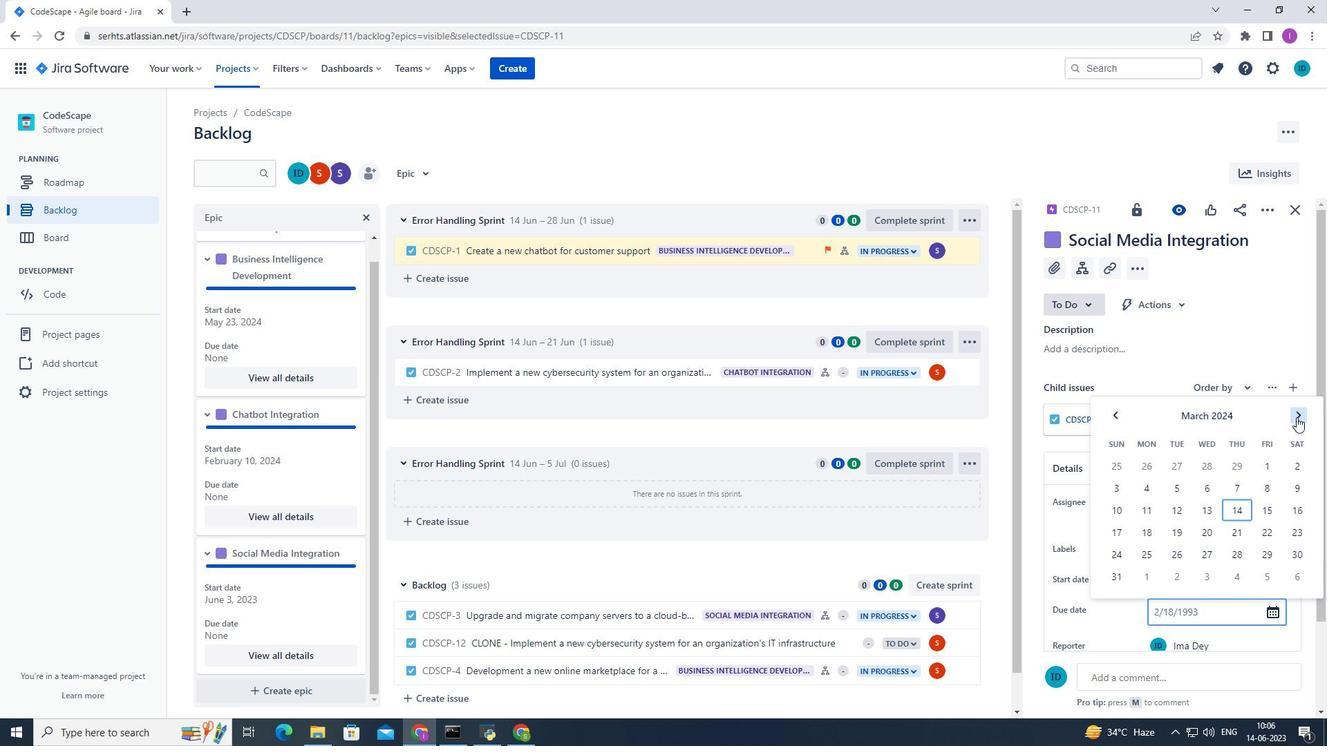 
Action: Mouse pressed left at (1297, 417)
Screenshot: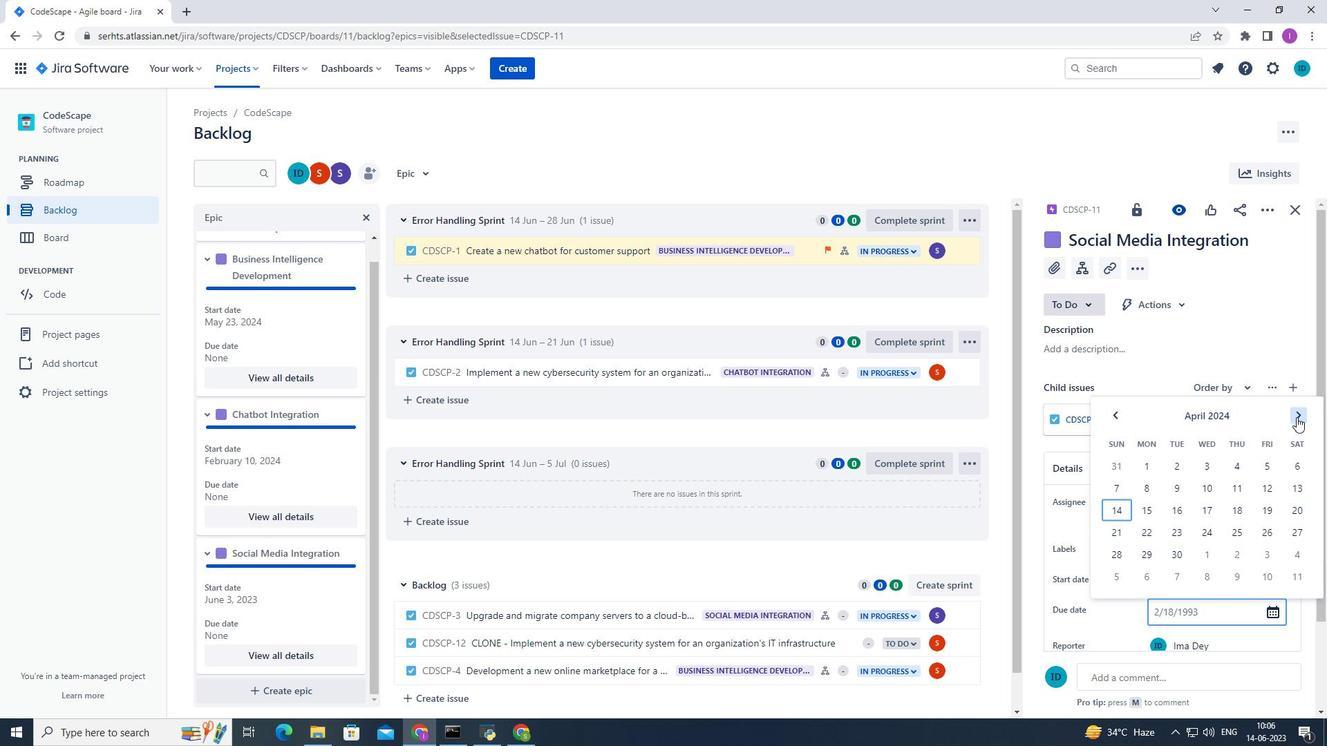 
Action: Mouse pressed left at (1297, 417)
Screenshot: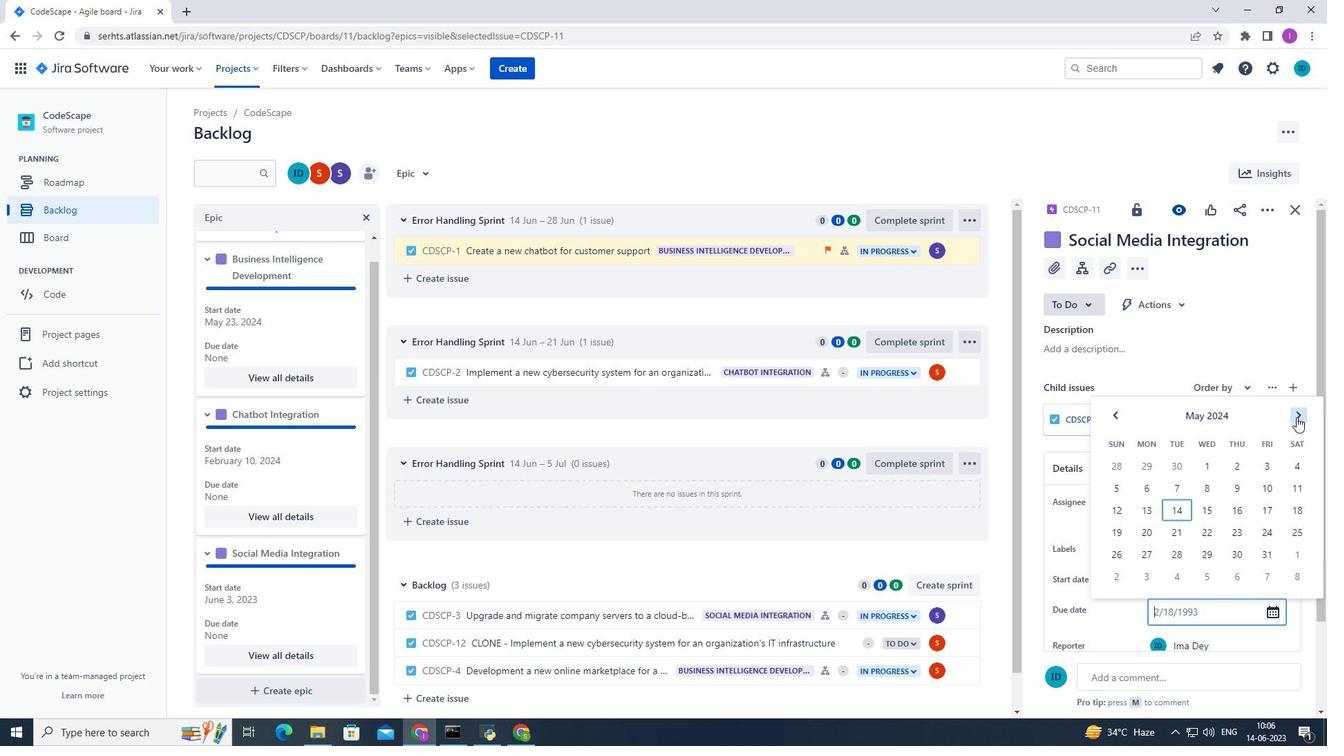 
Action: Mouse pressed left at (1297, 417)
Screenshot: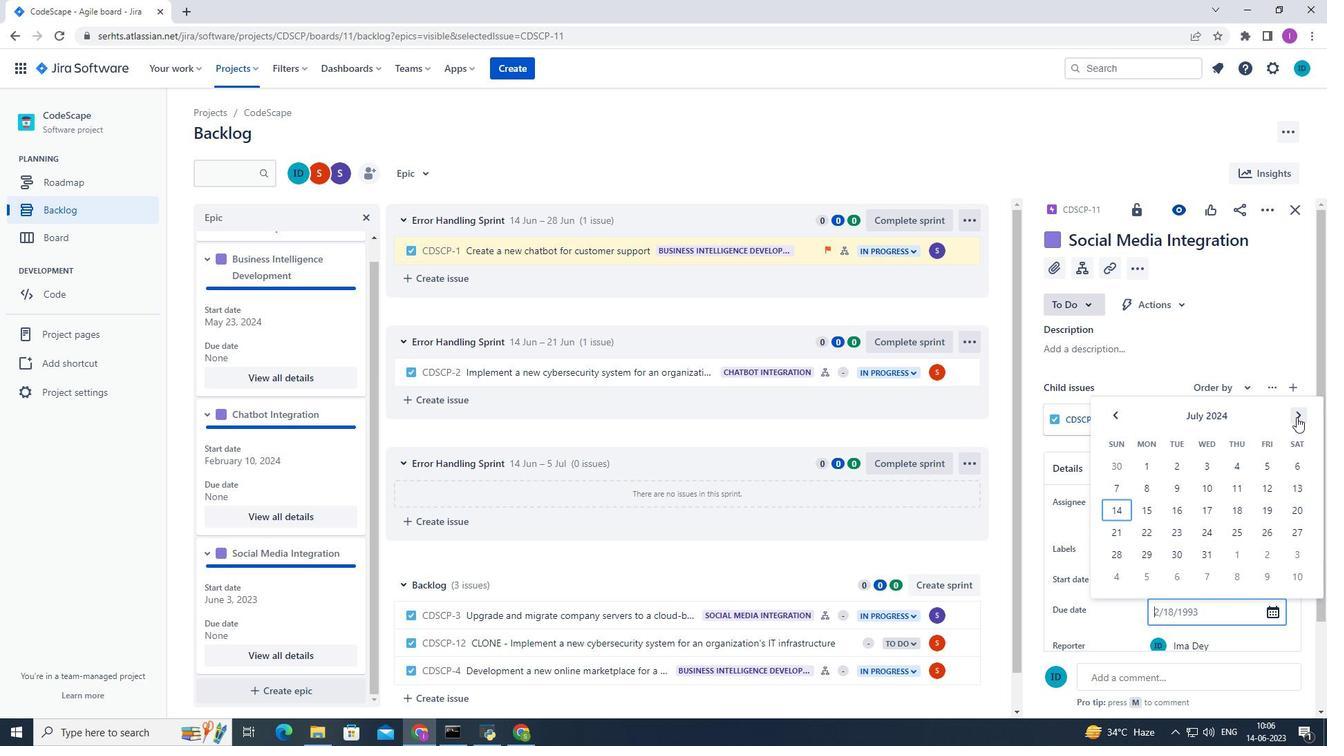 
Action: Mouse pressed left at (1297, 417)
Screenshot: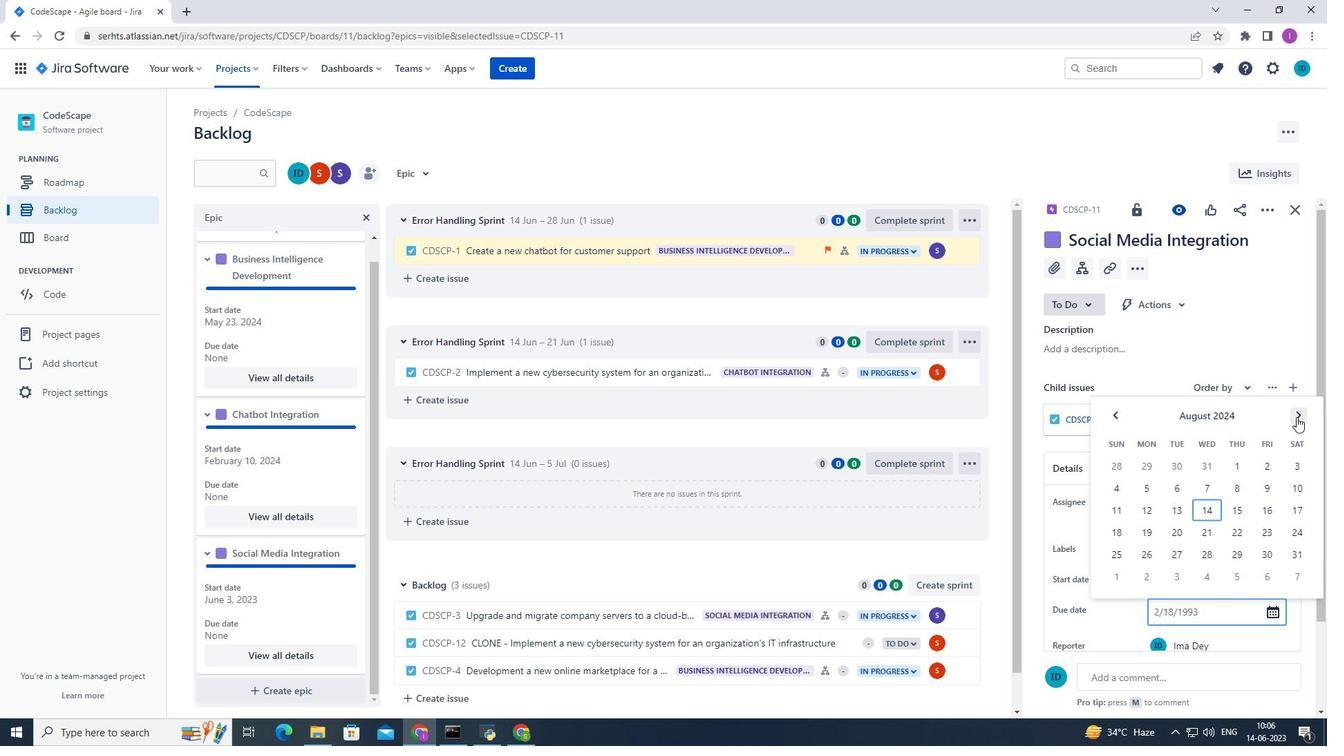 
Action: Mouse pressed left at (1297, 417)
Screenshot: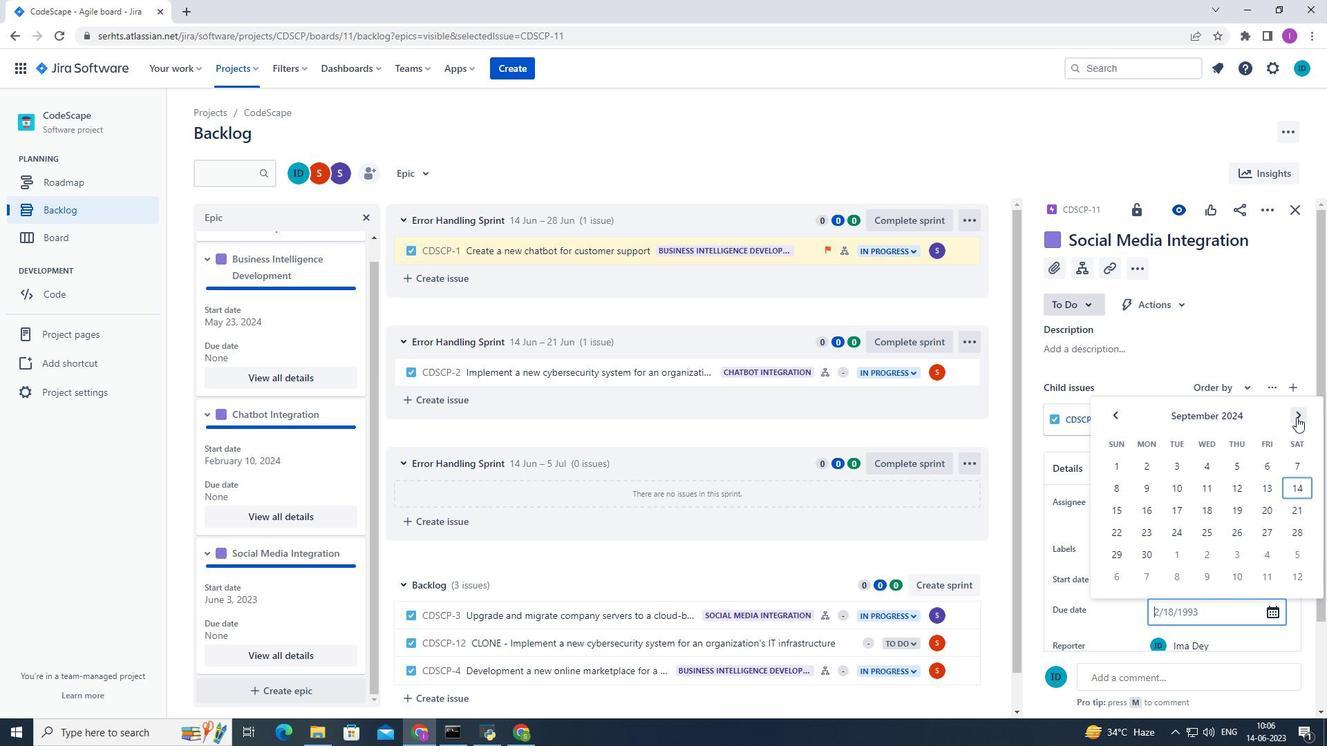 
Action: Mouse moved to (1122, 421)
Screenshot: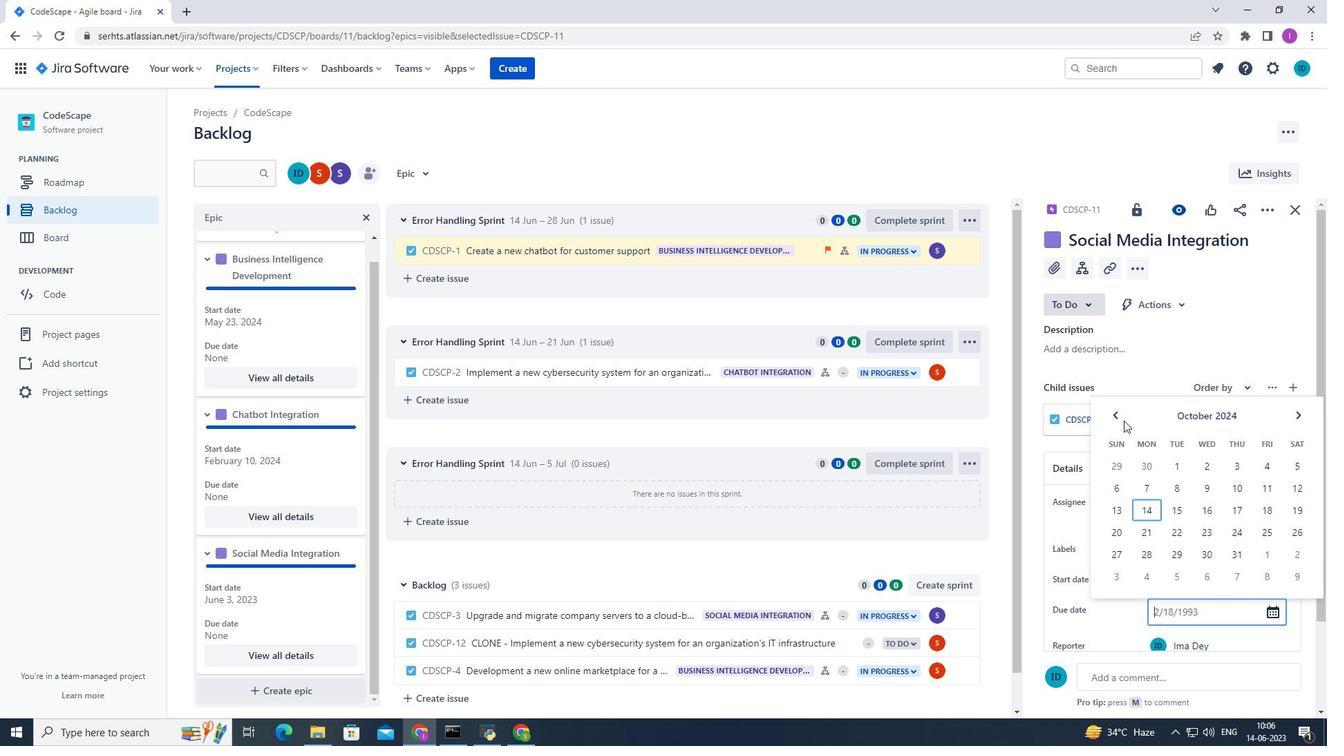 
Action: Mouse pressed left at (1122, 421)
Screenshot: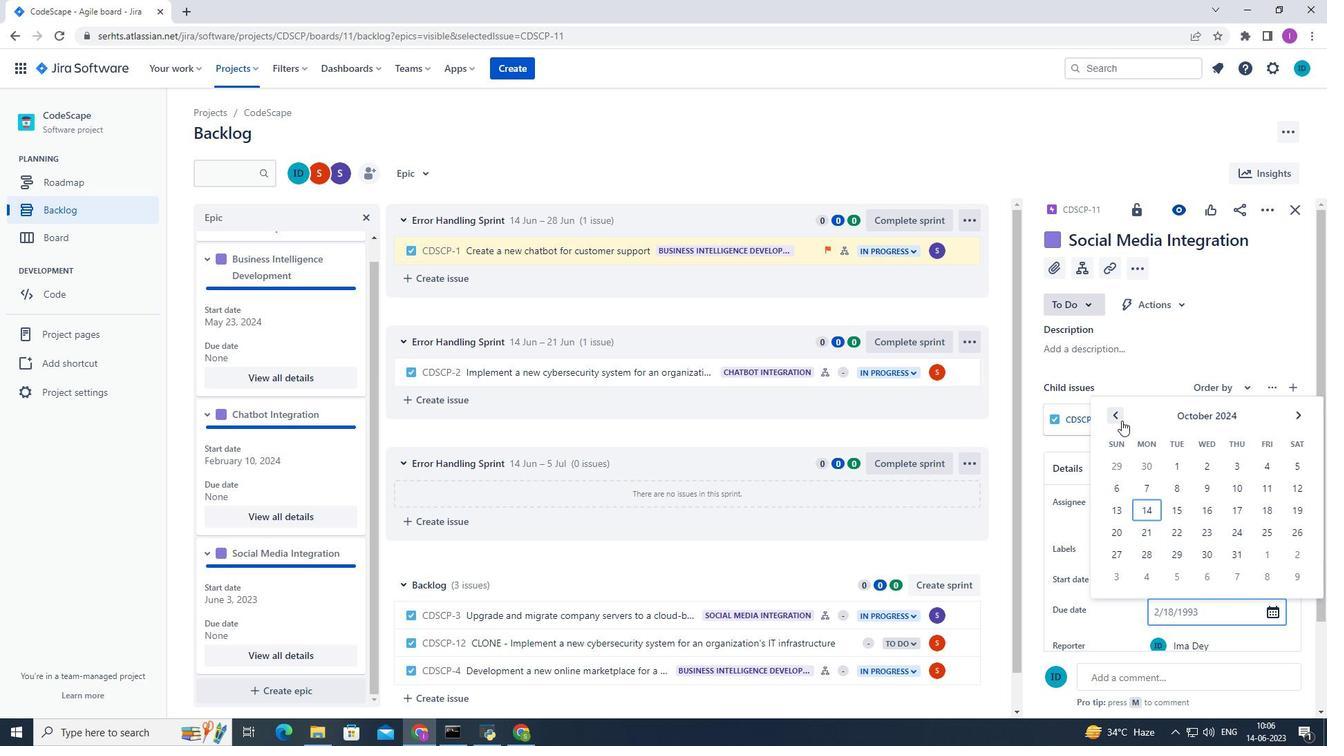 
Action: Mouse moved to (1298, 461)
Screenshot: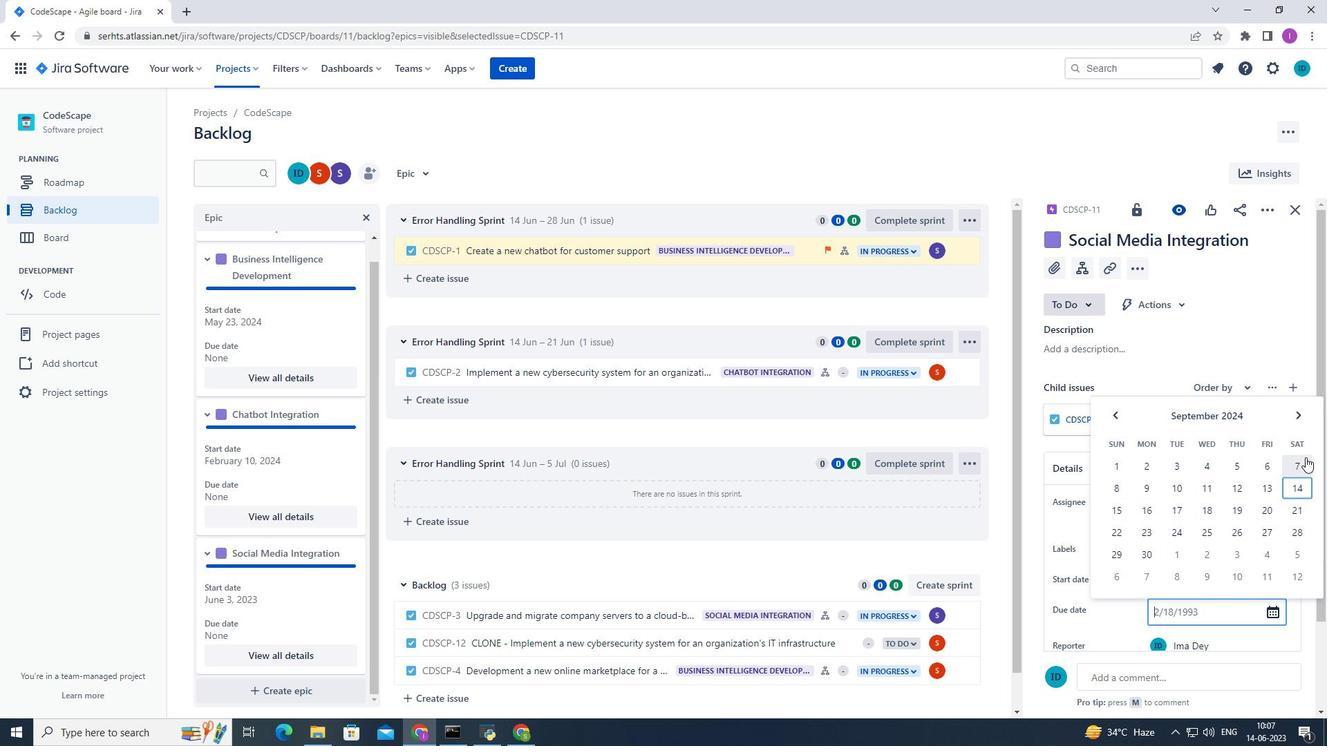 
Action: Mouse pressed left at (1298, 461)
Screenshot: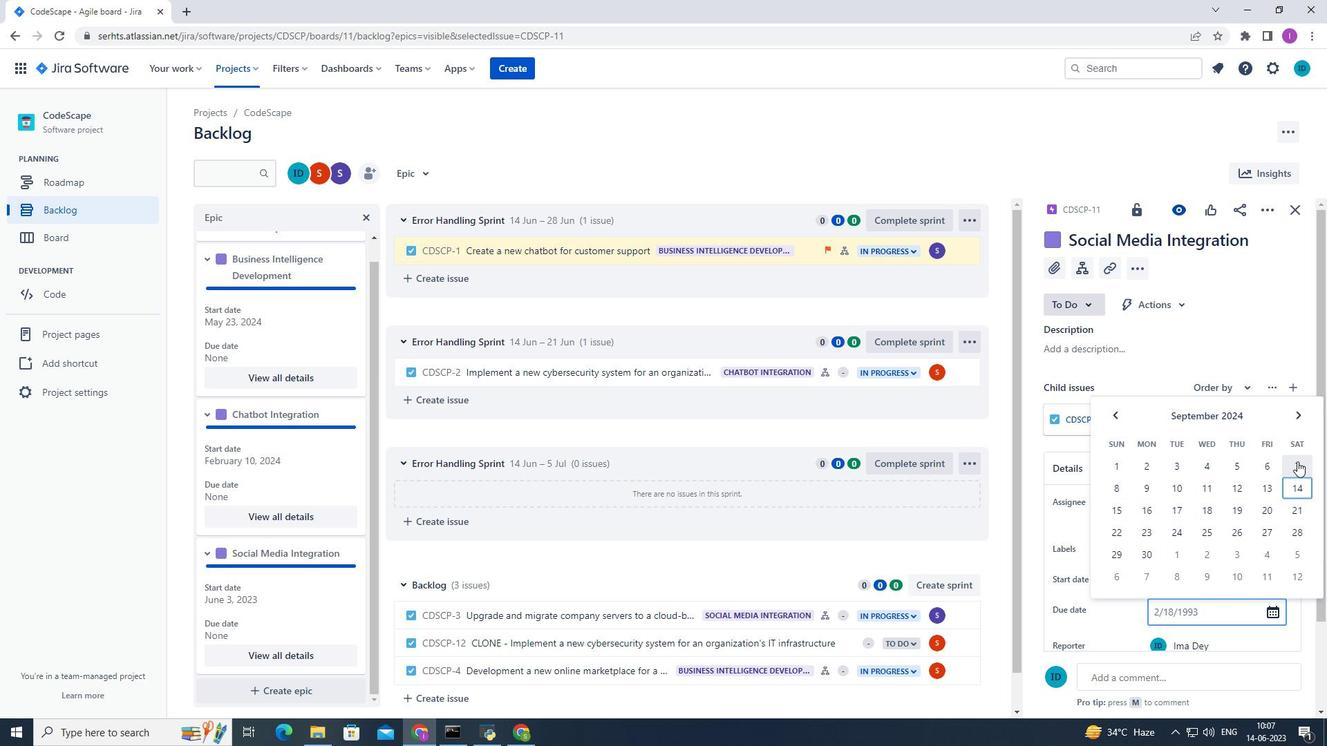 
Action: Mouse moved to (1032, 590)
Screenshot: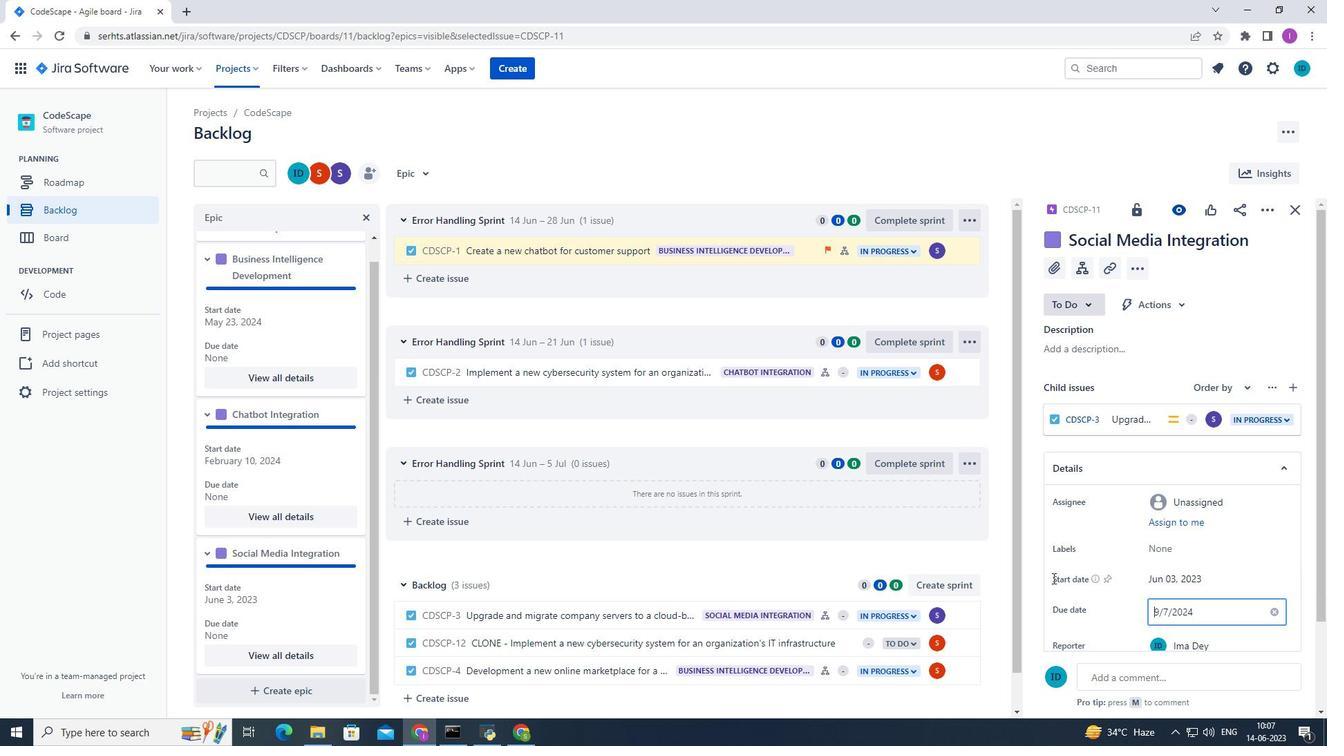 
Action: Mouse scrolled (1032, 589) with delta (0, 0)
Screenshot: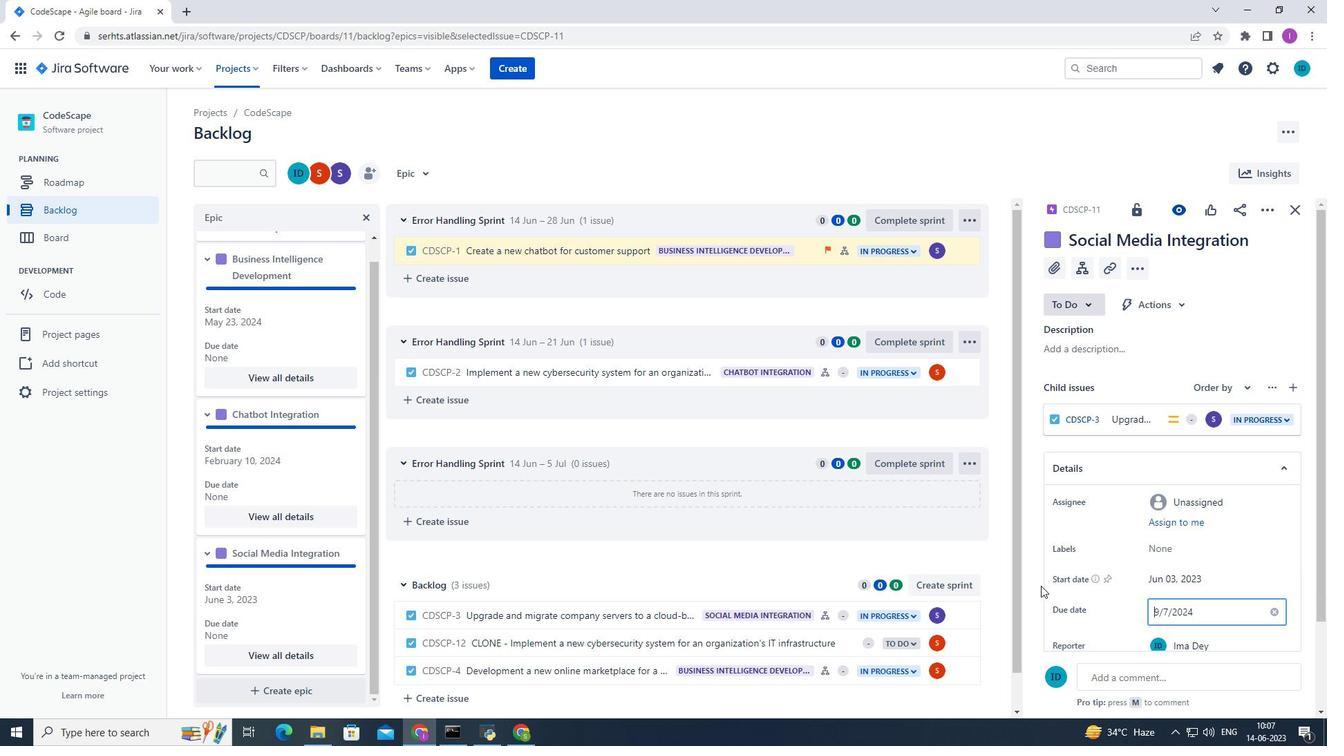 
Action: Mouse moved to (1029, 591)
Screenshot: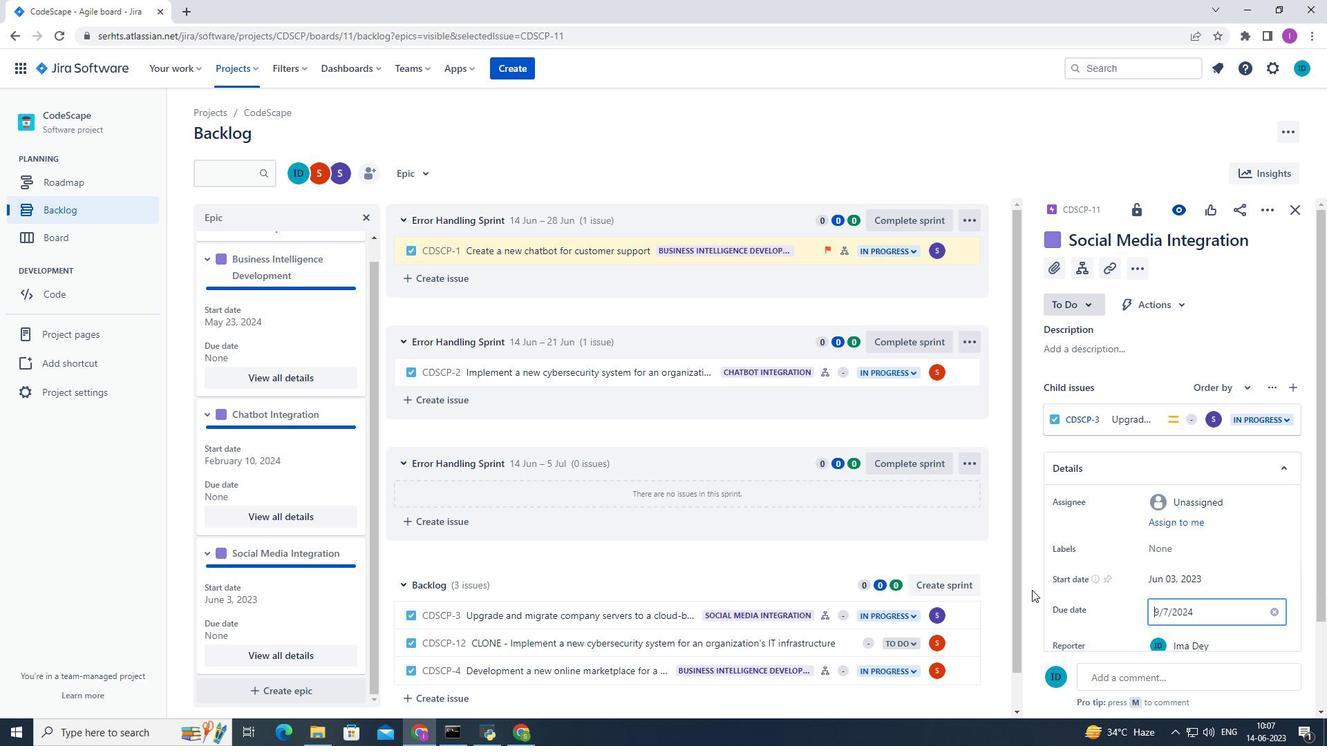 
Action: Mouse scrolled (1029, 591) with delta (0, 0)
Screenshot: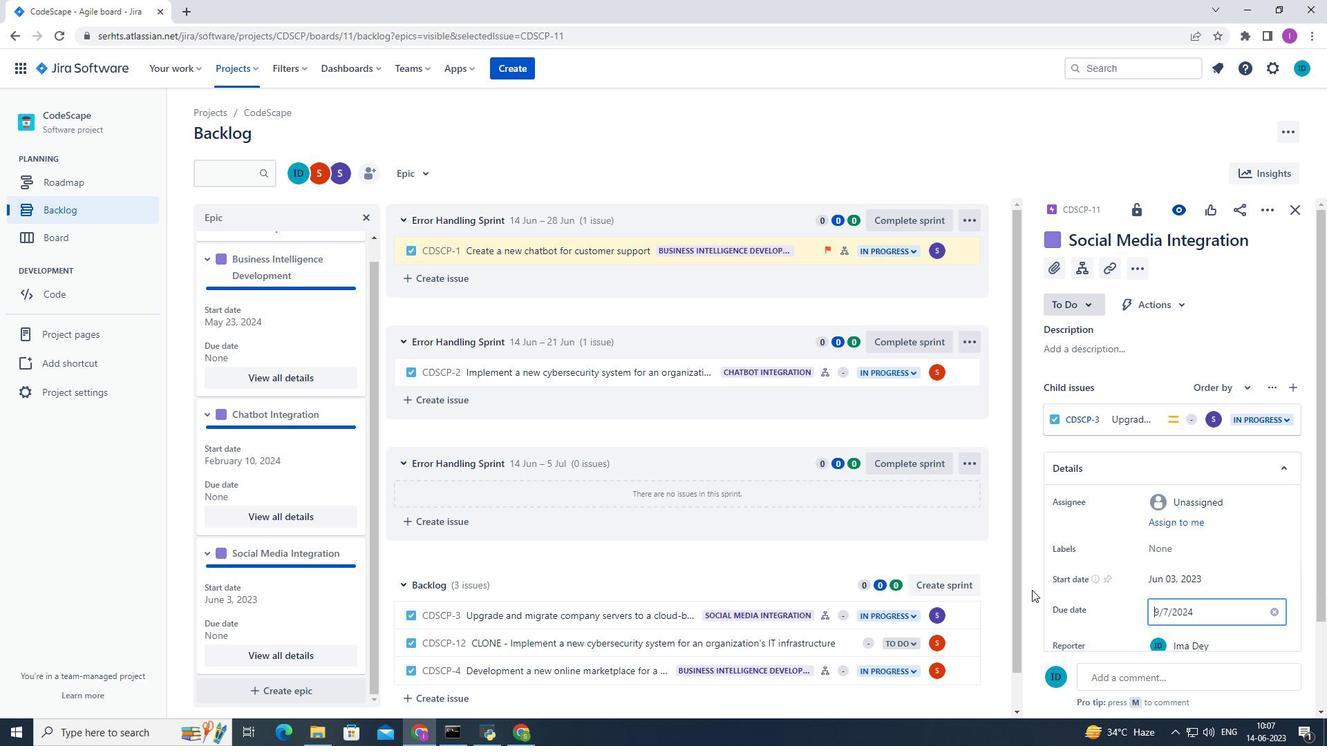 
Action: Mouse moved to (1026, 593)
Screenshot: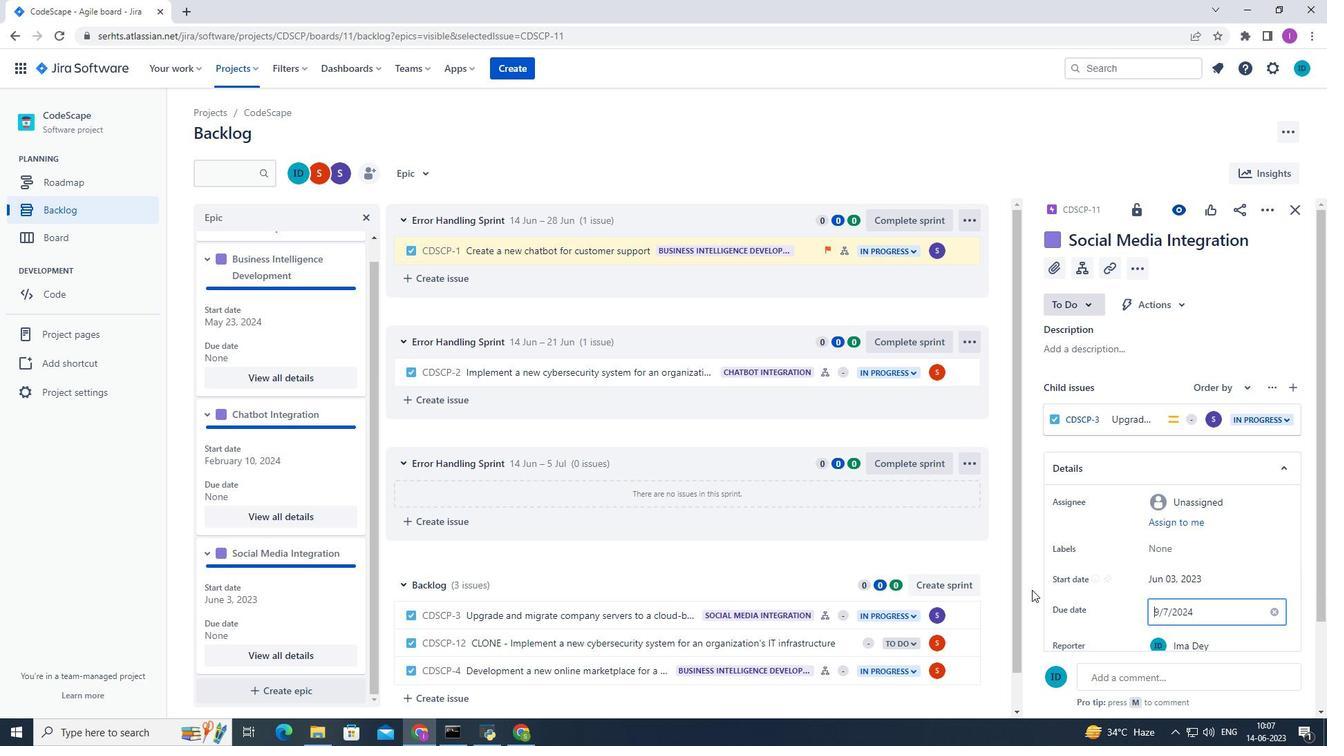 
Action: Mouse scrolled (1026, 592) with delta (0, 0)
Screenshot: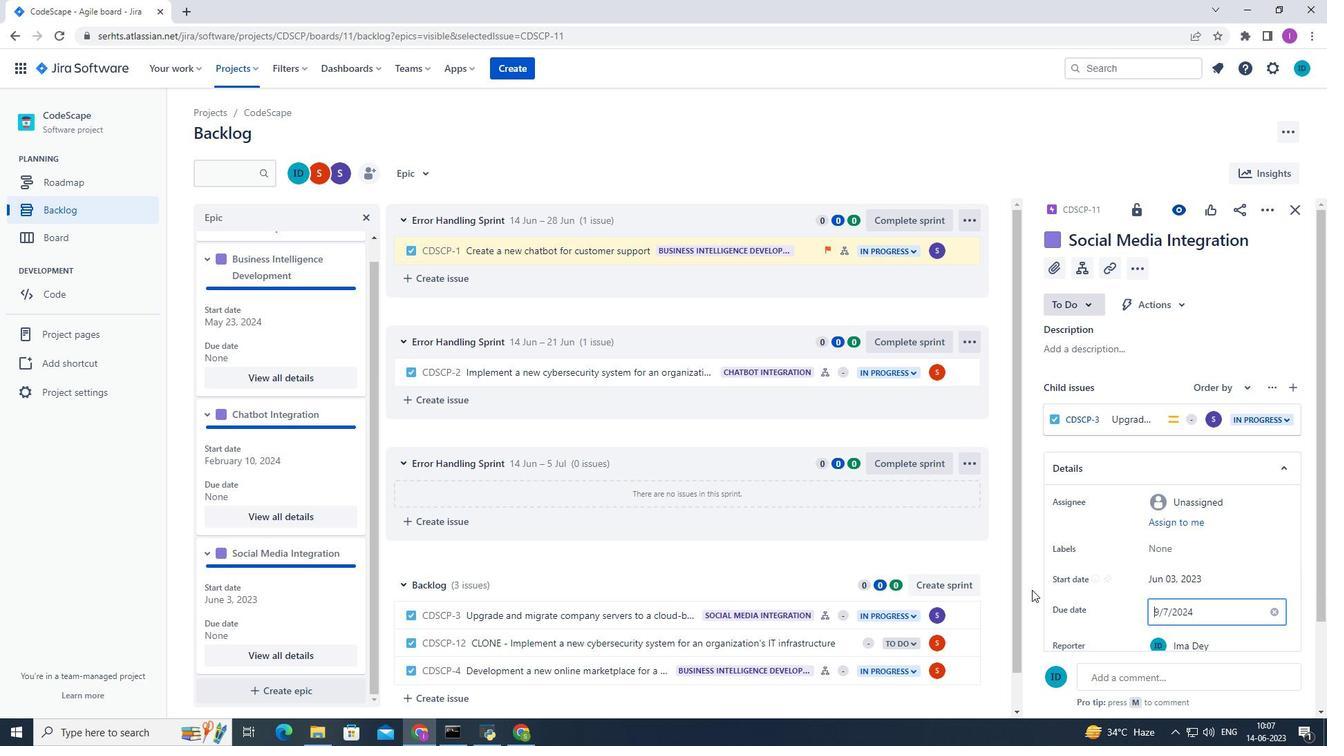 
Action: Mouse moved to (1024, 594)
Screenshot: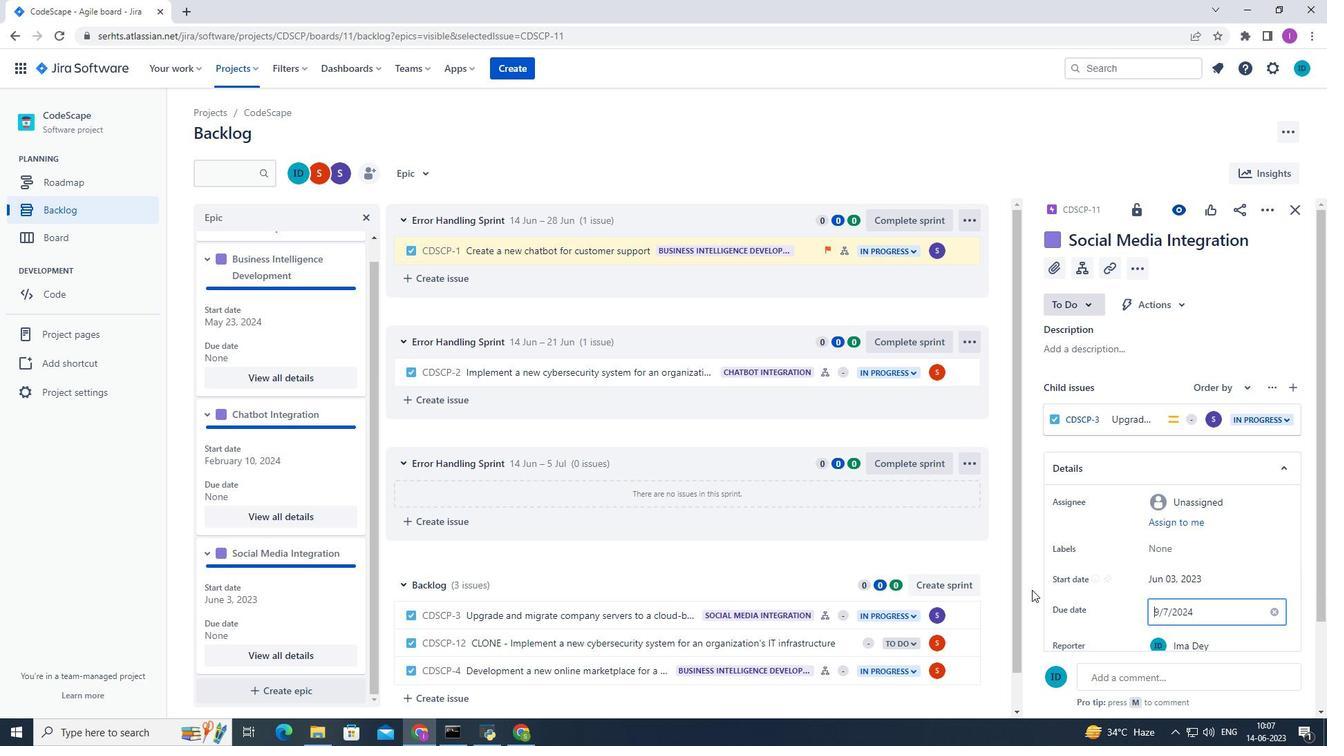 
Action: Mouse scrolled (1024, 593) with delta (0, 0)
Screenshot: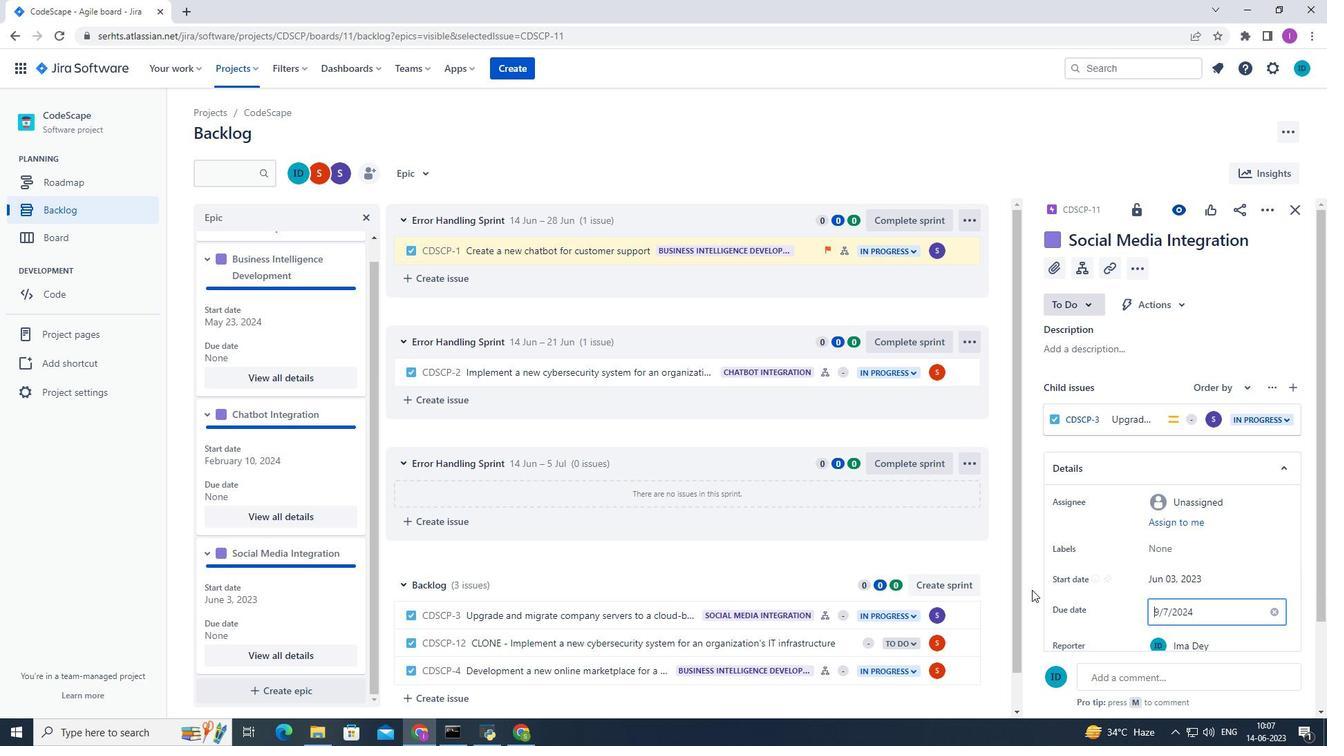 
Action: Mouse moved to (151, 726)
Screenshot: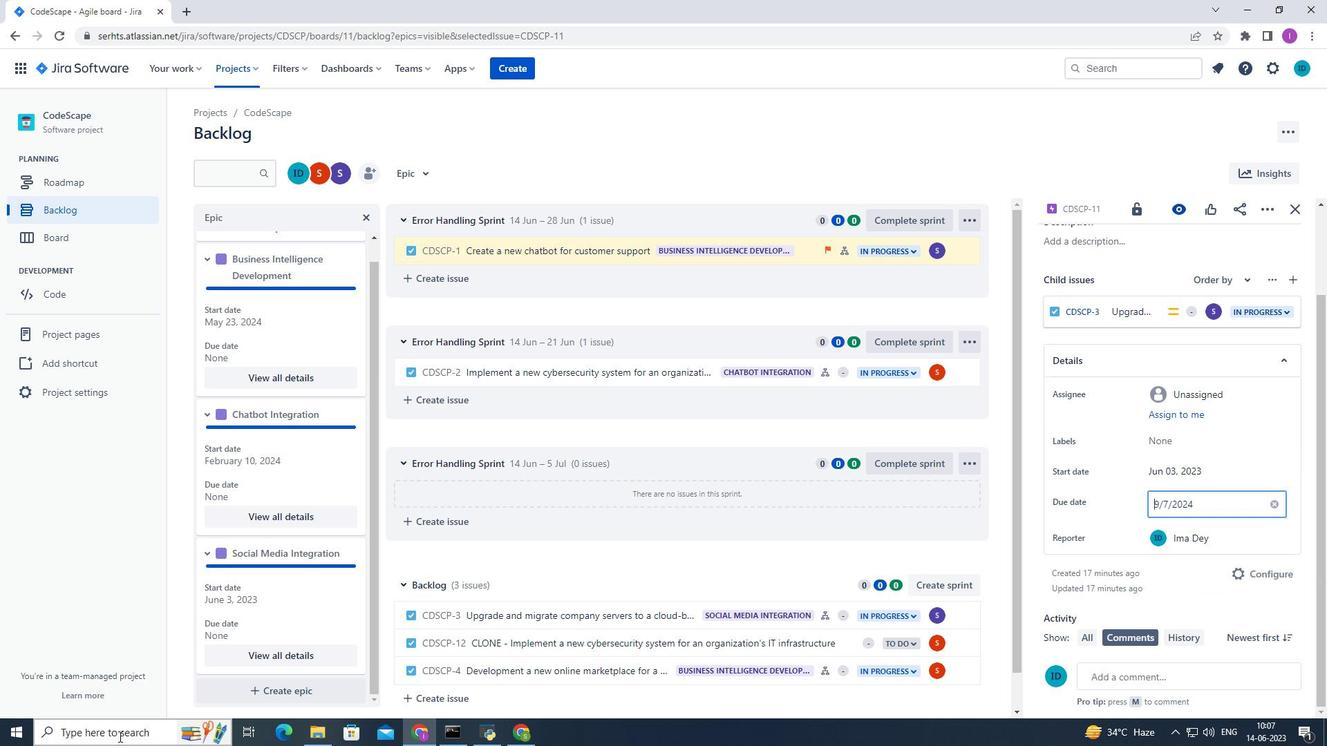 
Action: Mouse scrolled (147, 726) with delta (0, 0)
Screenshot: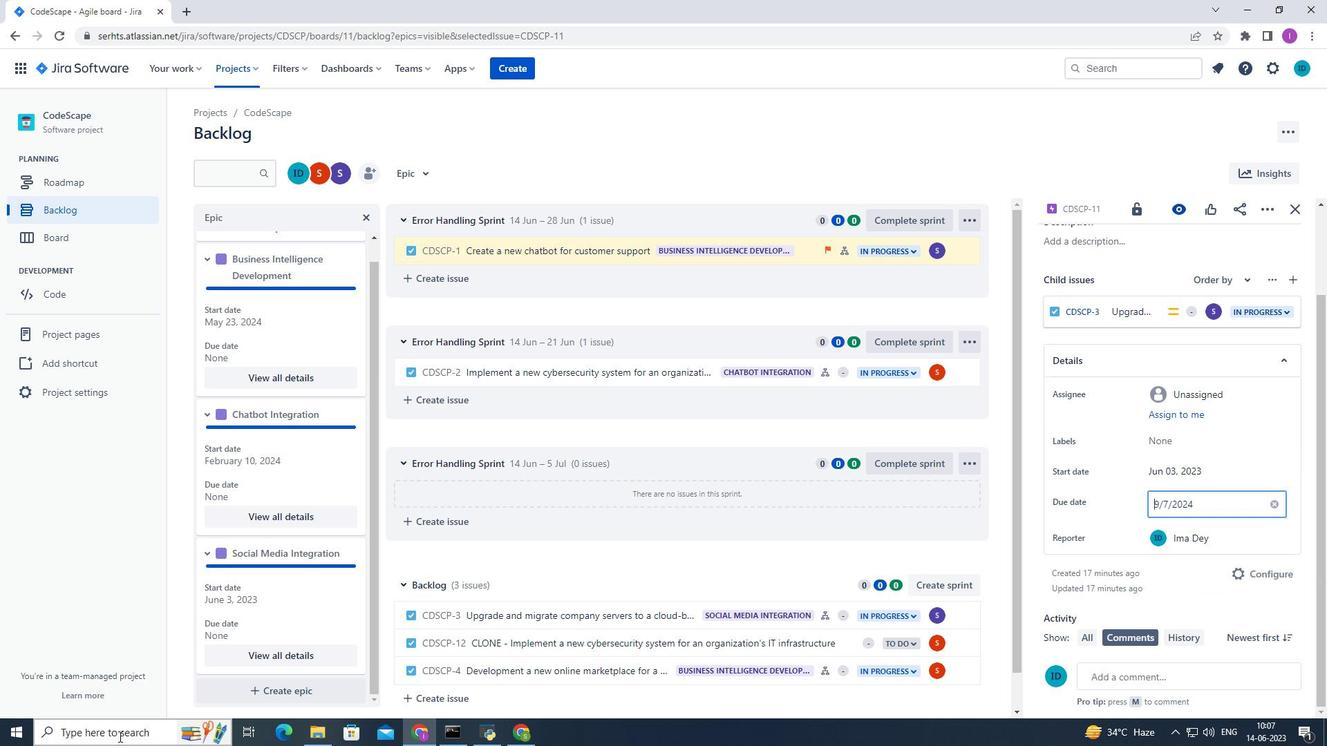 
Action: Mouse moved to (156, 725)
Screenshot: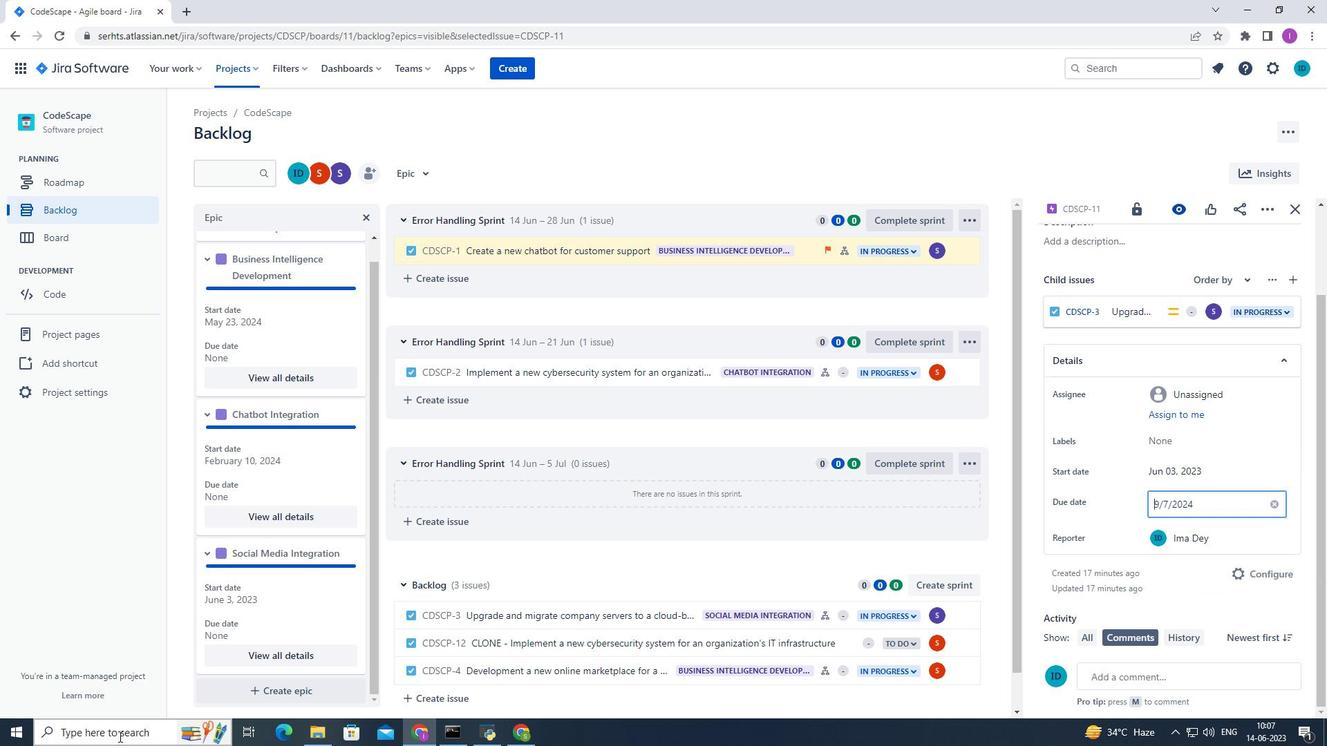 
Action: Mouse scrolled (156, 725) with delta (0, 0)
Screenshot: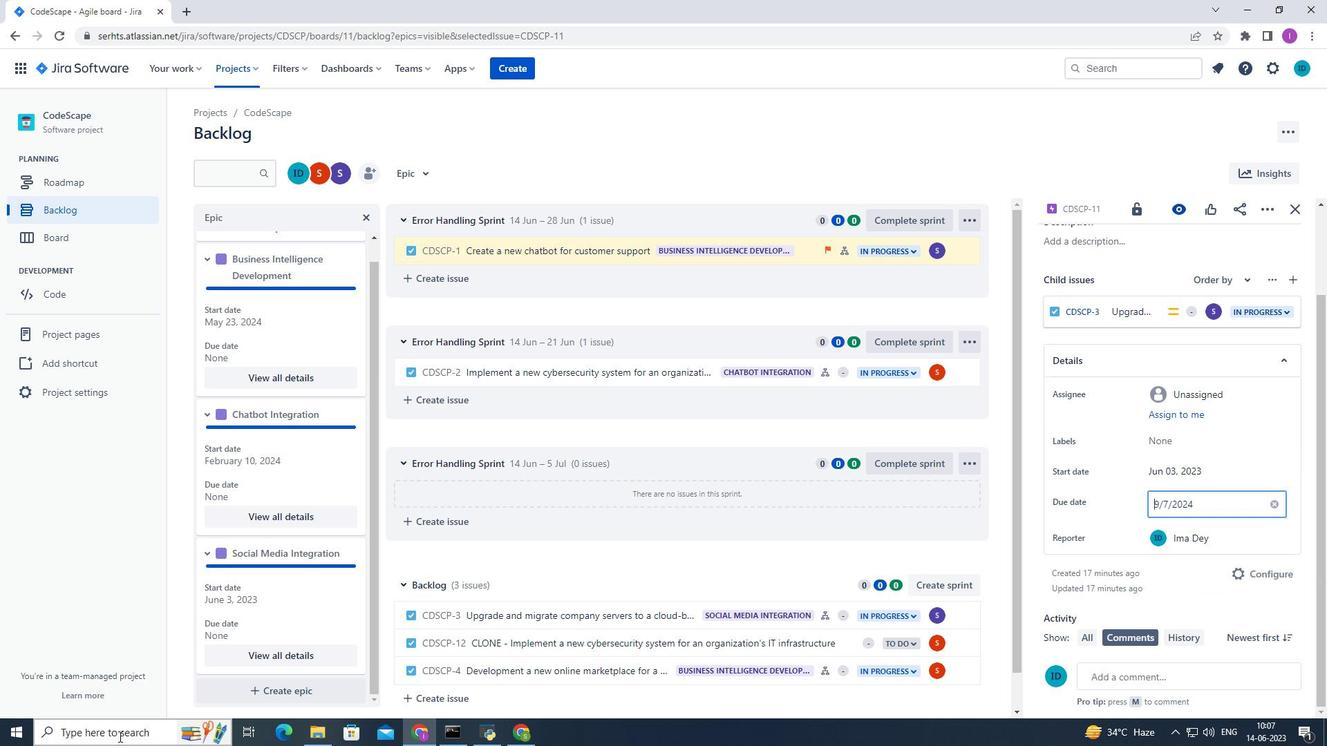 
Action: Mouse scrolled (156, 724) with delta (0, 0)
Screenshot: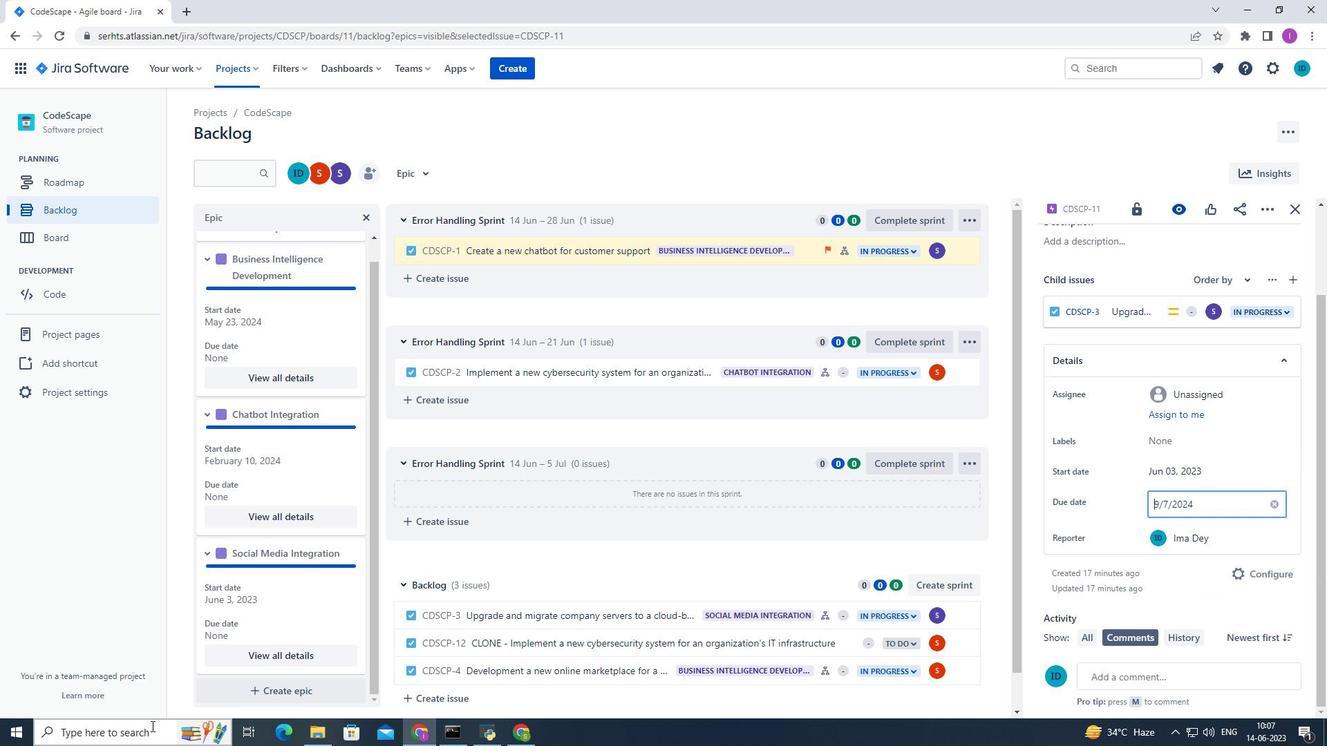 
Action: Mouse moved to (183, 596)
Screenshot: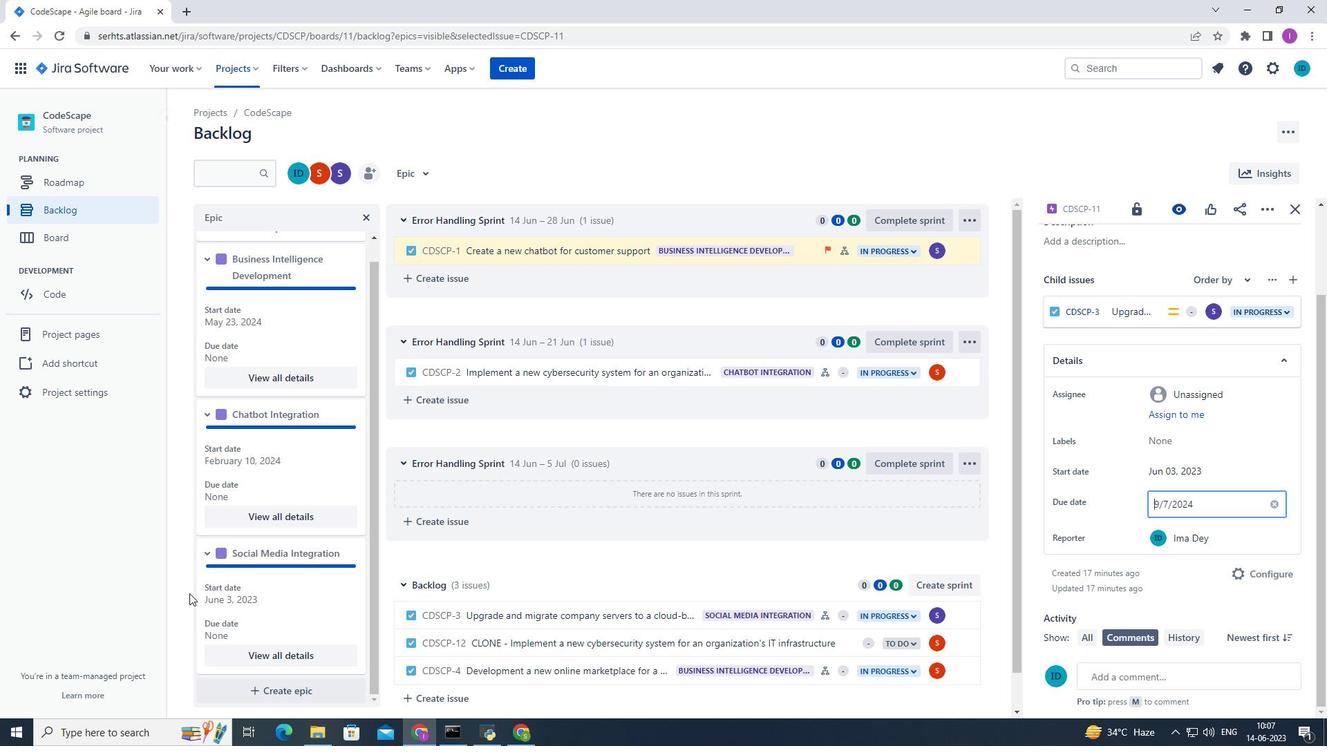 
Action: Mouse pressed left at (183, 596)
Screenshot: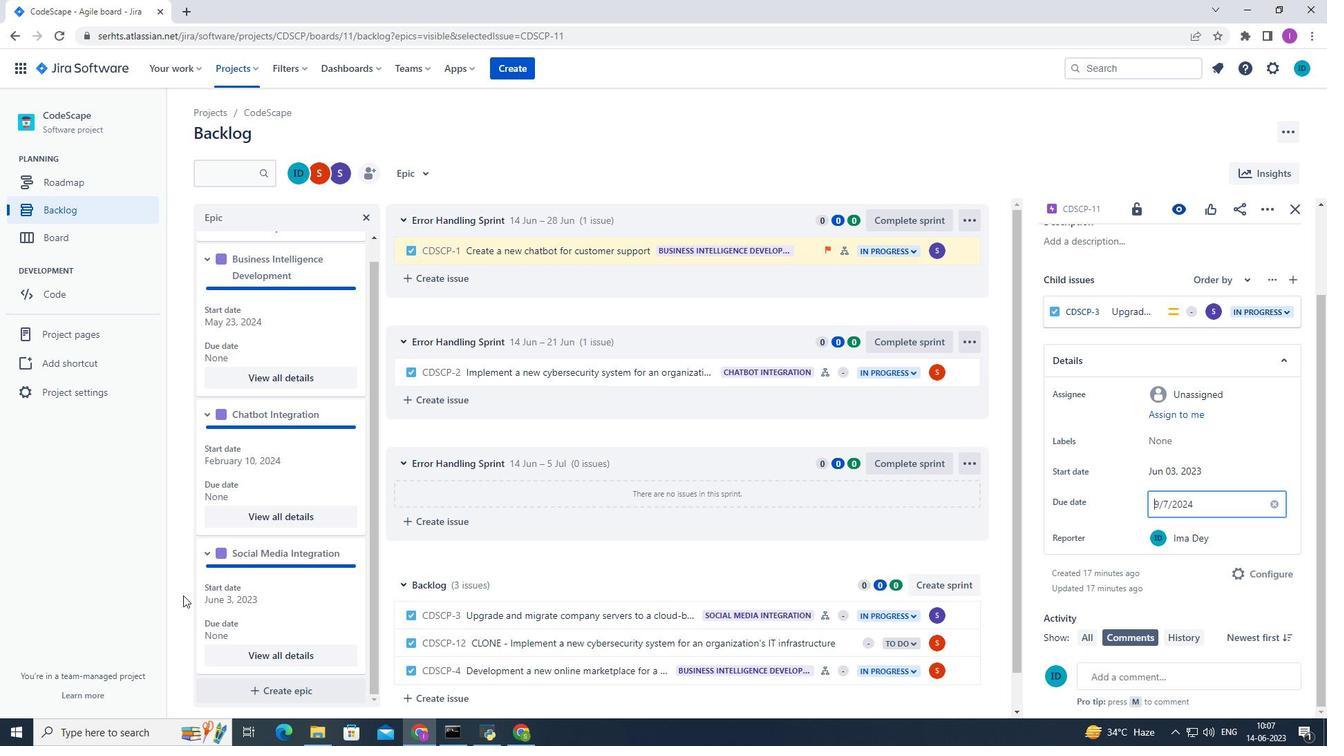 
Action: Mouse moved to (1293, 201)
Screenshot: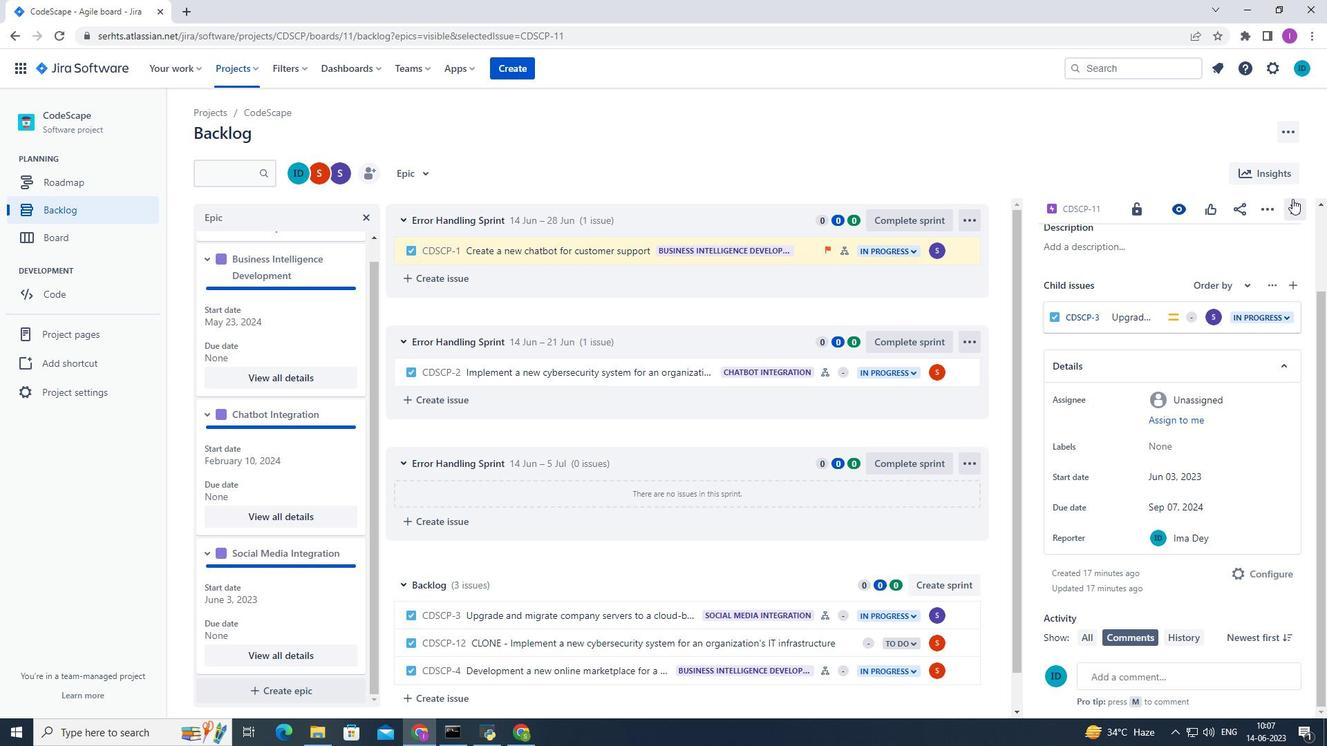
Action: Mouse pressed left at (1293, 201)
Screenshot: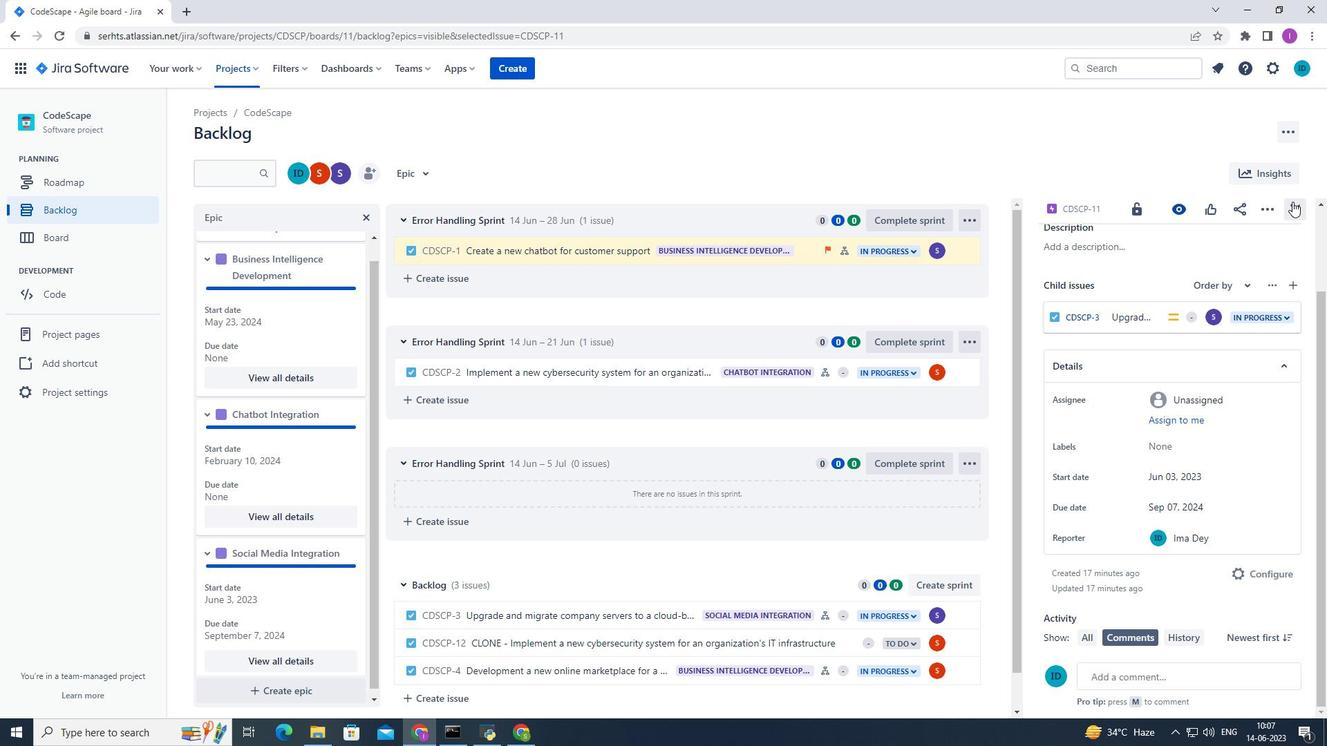 
Action: Mouse moved to (1243, 383)
Screenshot: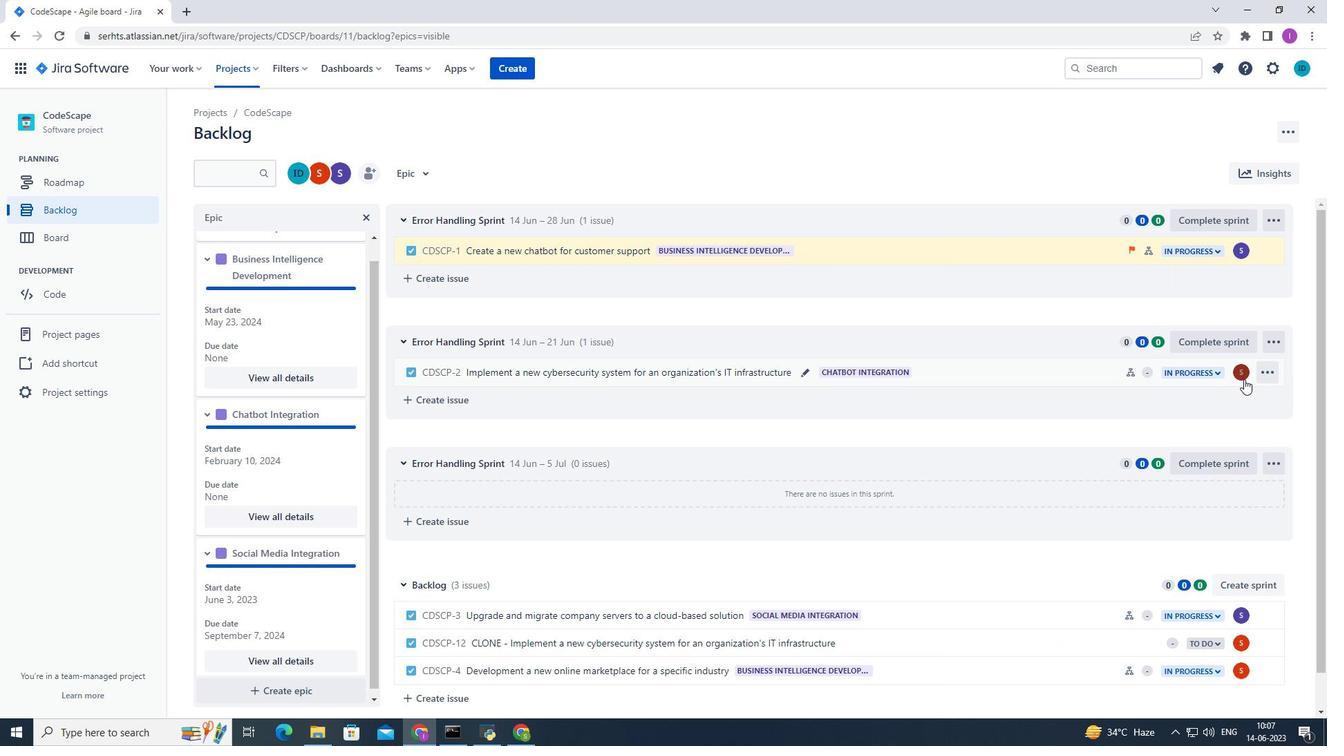 
